 Task: Research Airbnb accommodation in Neerpelt, Belgium from 12th  December, 2023 to 15th December, 2023 for 3 adults.2 bedrooms having 3 beds and 1 bathroom. Property type can be flat. Amenities needed are: heating. Look for 3 properties as per requirement.
Action: Mouse moved to (486, 105)
Screenshot: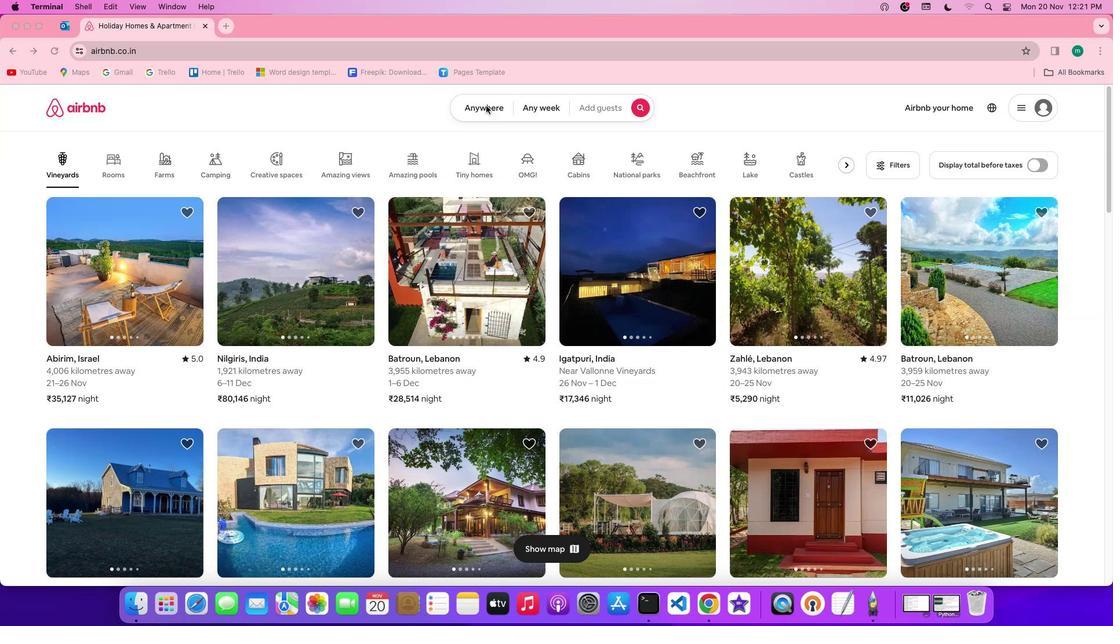 
Action: Mouse pressed left at (486, 105)
Screenshot: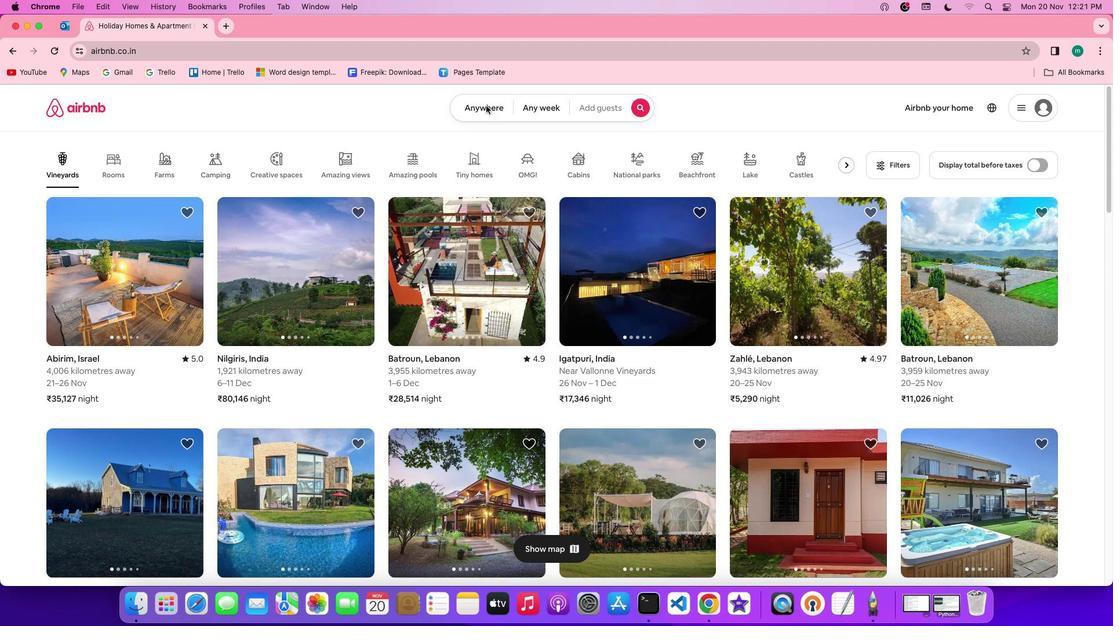 
Action: Mouse pressed left at (486, 105)
Screenshot: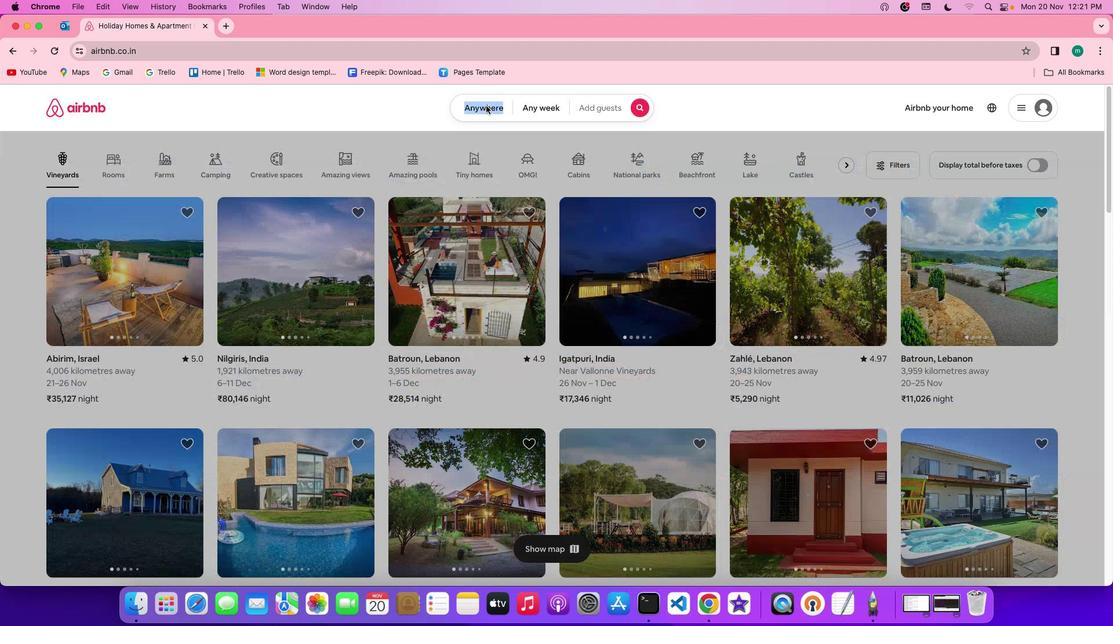 
Action: Mouse moved to (413, 151)
Screenshot: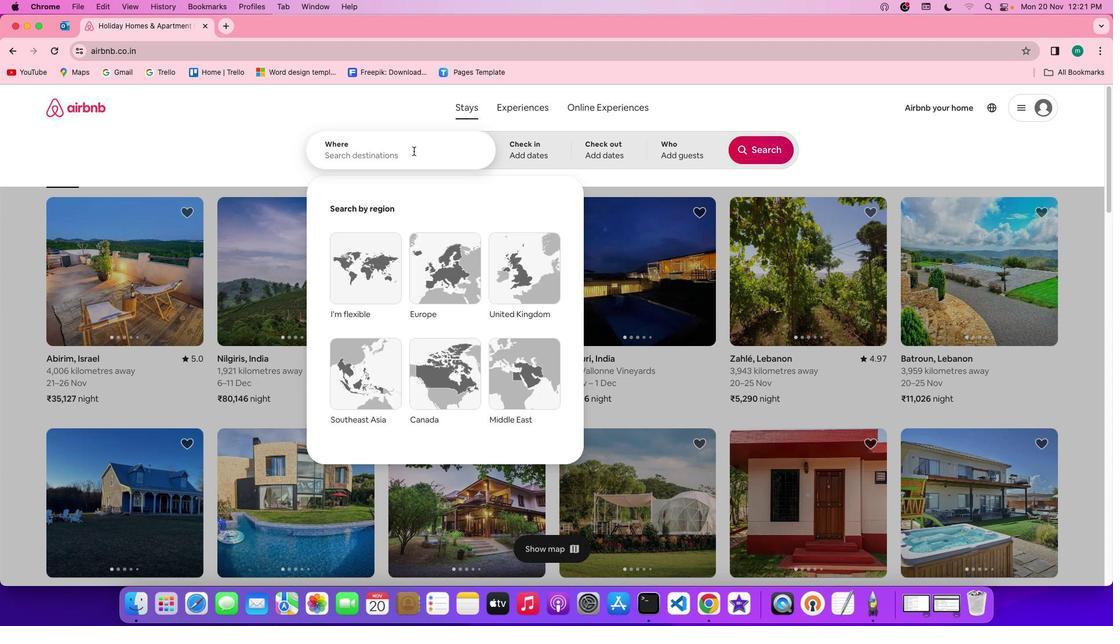 
Action: Mouse pressed left at (413, 151)
Screenshot: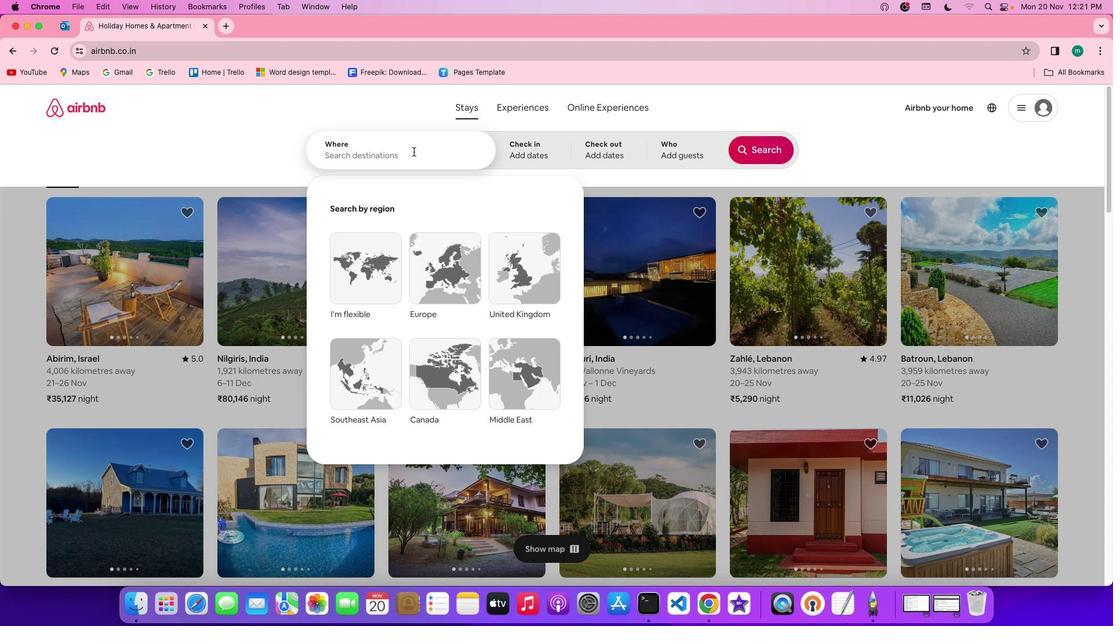 
Action: Mouse moved to (413, 151)
Screenshot: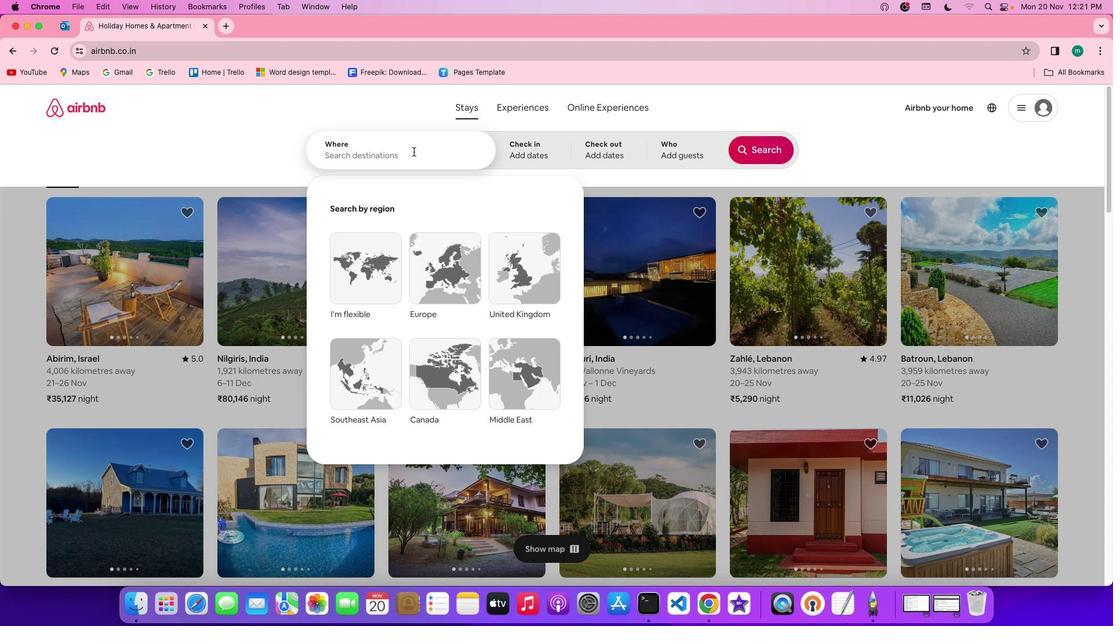 
Action: Key pressed Key.shift'N''e''e''r''p''e''l''t'','Key.spaceKey.shift'b''e''l''g''i''u''m'
Screenshot: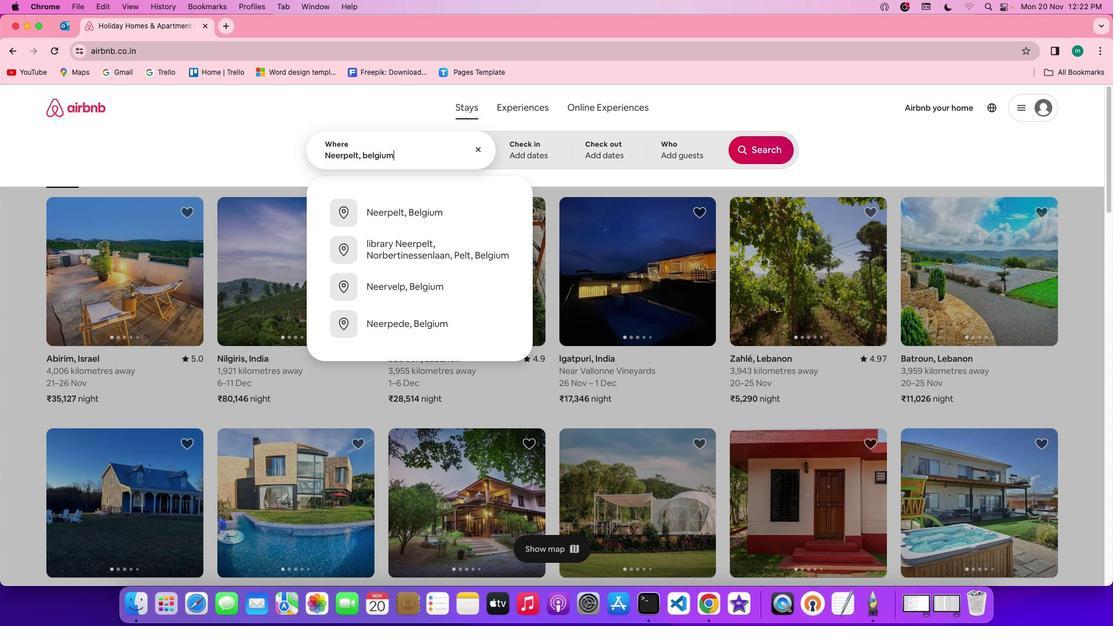 
Action: Mouse moved to (524, 136)
Screenshot: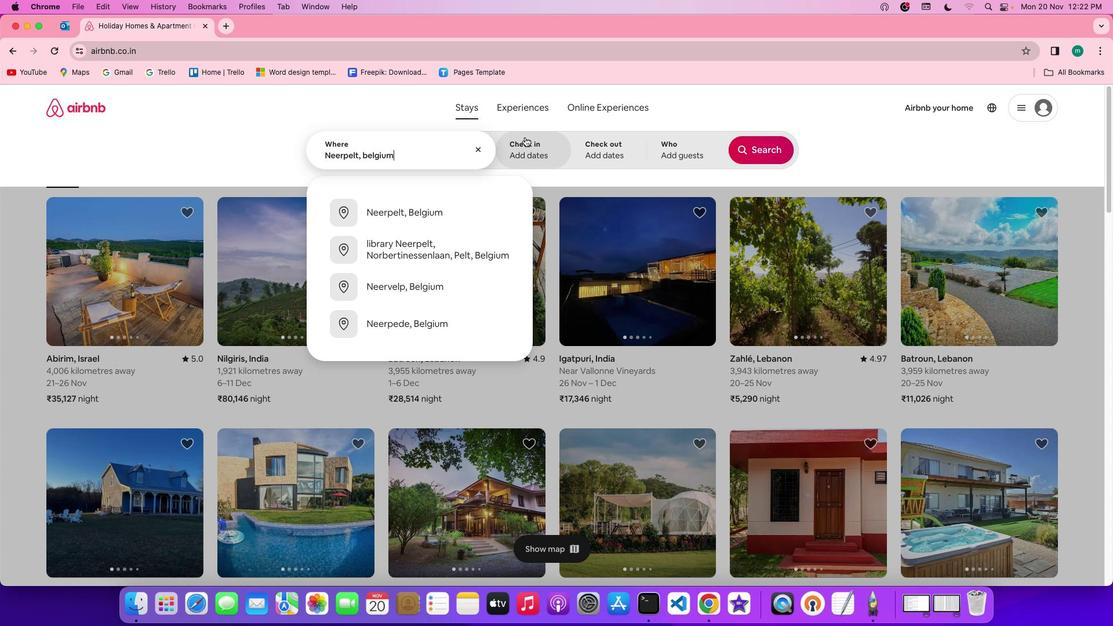 
Action: Mouse pressed left at (524, 136)
Screenshot: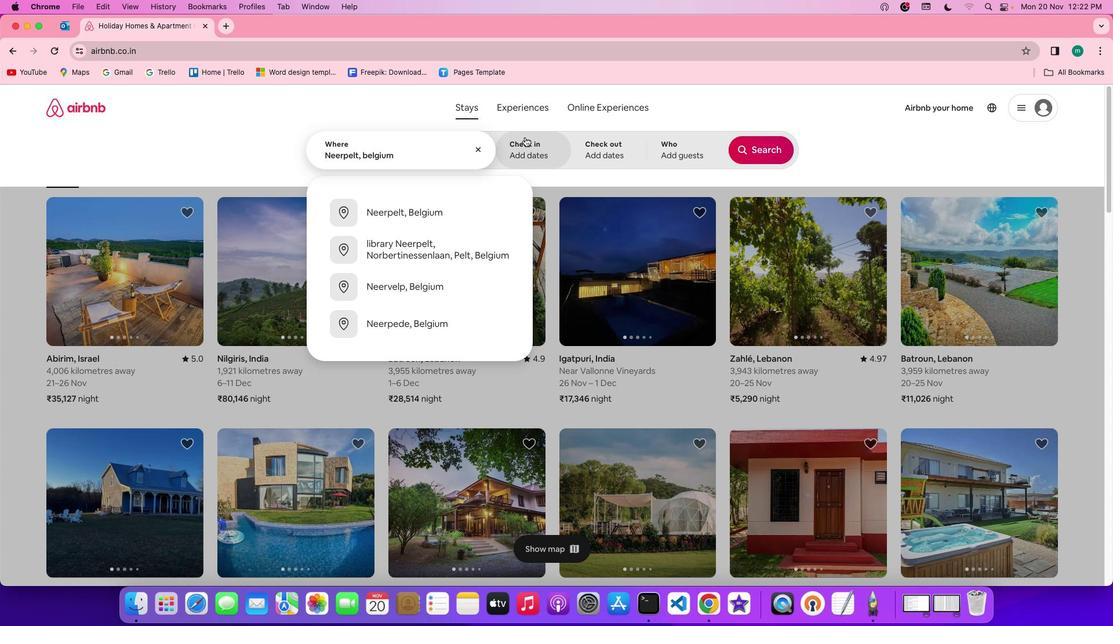 
Action: Mouse moved to (639, 352)
Screenshot: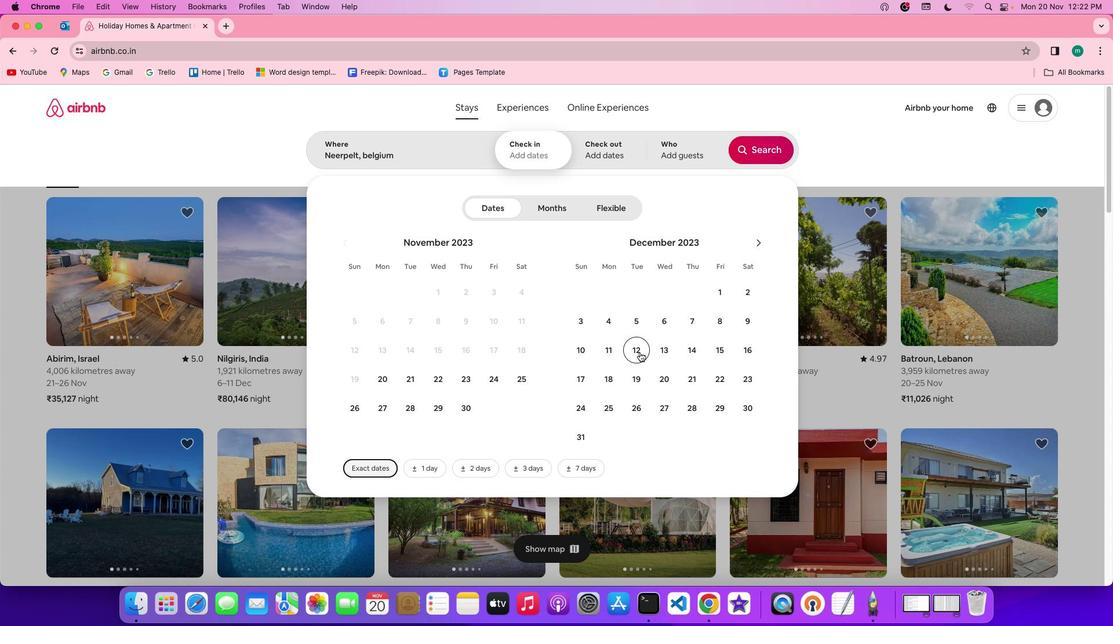 
Action: Mouse pressed left at (639, 352)
Screenshot: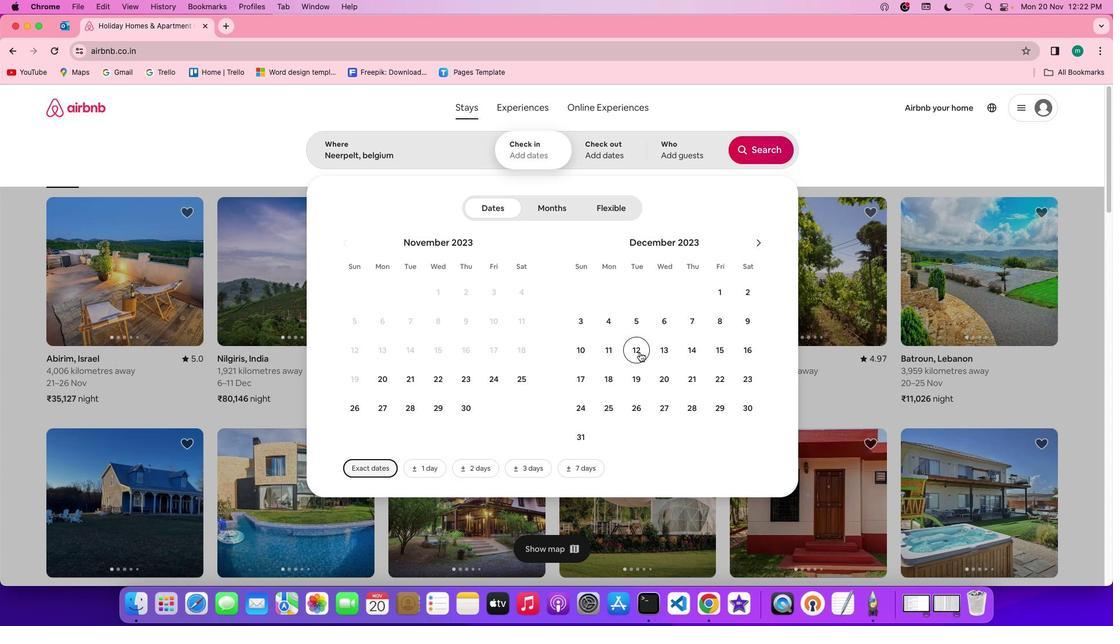 
Action: Mouse moved to (718, 360)
Screenshot: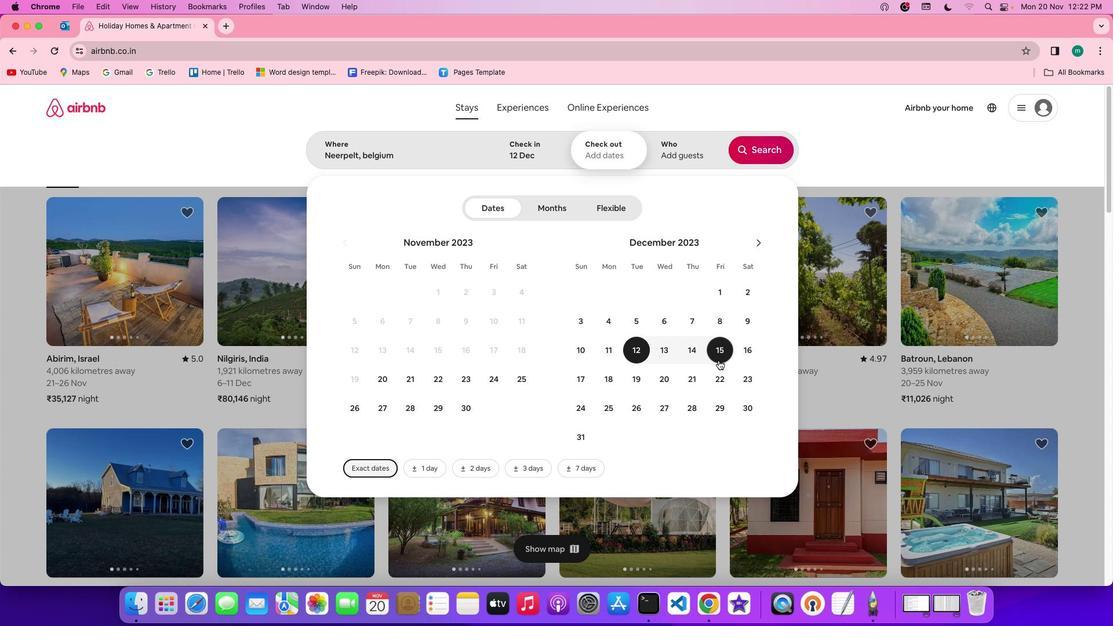 
Action: Mouse pressed left at (718, 360)
Screenshot: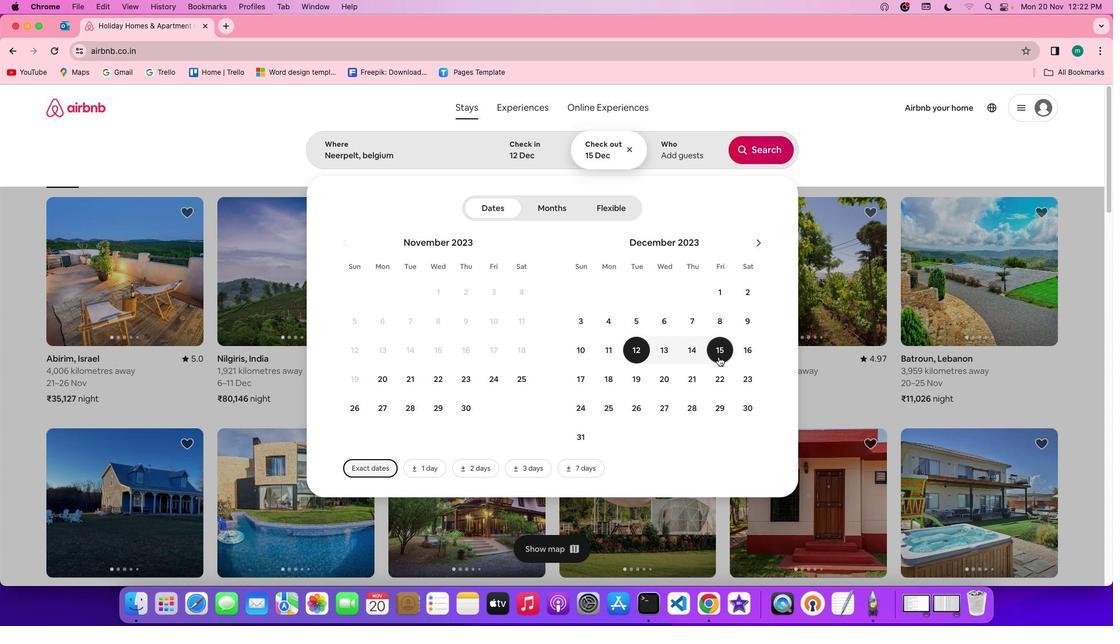 
Action: Mouse moved to (677, 147)
Screenshot: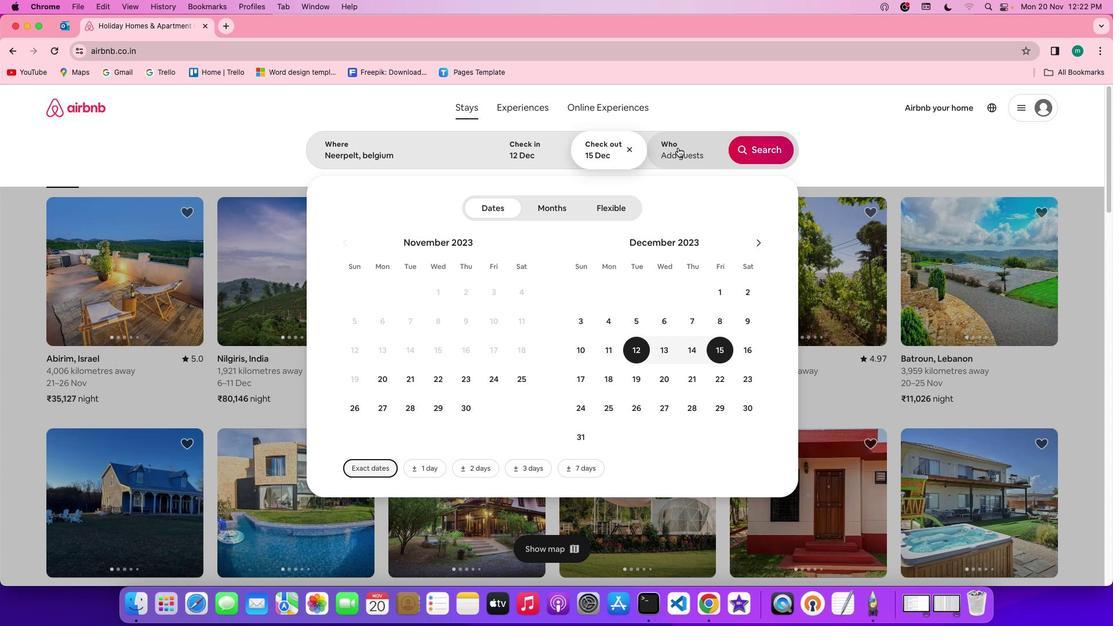 
Action: Mouse pressed left at (677, 147)
Screenshot: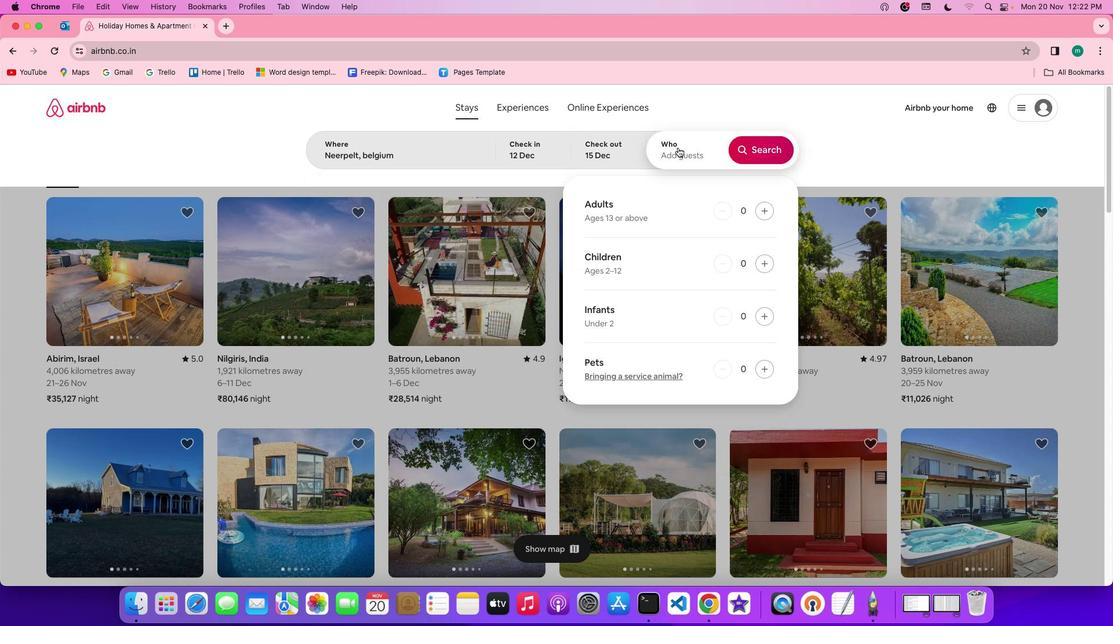
Action: Mouse moved to (763, 205)
Screenshot: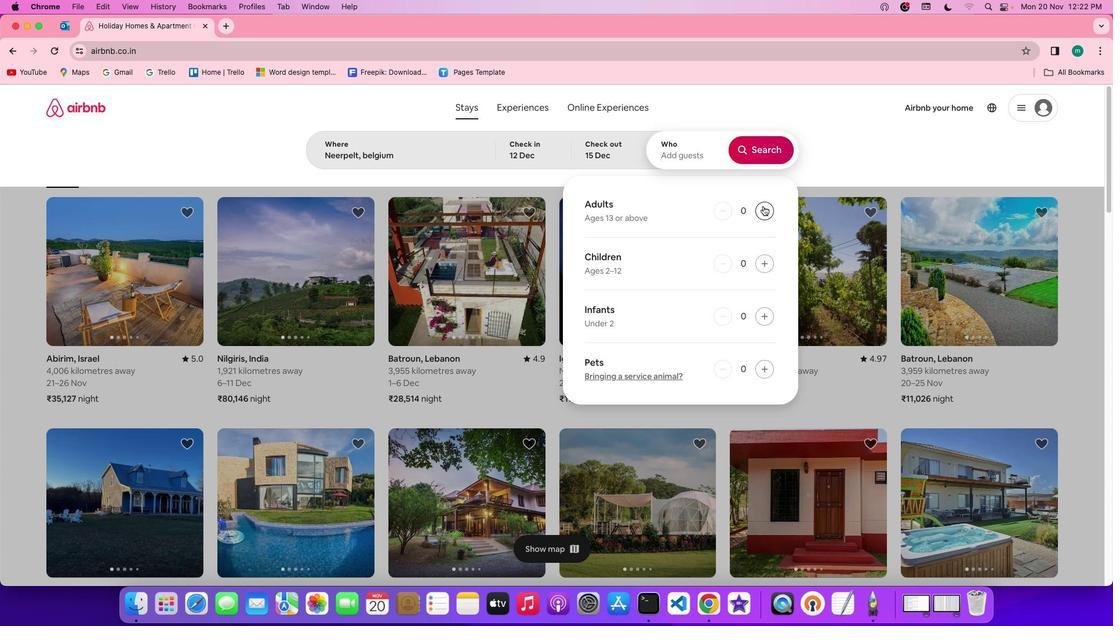 
Action: Mouse pressed left at (763, 205)
Screenshot: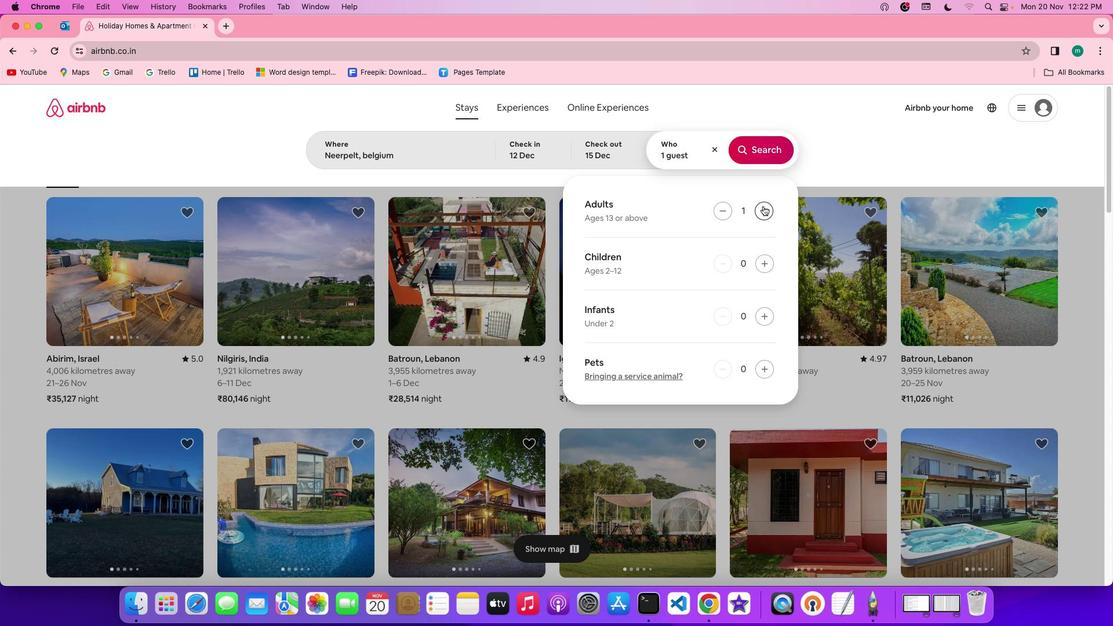 
Action: Mouse pressed left at (763, 205)
Screenshot: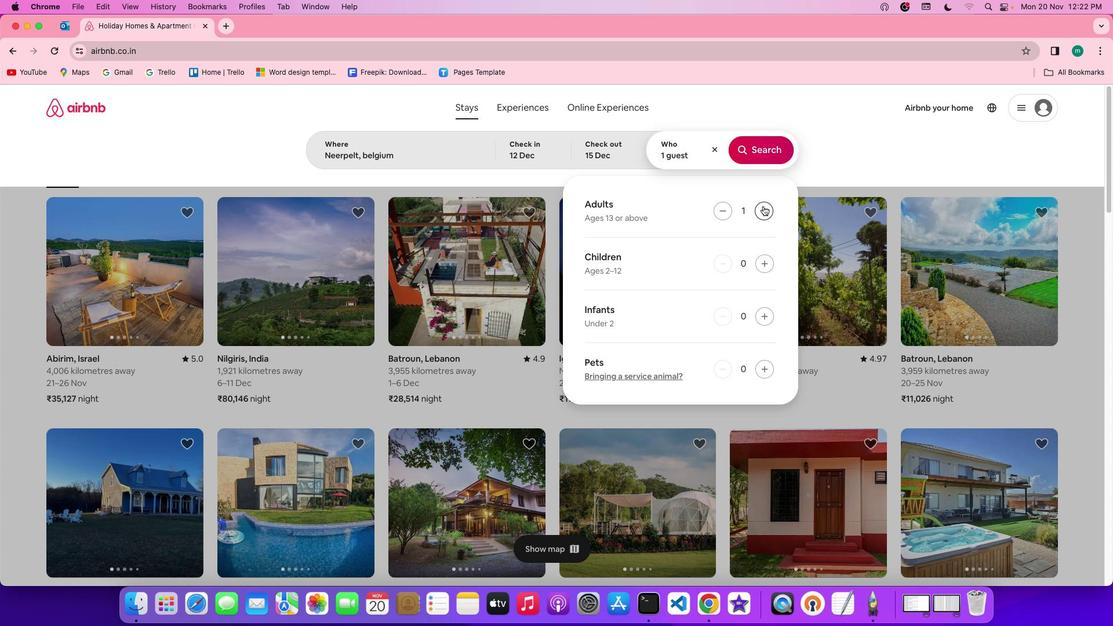 
Action: Mouse pressed left at (763, 205)
Screenshot: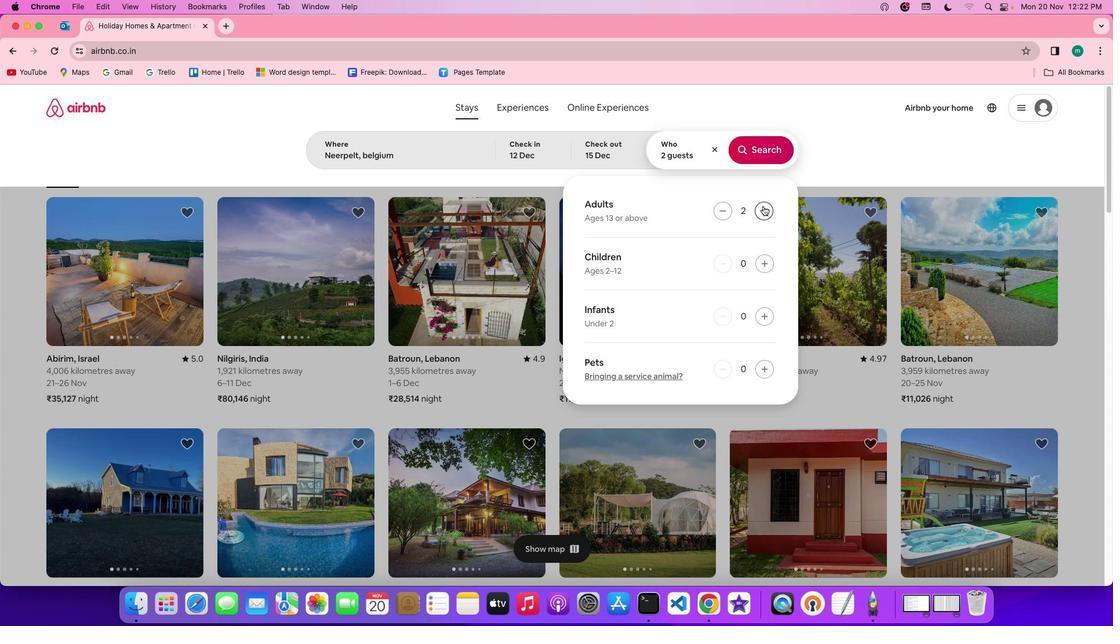 
Action: Mouse moved to (770, 150)
Screenshot: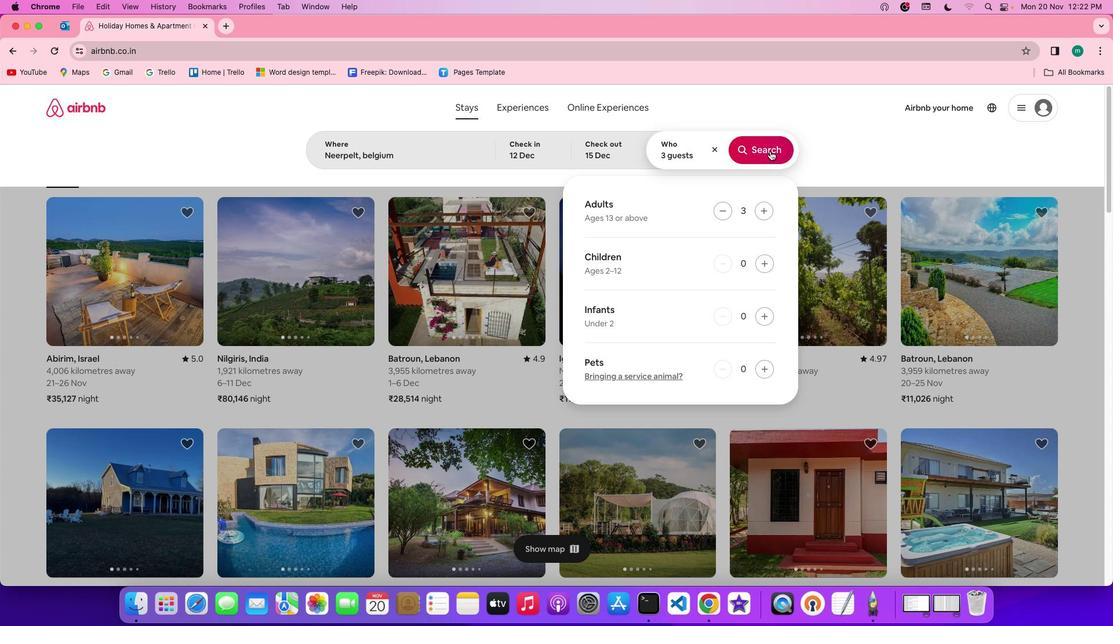 
Action: Mouse pressed left at (770, 150)
Screenshot: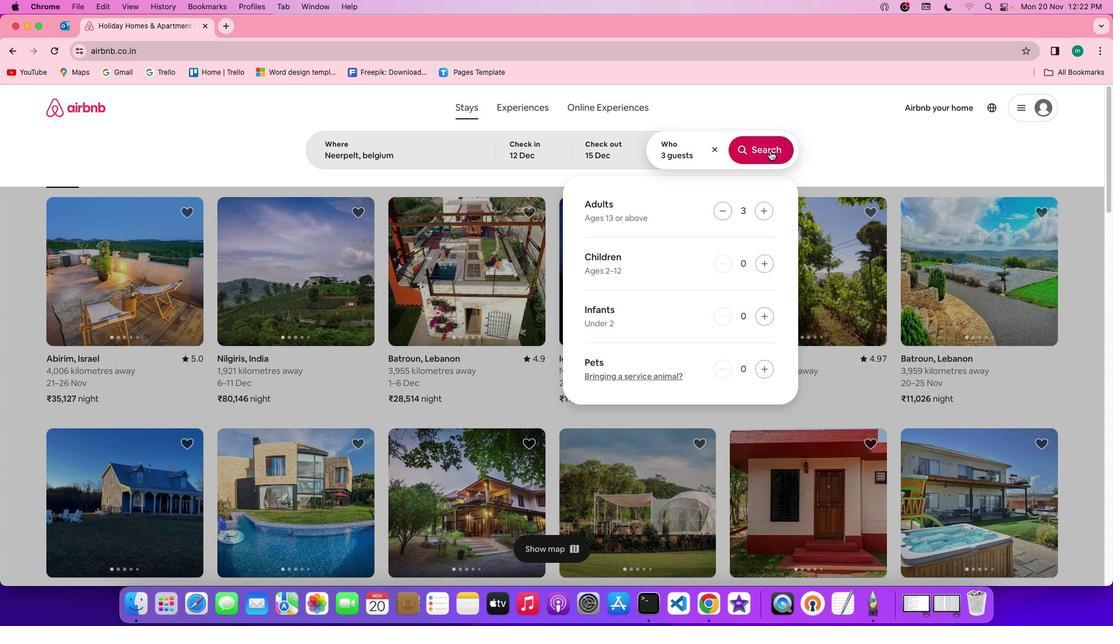
Action: Mouse moved to (929, 148)
Screenshot: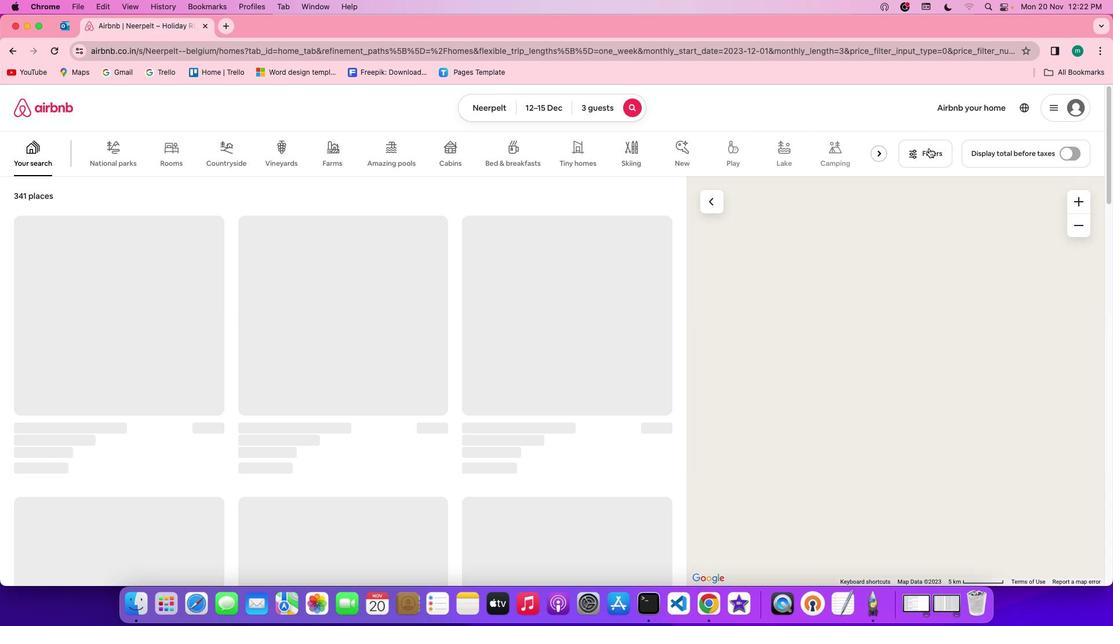 
Action: Mouse pressed left at (929, 148)
Screenshot: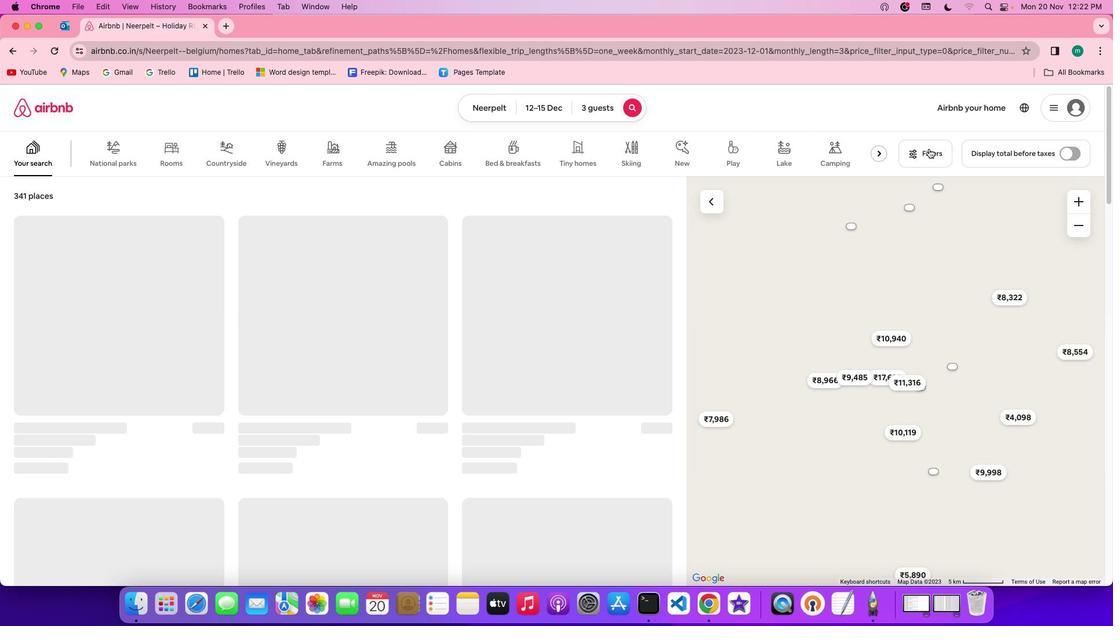 
Action: Mouse moved to (535, 375)
Screenshot: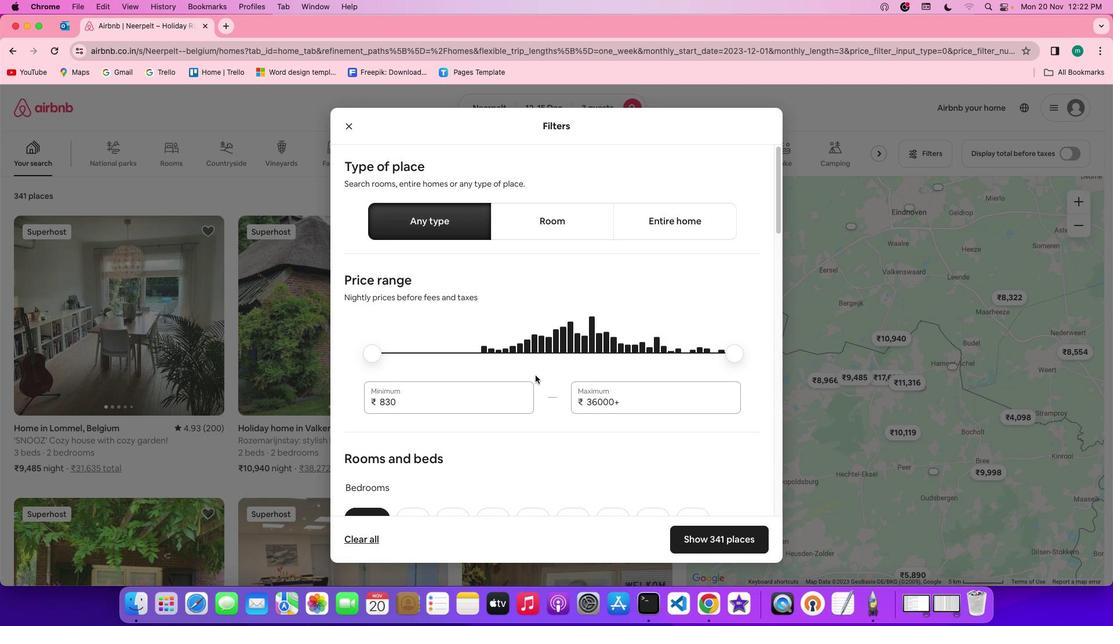 
Action: Mouse scrolled (535, 375) with delta (0, 0)
Screenshot: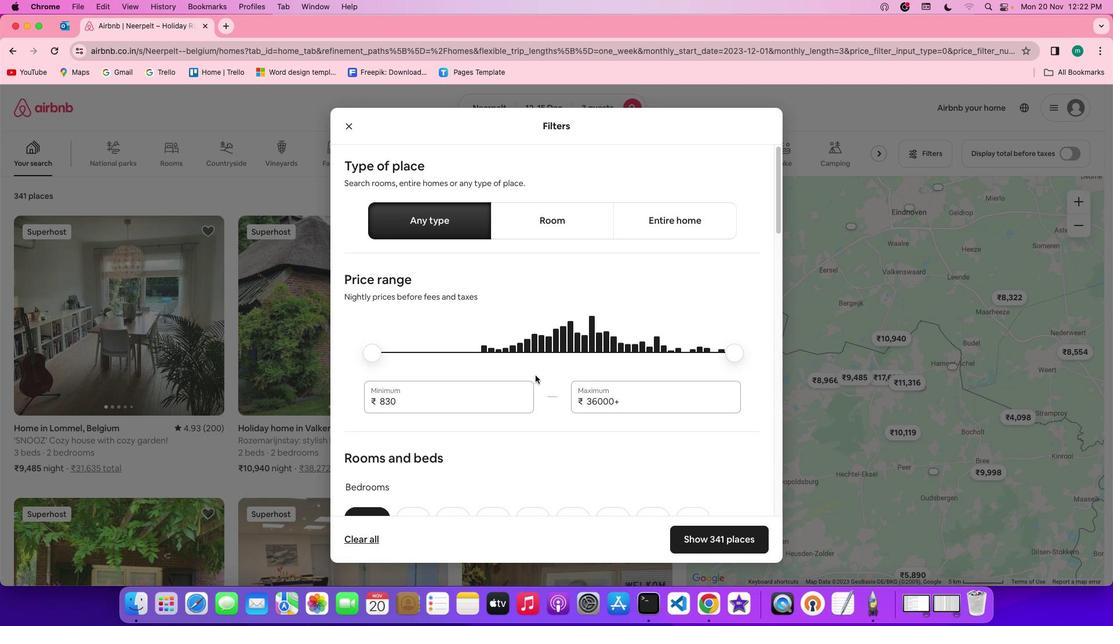 
Action: Mouse scrolled (535, 375) with delta (0, 0)
Screenshot: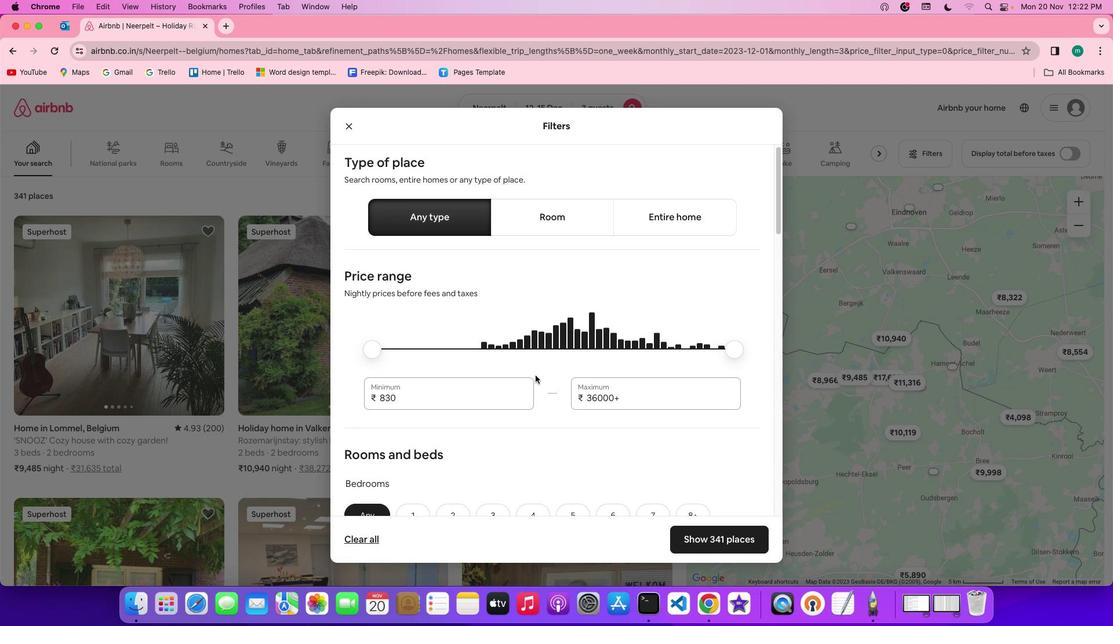 
Action: Mouse scrolled (535, 375) with delta (0, 0)
Screenshot: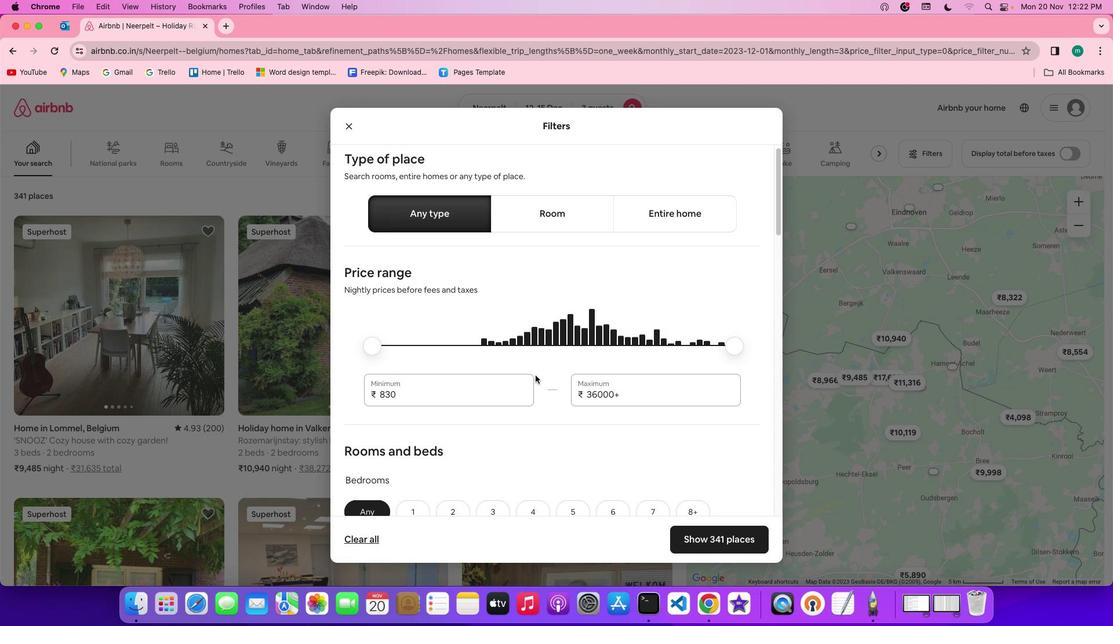 
Action: Mouse scrolled (535, 375) with delta (0, 0)
Screenshot: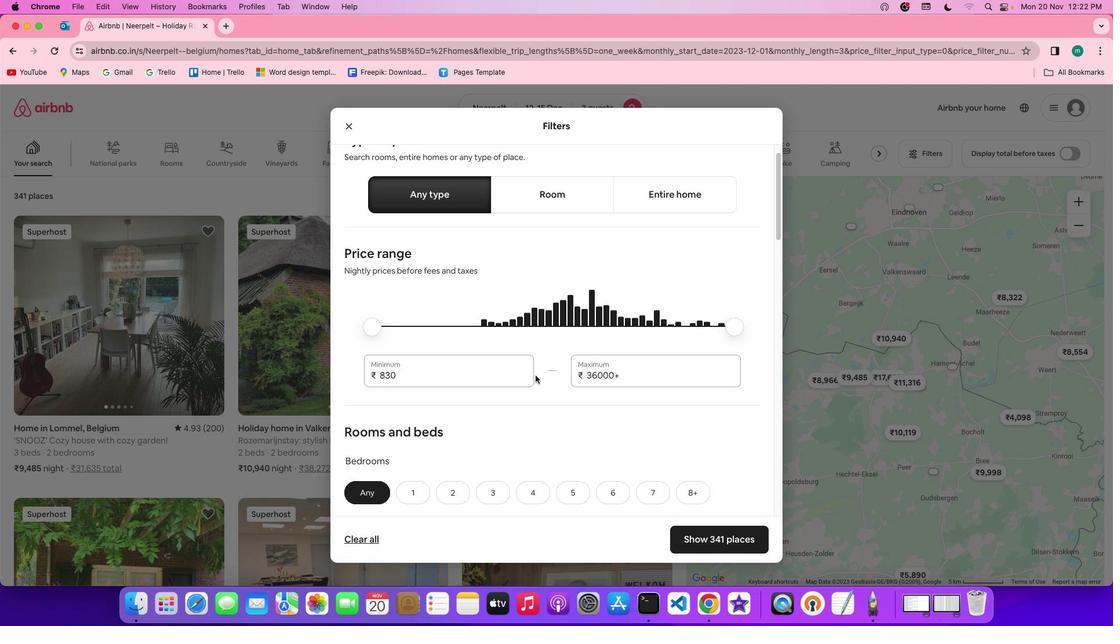 
Action: Mouse scrolled (535, 375) with delta (0, 0)
Screenshot: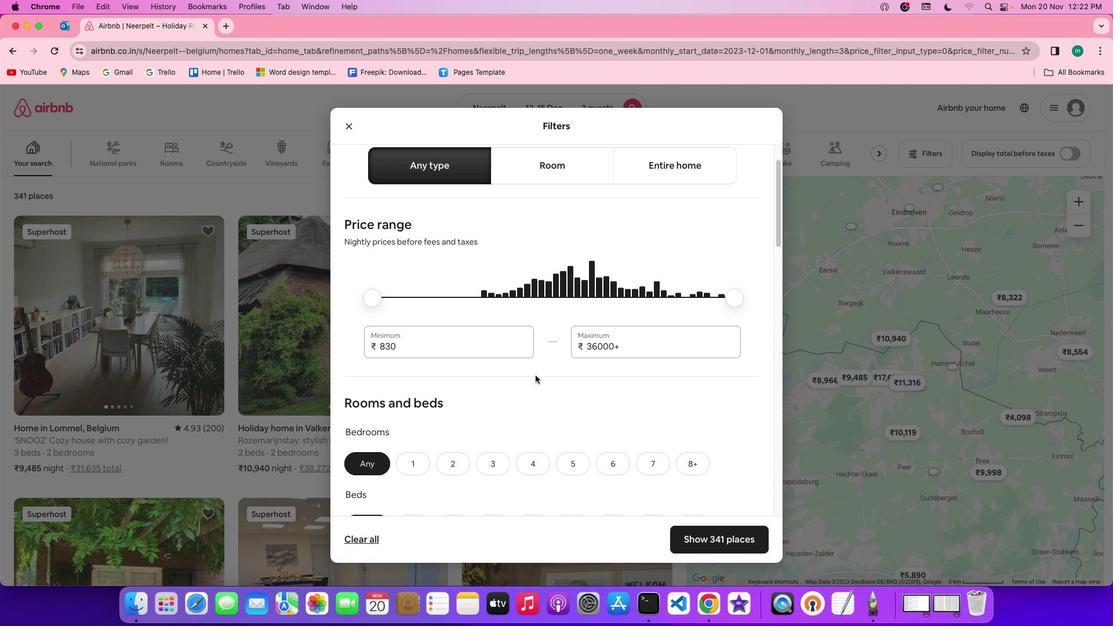 
Action: Mouse scrolled (535, 375) with delta (0, 0)
Screenshot: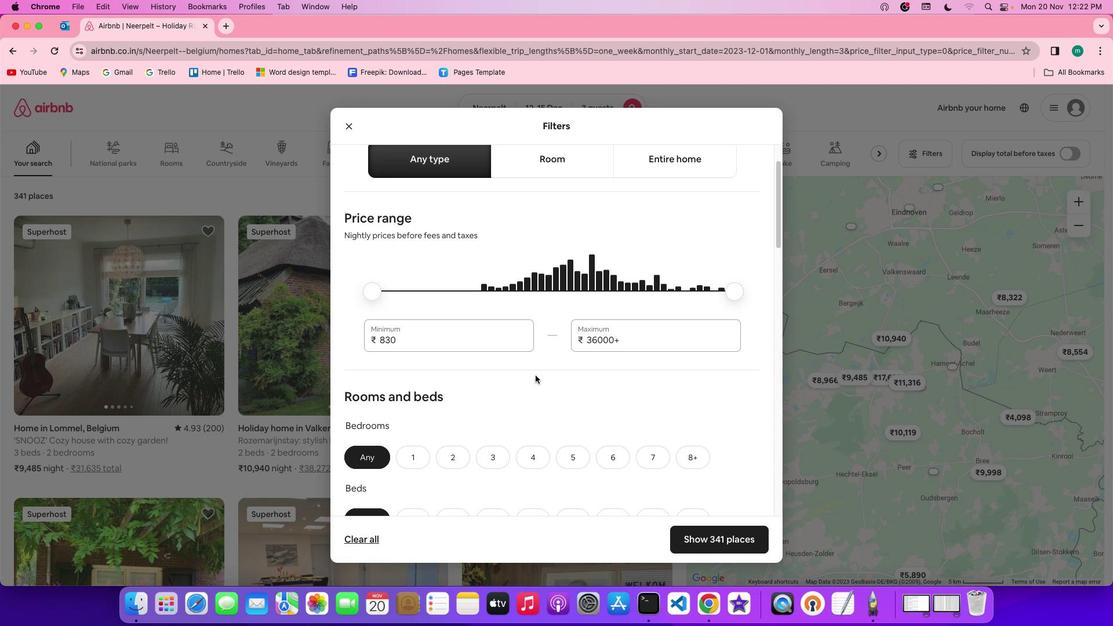 
Action: Mouse scrolled (535, 375) with delta (0, -1)
Screenshot: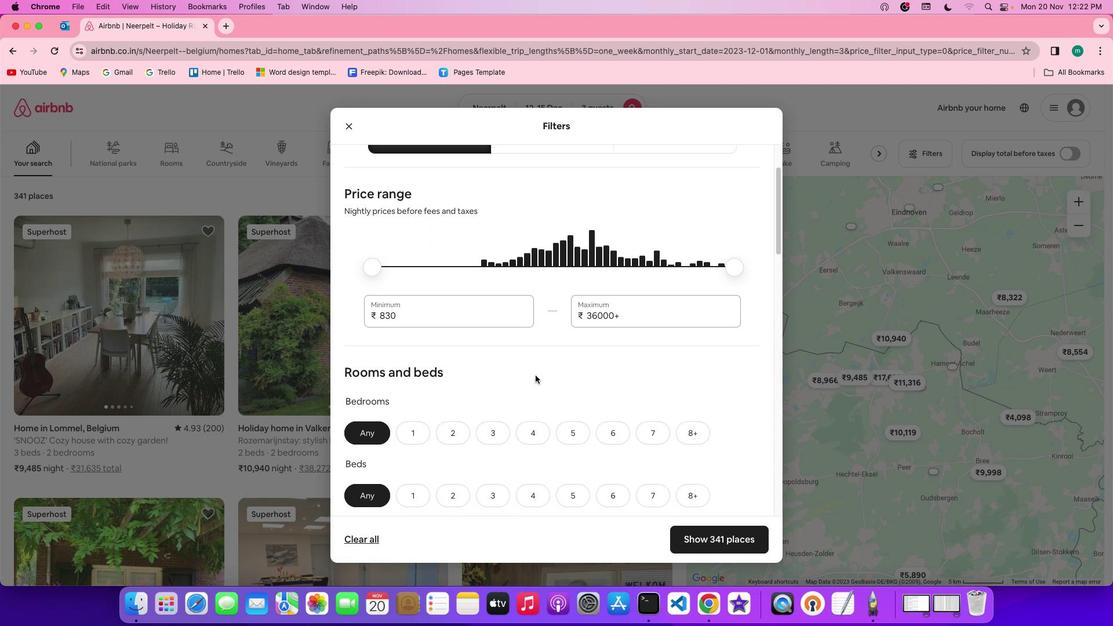 
Action: Mouse scrolled (535, 375) with delta (0, -1)
Screenshot: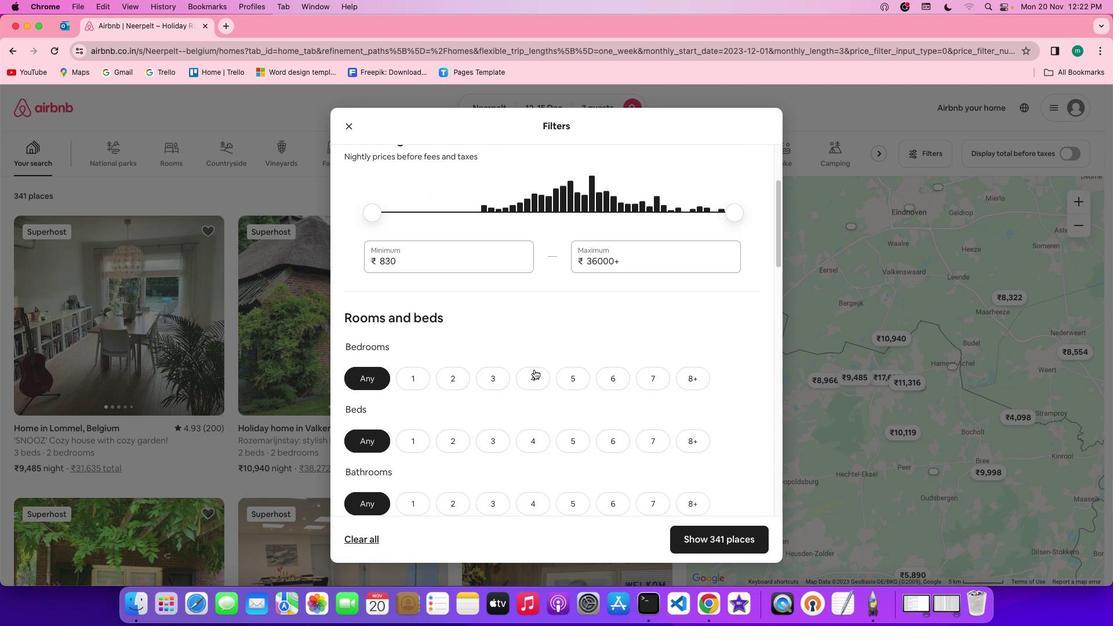 
Action: Mouse moved to (445, 344)
Screenshot: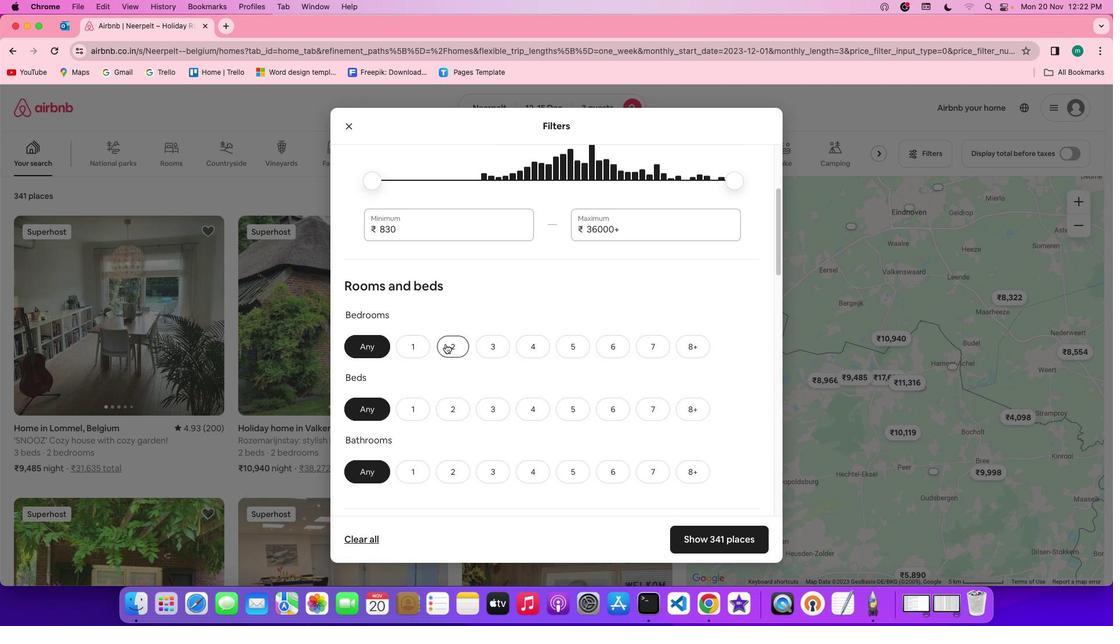 
Action: Mouse pressed left at (445, 344)
Screenshot: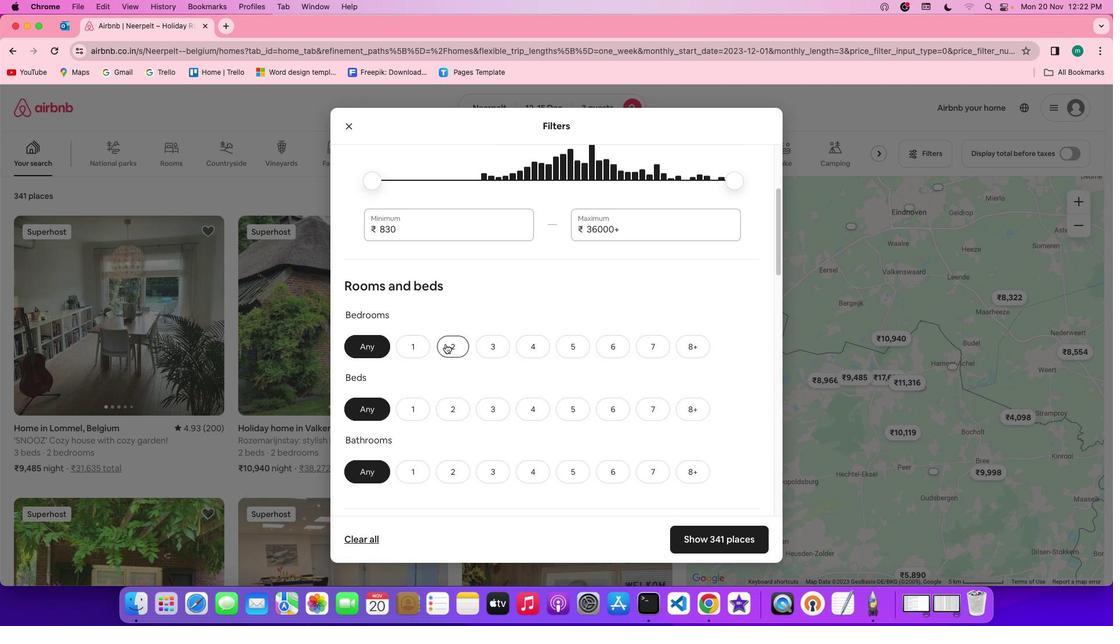 
Action: Mouse moved to (501, 409)
Screenshot: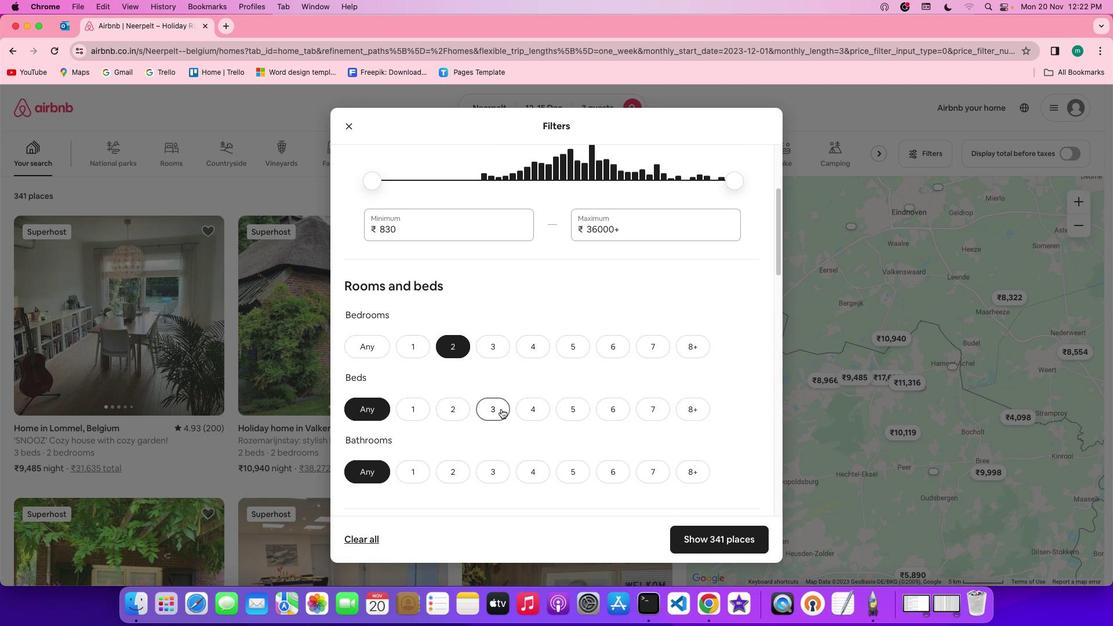 
Action: Mouse pressed left at (501, 409)
Screenshot: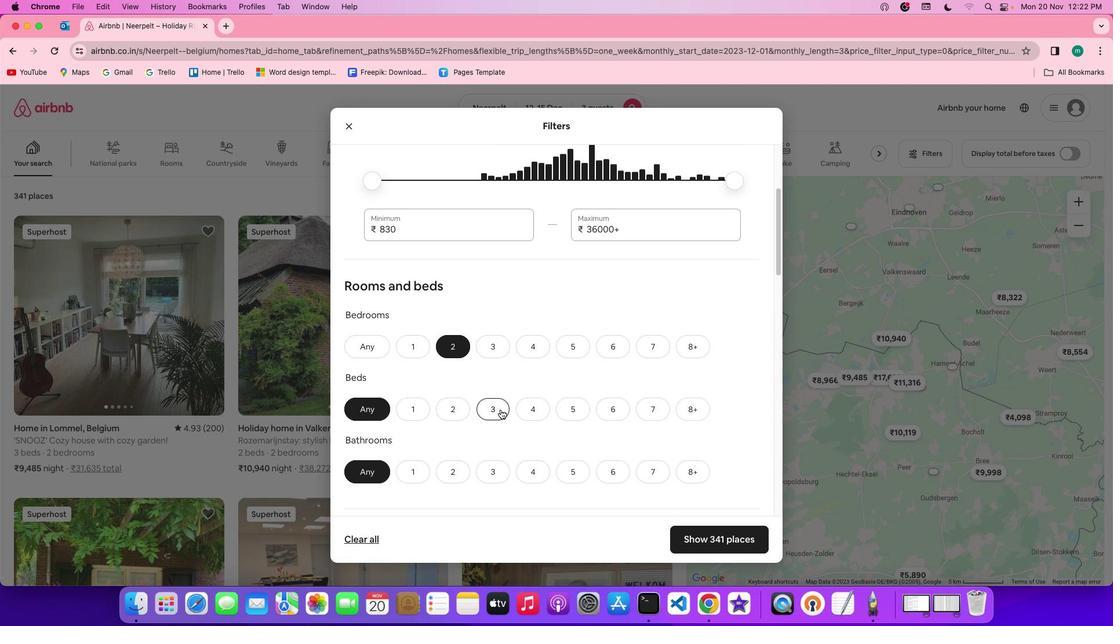 
Action: Mouse moved to (423, 466)
Screenshot: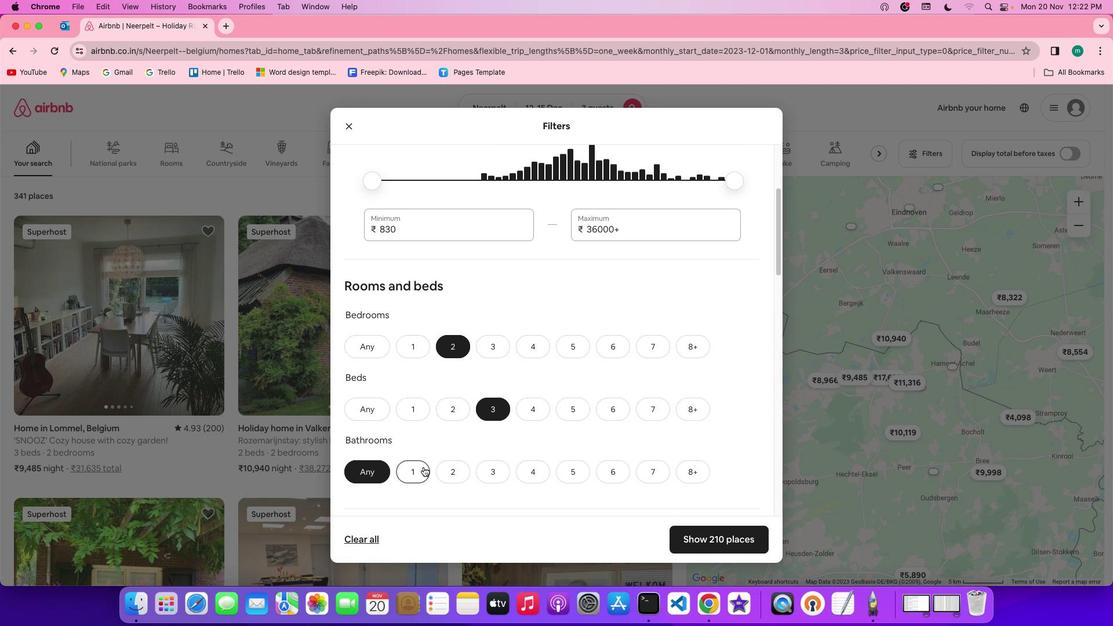
Action: Mouse pressed left at (423, 466)
Screenshot: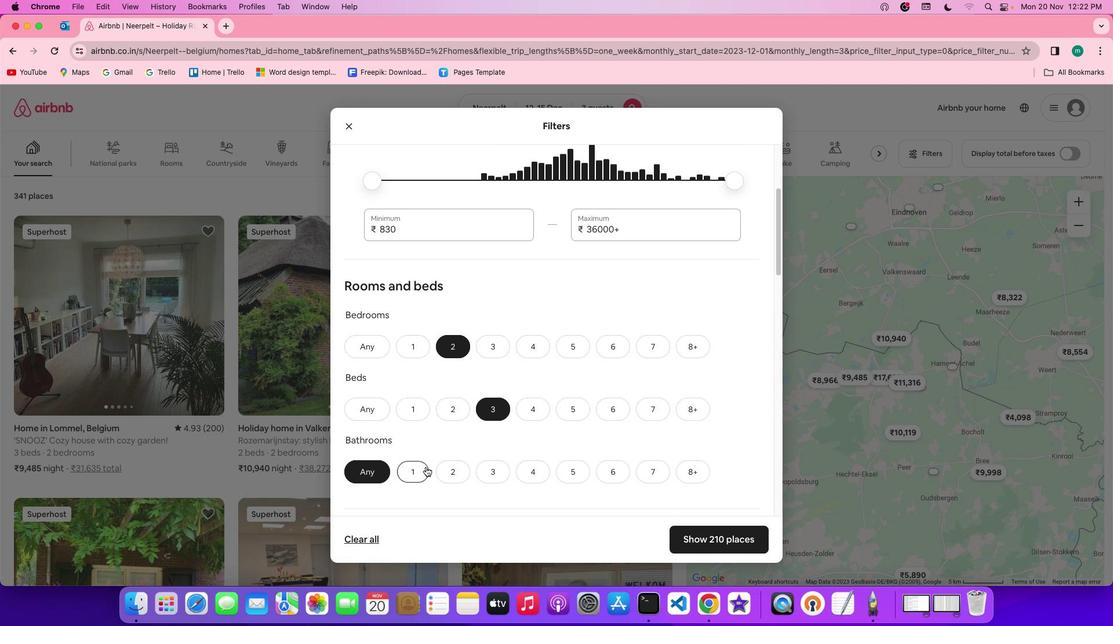 
Action: Mouse moved to (529, 442)
Screenshot: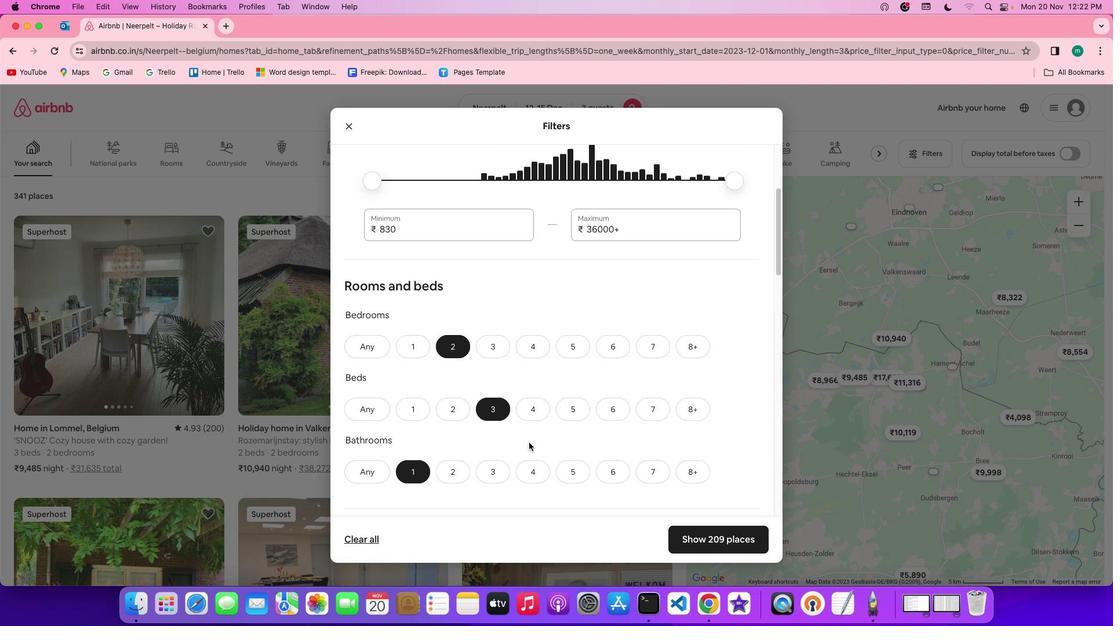 
Action: Mouse scrolled (529, 442) with delta (0, 0)
Screenshot: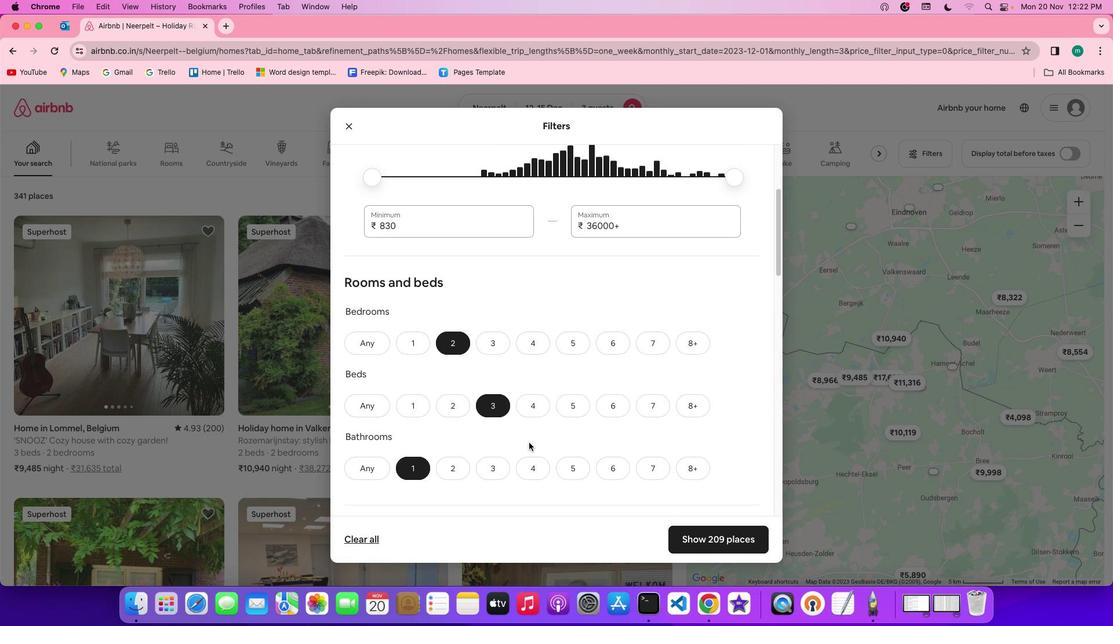 
Action: Mouse scrolled (529, 442) with delta (0, 0)
Screenshot: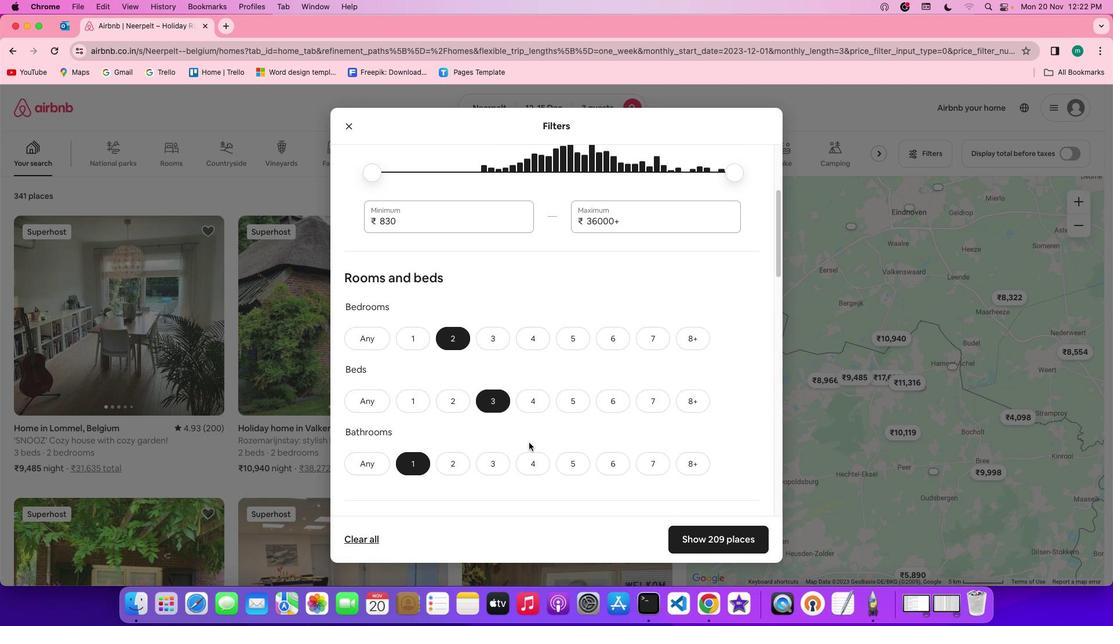 
Action: Mouse scrolled (529, 442) with delta (0, -1)
Screenshot: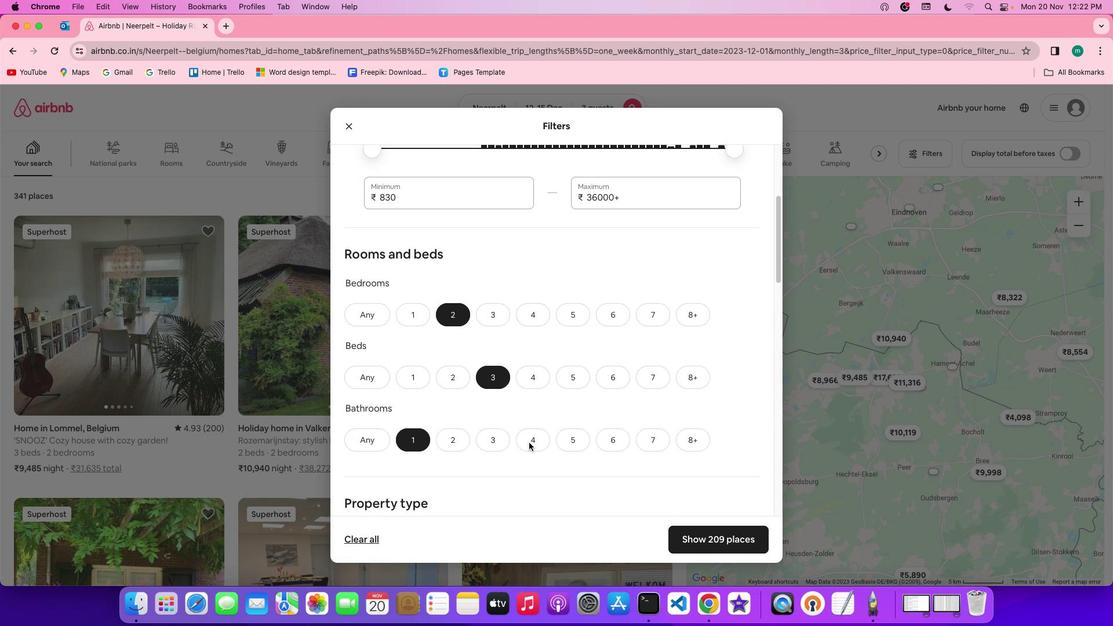 
Action: Mouse scrolled (529, 442) with delta (0, 0)
Screenshot: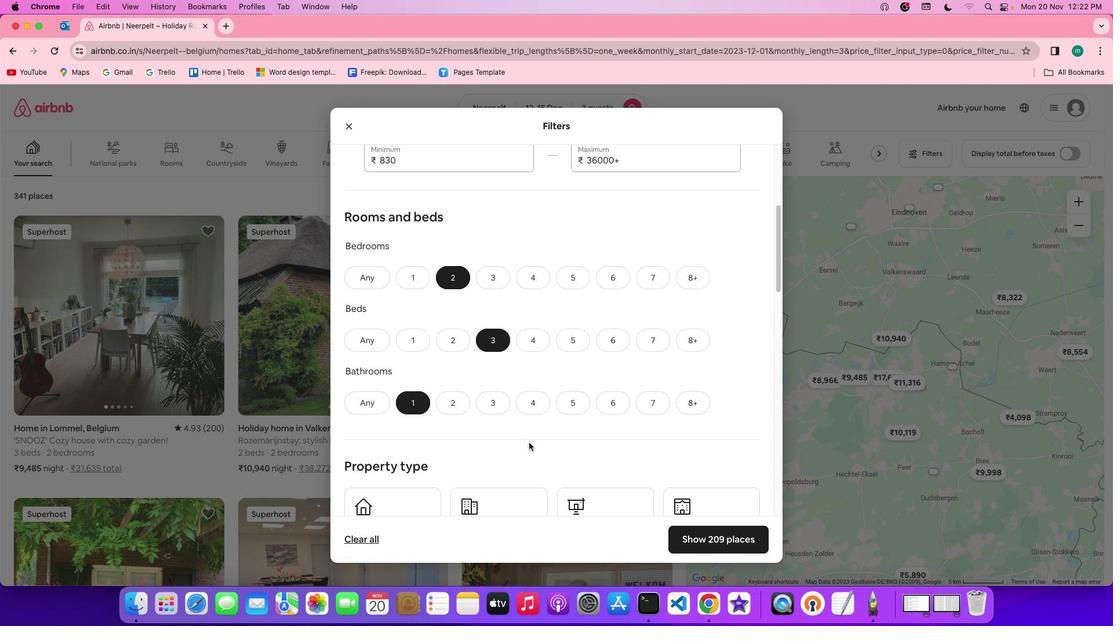 
Action: Mouse scrolled (529, 442) with delta (0, 0)
Screenshot: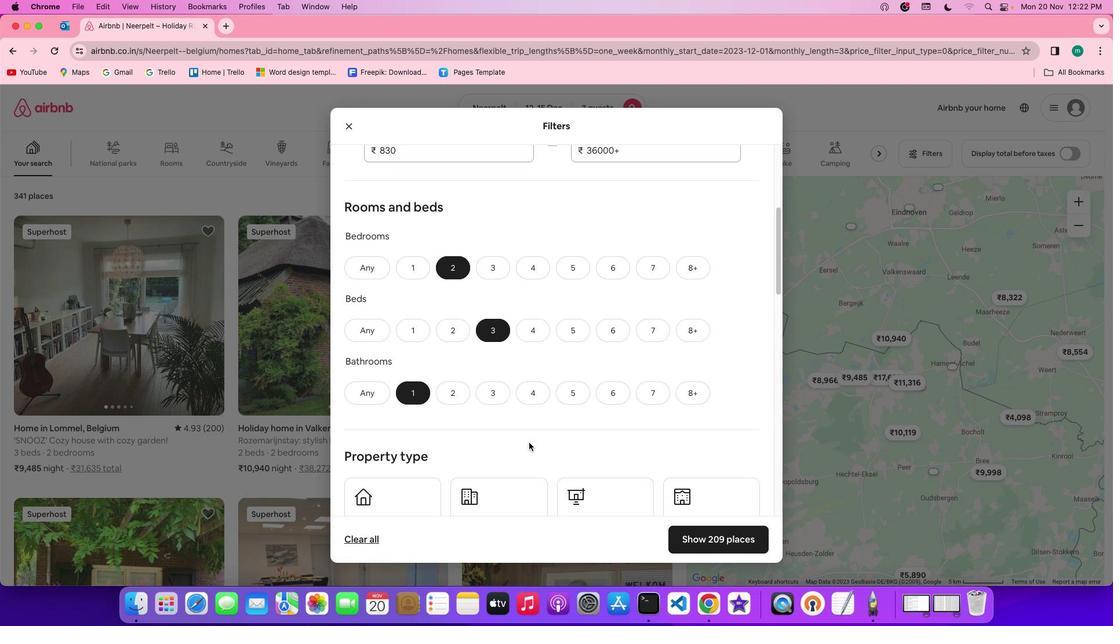 
Action: Mouse scrolled (529, 442) with delta (0, -1)
Screenshot: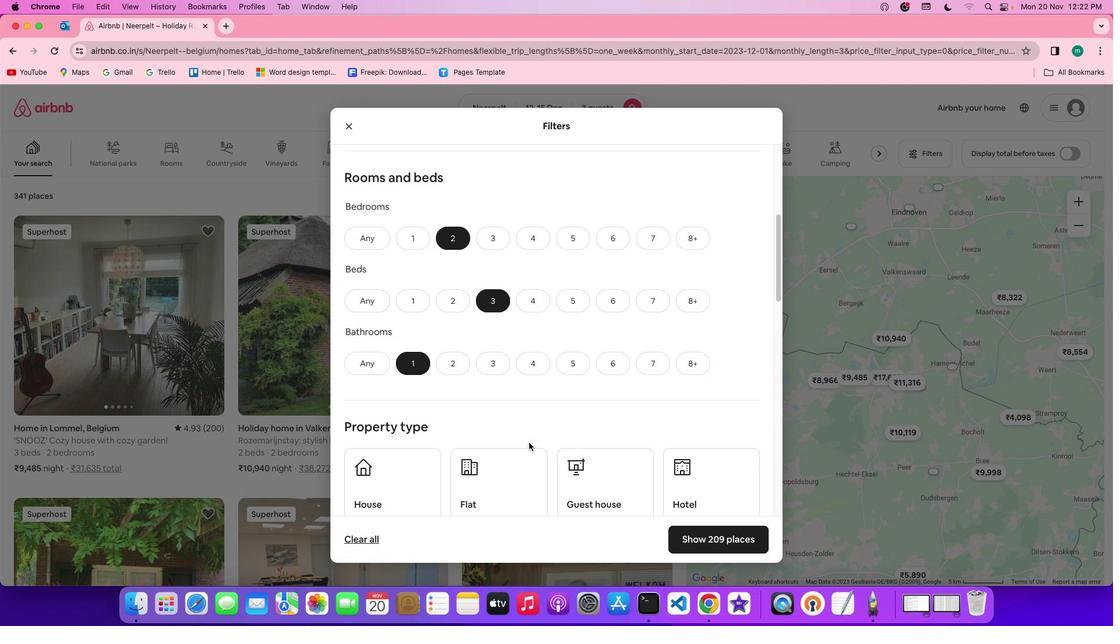 
Action: Mouse scrolled (529, 442) with delta (0, 0)
Screenshot: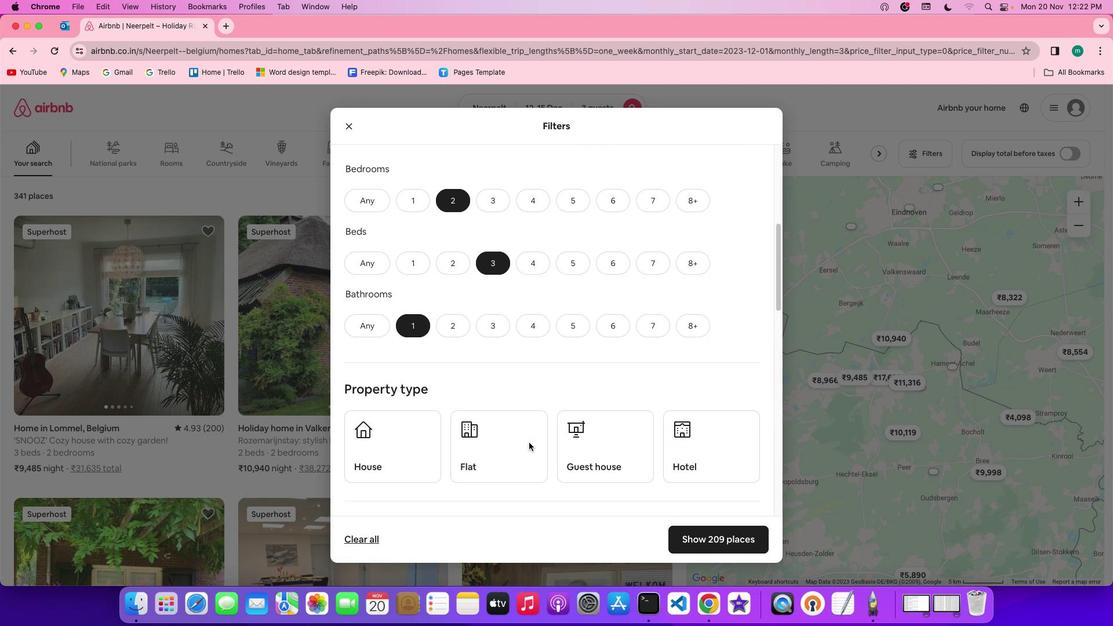 
Action: Mouse scrolled (529, 442) with delta (0, 0)
Screenshot: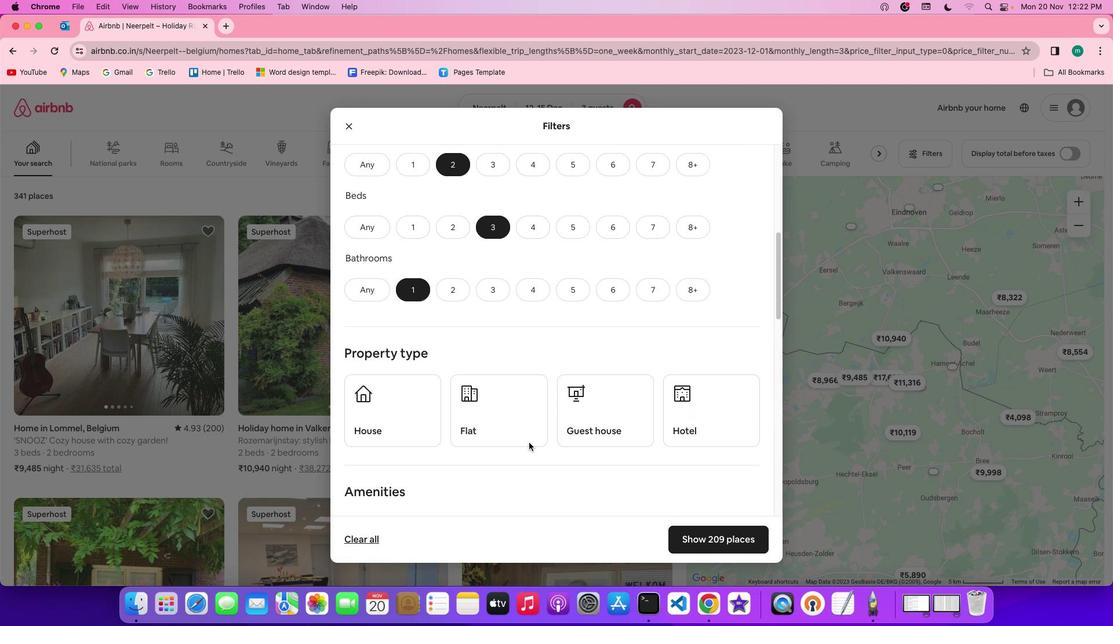
Action: Mouse scrolled (529, 442) with delta (0, 0)
Screenshot: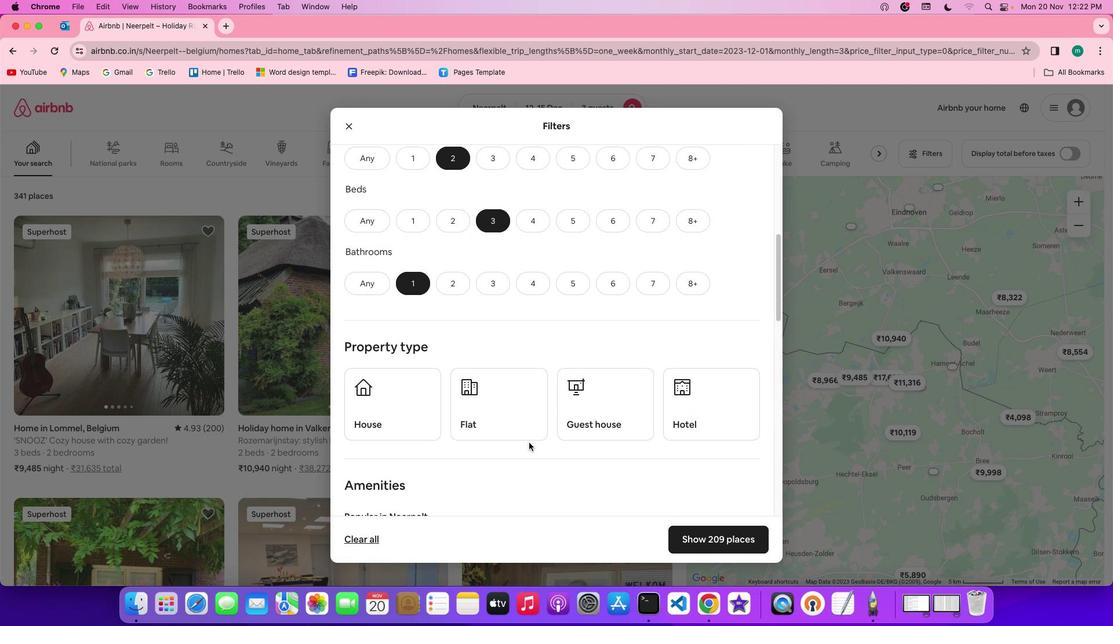 
Action: Mouse scrolled (529, 442) with delta (0, 0)
Screenshot: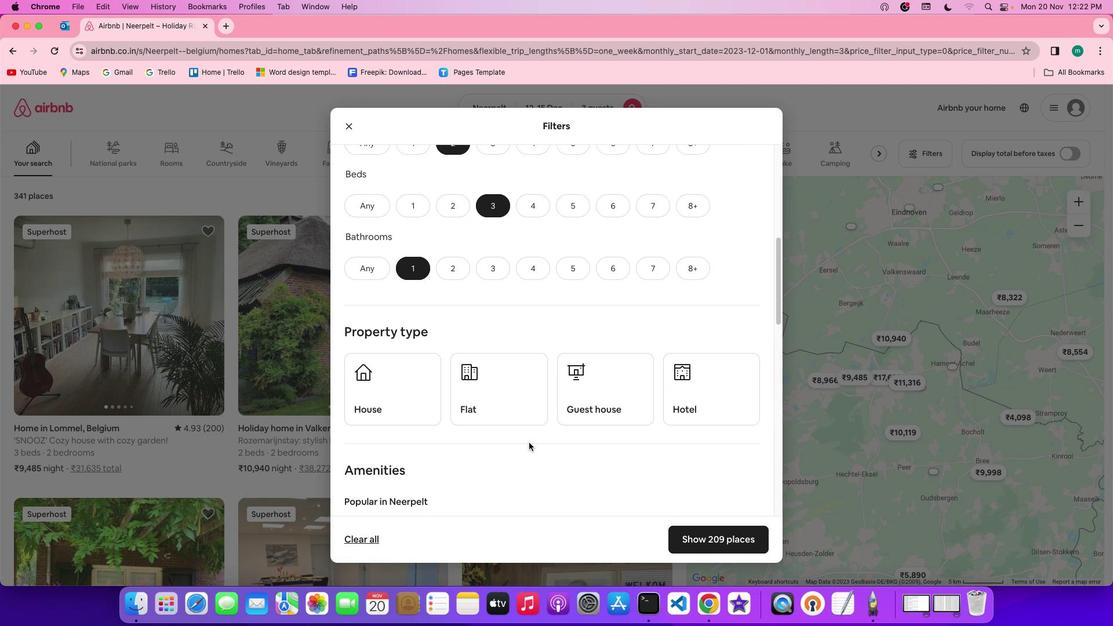 
Action: Mouse scrolled (529, 442) with delta (0, 0)
Screenshot: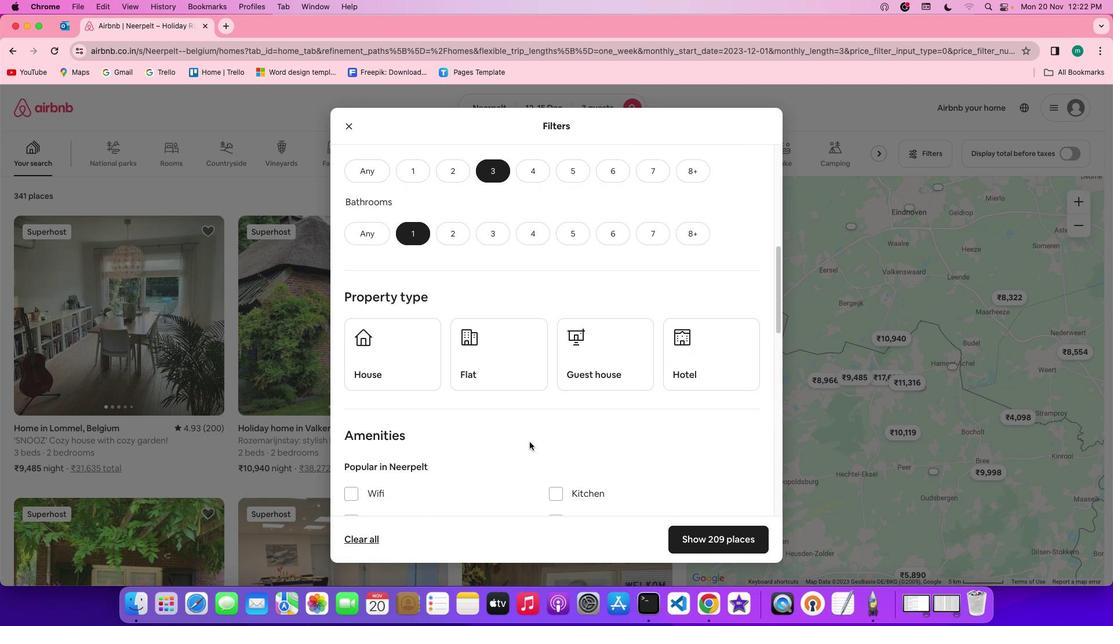 
Action: Mouse moved to (484, 349)
Screenshot: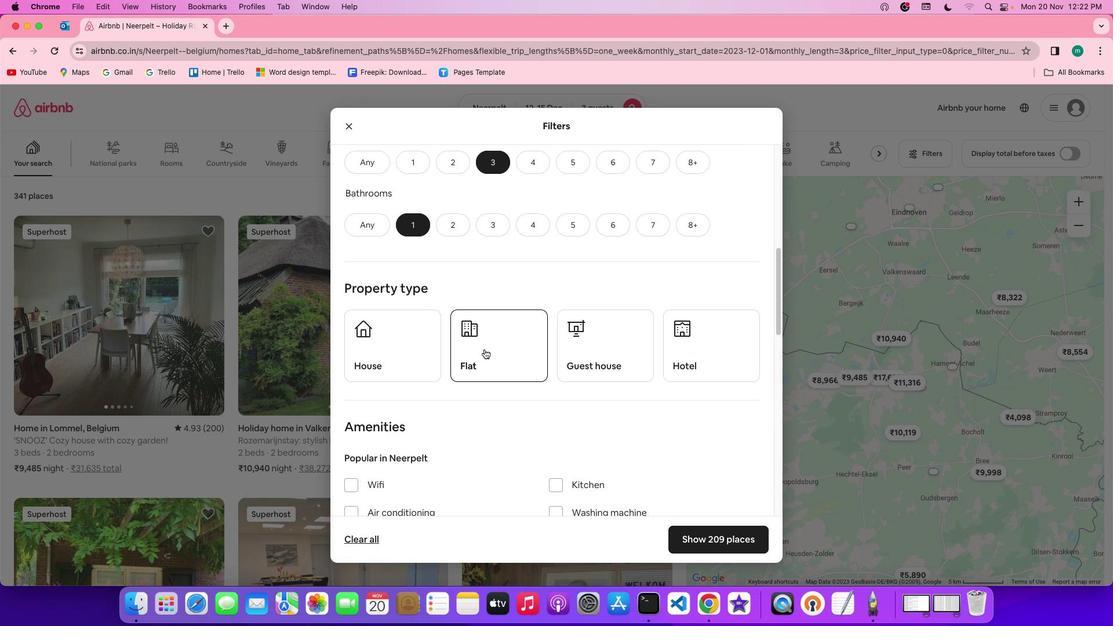 
Action: Mouse pressed left at (484, 349)
Screenshot: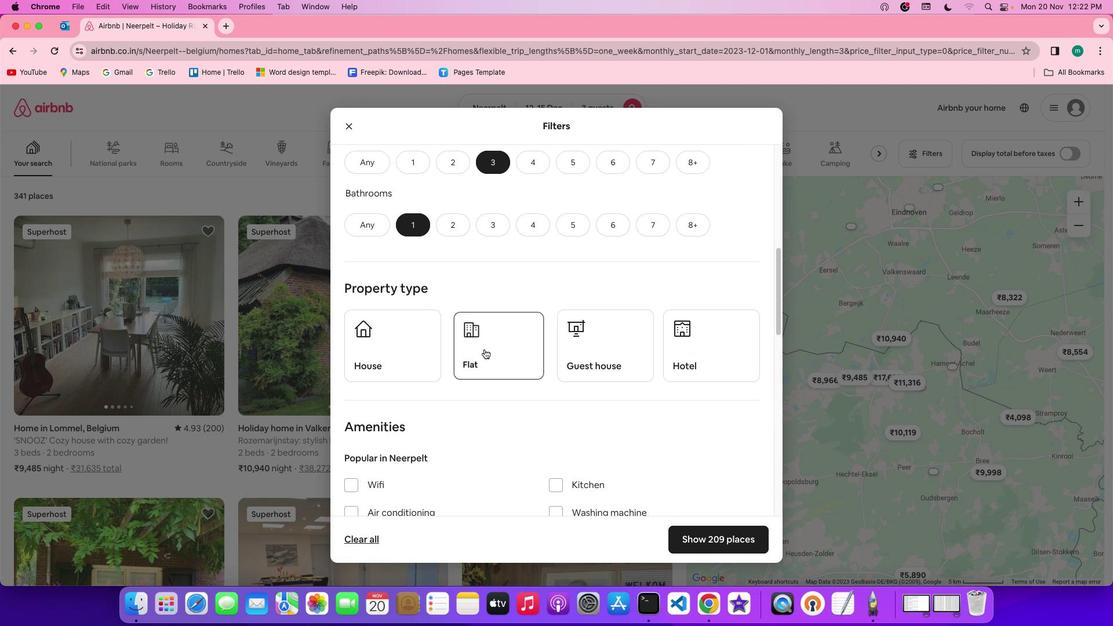 
Action: Mouse moved to (625, 397)
Screenshot: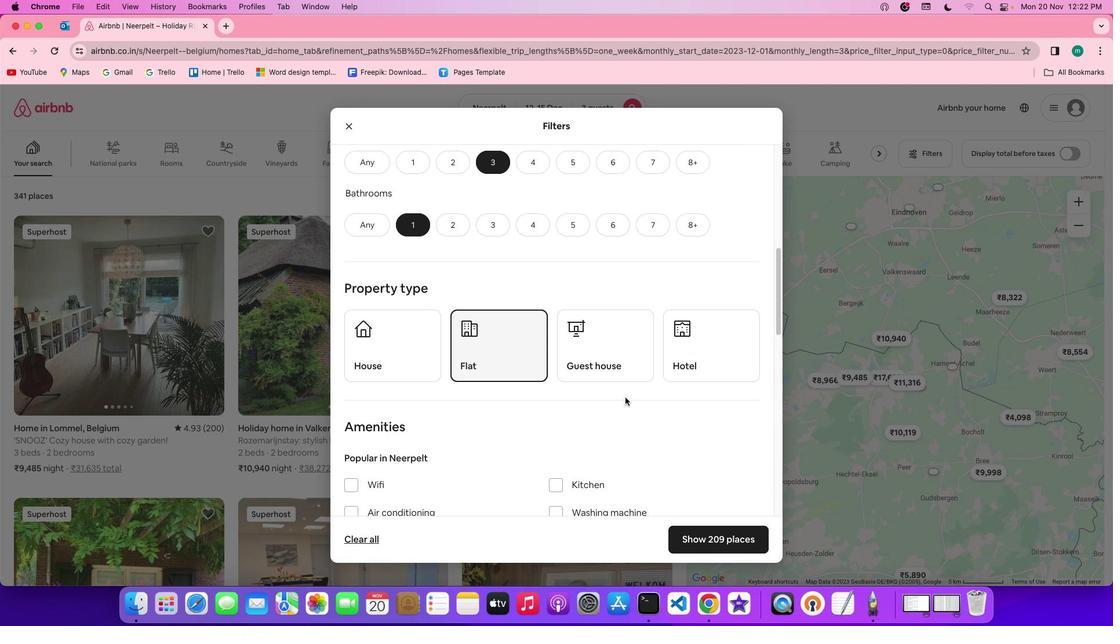 
Action: Mouse scrolled (625, 397) with delta (0, 0)
Screenshot: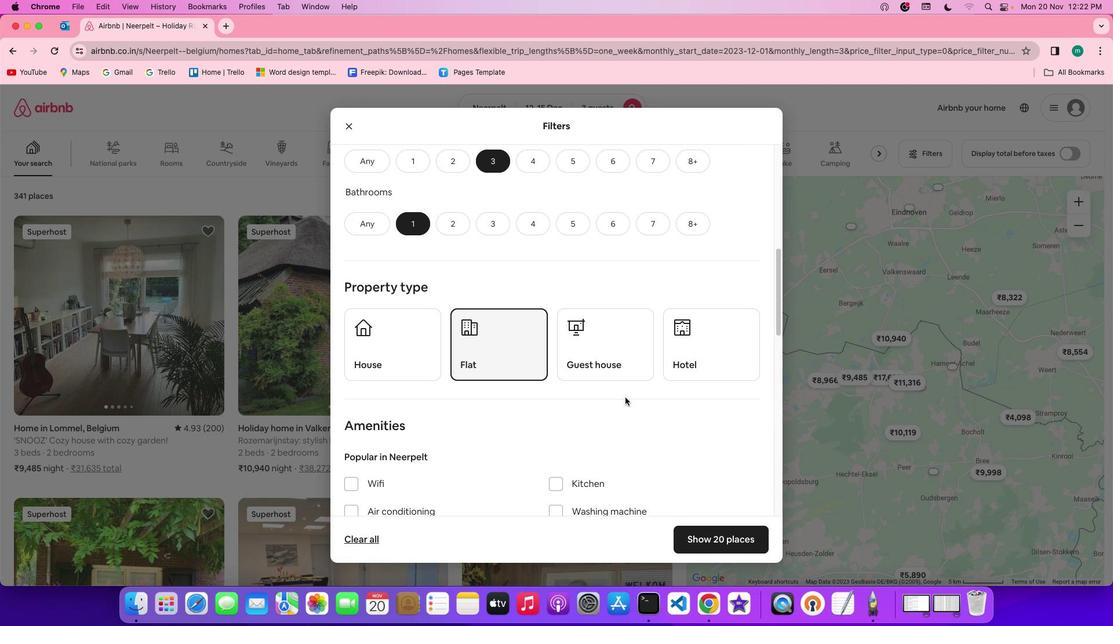 
Action: Mouse scrolled (625, 397) with delta (0, 0)
Screenshot: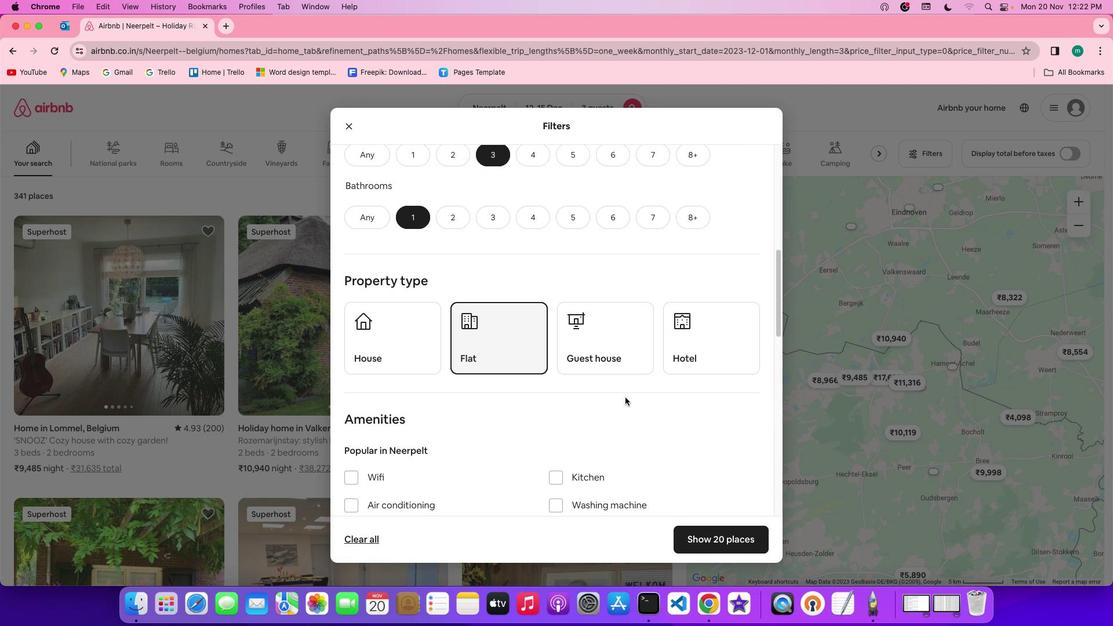 
Action: Mouse scrolled (625, 397) with delta (0, 0)
Screenshot: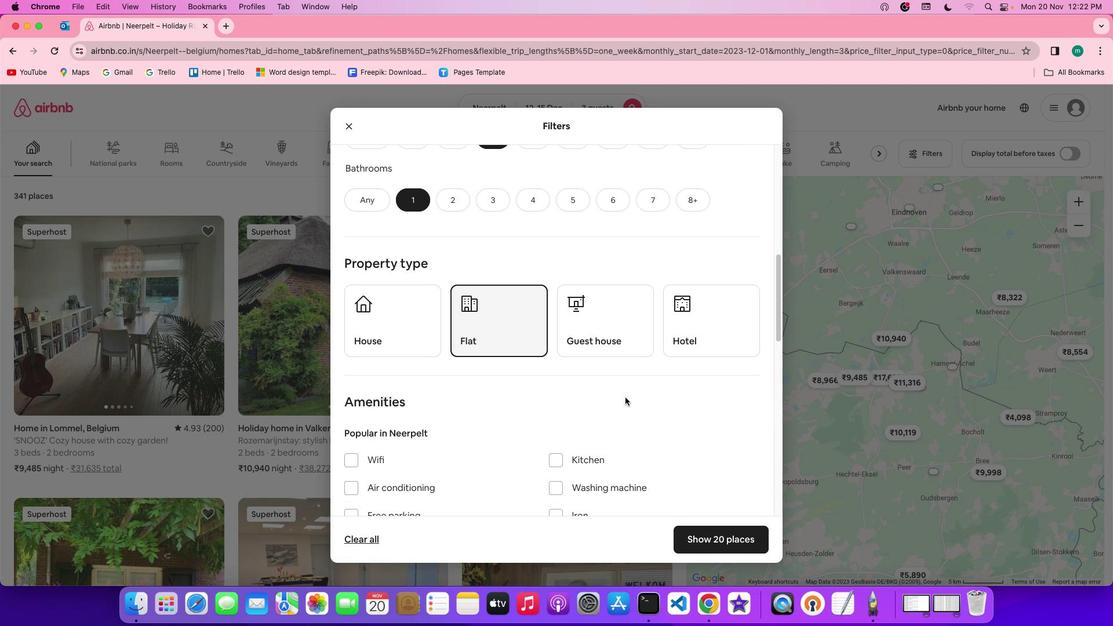 
Action: Mouse scrolled (625, 397) with delta (0, 0)
Screenshot: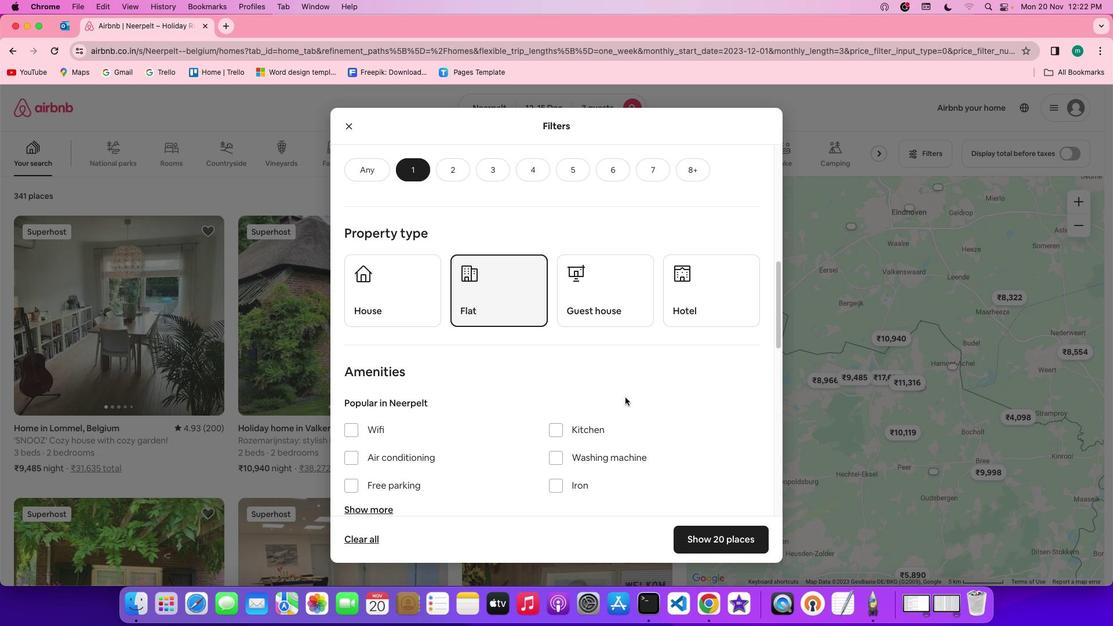 
Action: Mouse scrolled (625, 397) with delta (0, 0)
Screenshot: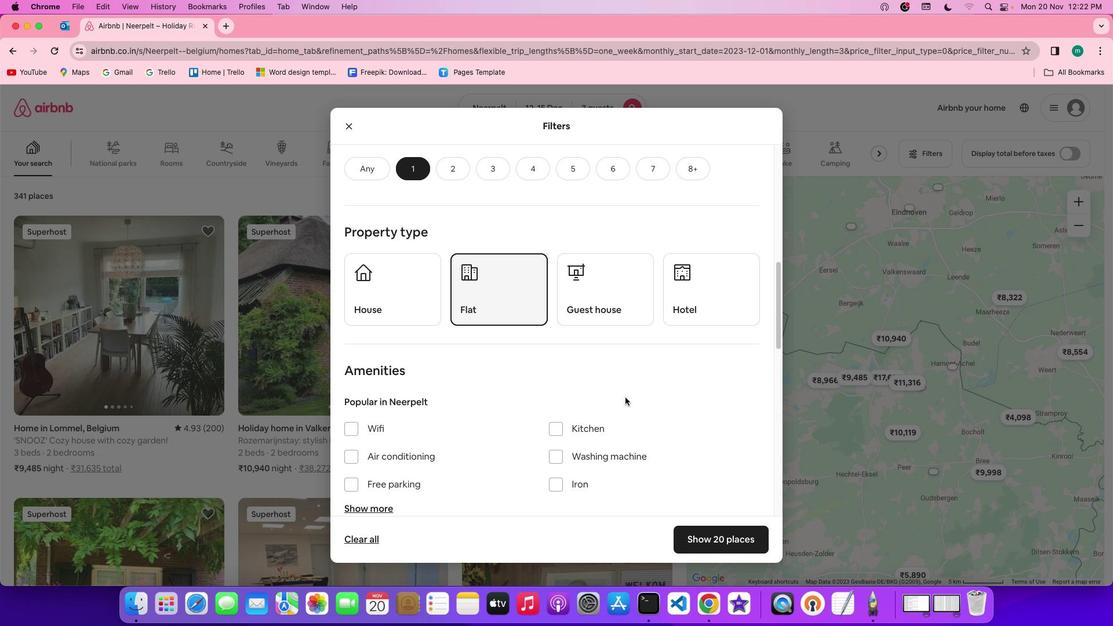 
Action: Mouse scrolled (625, 397) with delta (0, 0)
Screenshot: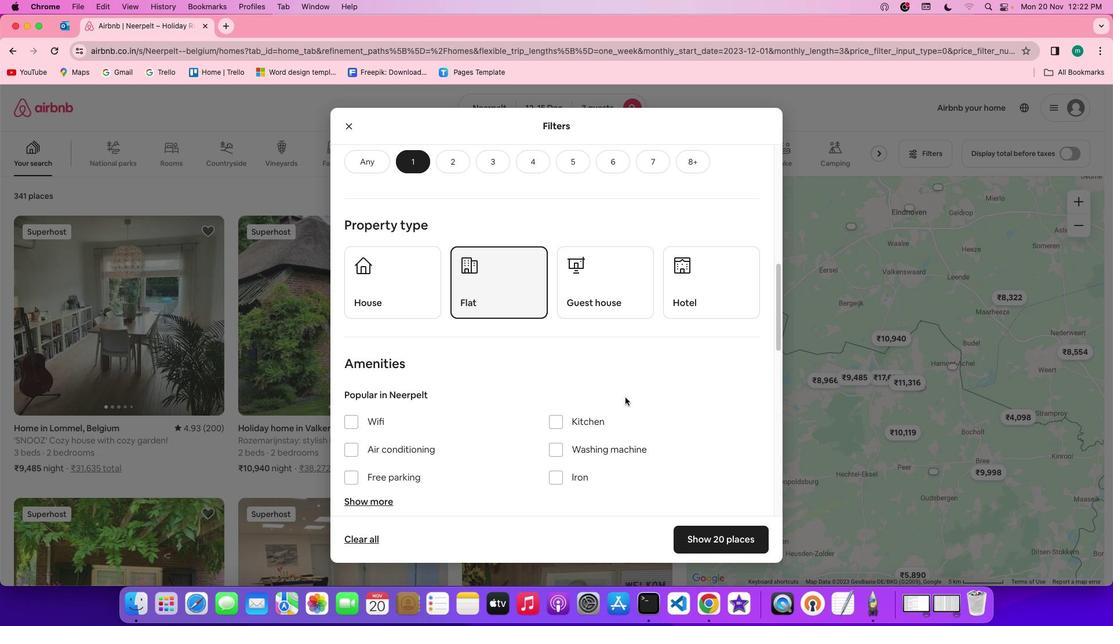 
Action: Mouse scrolled (625, 397) with delta (0, 0)
Screenshot: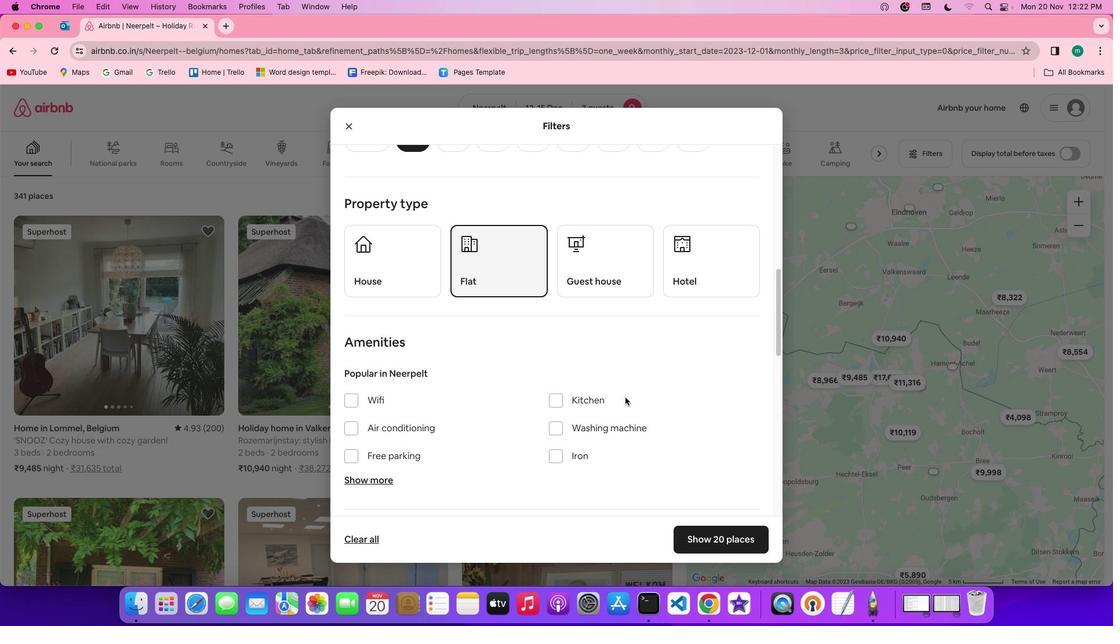 
Action: Mouse scrolled (625, 397) with delta (0, 0)
Screenshot: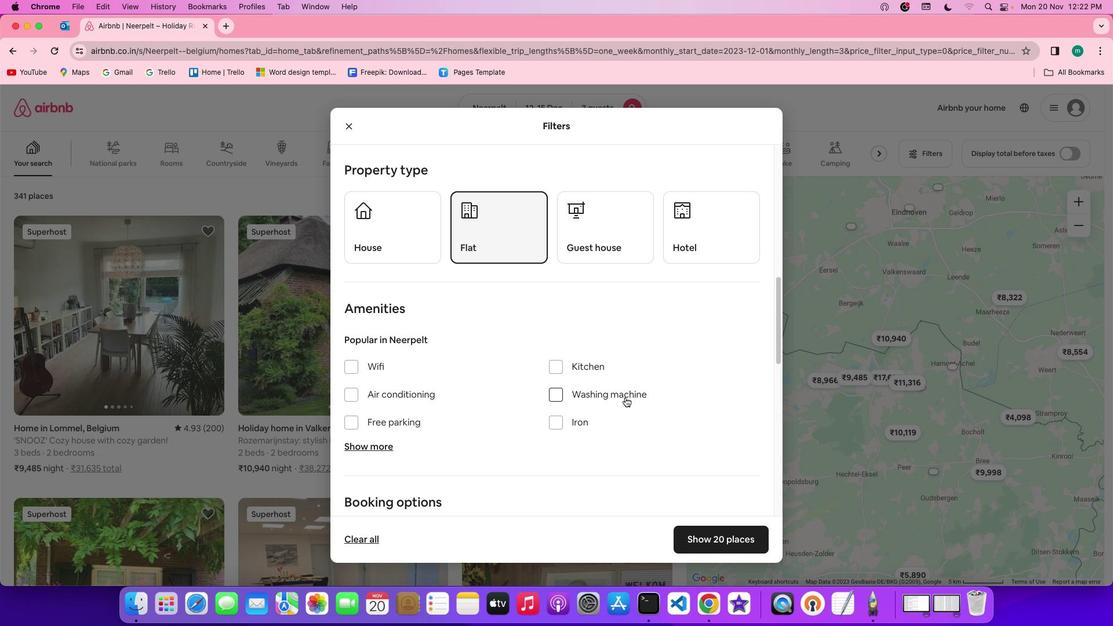 
Action: Mouse scrolled (625, 397) with delta (0, 0)
Screenshot: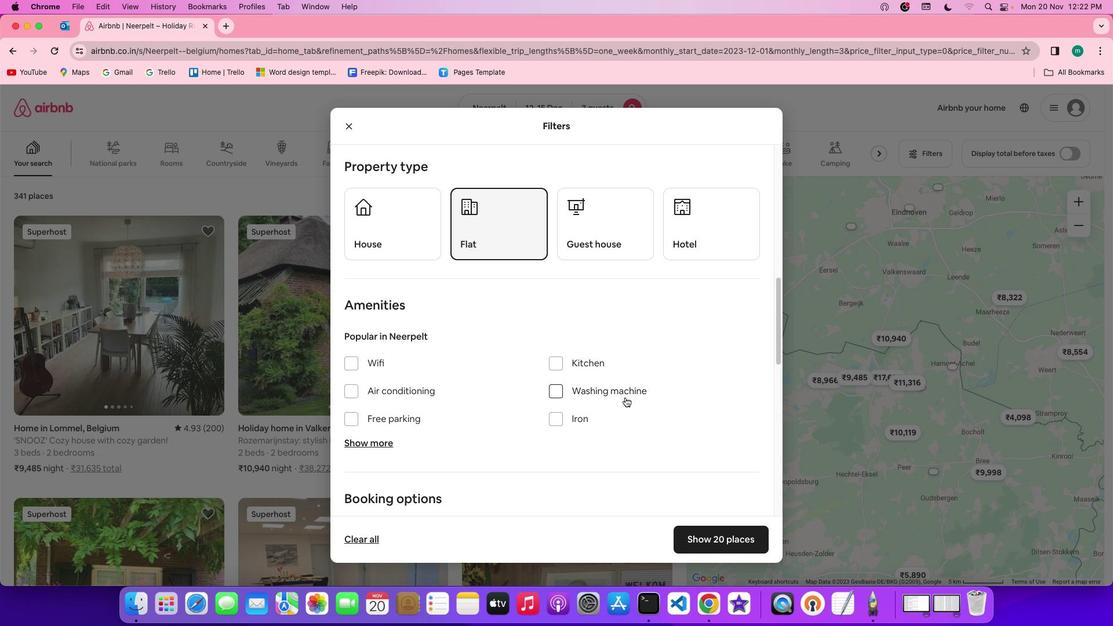 
Action: Mouse scrolled (625, 397) with delta (0, 0)
Screenshot: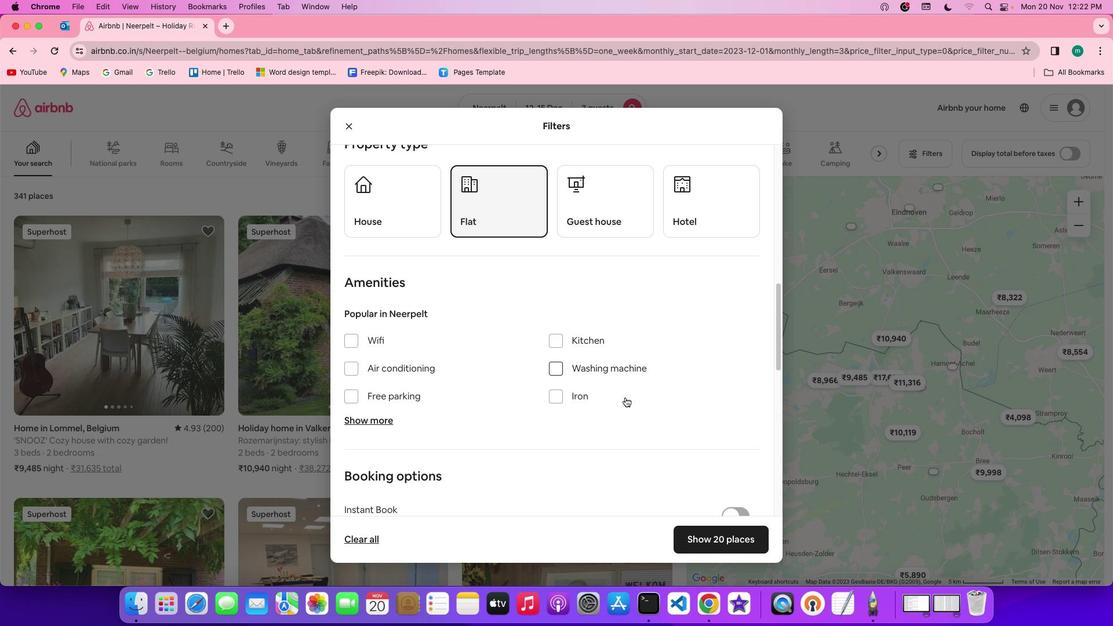 
Action: Mouse moved to (636, 376)
Screenshot: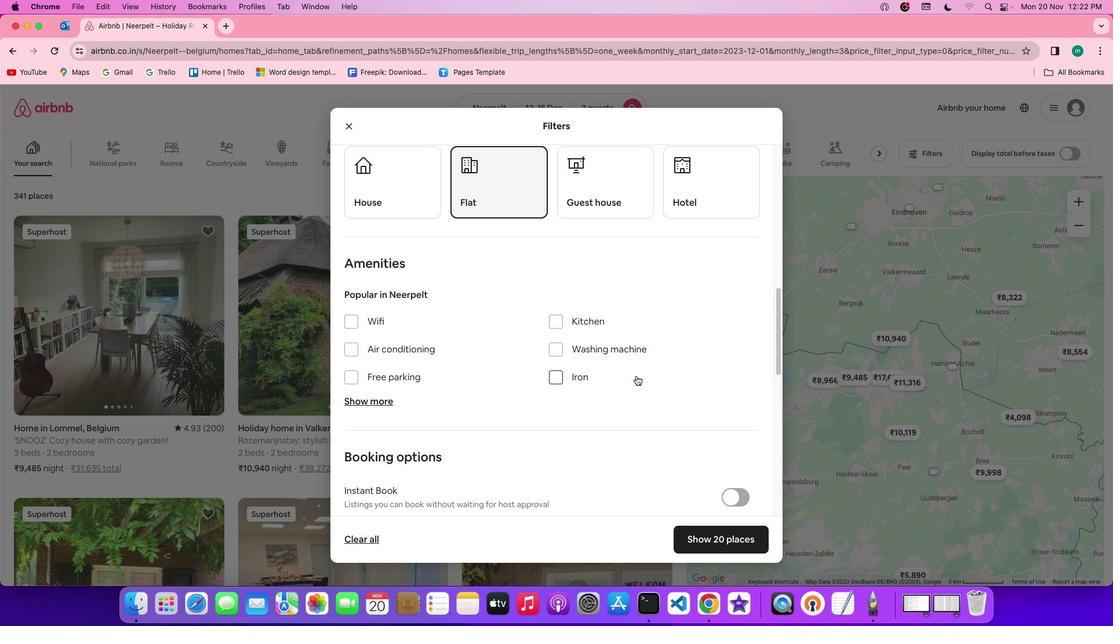 
Action: Mouse scrolled (636, 376) with delta (0, 0)
Screenshot: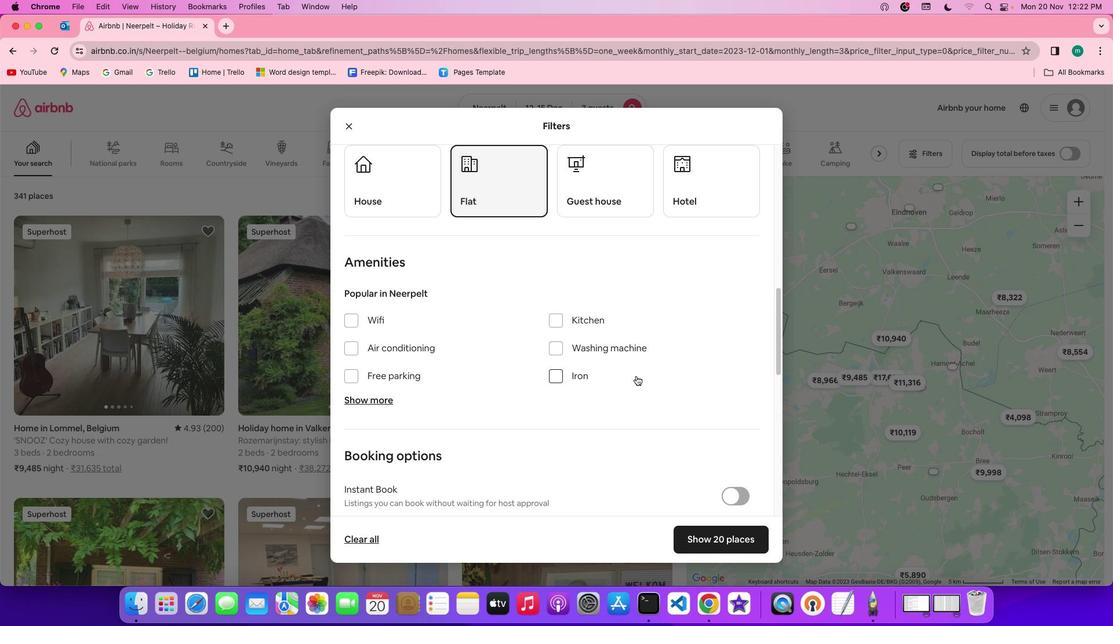 
Action: Mouse scrolled (636, 376) with delta (0, 0)
Screenshot: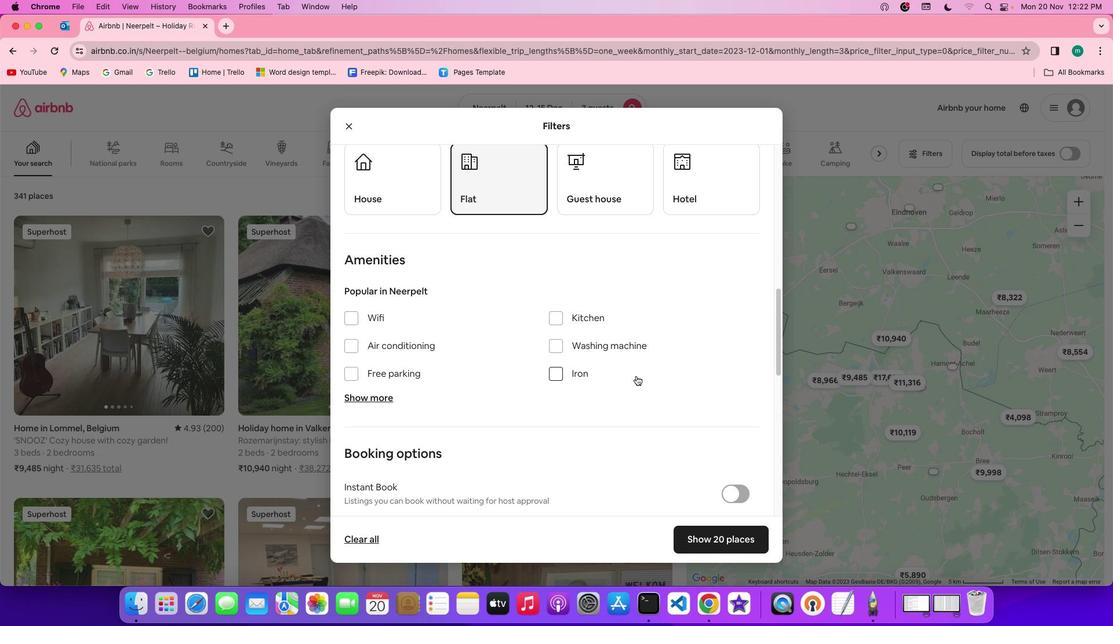 
Action: Mouse scrolled (636, 376) with delta (0, 0)
Screenshot: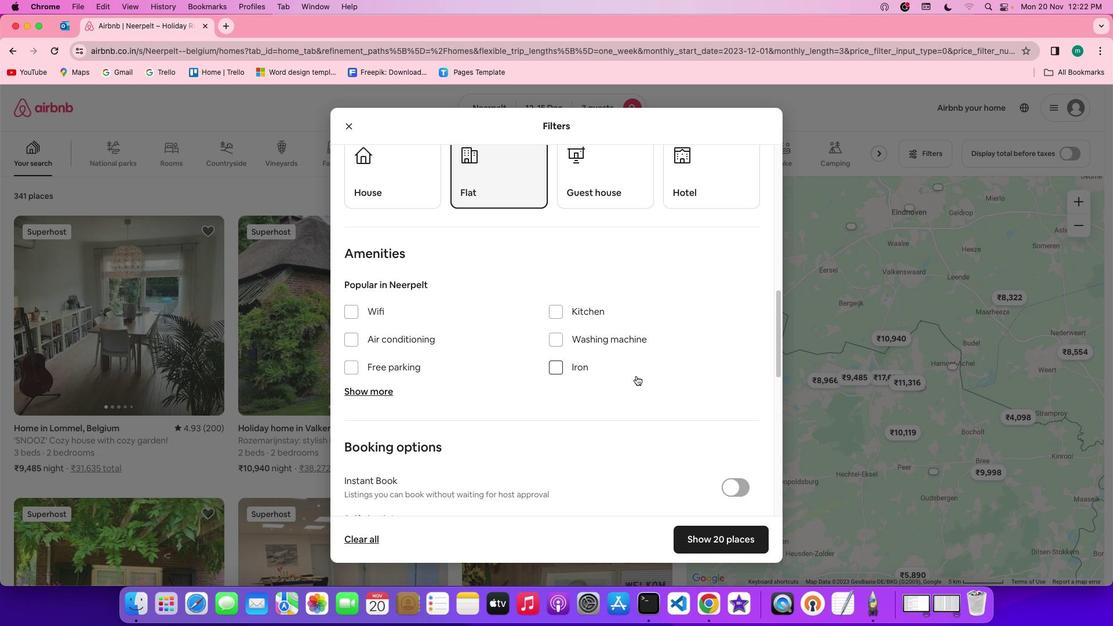 
Action: Mouse scrolled (636, 376) with delta (0, 0)
Screenshot: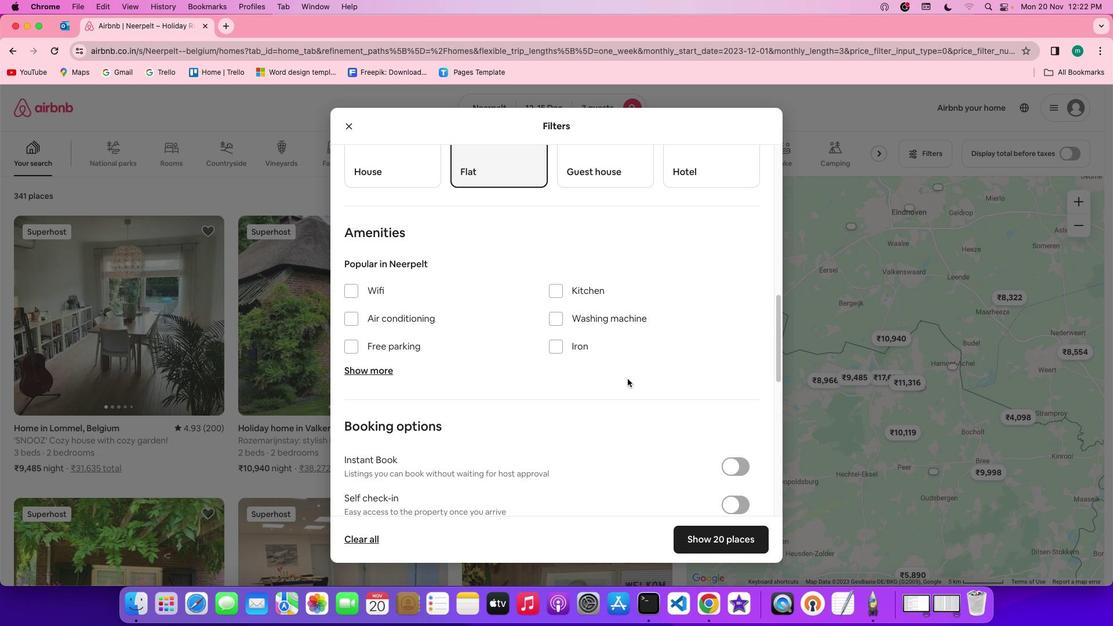 
Action: Mouse moved to (387, 353)
Screenshot: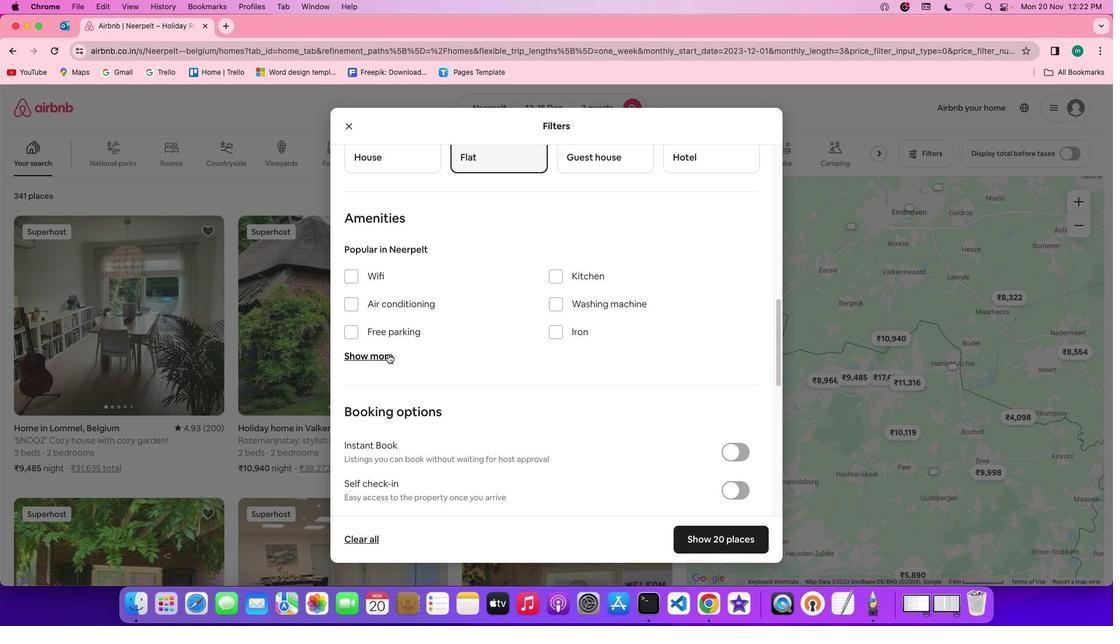 
Action: Mouse pressed left at (387, 353)
Screenshot: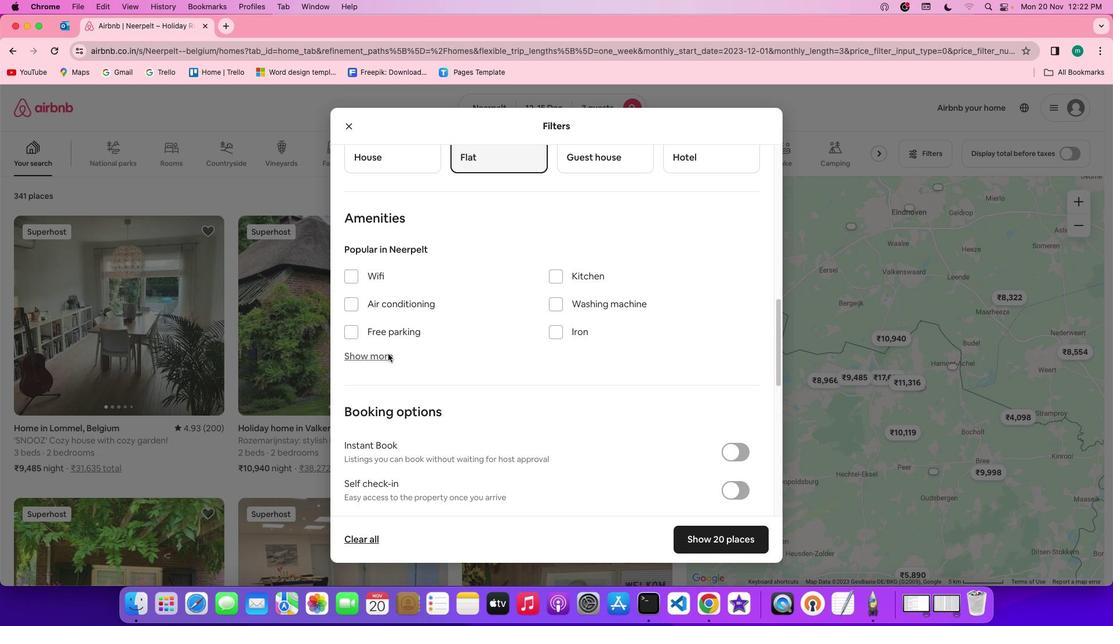 
Action: Mouse moved to (573, 393)
Screenshot: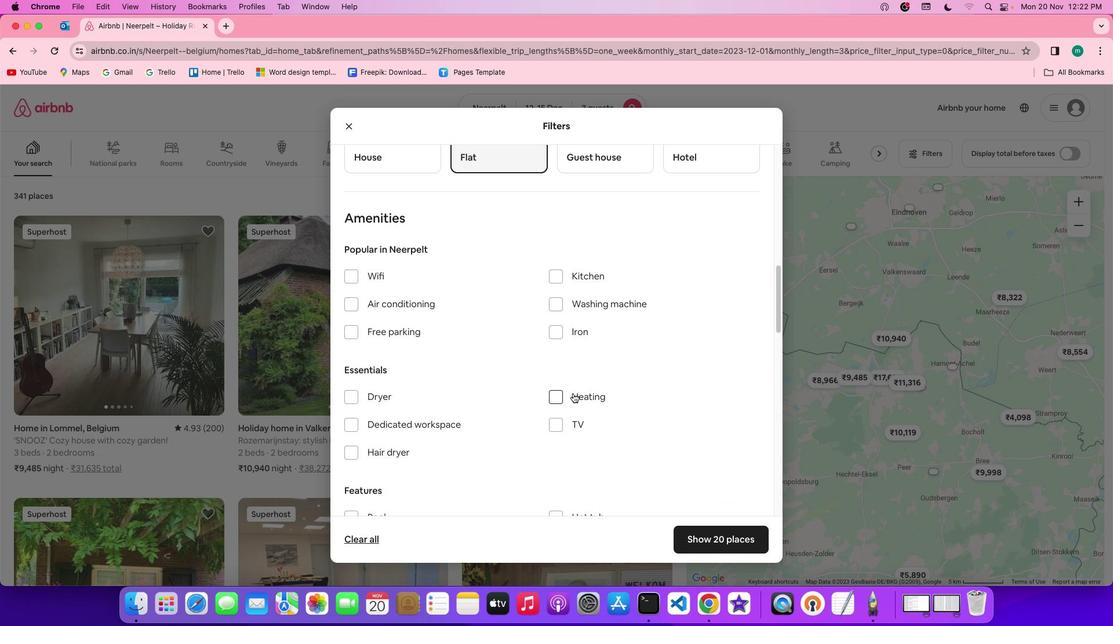 
Action: Mouse pressed left at (573, 393)
Screenshot: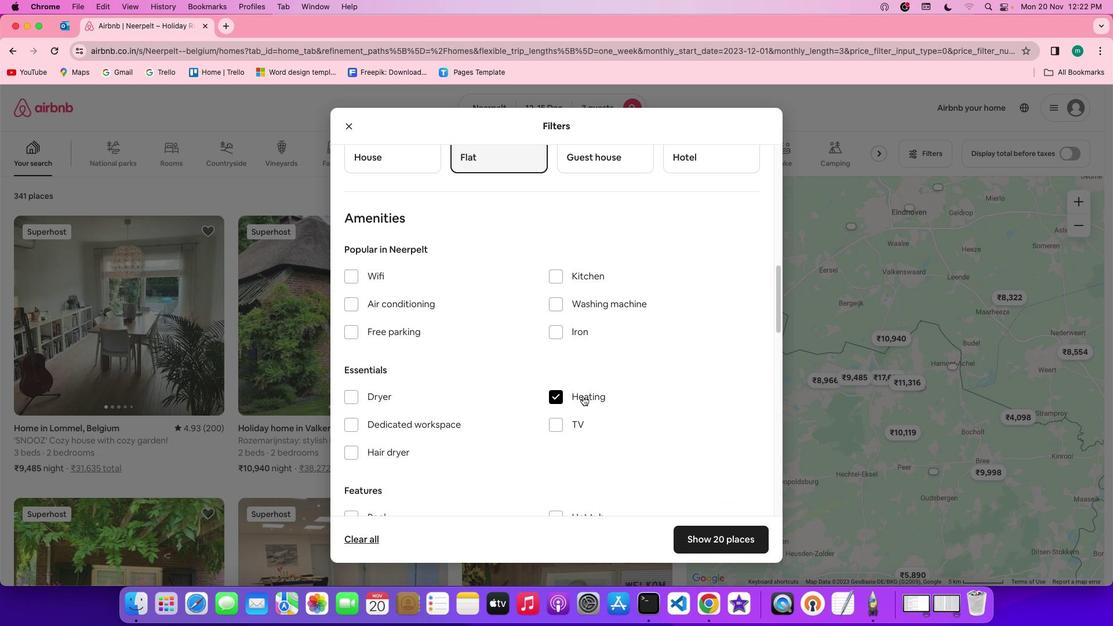 
Action: Mouse moved to (658, 436)
Screenshot: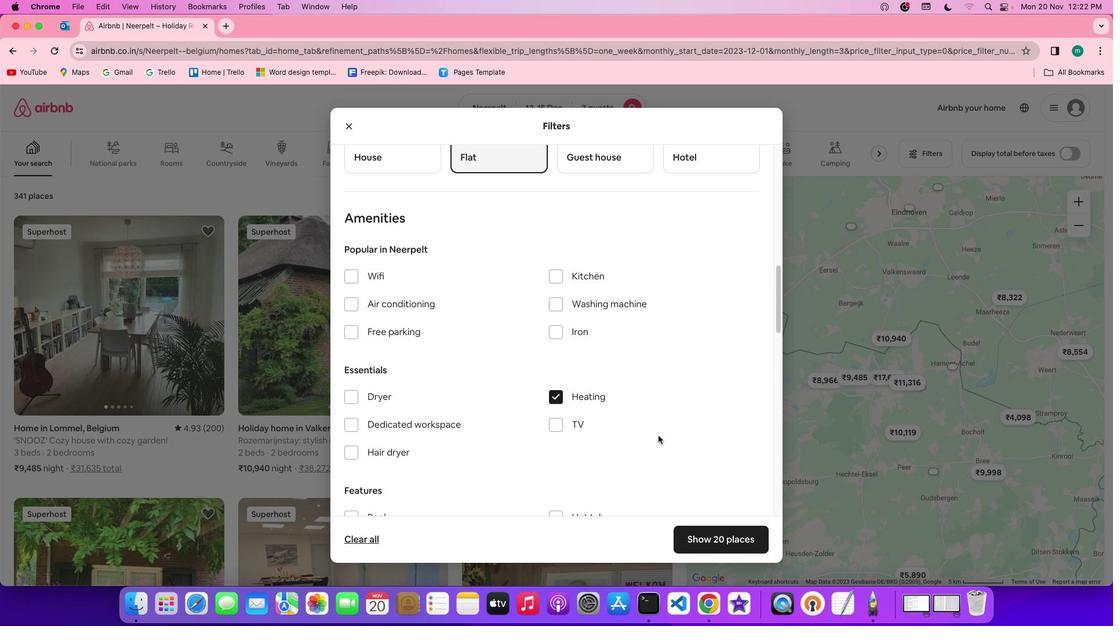 
Action: Mouse scrolled (658, 436) with delta (0, 0)
Screenshot: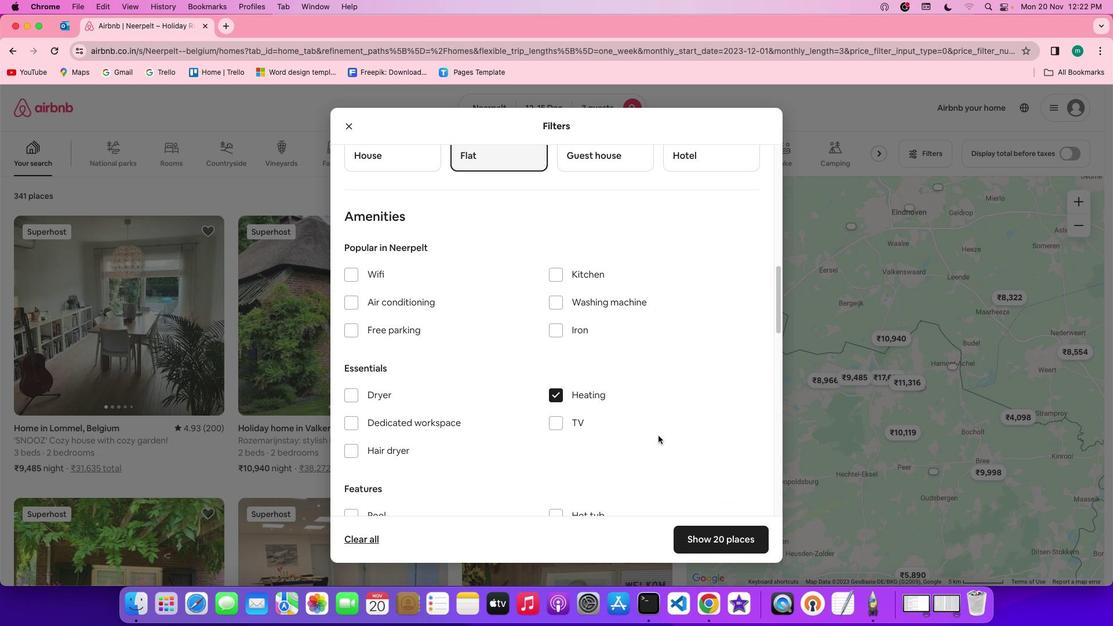 
Action: Mouse scrolled (658, 436) with delta (0, 0)
Screenshot: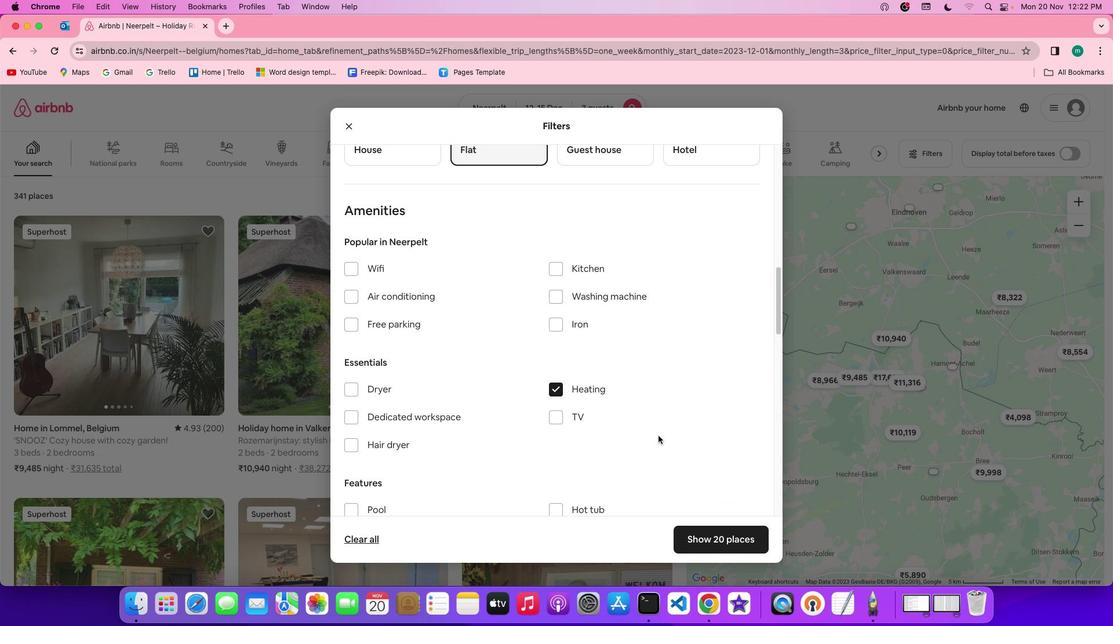 
Action: Mouse scrolled (658, 436) with delta (0, -1)
Screenshot: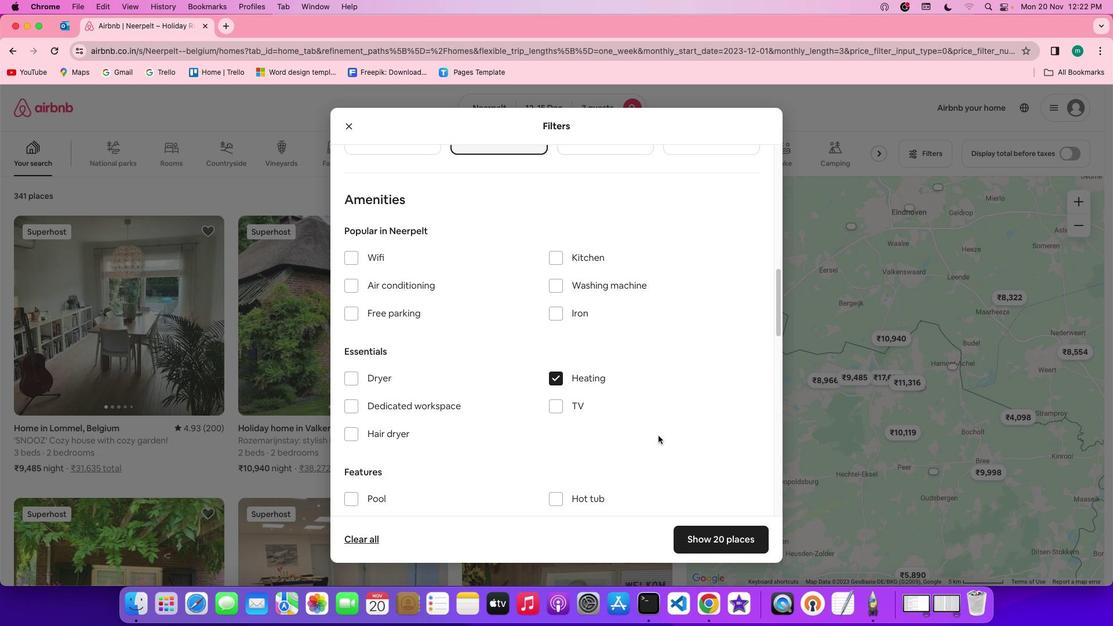 
Action: Mouse scrolled (658, 436) with delta (0, -1)
Screenshot: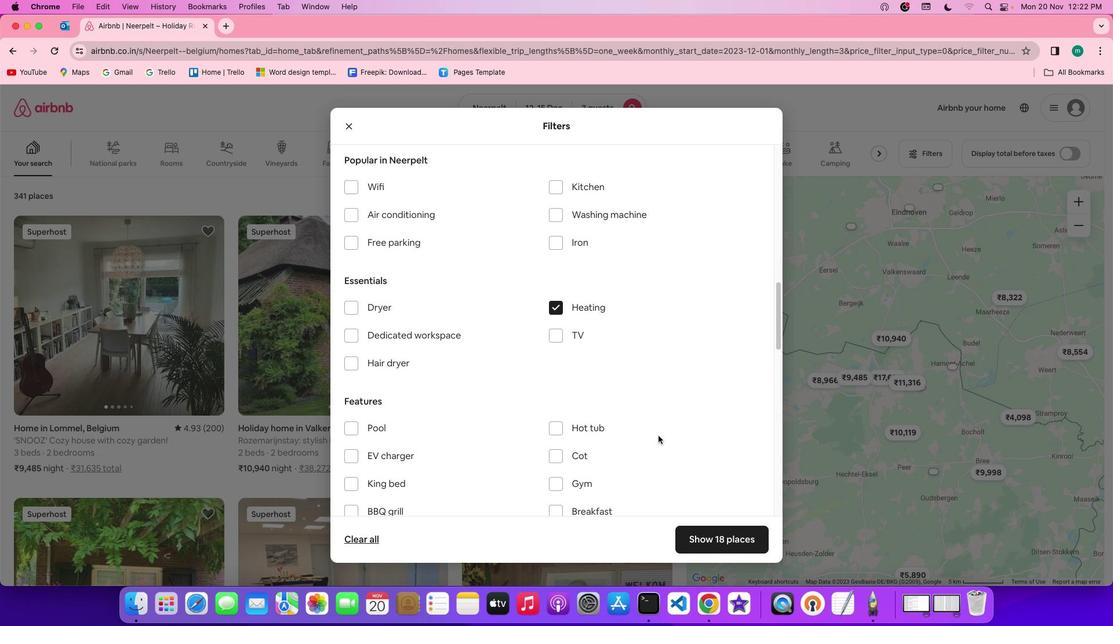 
Action: Mouse moved to (666, 444)
Screenshot: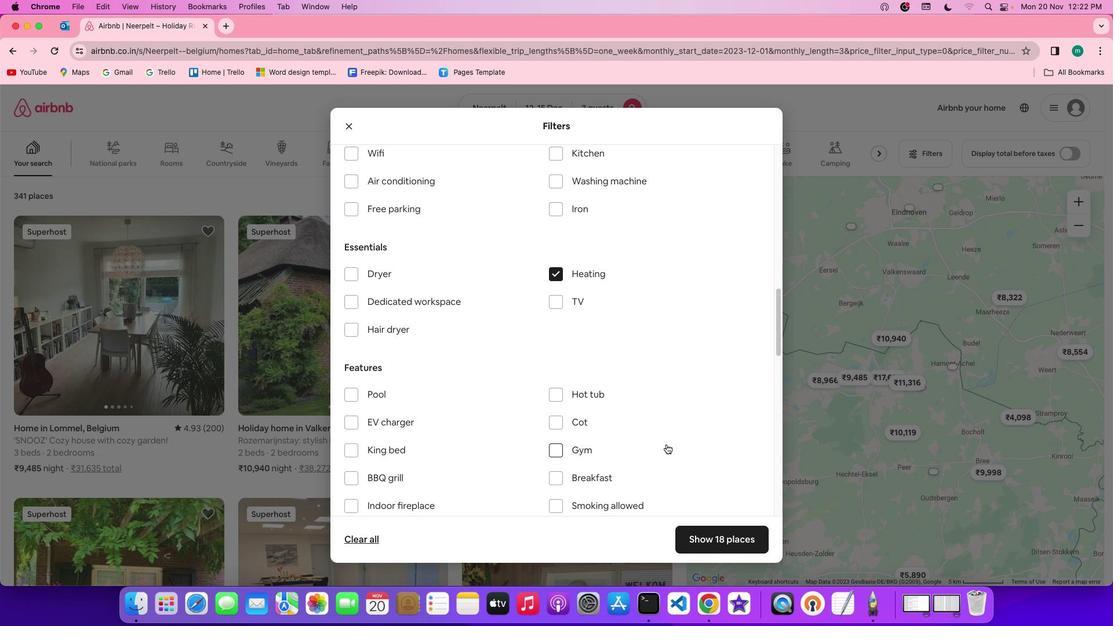 
Action: Mouse scrolled (666, 444) with delta (0, 0)
Screenshot: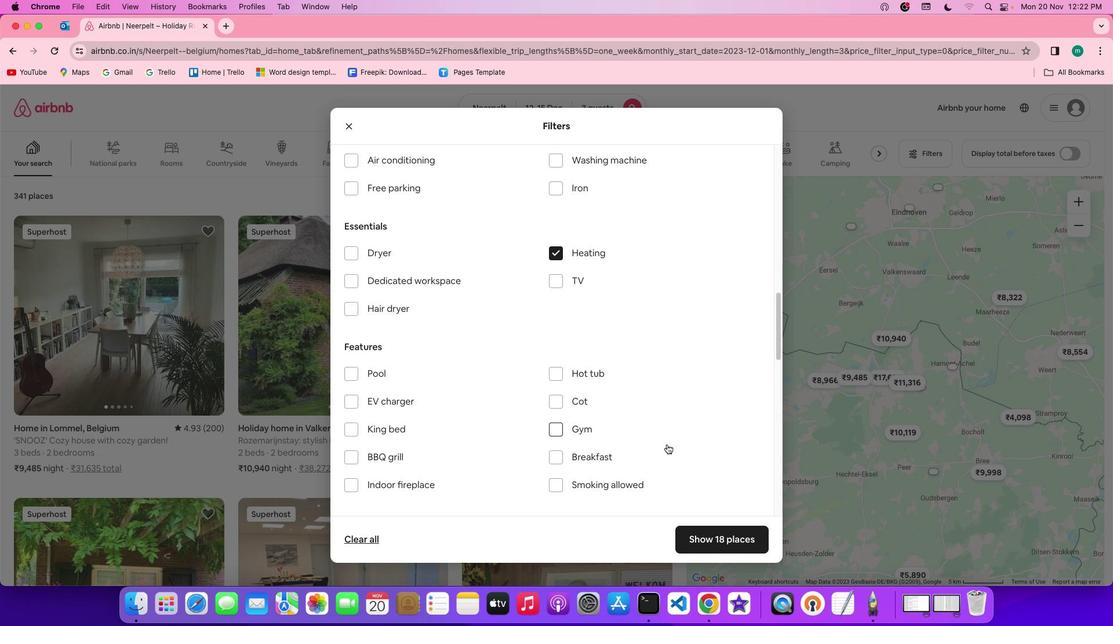 
Action: Mouse scrolled (666, 444) with delta (0, 0)
Screenshot: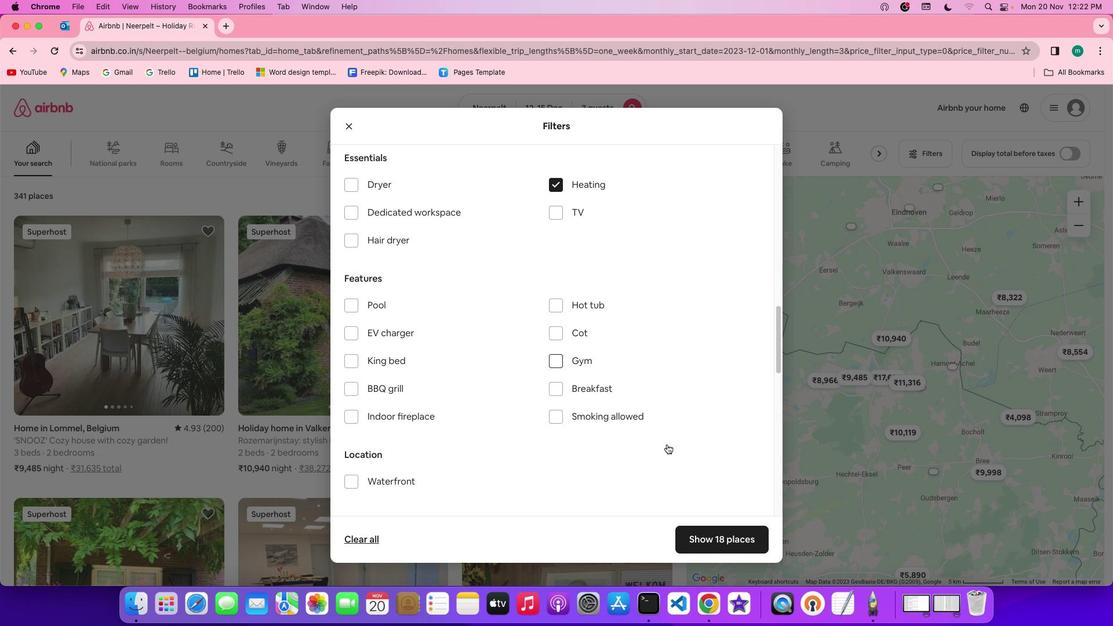 
Action: Mouse scrolled (666, 444) with delta (0, -1)
Screenshot: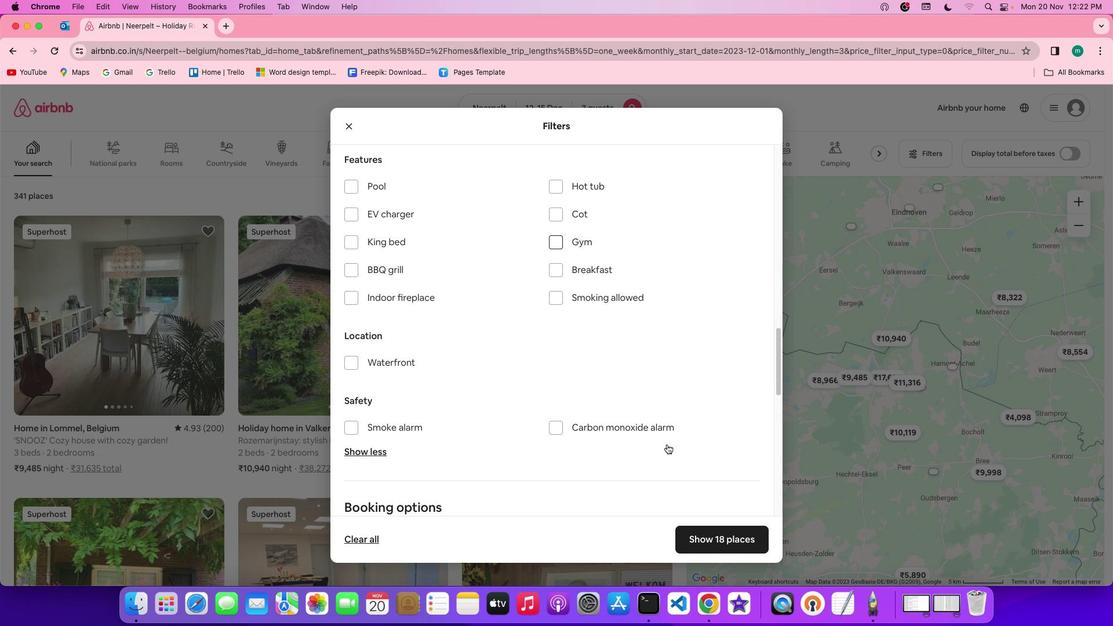 
Action: Mouse moved to (666, 444)
Screenshot: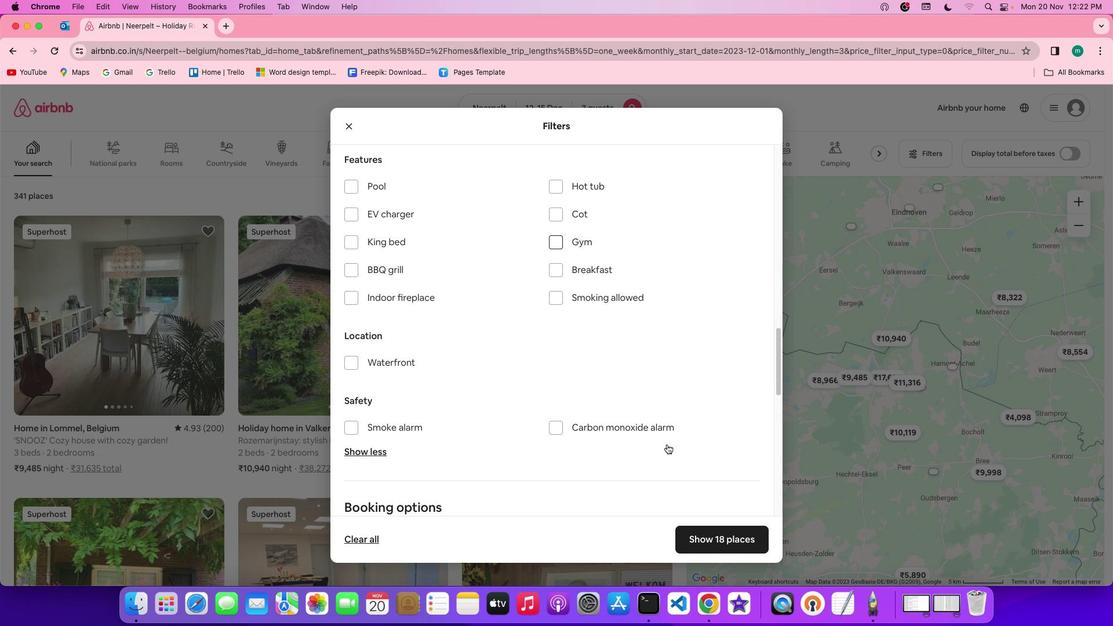 
Action: Mouse scrolled (666, 444) with delta (0, -2)
Screenshot: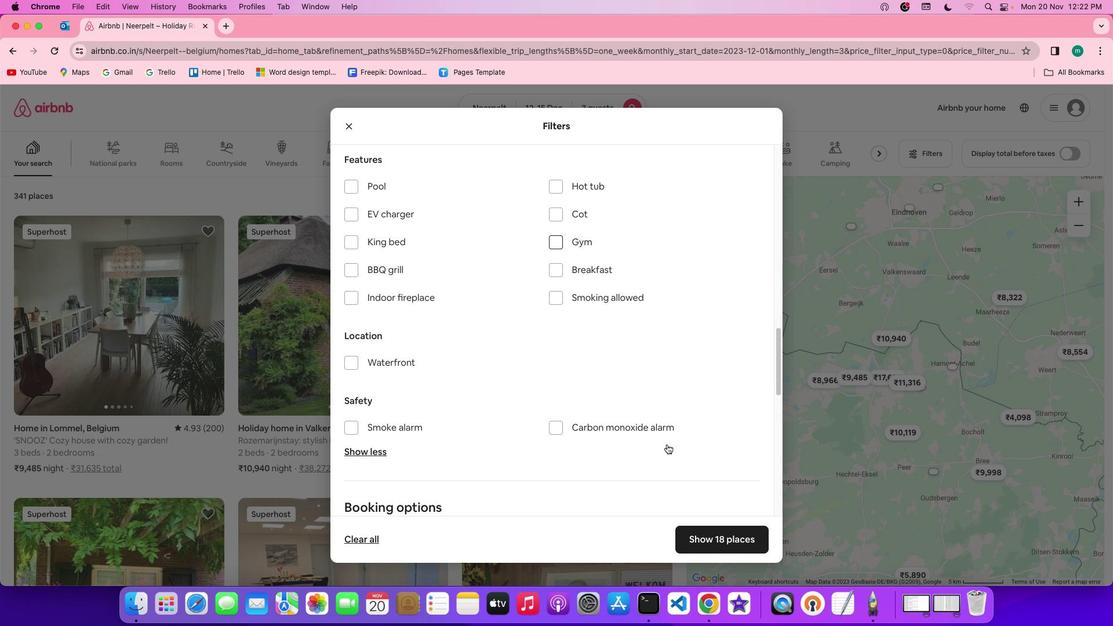 
Action: Mouse scrolled (666, 444) with delta (0, -2)
Screenshot: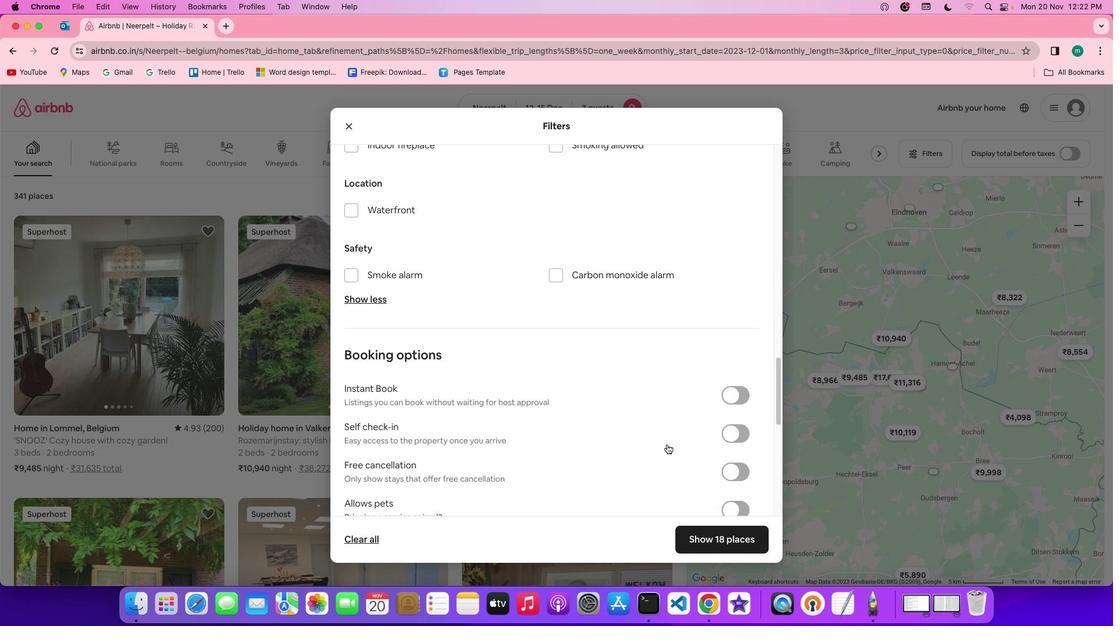 
Action: Mouse moved to (669, 445)
Screenshot: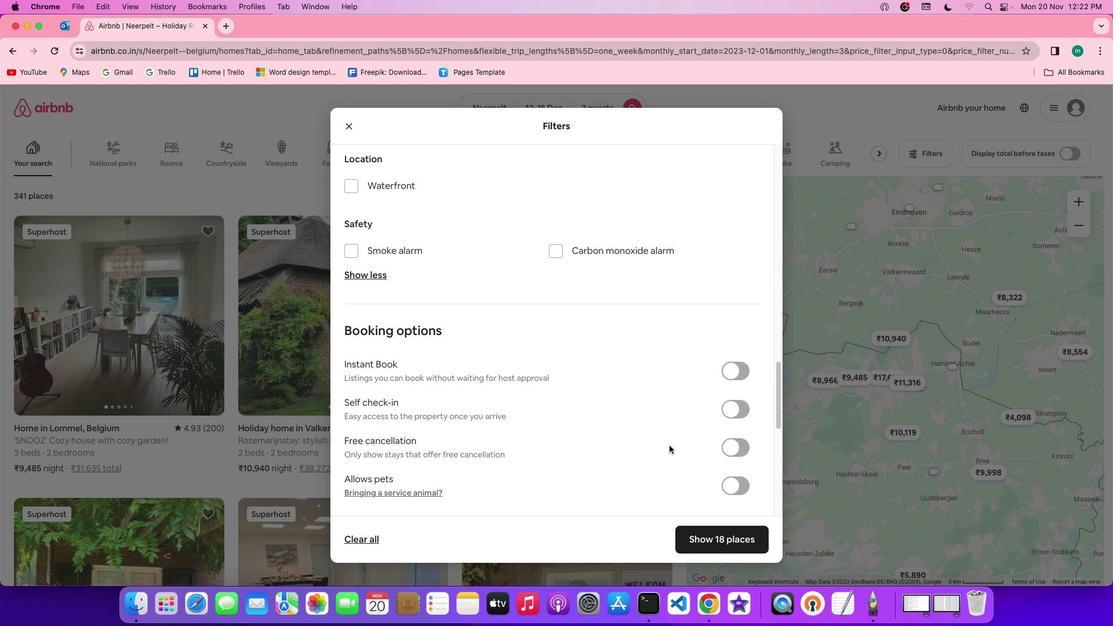 
Action: Mouse scrolled (669, 445) with delta (0, 0)
Screenshot: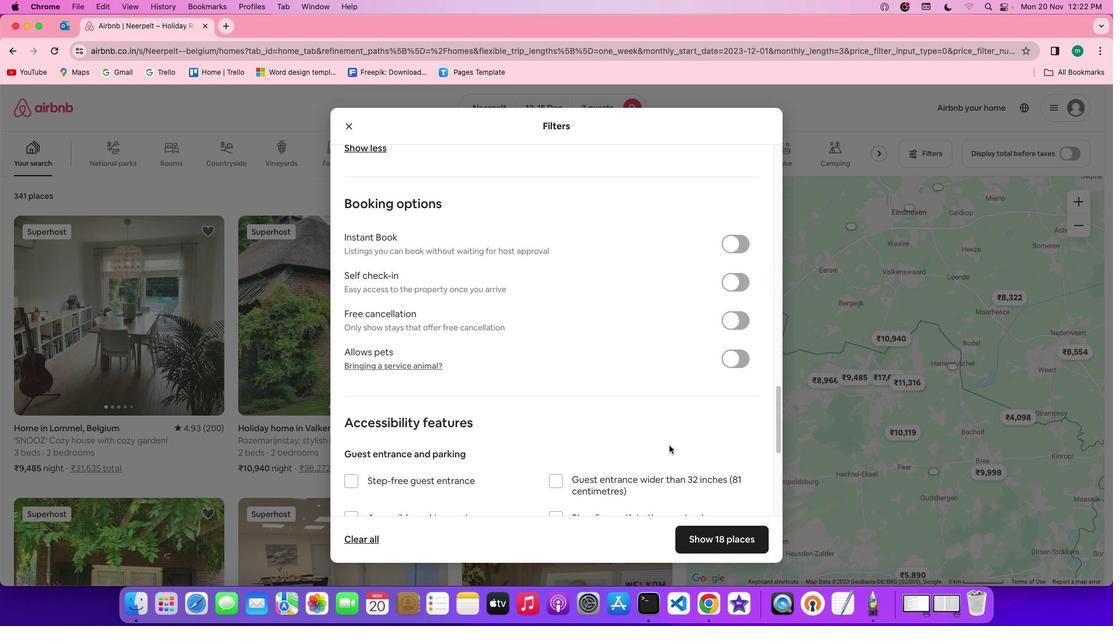 
Action: Mouse scrolled (669, 445) with delta (0, 0)
Screenshot: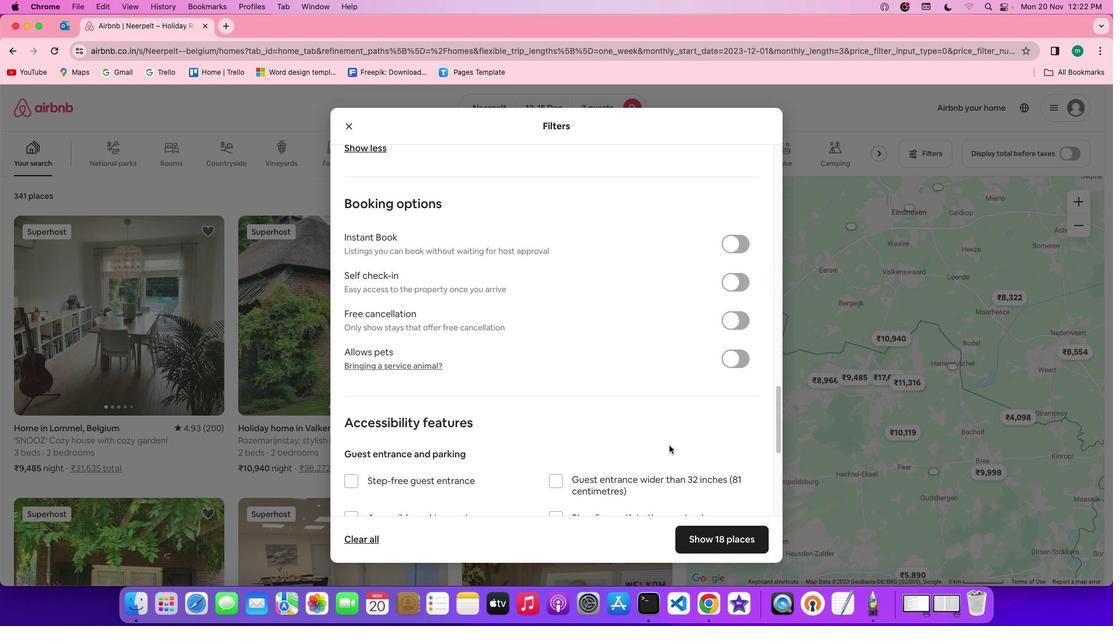 
Action: Mouse scrolled (669, 445) with delta (0, -1)
Screenshot: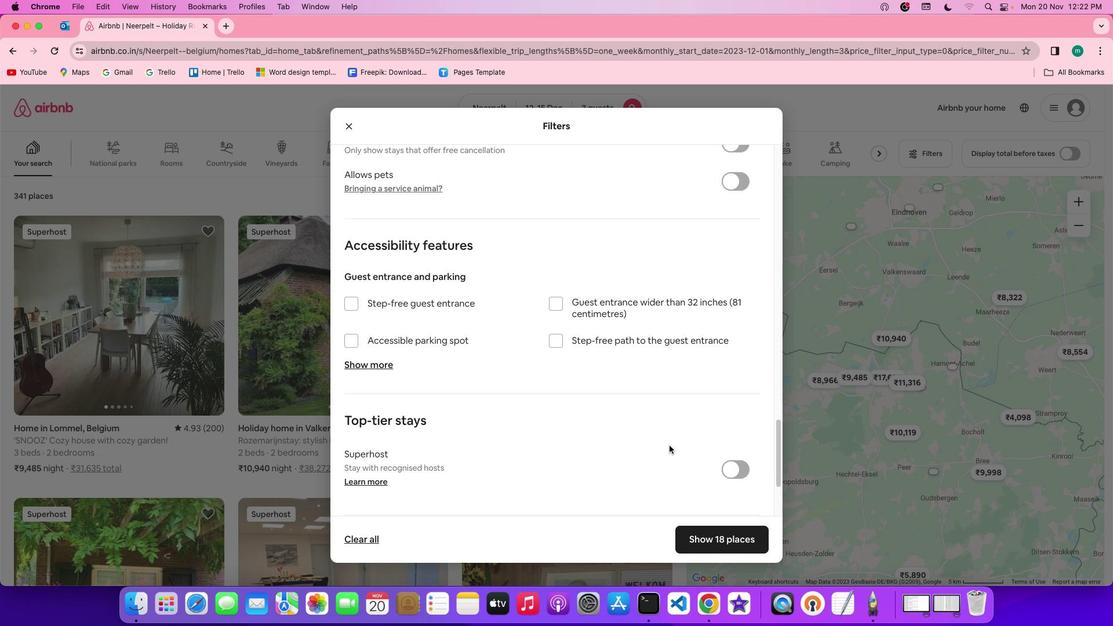 
Action: Mouse scrolled (669, 445) with delta (0, -2)
Screenshot: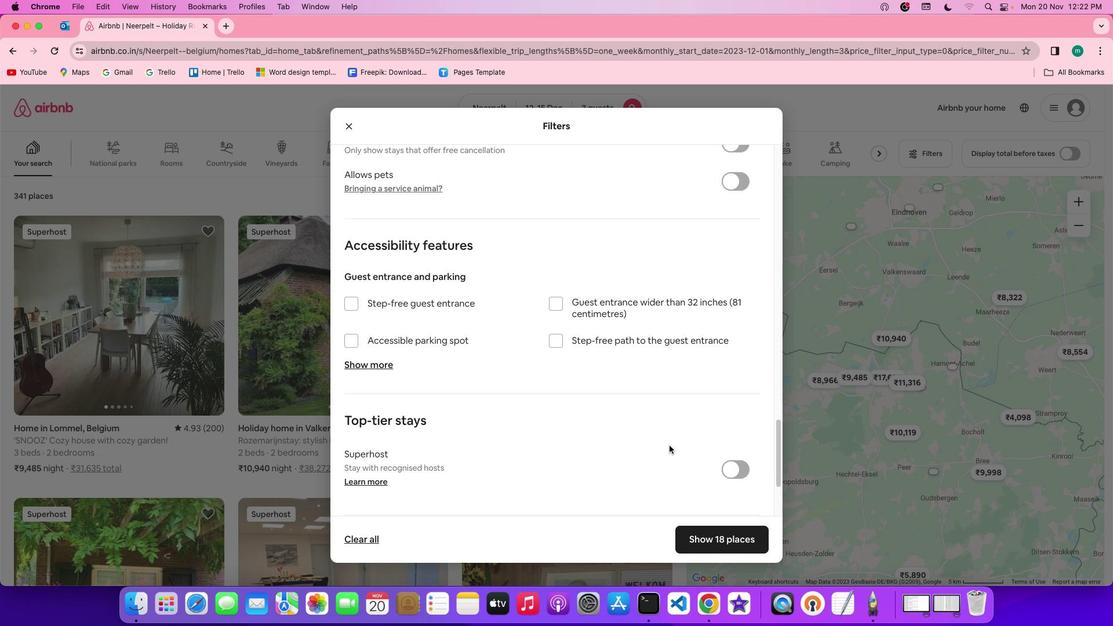 
Action: Mouse scrolled (669, 445) with delta (0, -3)
Screenshot: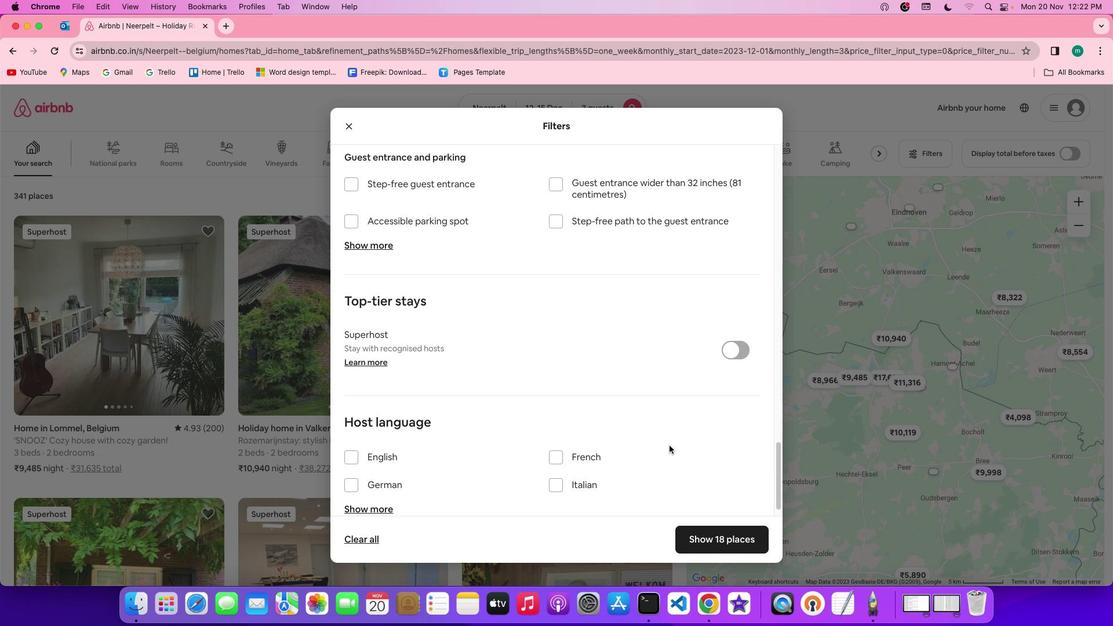 
Action: Mouse scrolled (669, 445) with delta (0, -3)
Screenshot: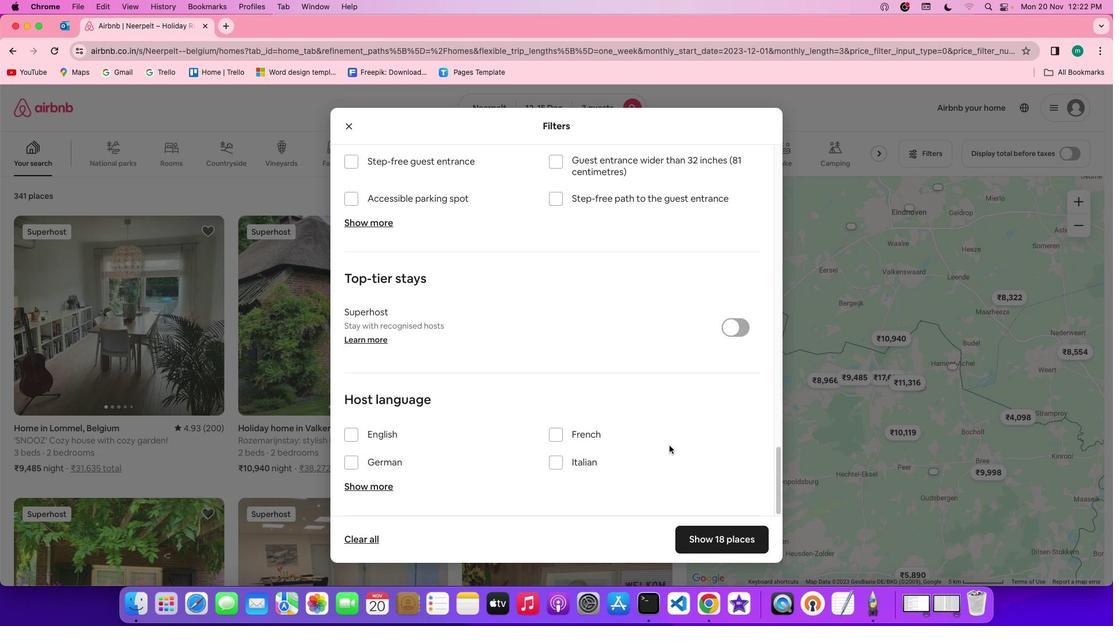 
Action: Mouse scrolled (669, 445) with delta (0, 0)
Screenshot: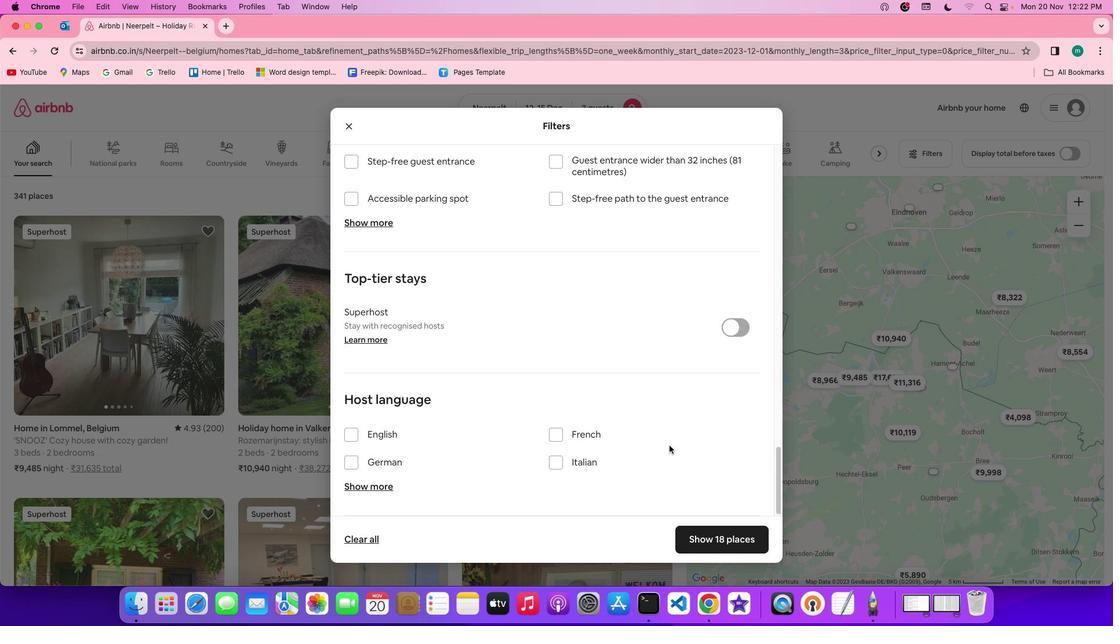 
Action: Mouse scrolled (669, 445) with delta (0, 0)
Screenshot: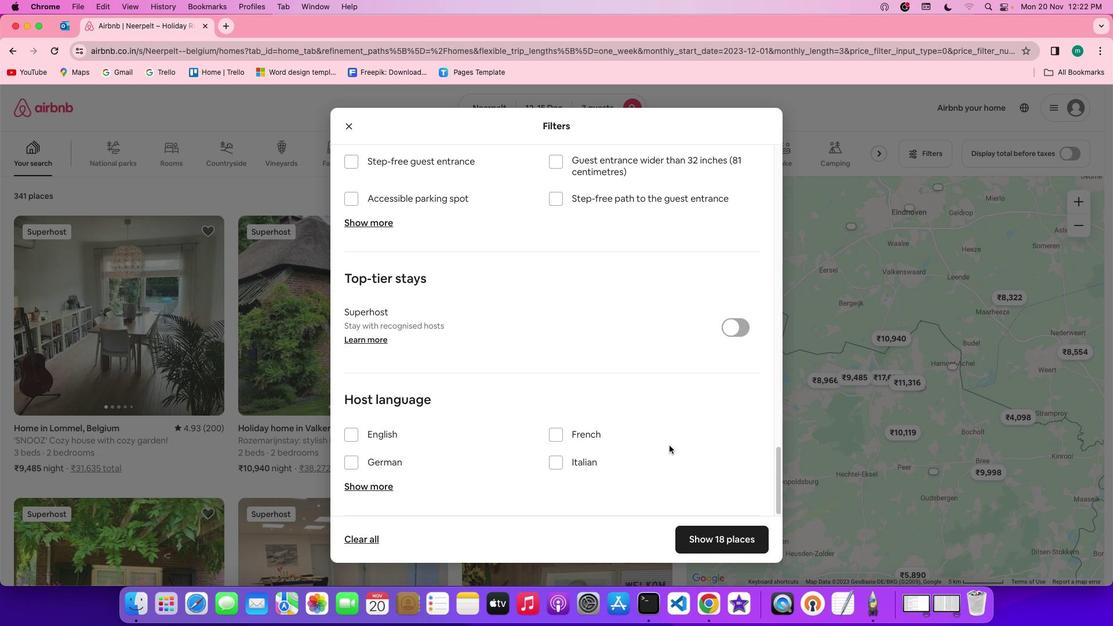 
Action: Mouse scrolled (669, 445) with delta (0, -1)
Screenshot: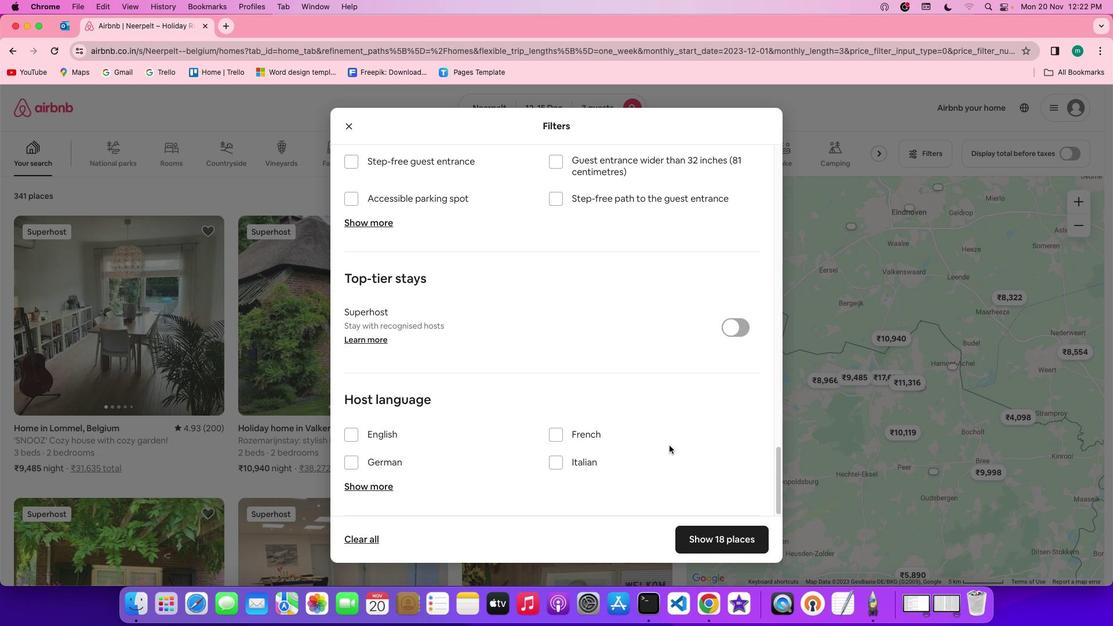 
Action: Mouse scrolled (669, 445) with delta (0, -2)
Screenshot: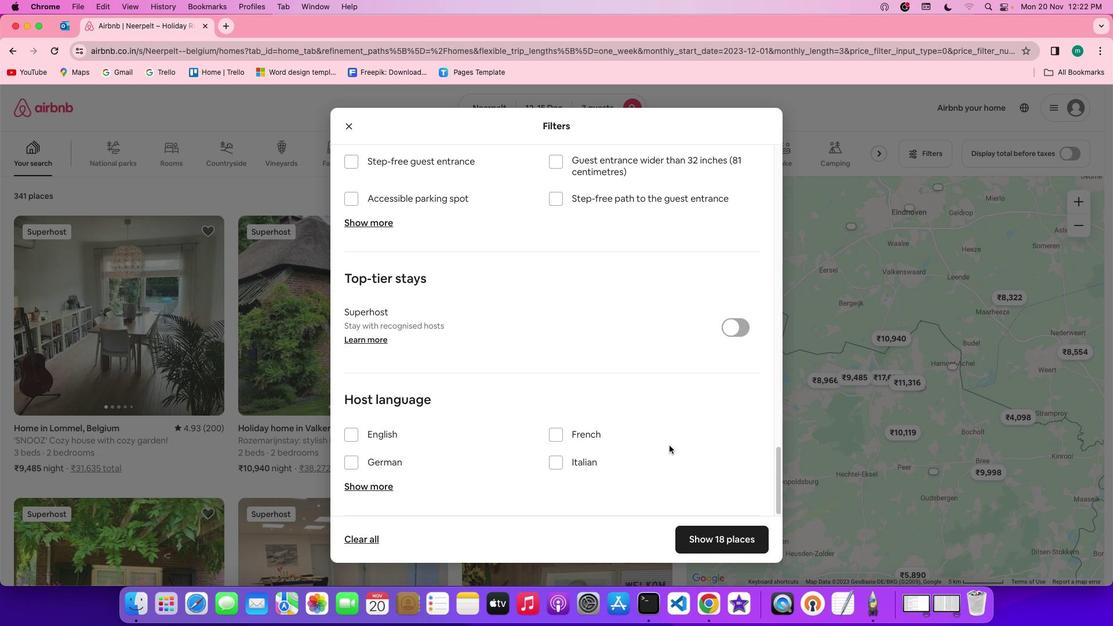 
Action: Mouse scrolled (669, 445) with delta (0, -3)
Screenshot: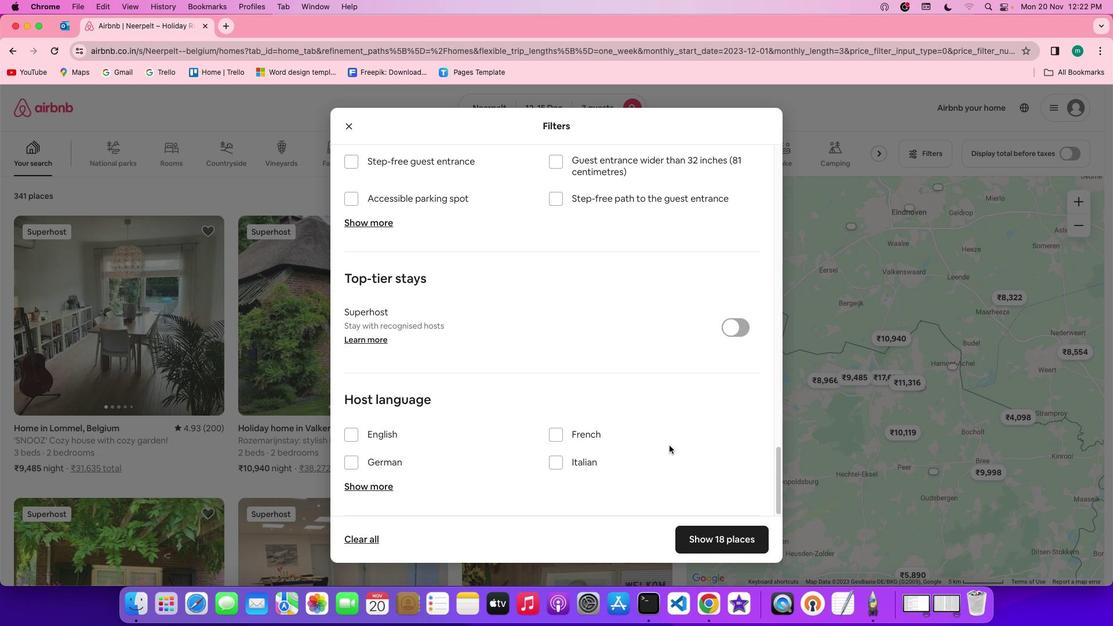 
Action: Mouse scrolled (669, 445) with delta (0, 0)
Screenshot: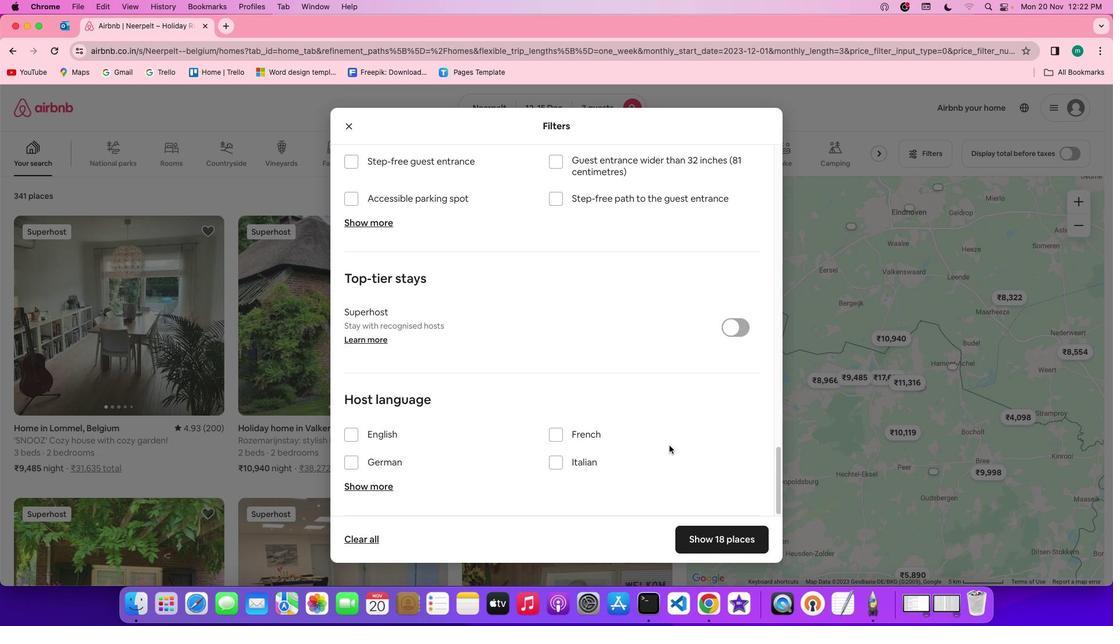 
Action: Mouse scrolled (669, 445) with delta (0, 0)
Screenshot: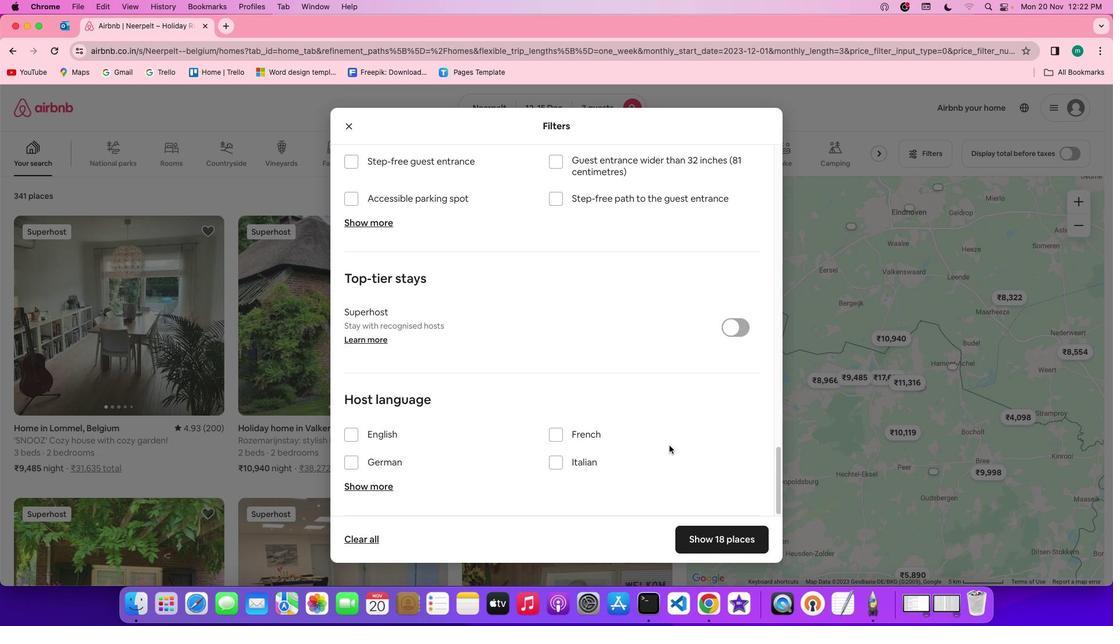 
Action: Mouse scrolled (669, 445) with delta (0, -1)
Screenshot: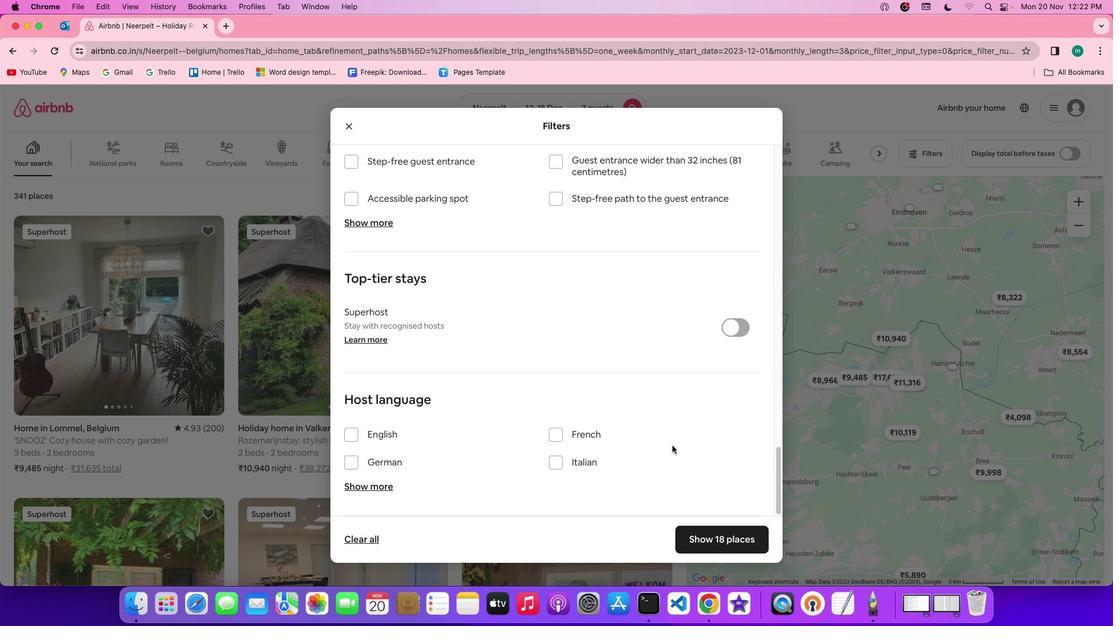 
Action: Mouse scrolled (669, 445) with delta (0, -2)
Screenshot: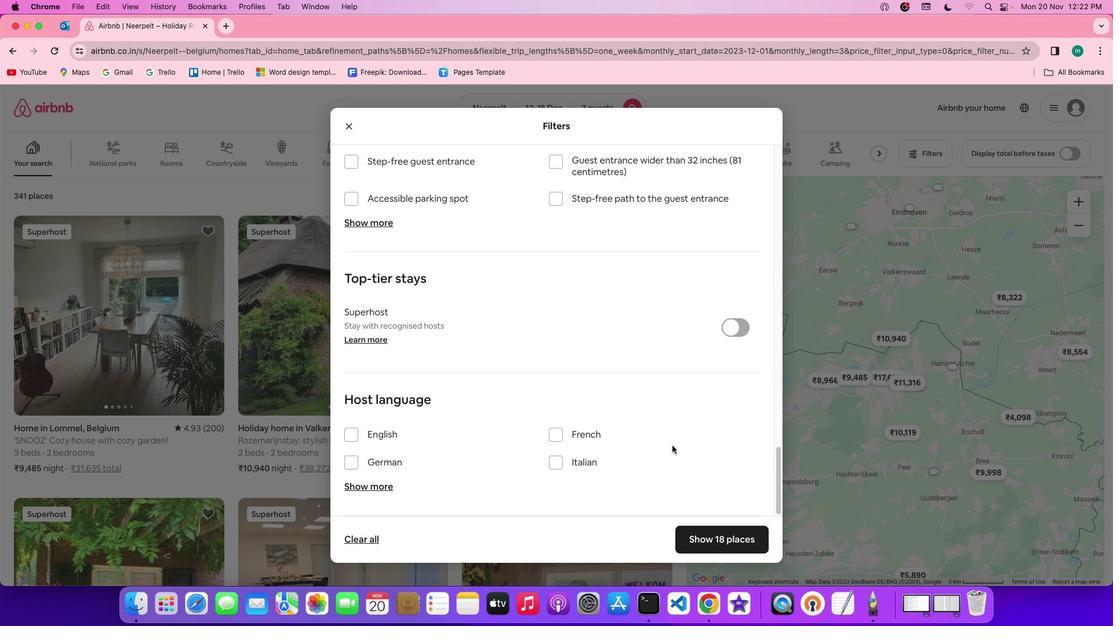 
Action: Mouse scrolled (669, 445) with delta (0, -3)
Screenshot: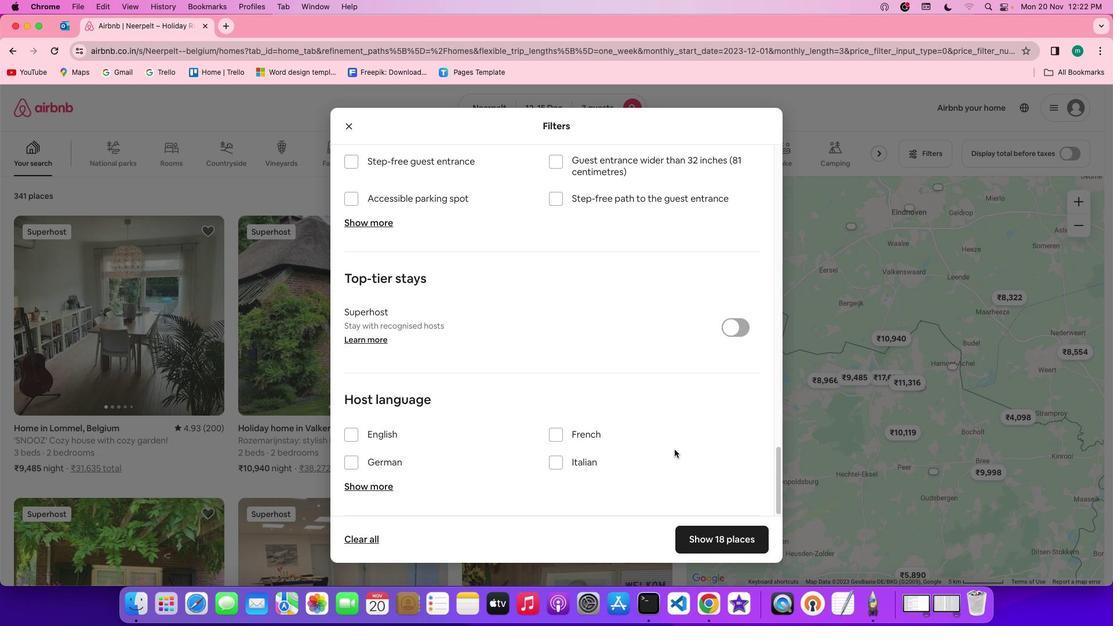 
Action: Mouse moved to (724, 541)
Screenshot: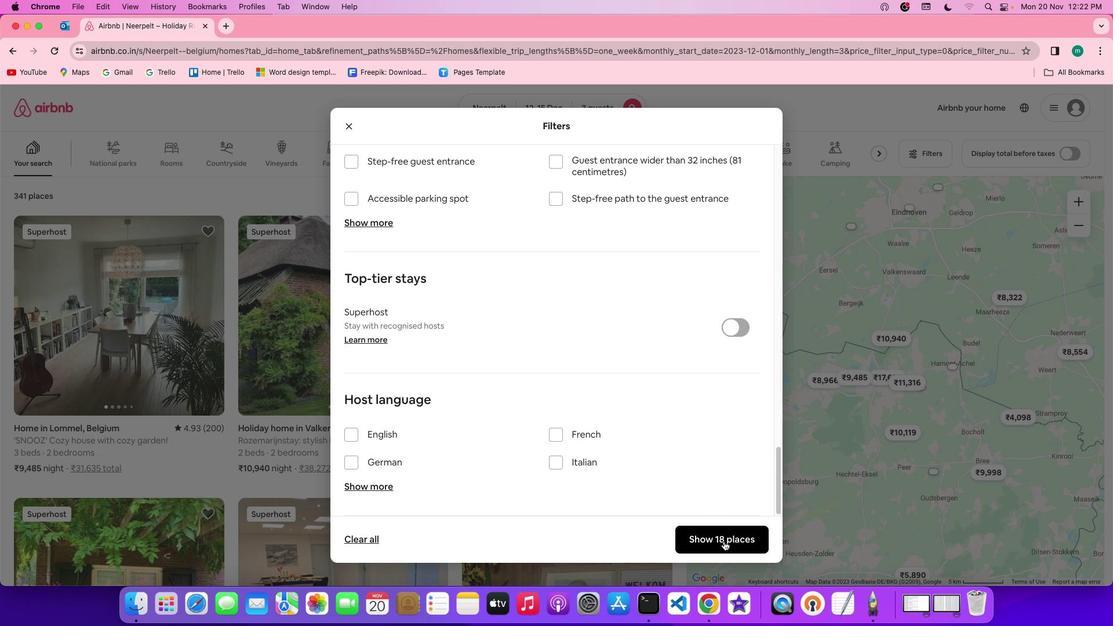 
Action: Mouse pressed left at (724, 541)
Screenshot: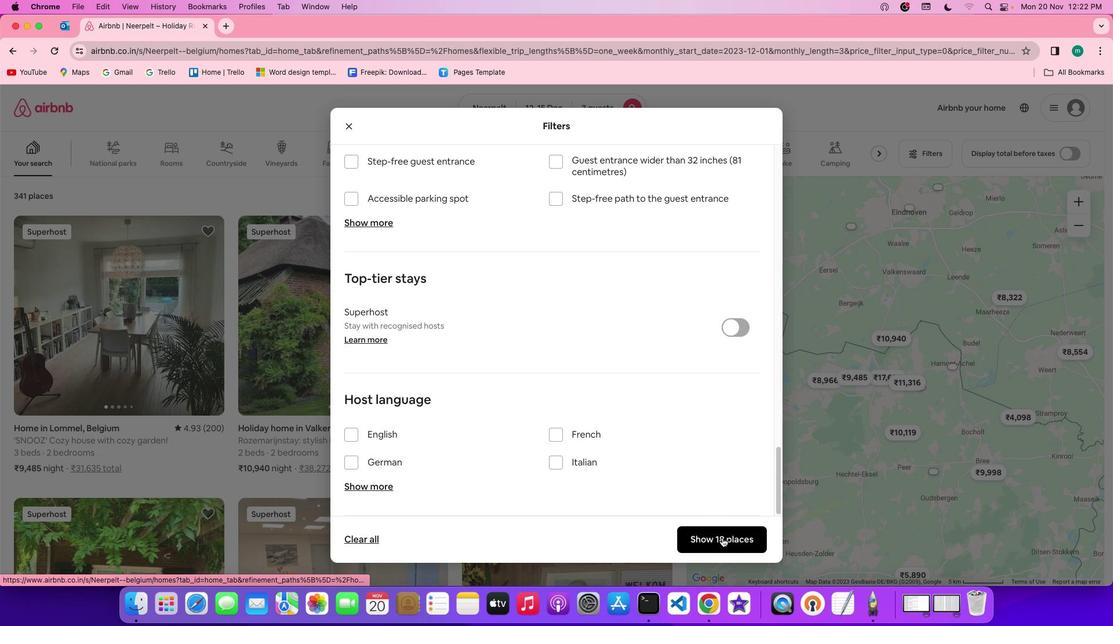 
Action: Mouse moved to (169, 267)
Screenshot: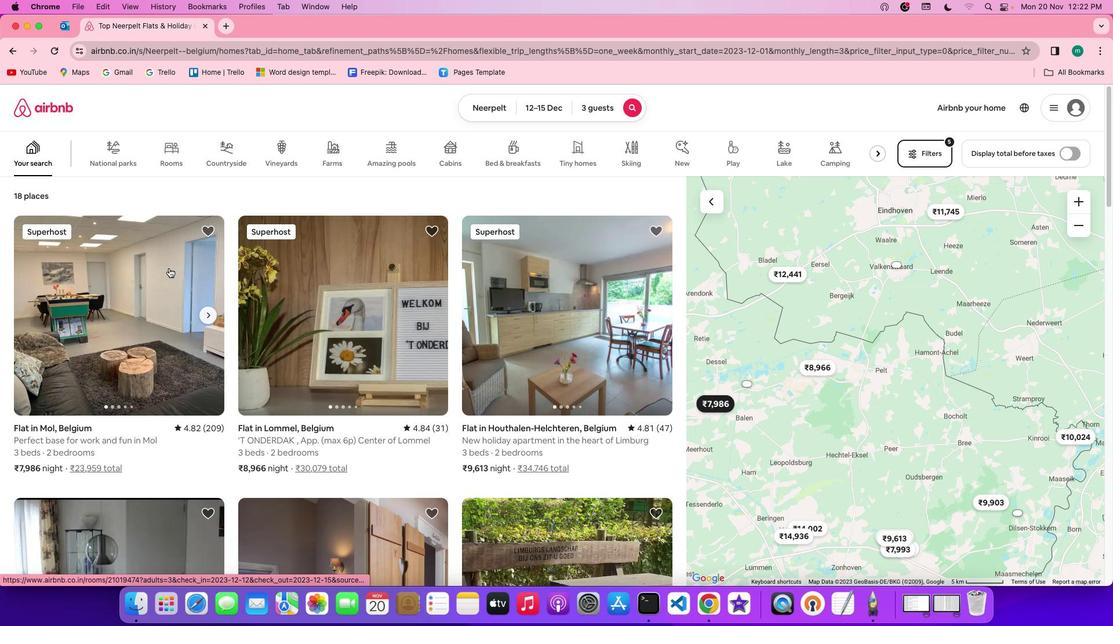
Action: Mouse pressed left at (169, 267)
Screenshot: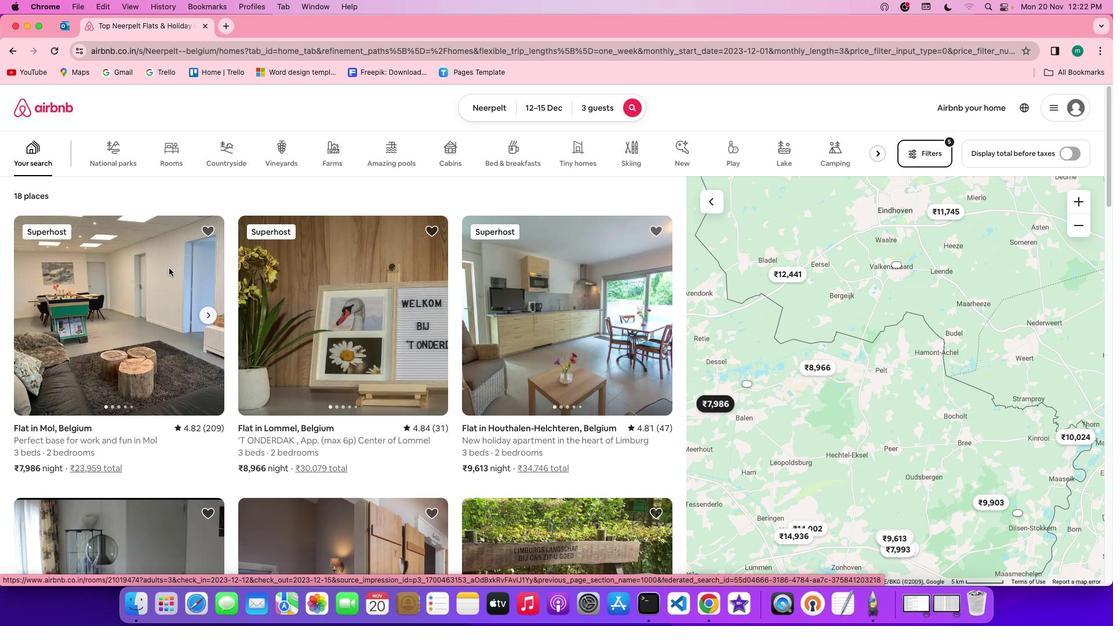 
Action: Mouse moved to (836, 434)
Screenshot: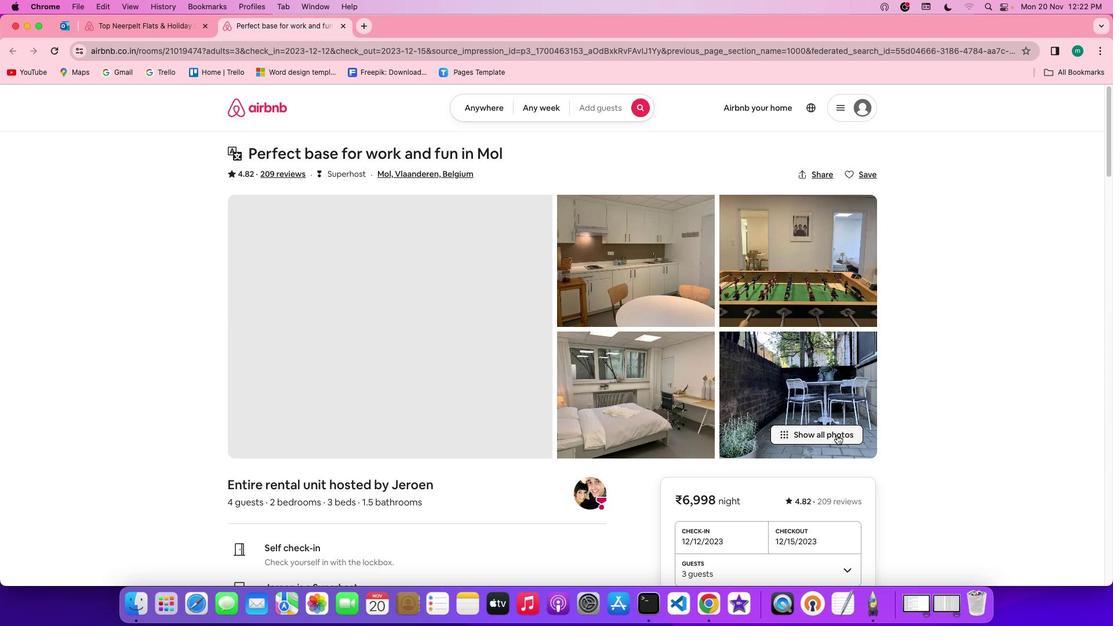 
Action: Mouse pressed left at (836, 434)
Screenshot: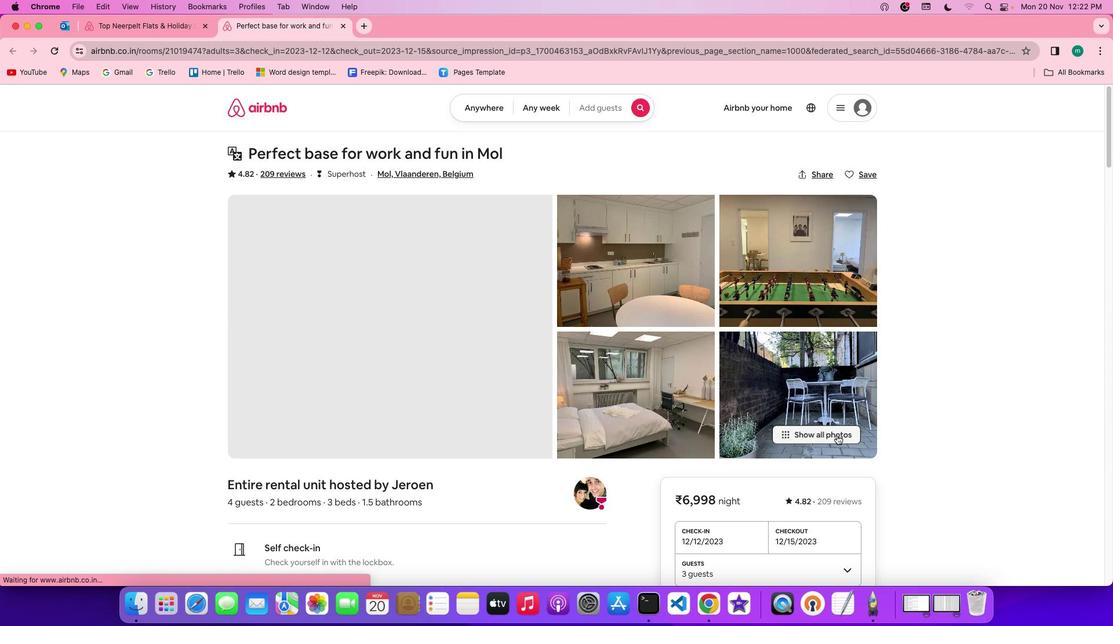 
Action: Mouse moved to (727, 481)
Screenshot: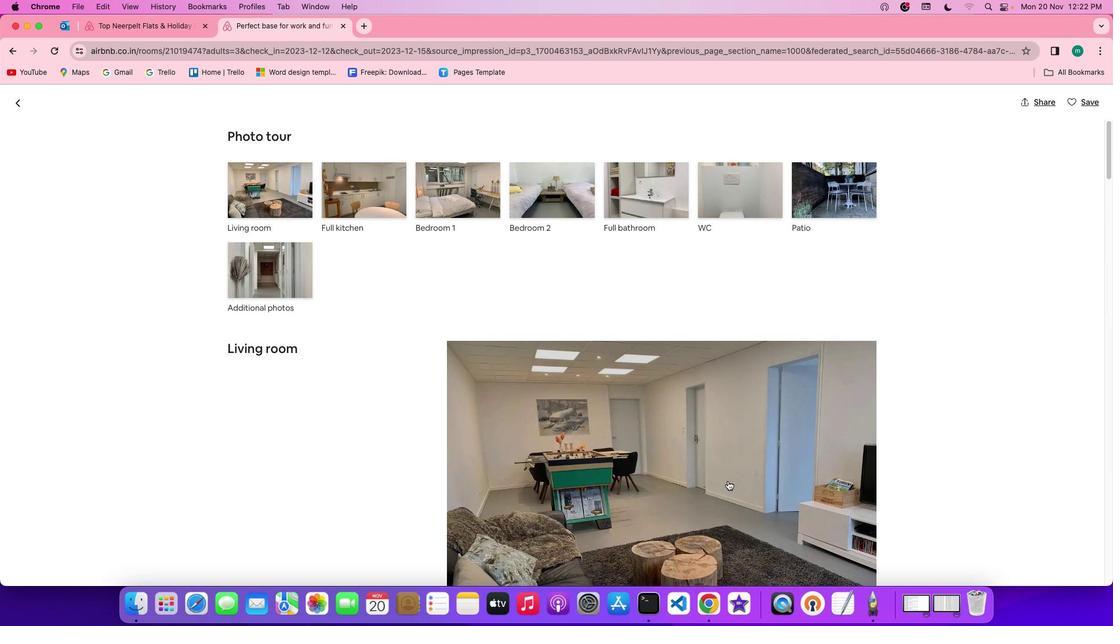 
Action: Mouse scrolled (727, 481) with delta (0, 0)
Screenshot: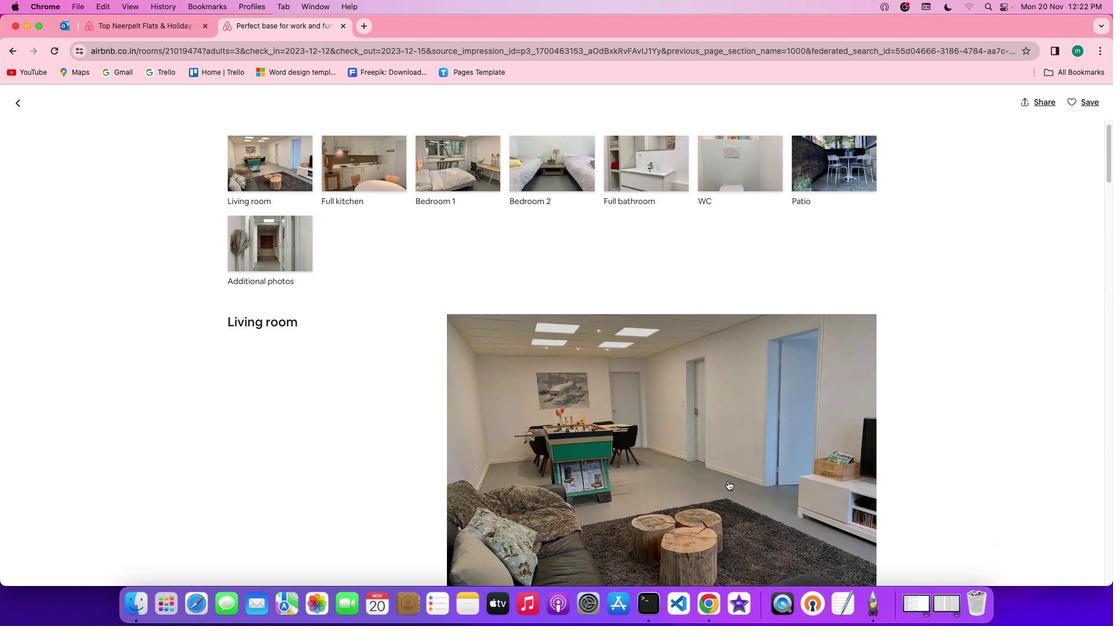 
Action: Mouse scrolled (727, 481) with delta (0, 0)
Screenshot: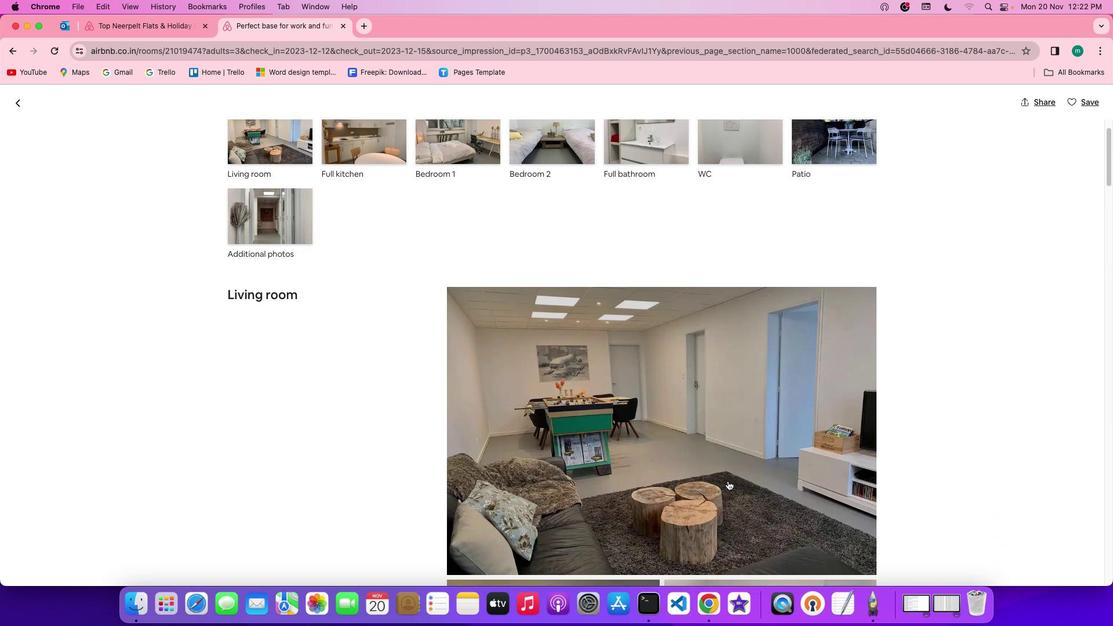 
Action: Mouse scrolled (727, 481) with delta (0, -1)
Screenshot: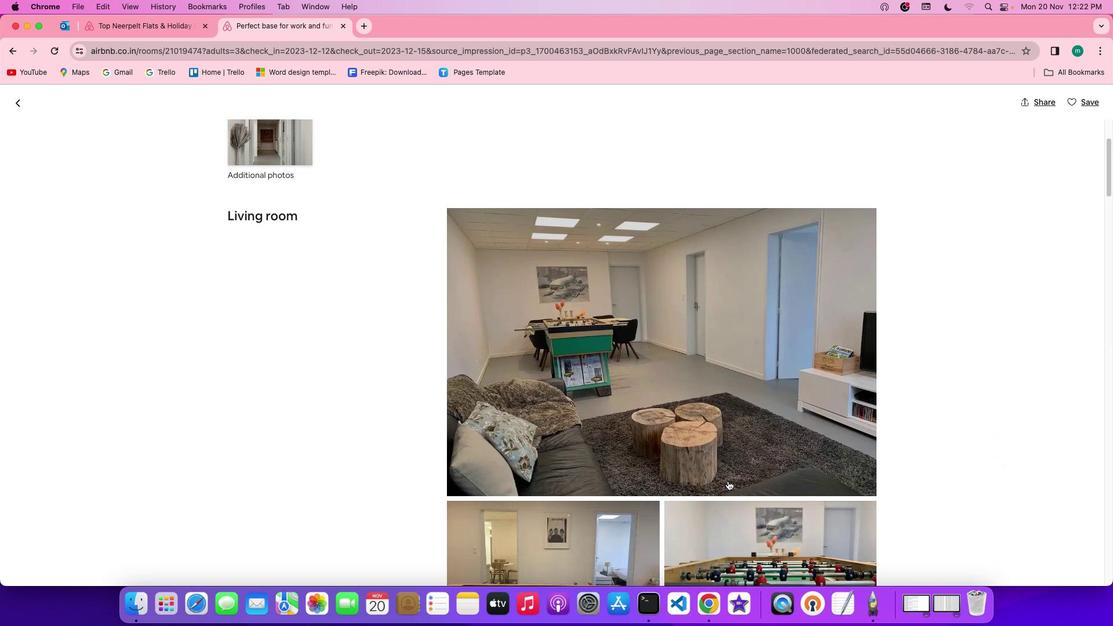 
Action: Mouse scrolled (727, 481) with delta (0, -2)
Screenshot: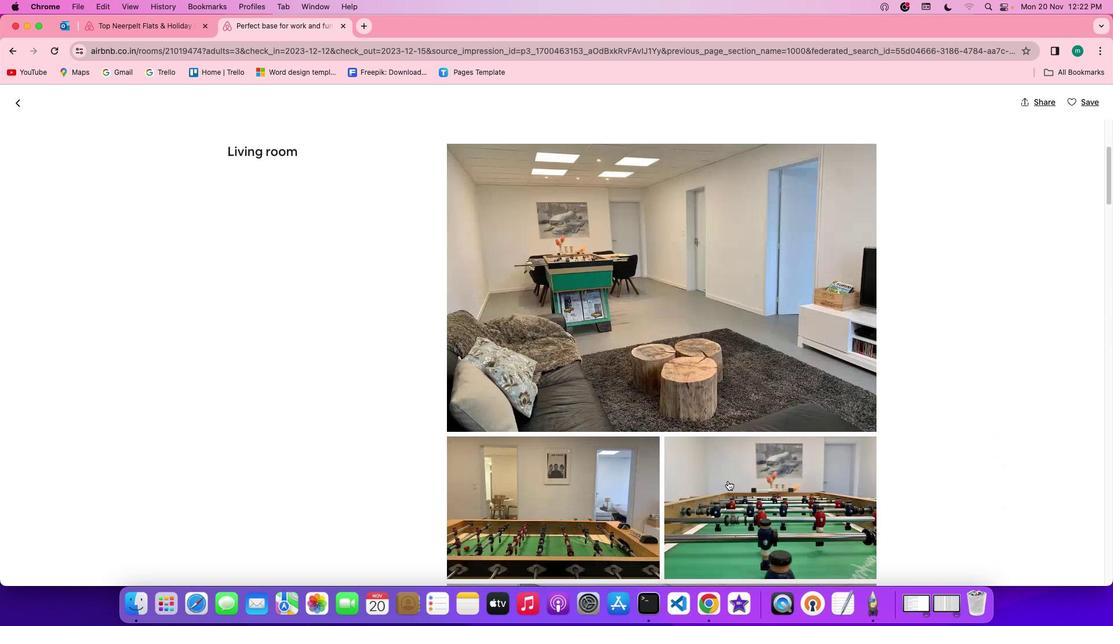 
Action: Mouse moved to (688, 445)
Screenshot: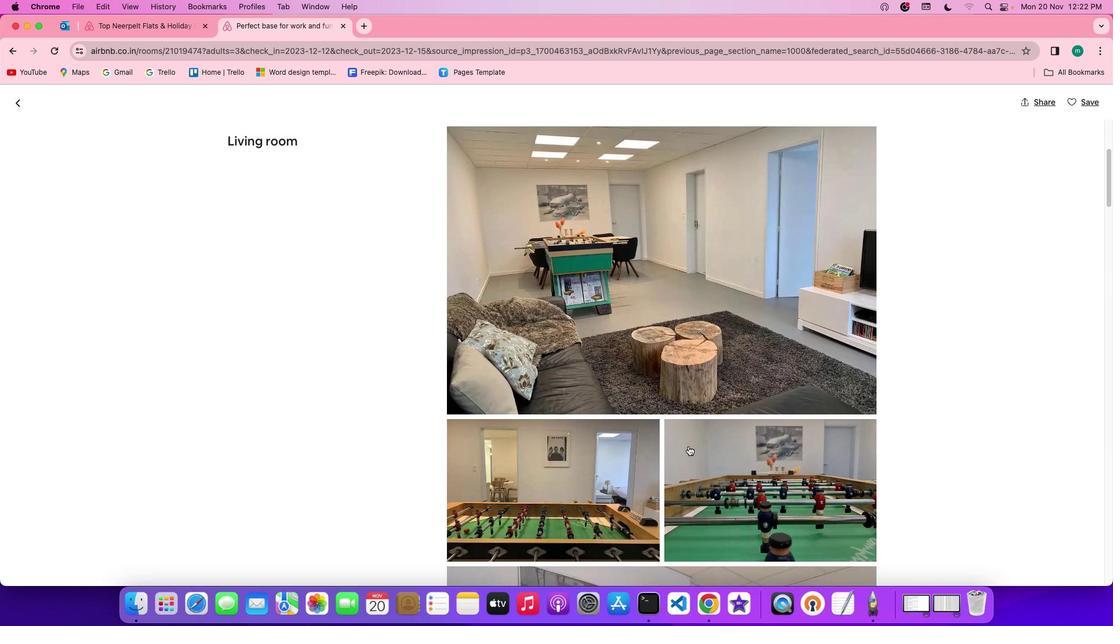
Action: Mouse scrolled (688, 445) with delta (0, 0)
Screenshot: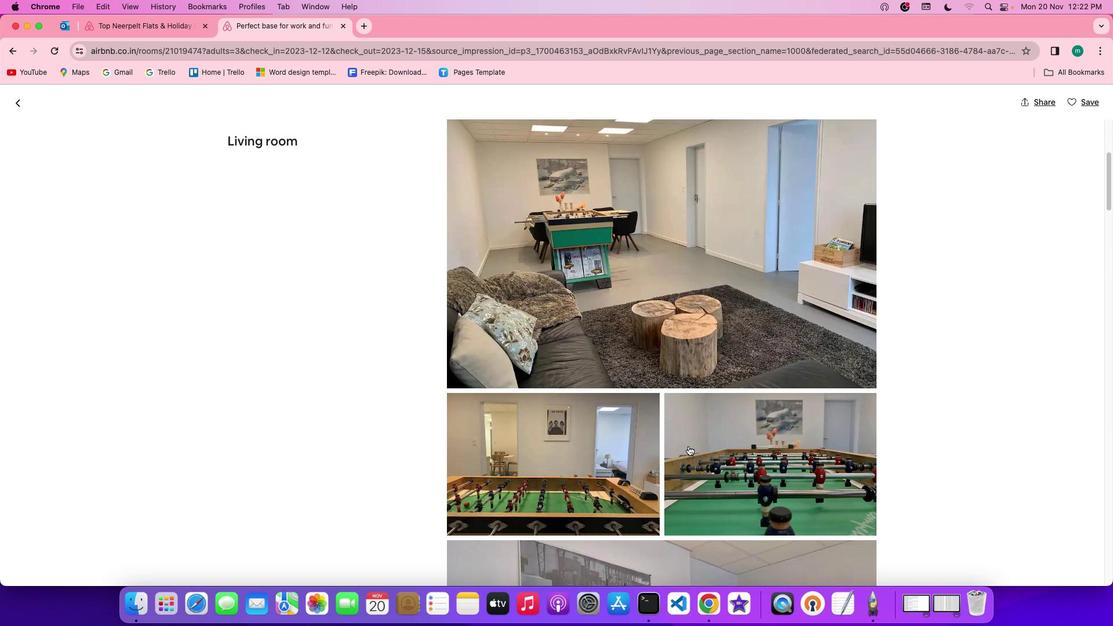 
Action: Mouse scrolled (688, 445) with delta (0, 0)
Screenshot: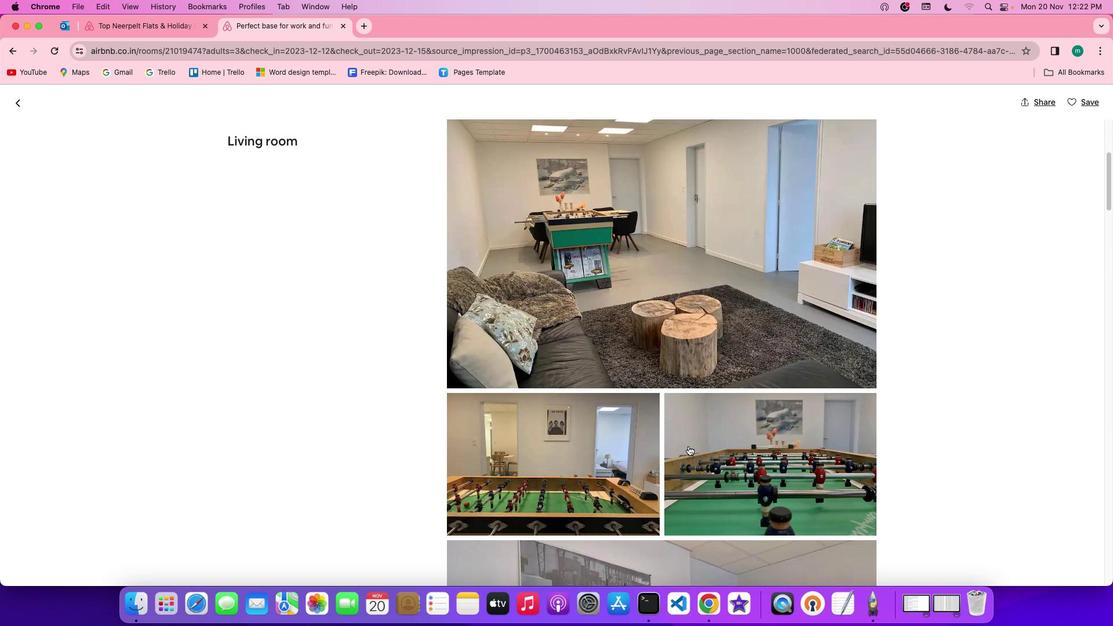 
Action: Mouse scrolled (688, 445) with delta (0, -1)
Screenshot: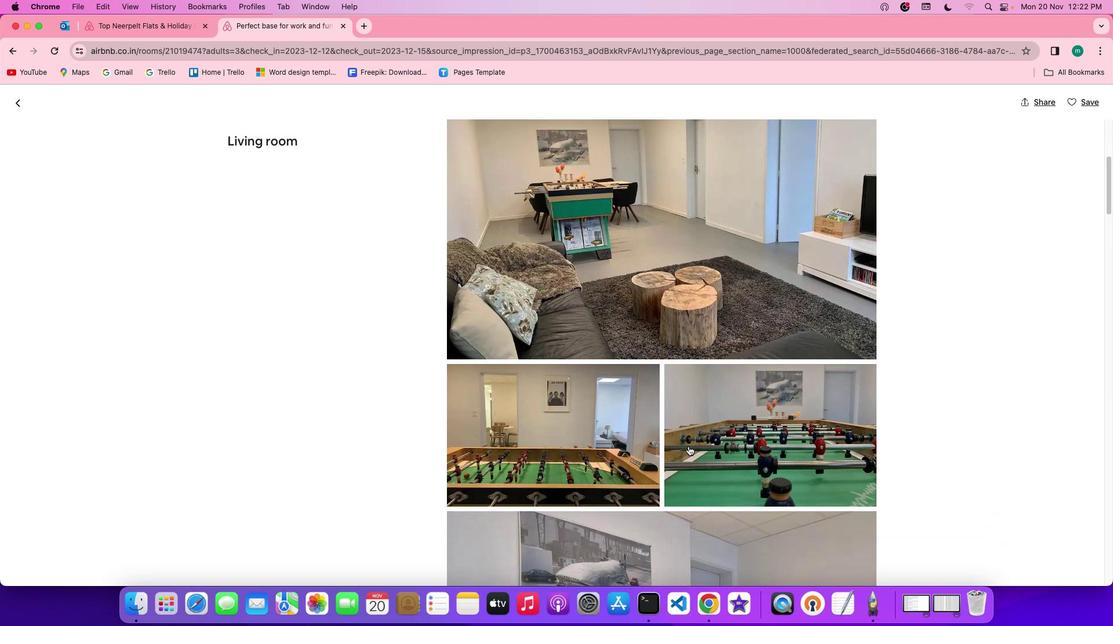 
Action: Mouse scrolled (688, 445) with delta (0, -1)
Screenshot: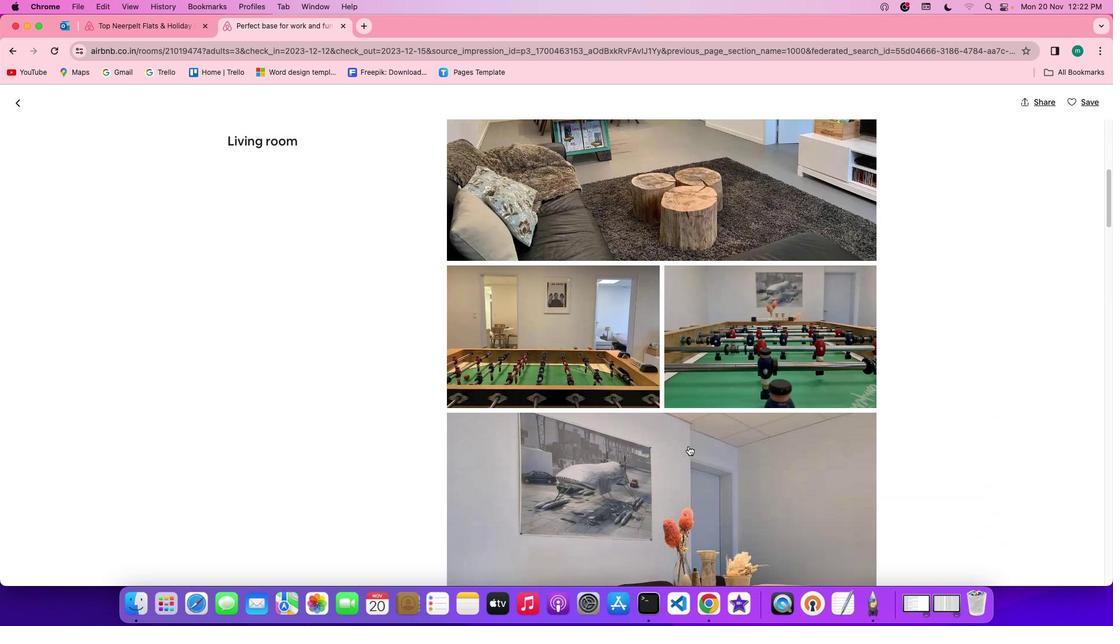 
Action: Mouse scrolled (688, 445) with delta (0, 0)
Screenshot: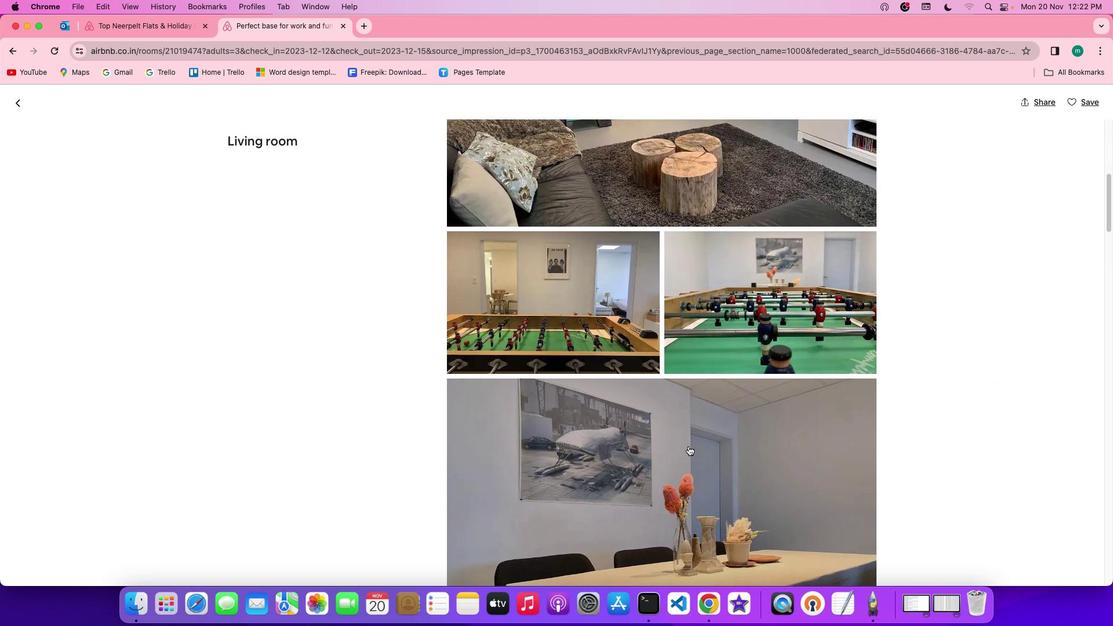 
Action: Mouse scrolled (688, 445) with delta (0, 0)
Screenshot: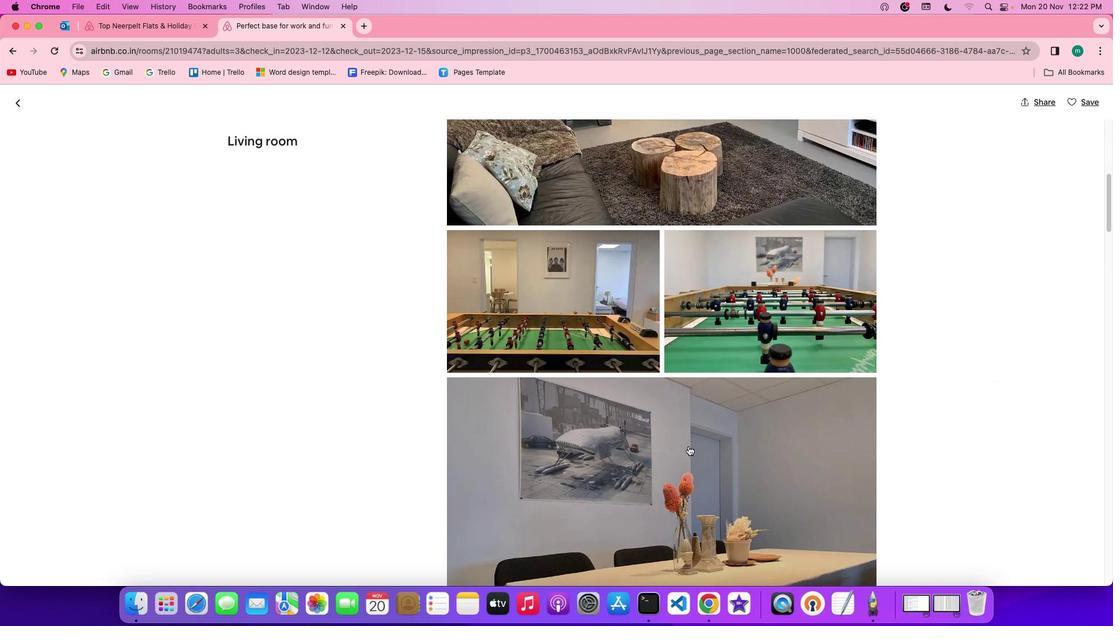 
Action: Mouse scrolled (688, 445) with delta (0, 0)
Screenshot: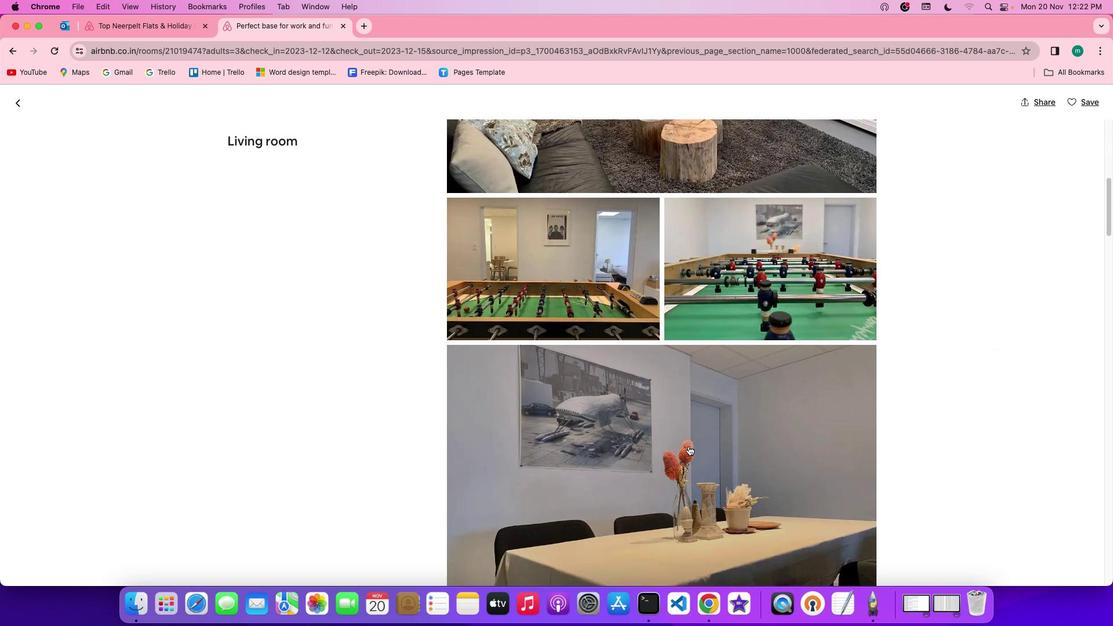 
Action: Mouse scrolled (688, 445) with delta (0, -1)
Screenshot: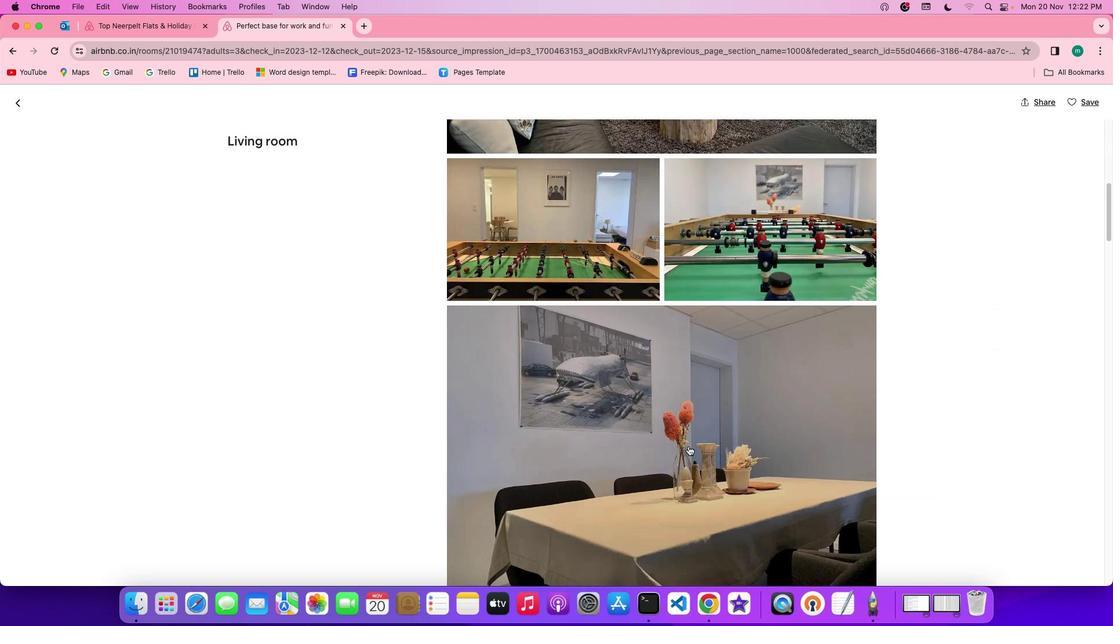 
Action: Mouse scrolled (688, 445) with delta (0, -1)
Screenshot: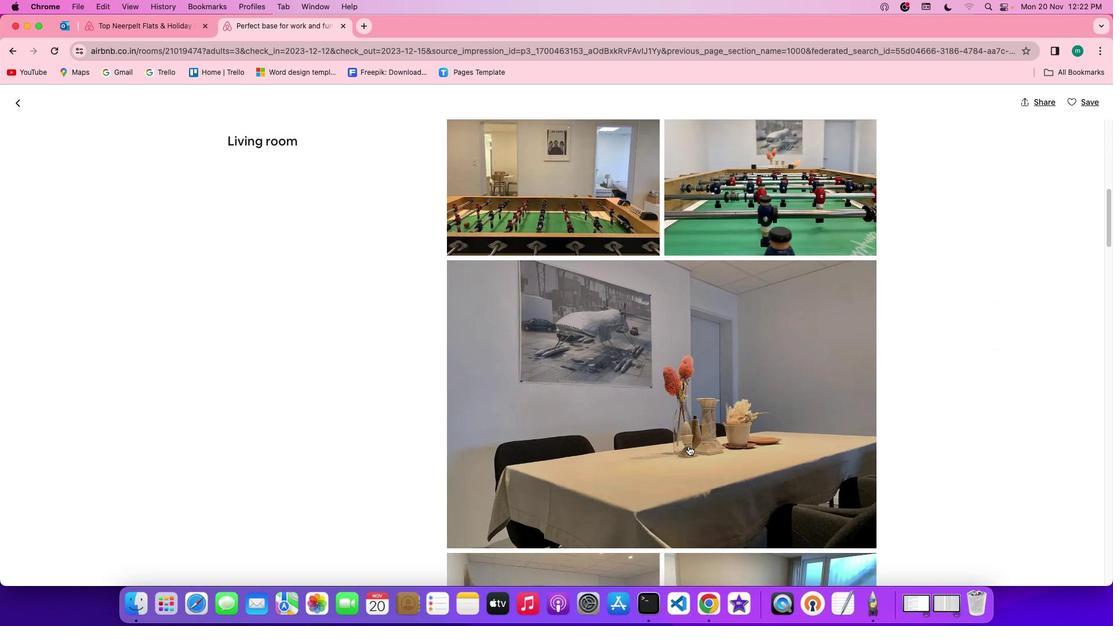 
Action: Mouse scrolled (688, 445) with delta (0, -1)
Screenshot: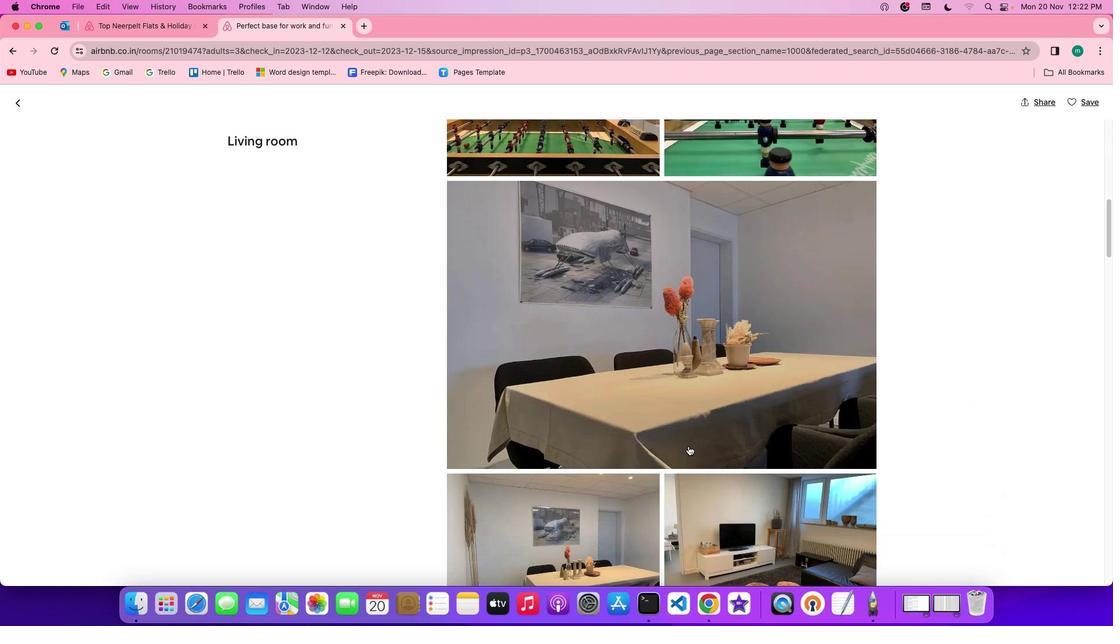 
Action: Mouse scrolled (688, 445) with delta (0, 0)
Screenshot: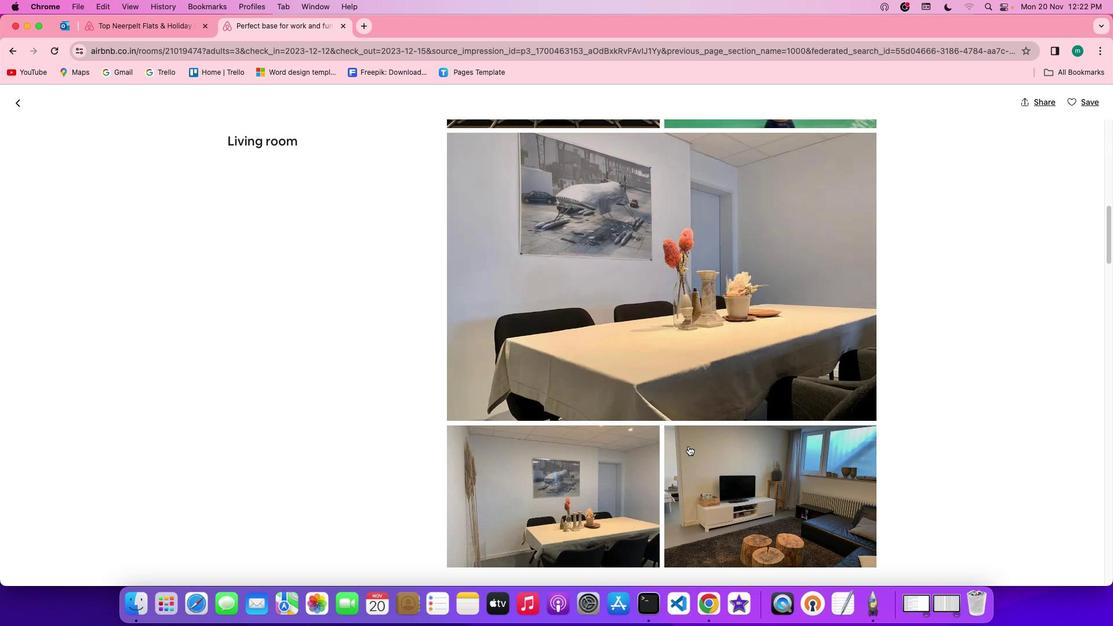 
Action: Mouse scrolled (688, 445) with delta (0, 0)
Screenshot: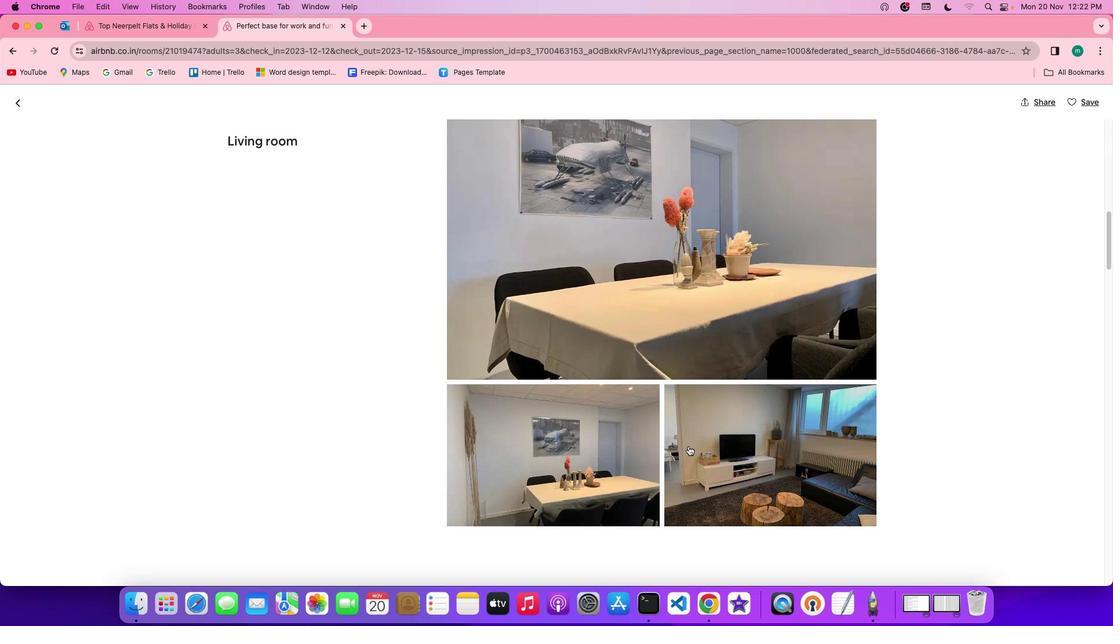 
Action: Mouse scrolled (688, 445) with delta (0, -1)
Screenshot: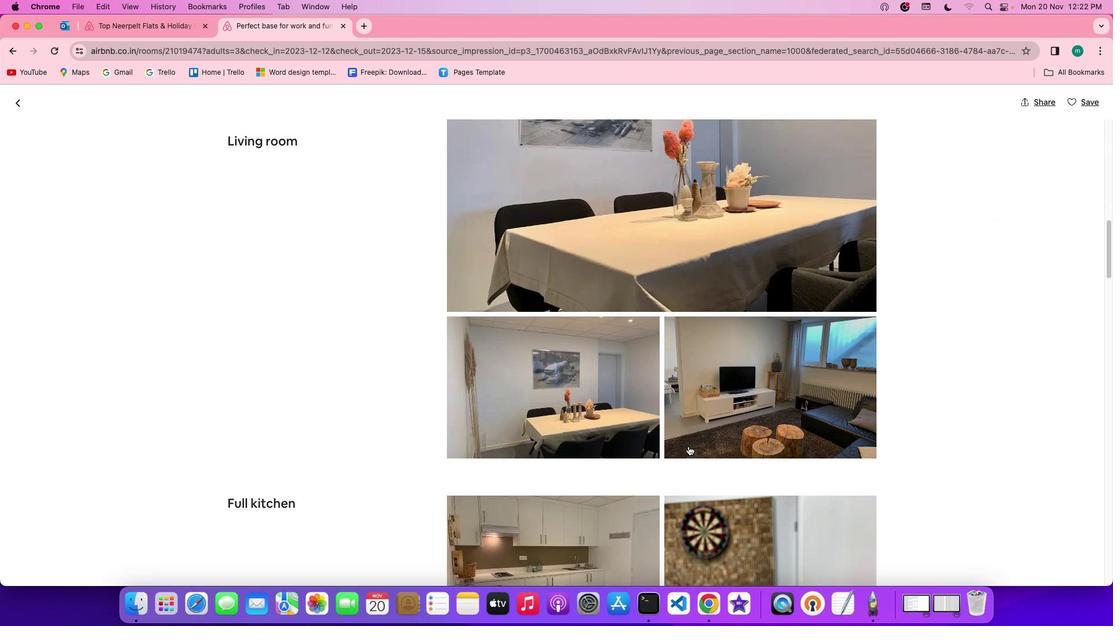 
Action: Mouse scrolled (688, 445) with delta (0, -2)
Screenshot: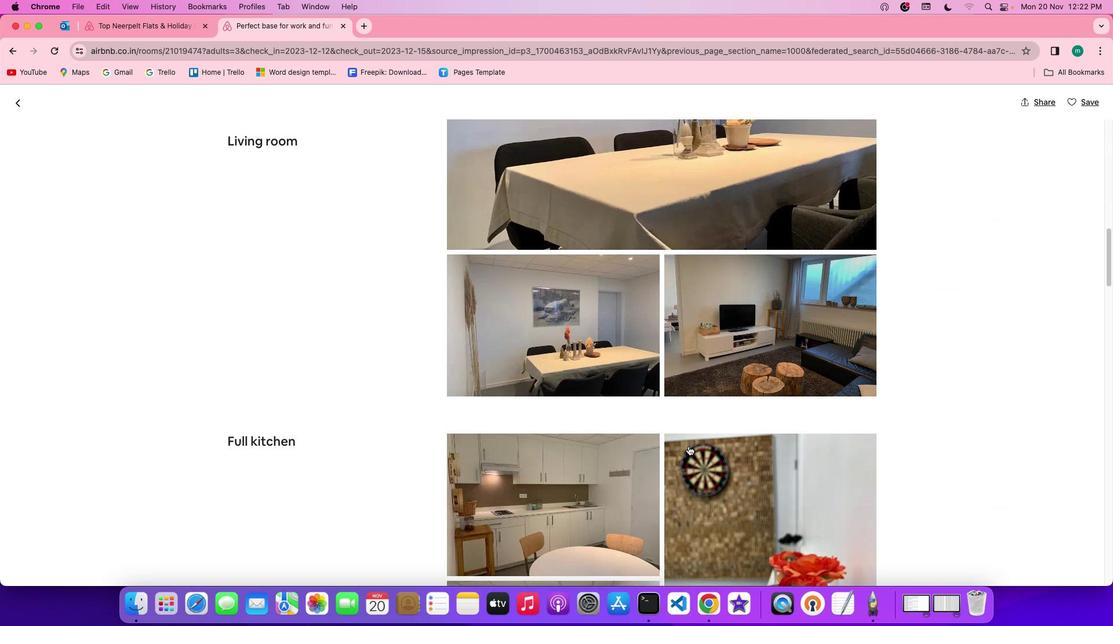 
Action: Mouse scrolled (688, 445) with delta (0, -2)
Screenshot: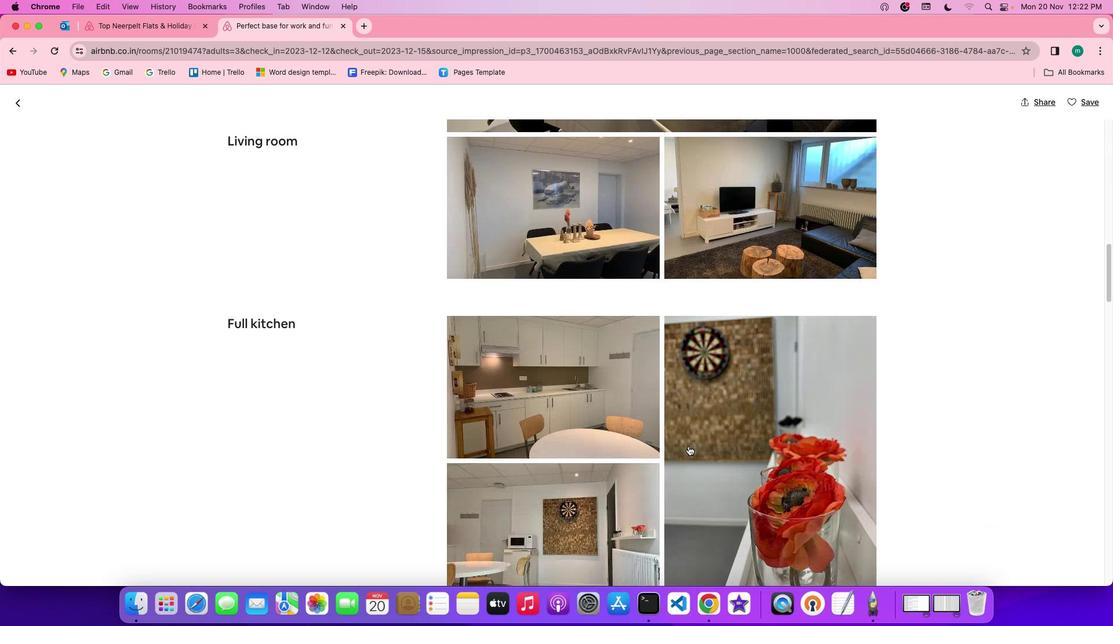 
Action: Mouse scrolled (688, 445) with delta (0, 0)
Screenshot: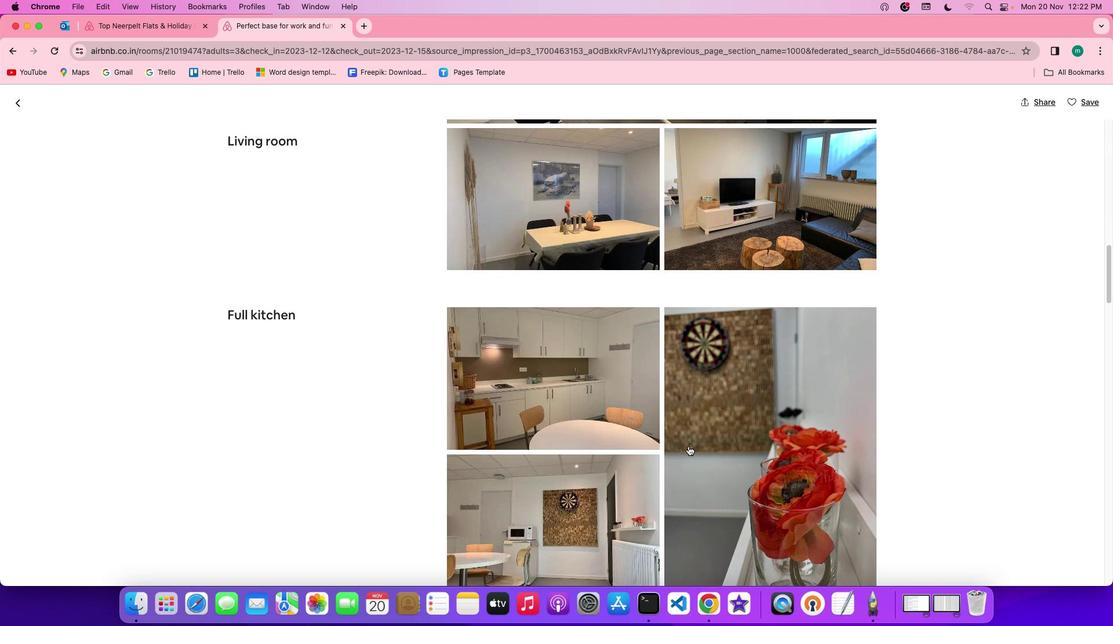 
Action: Mouse scrolled (688, 445) with delta (0, 0)
Screenshot: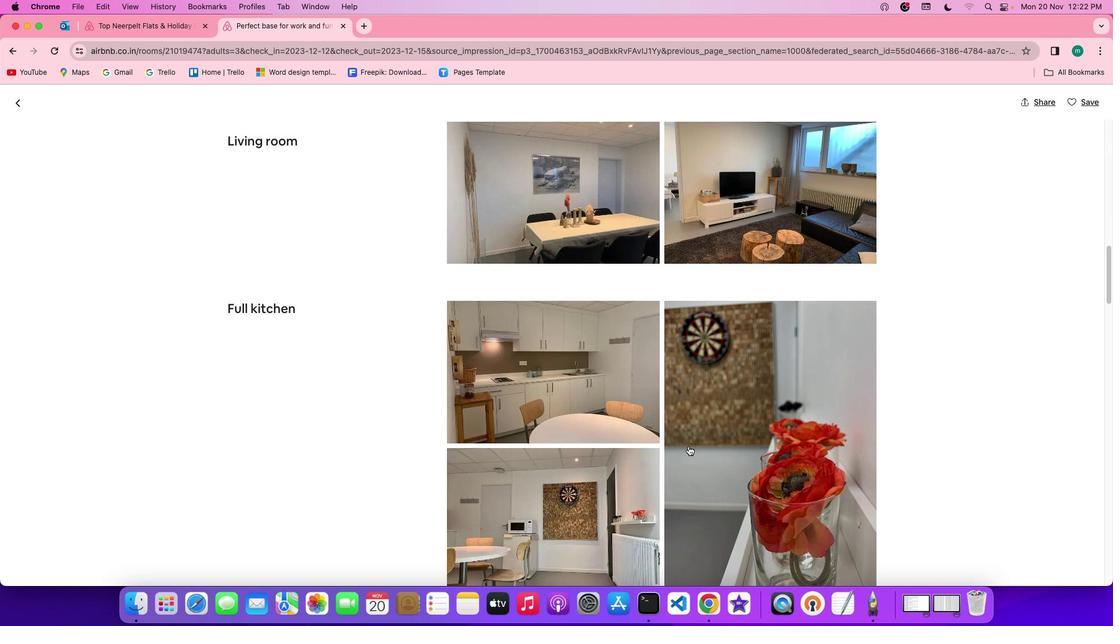 
Action: Mouse scrolled (688, 445) with delta (0, 0)
Screenshot: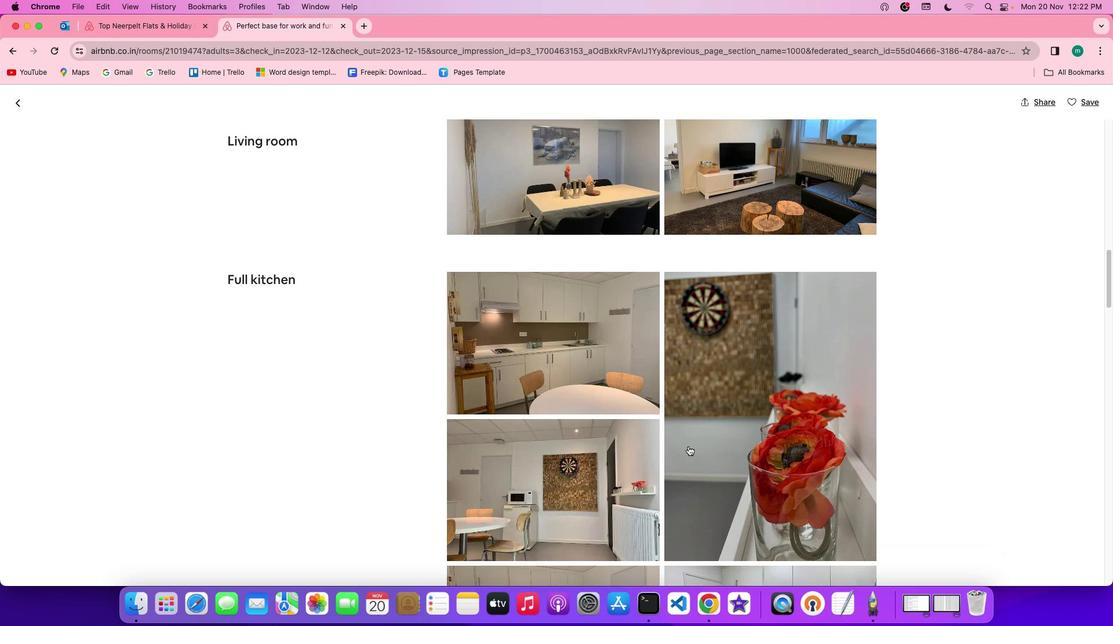 
Action: Mouse scrolled (688, 445) with delta (0, 0)
Screenshot: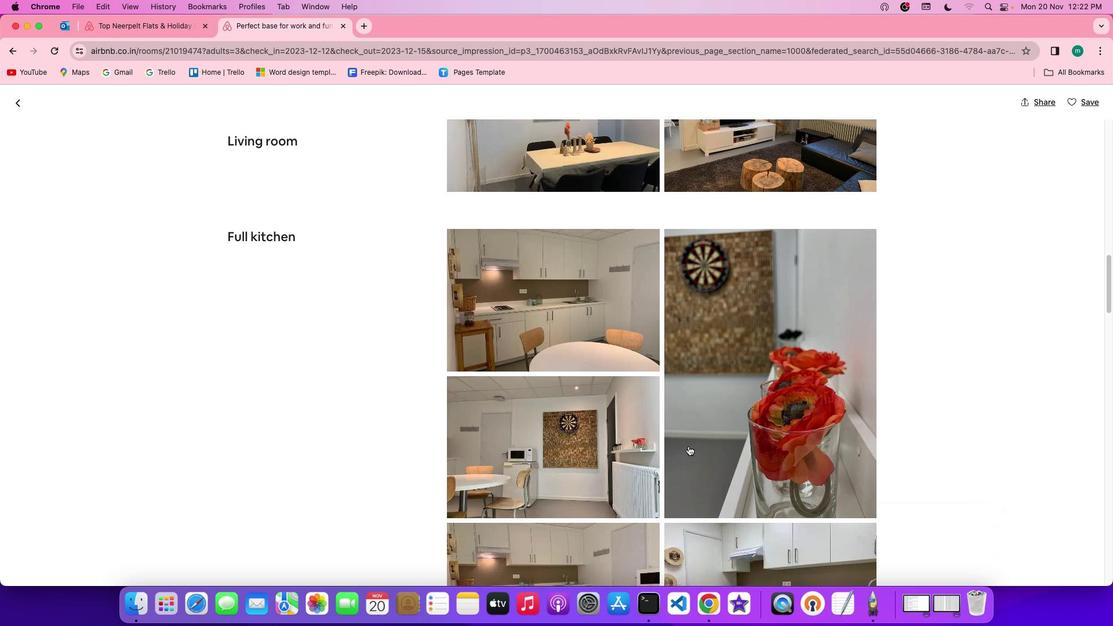 
Action: Mouse scrolled (688, 445) with delta (0, 0)
Screenshot: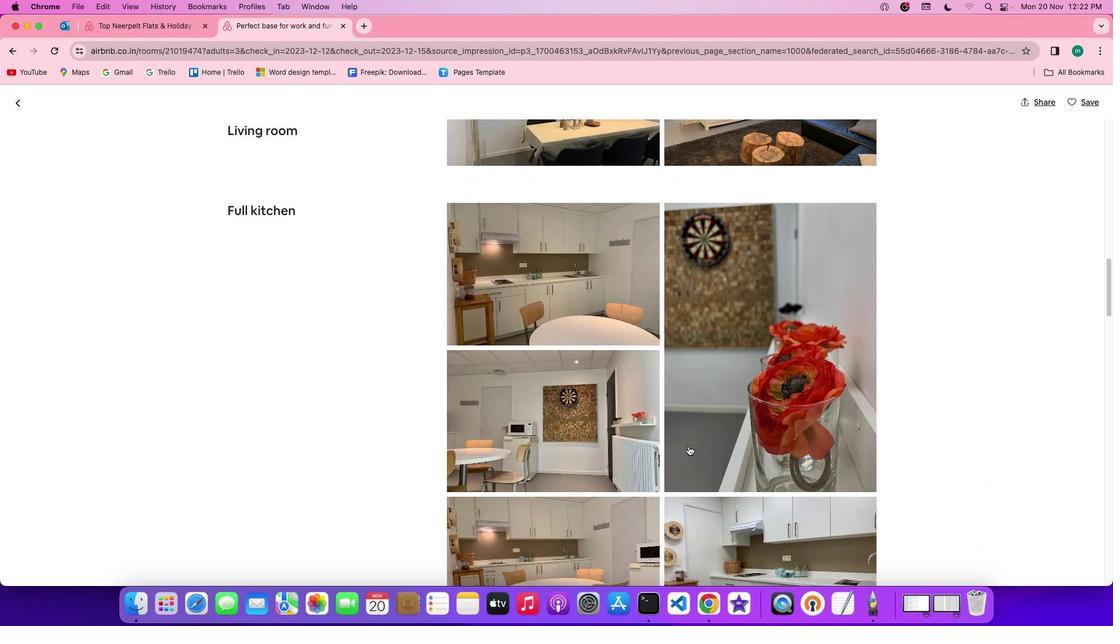 
Action: Mouse scrolled (688, 445) with delta (0, 0)
Screenshot: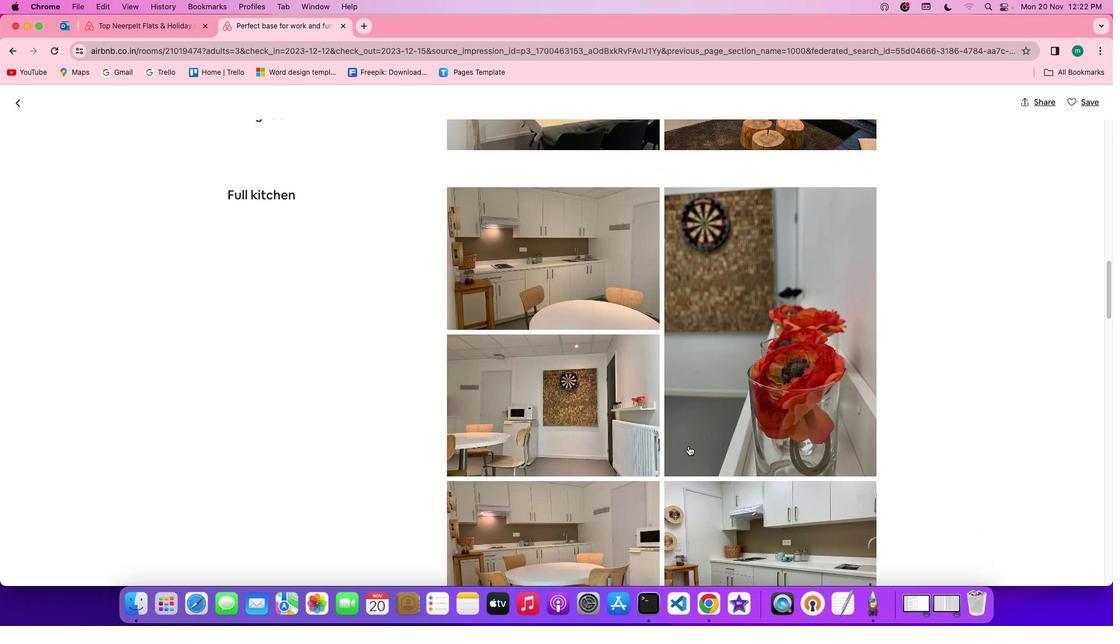 
Action: Mouse scrolled (688, 445) with delta (0, -1)
Screenshot: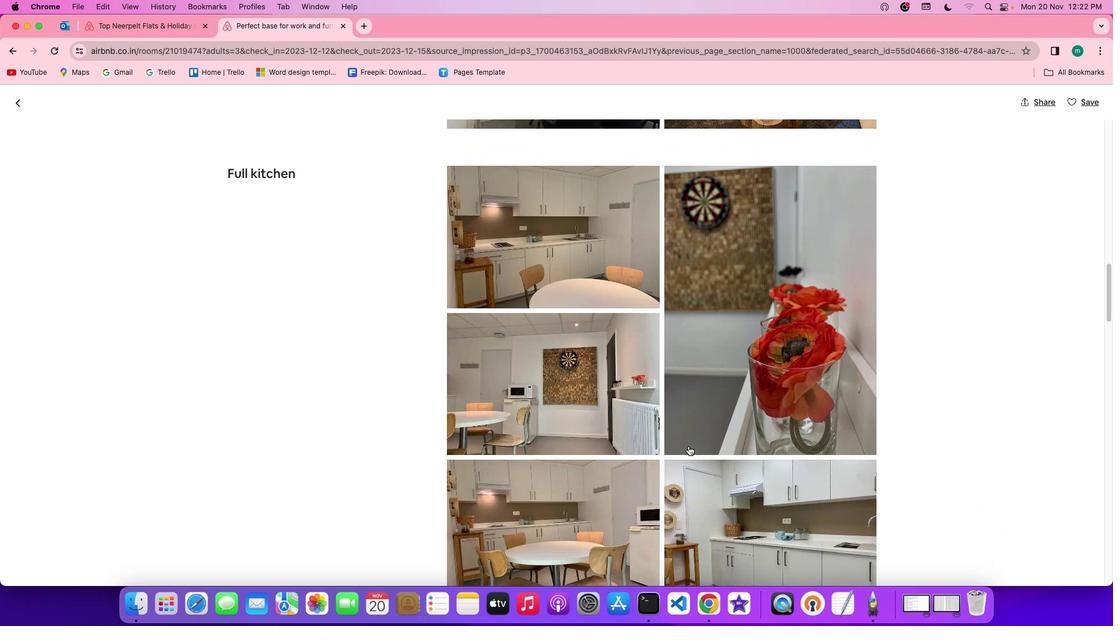 
Action: Mouse scrolled (688, 445) with delta (0, -1)
Screenshot: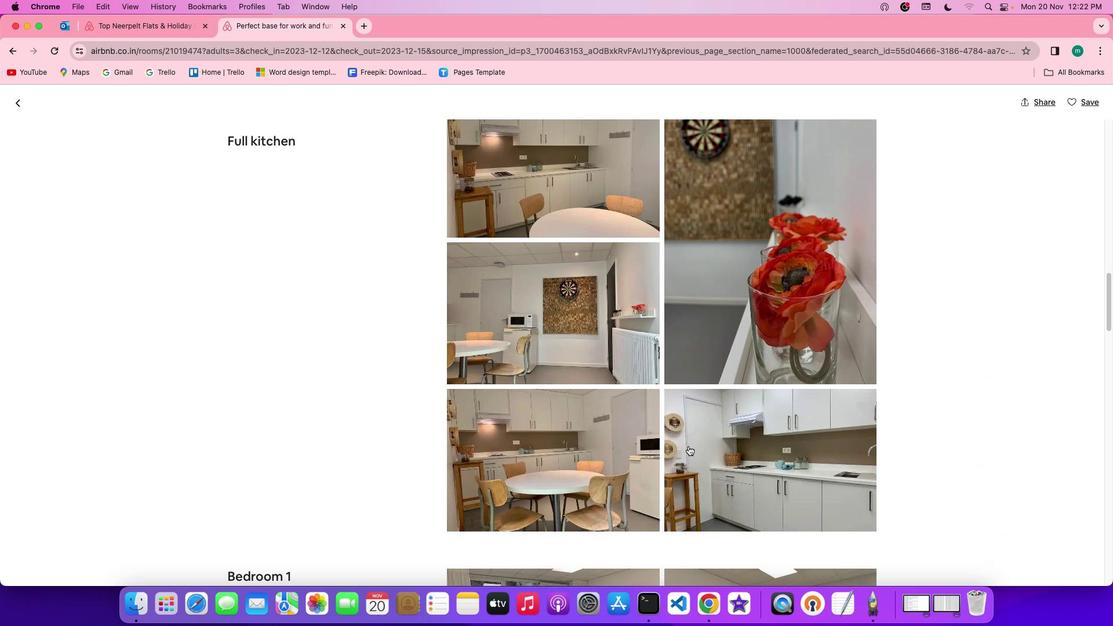 
Action: Mouse scrolled (688, 445) with delta (0, 0)
Screenshot: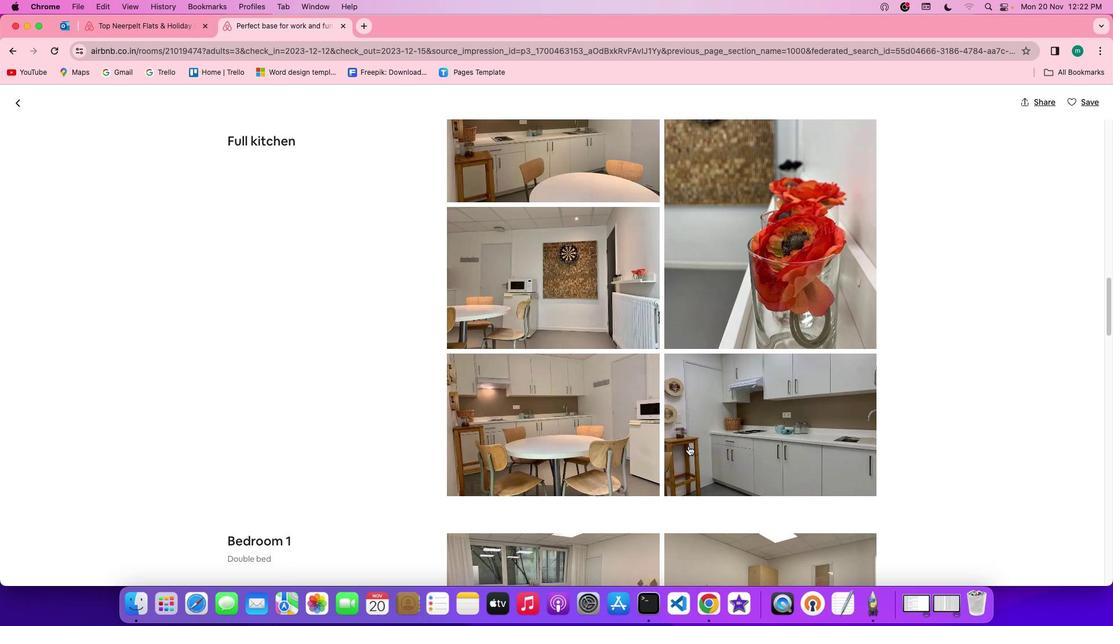
Action: Mouse scrolled (688, 445) with delta (0, 0)
Screenshot: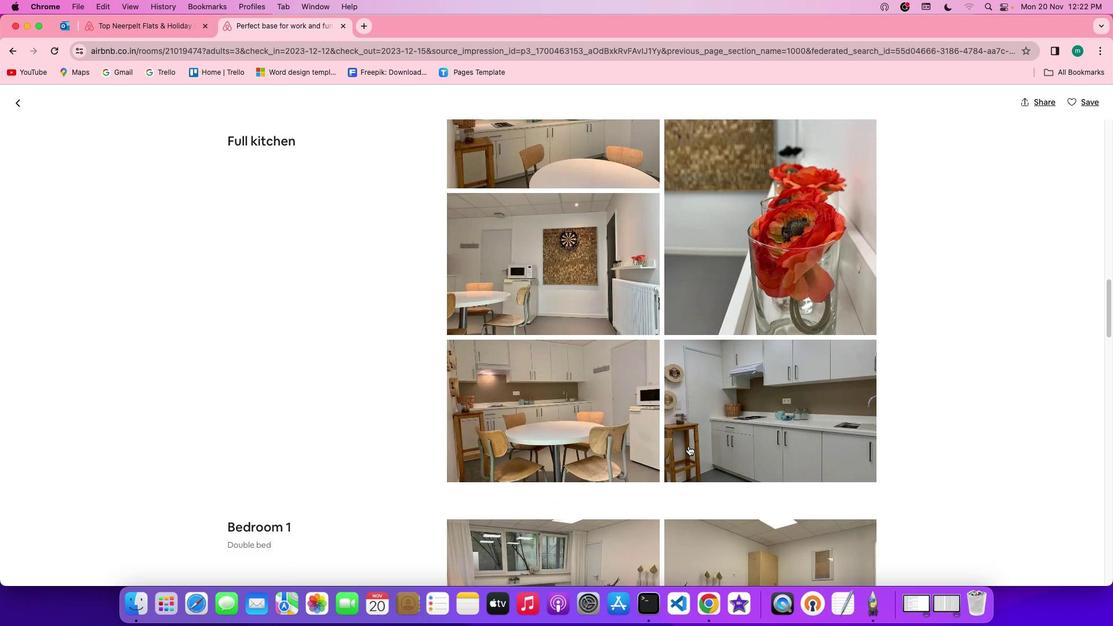 
Action: Mouse scrolled (688, 445) with delta (0, -1)
Screenshot: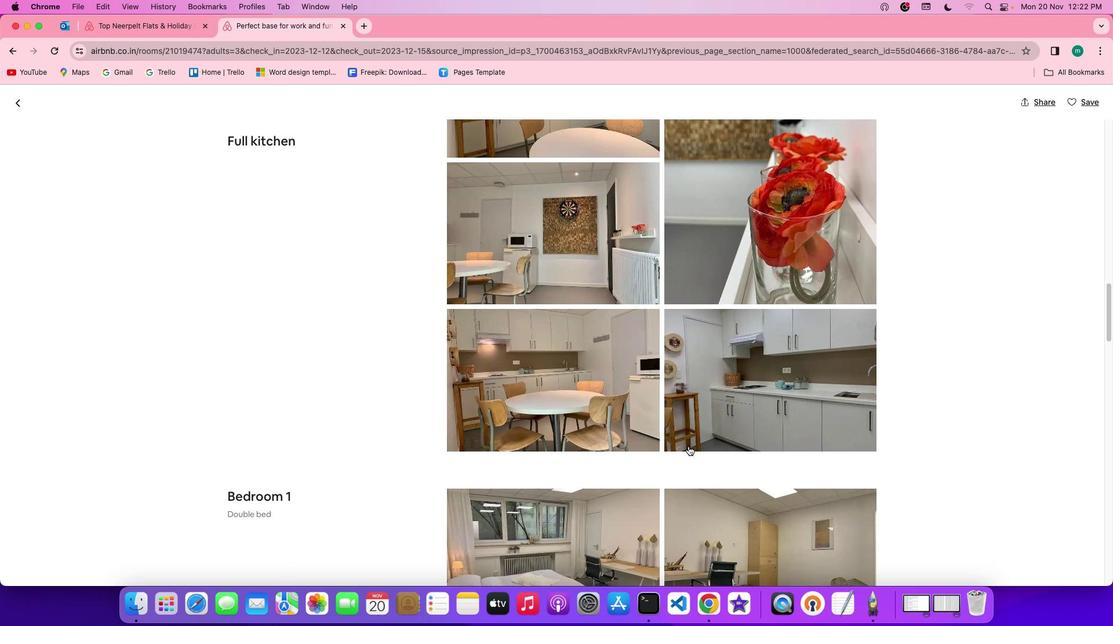 
Action: Mouse moved to (688, 445)
Screenshot: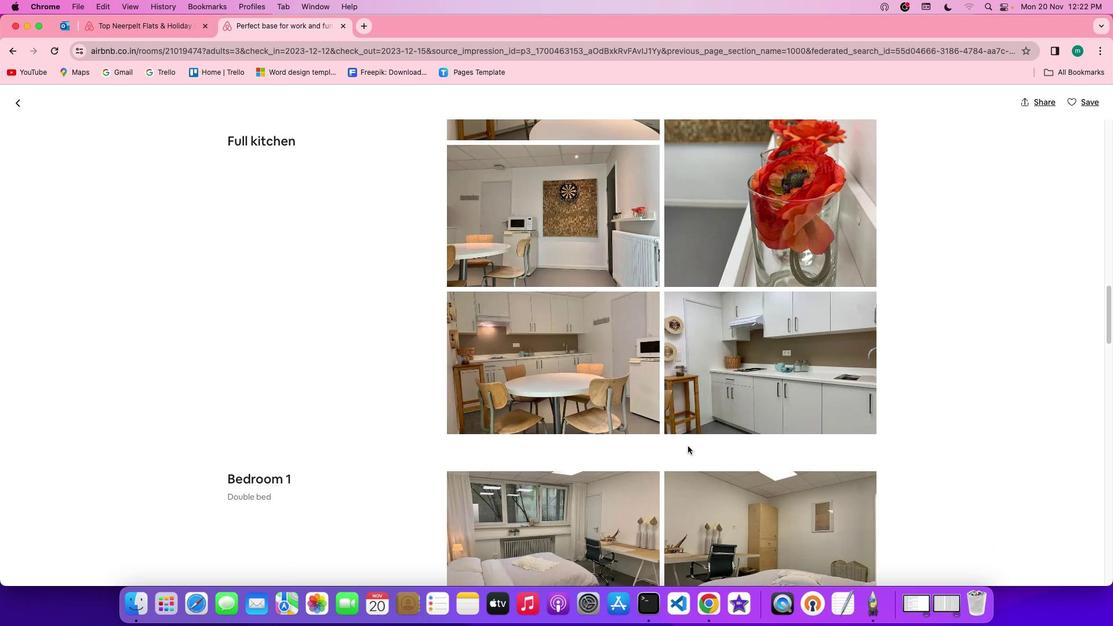 
Action: Mouse scrolled (688, 445) with delta (0, 0)
Screenshot: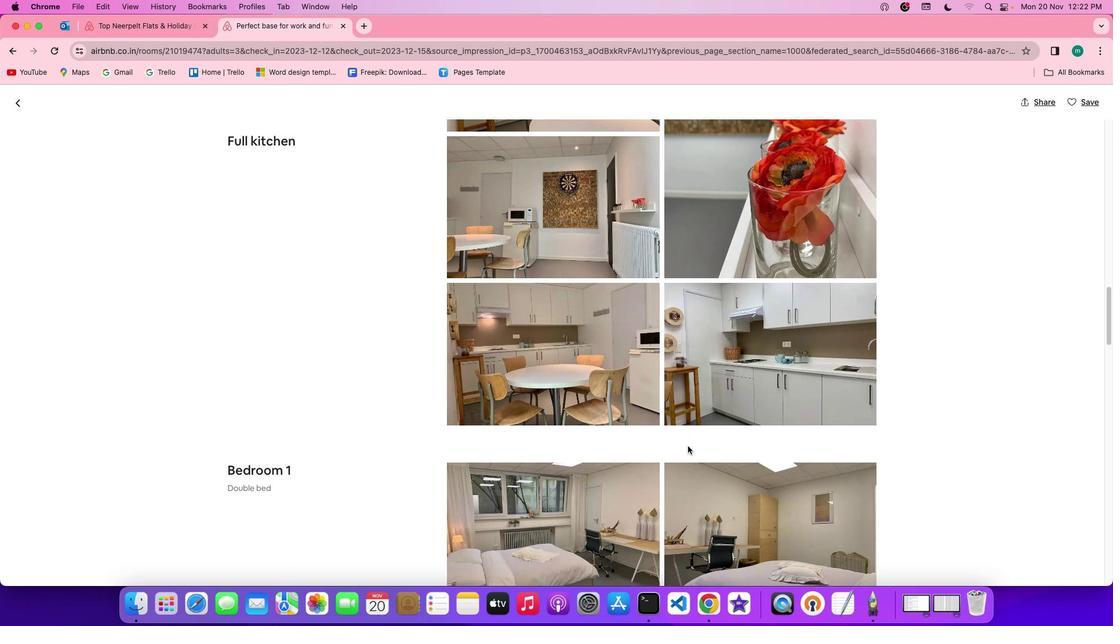 
Action: Mouse scrolled (688, 445) with delta (0, 0)
Screenshot: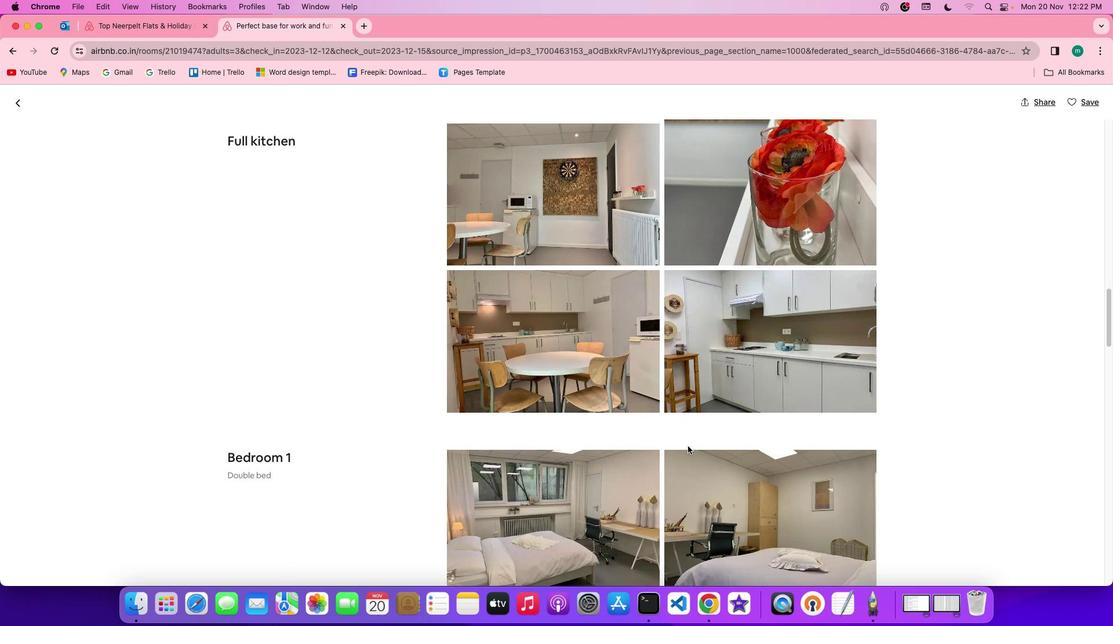 
Action: Mouse scrolled (688, 445) with delta (0, -1)
Screenshot: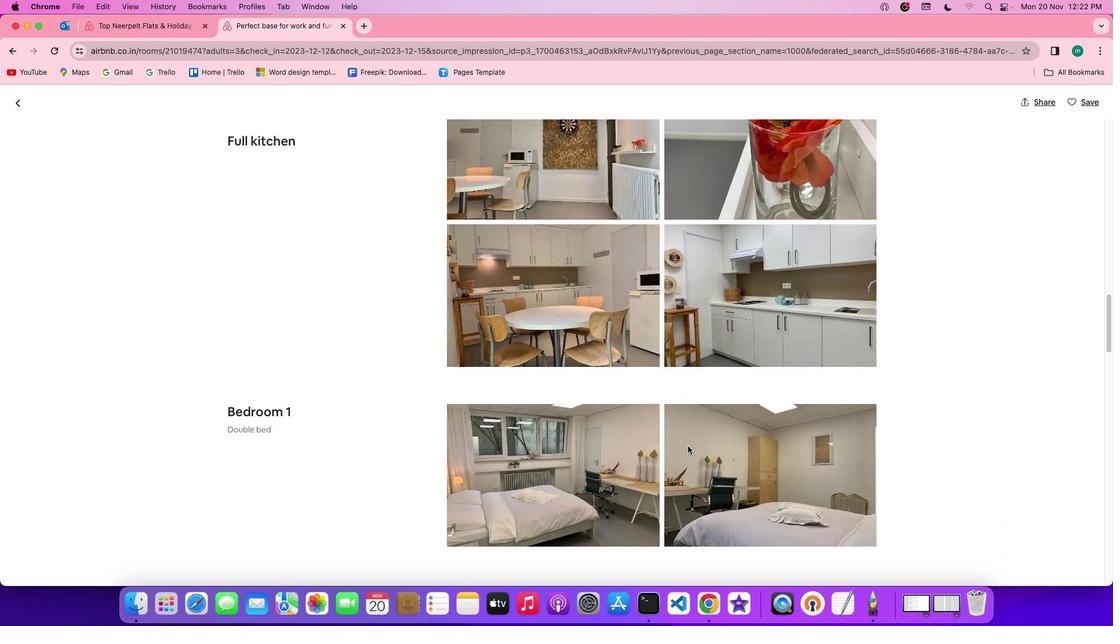 
Action: Mouse scrolled (688, 445) with delta (0, -1)
Screenshot: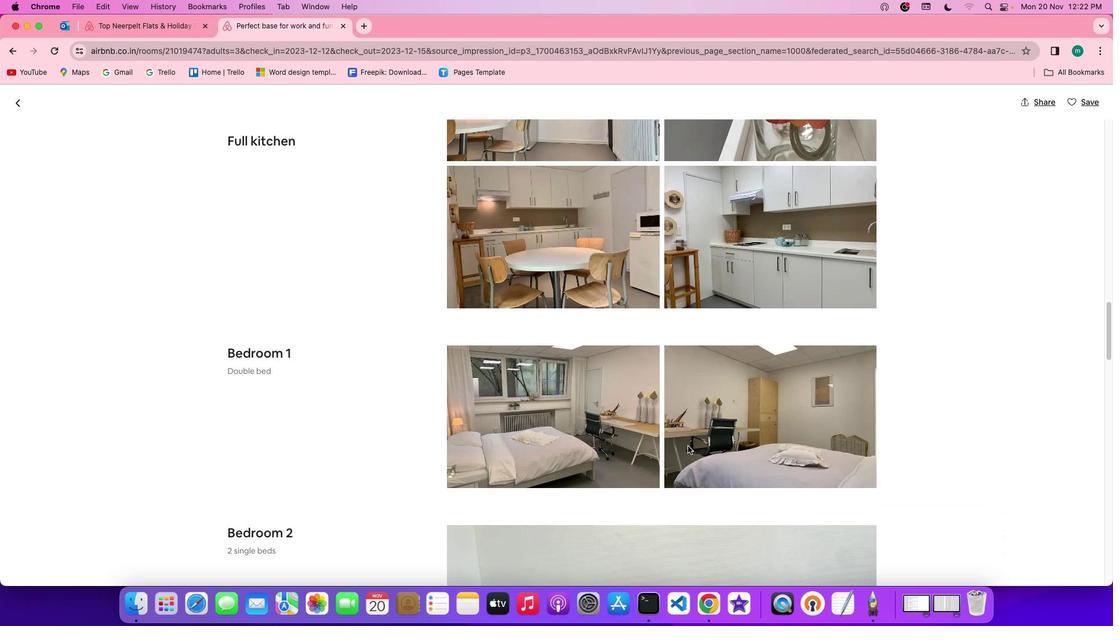 
Action: Mouse scrolled (688, 445) with delta (0, 0)
Screenshot: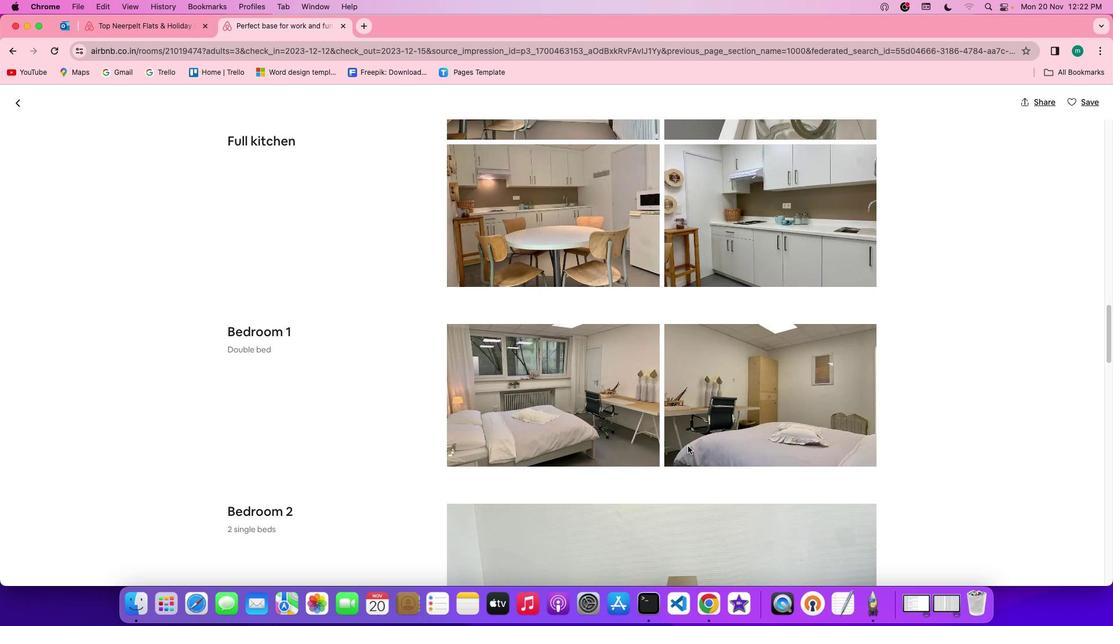 
Action: Mouse scrolled (688, 445) with delta (0, 0)
Screenshot: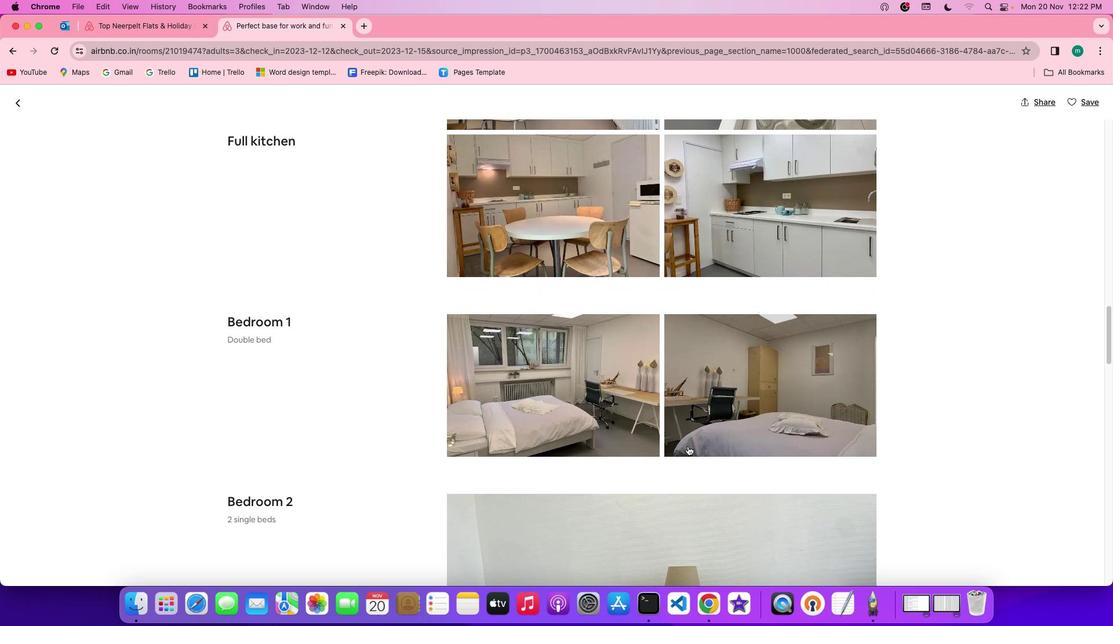 
Action: Mouse scrolled (688, 445) with delta (0, 0)
Screenshot: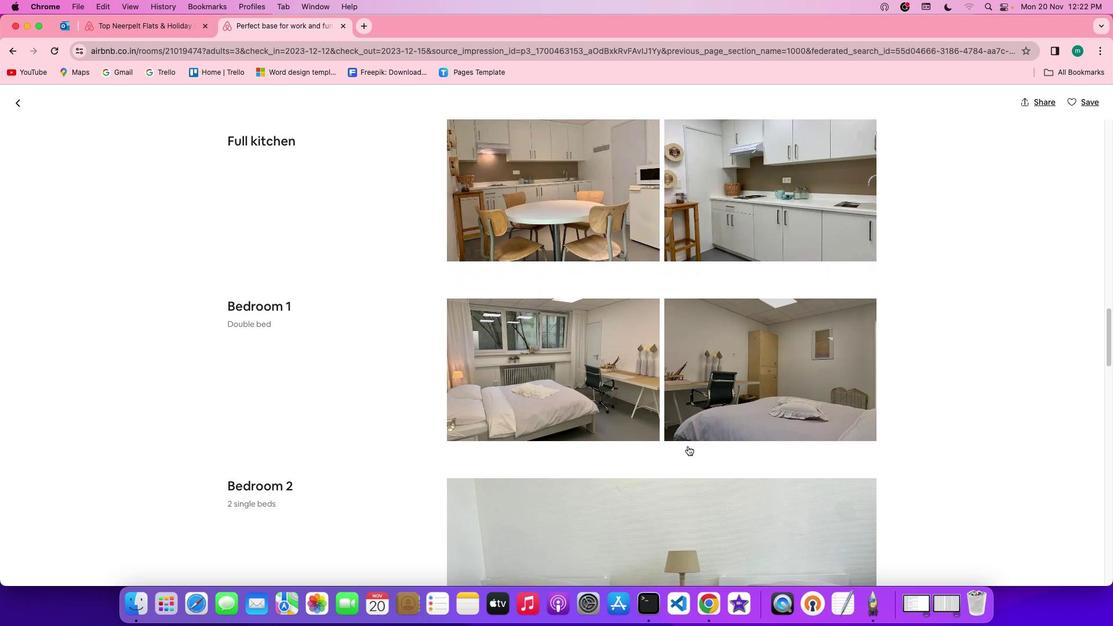 
Action: Mouse scrolled (688, 445) with delta (0, -1)
Screenshot: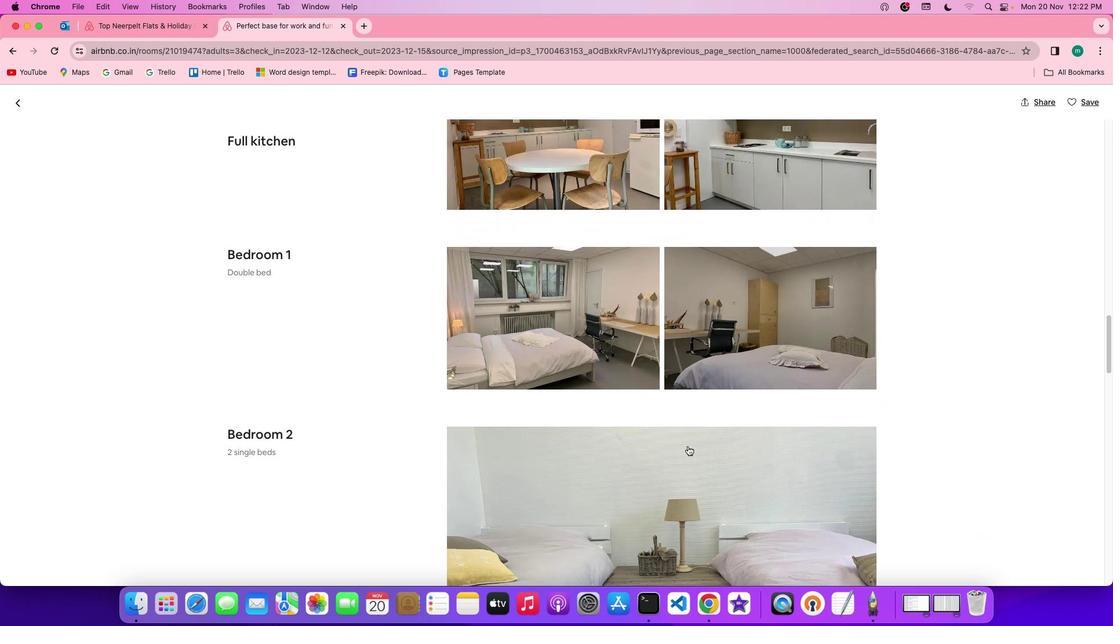 
Action: Mouse scrolled (688, 445) with delta (0, -1)
Screenshot: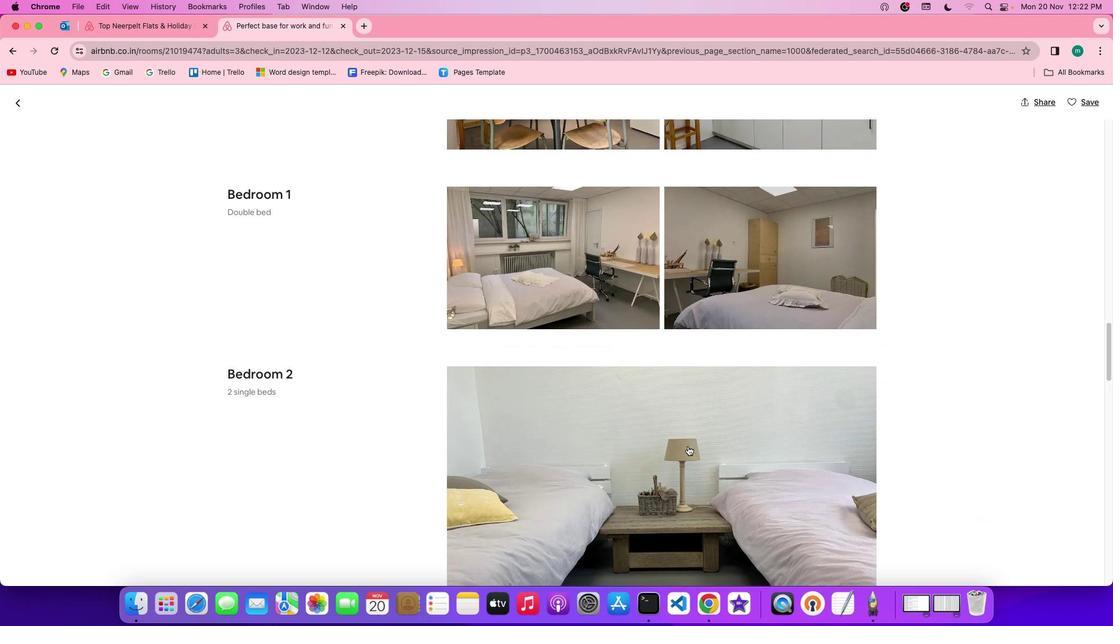 
Action: Mouse scrolled (688, 445) with delta (0, 0)
Screenshot: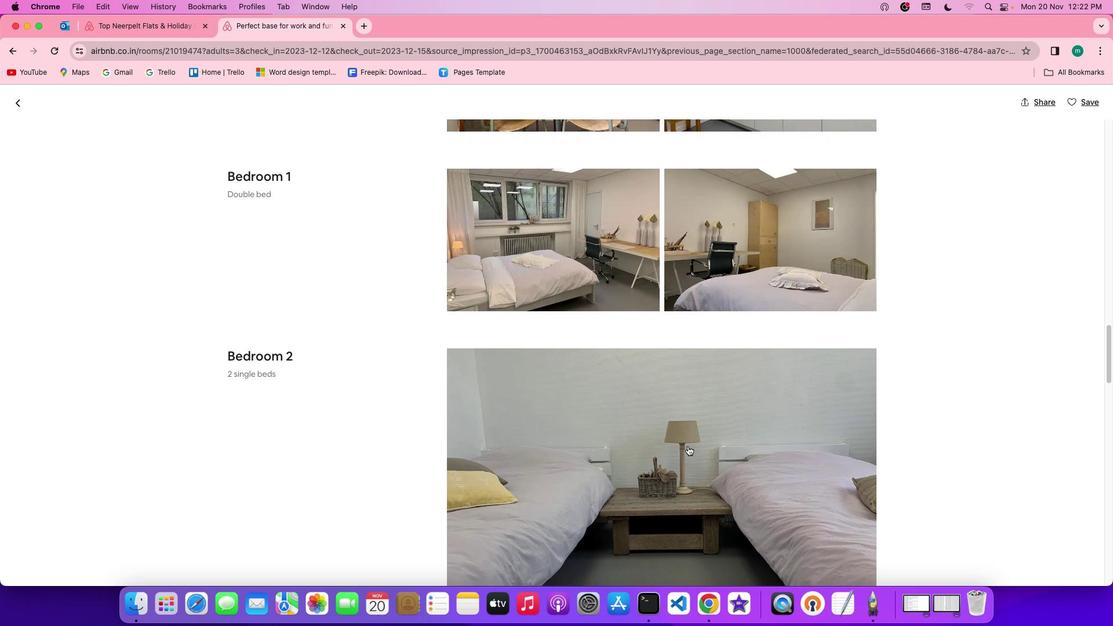 
Action: Mouse moved to (688, 445)
Screenshot: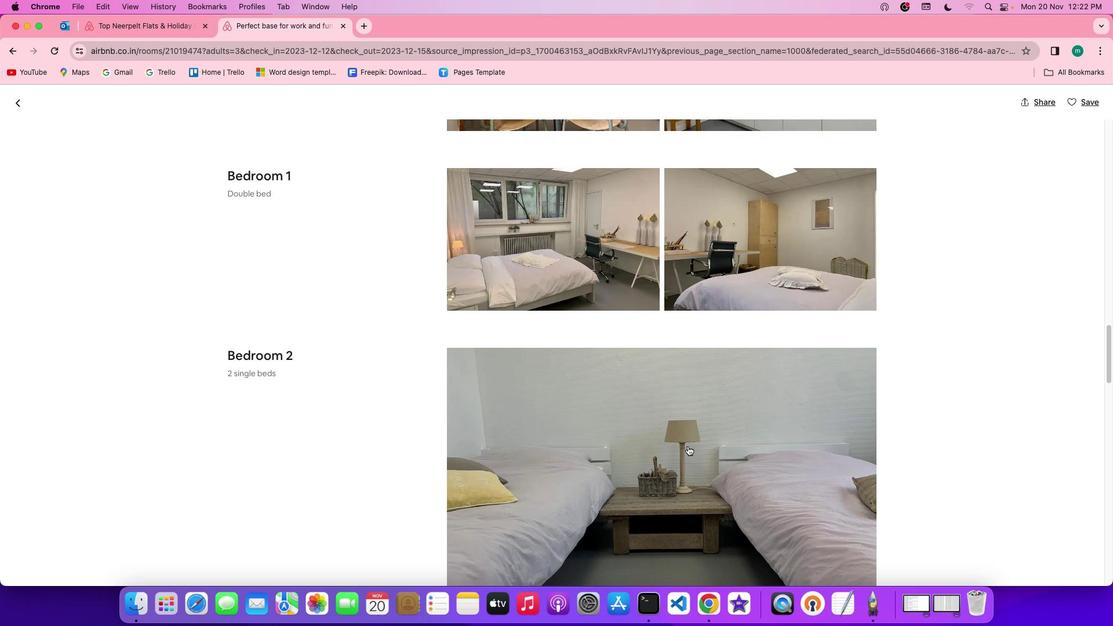
Action: Mouse scrolled (688, 445) with delta (0, 0)
Screenshot: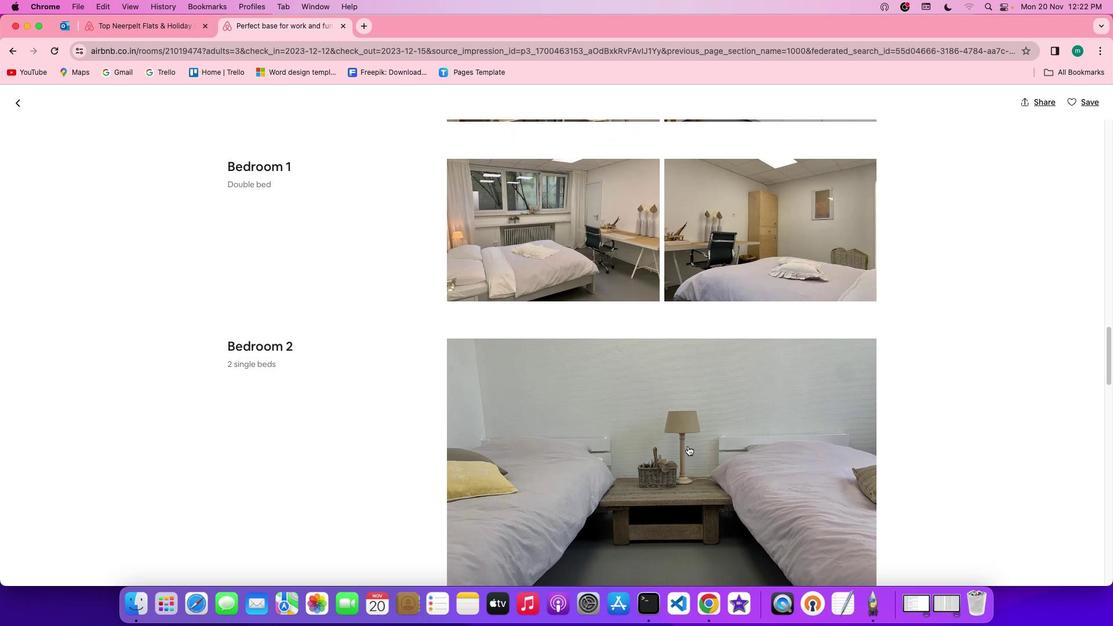 
Action: Mouse scrolled (688, 445) with delta (0, 0)
Screenshot: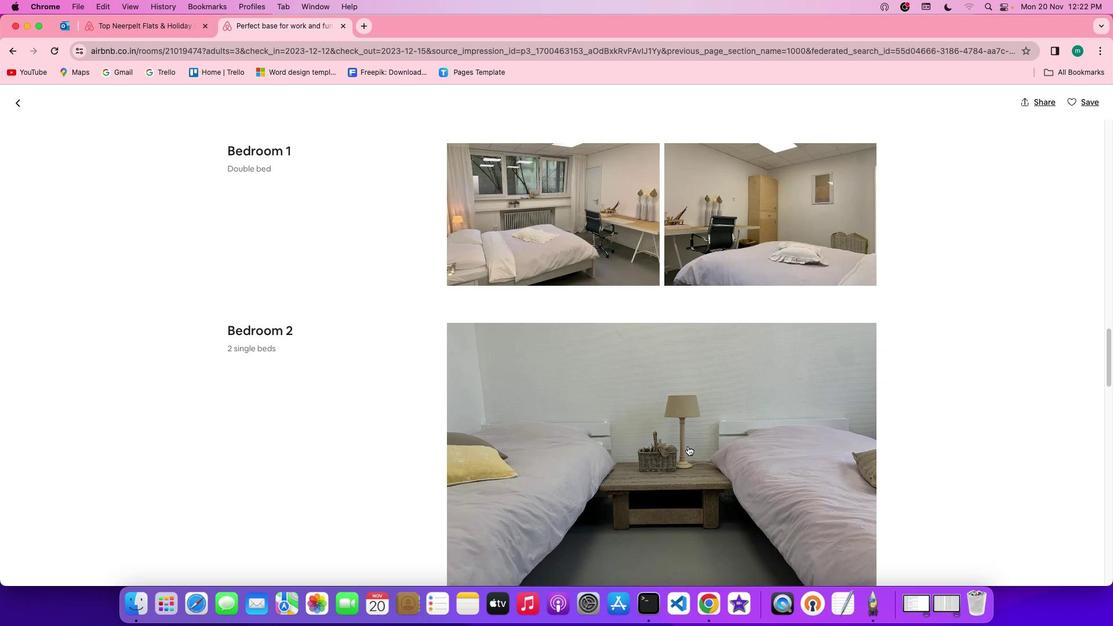 
Action: Mouse scrolled (688, 445) with delta (0, -1)
Screenshot: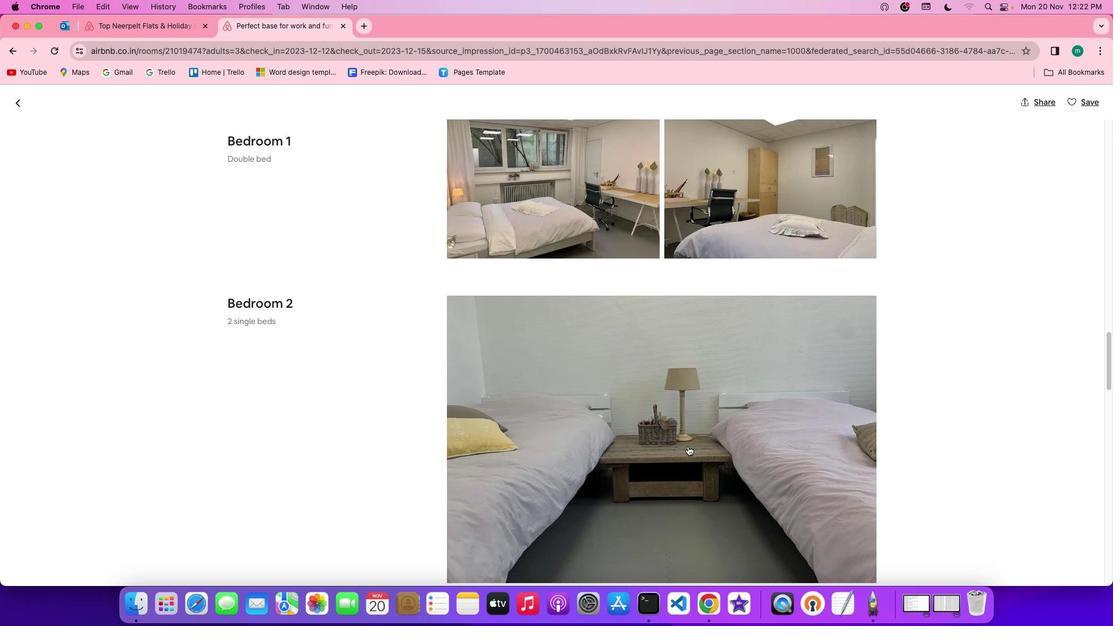 
Action: Mouse scrolled (688, 445) with delta (0, -1)
Screenshot: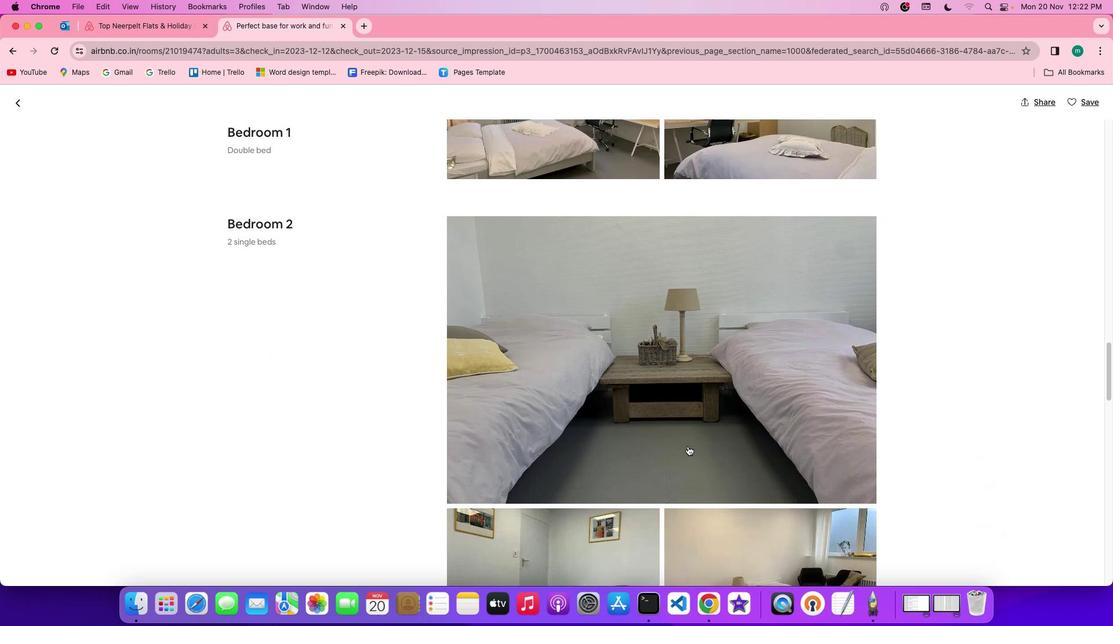 
Action: Mouse moved to (685, 448)
Screenshot: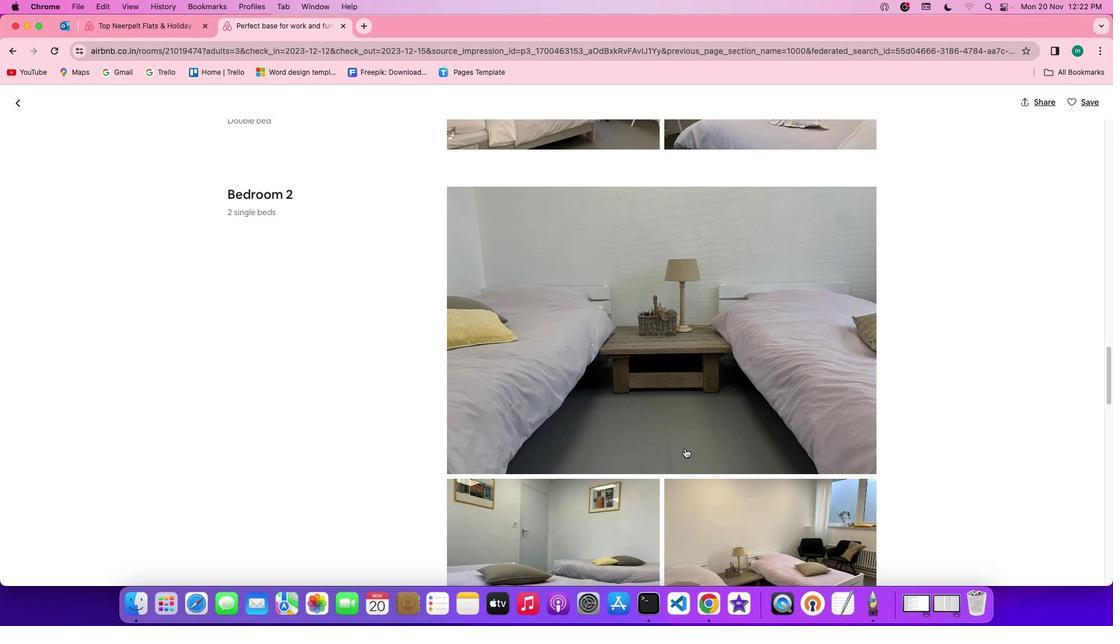 
Action: Mouse scrolled (685, 448) with delta (0, 0)
Screenshot: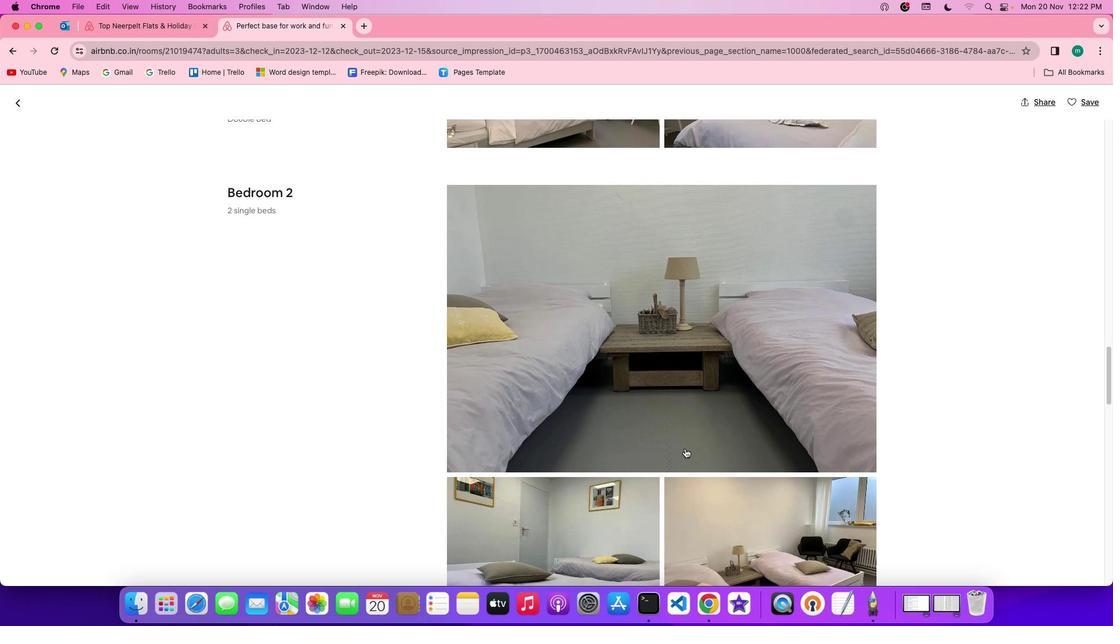 
Action: Mouse scrolled (685, 448) with delta (0, 0)
Screenshot: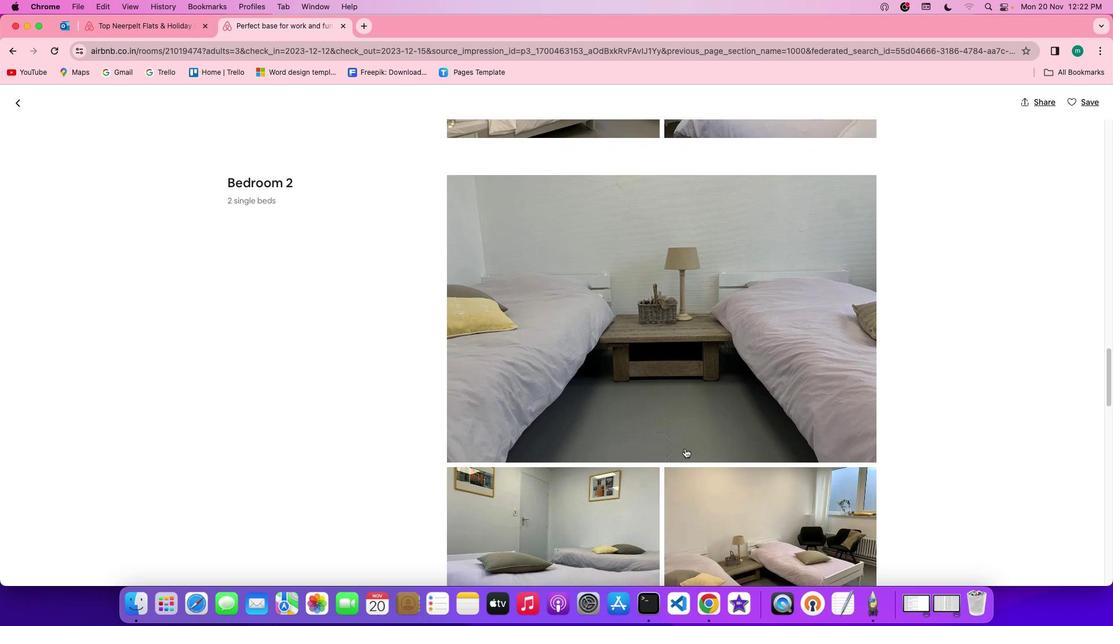 
Action: Mouse scrolled (685, 448) with delta (0, 0)
Screenshot: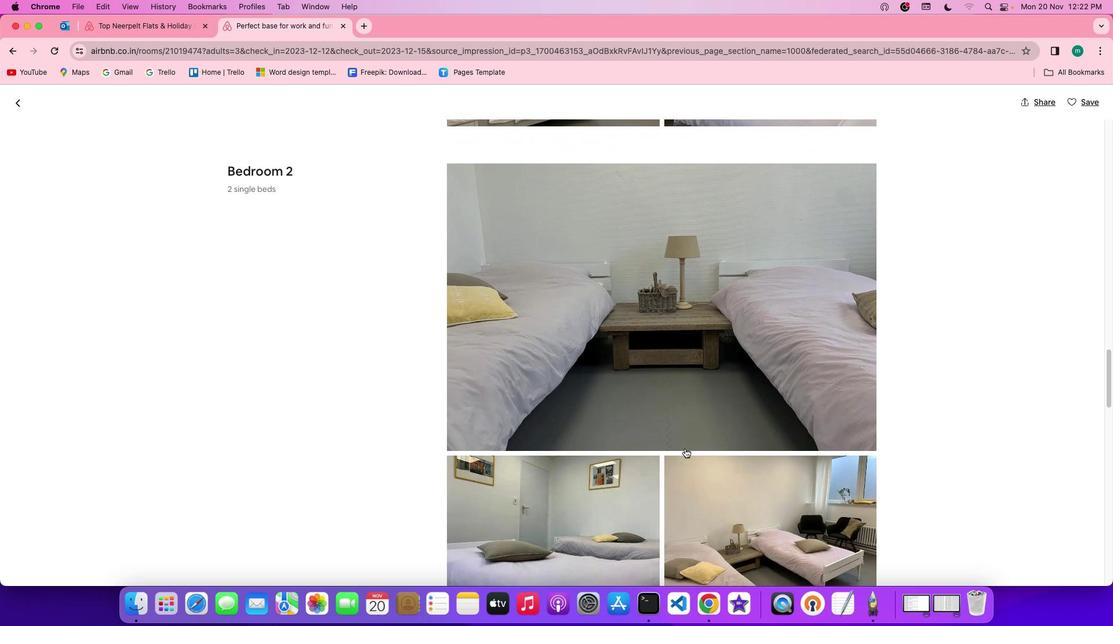 
Action: Mouse scrolled (685, 448) with delta (0, -1)
Screenshot: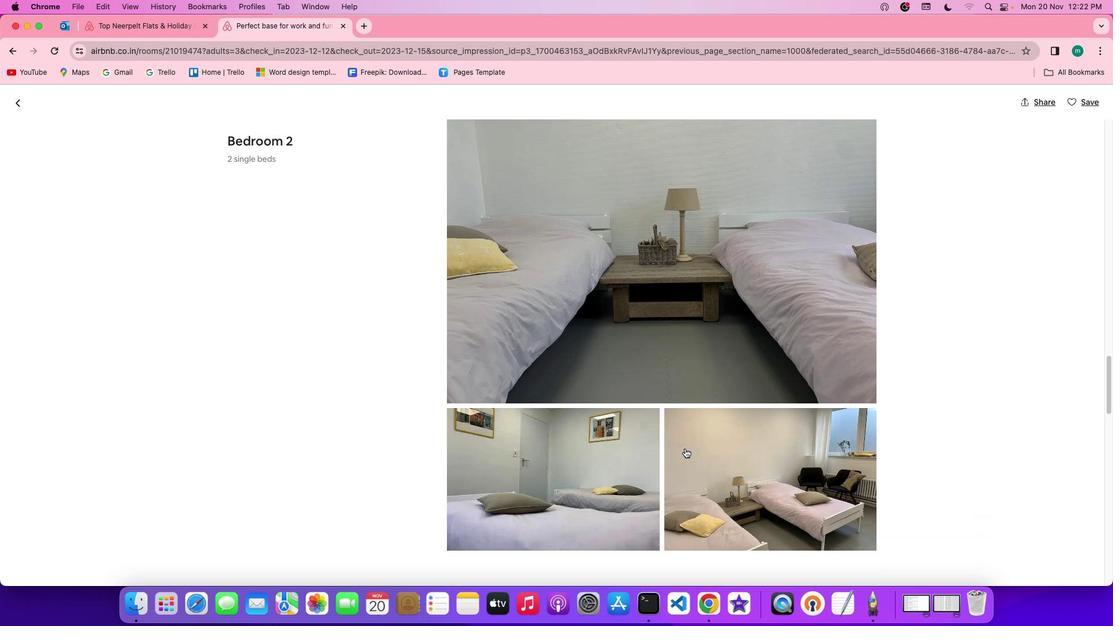 
Action: Mouse scrolled (685, 448) with delta (0, -1)
Screenshot: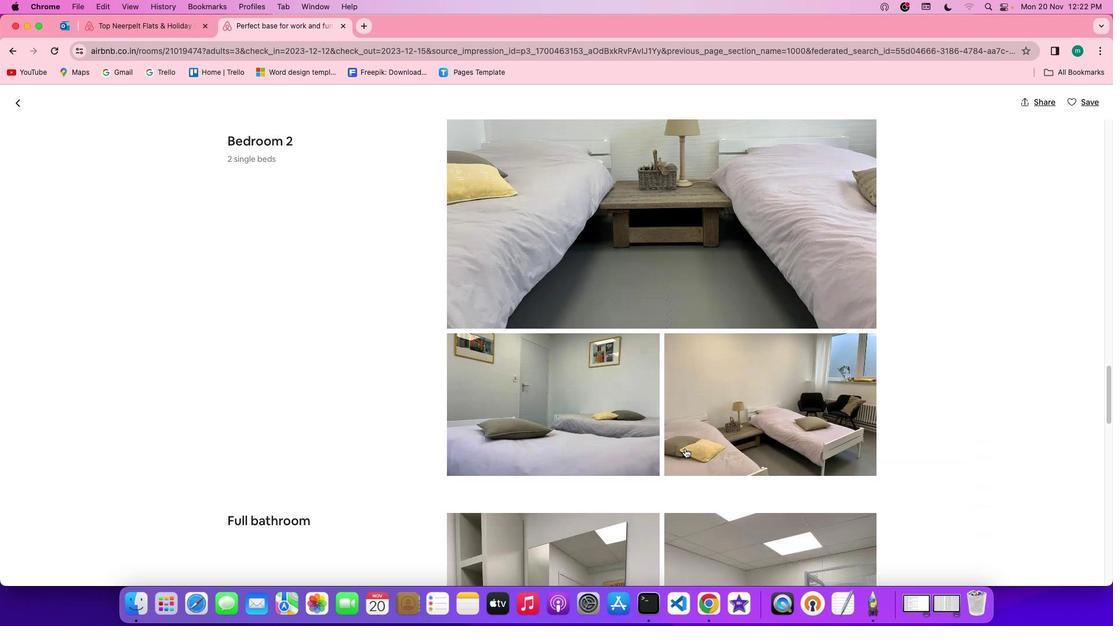 
Action: Mouse scrolled (685, 448) with delta (0, 0)
Screenshot: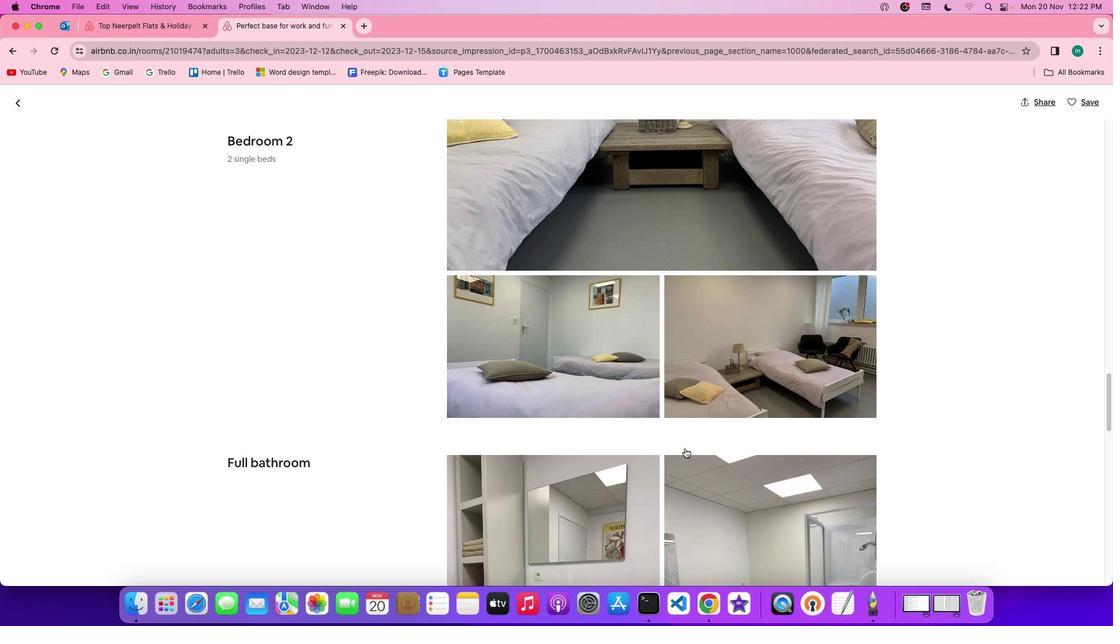 
Action: Mouse scrolled (685, 448) with delta (0, 0)
Screenshot: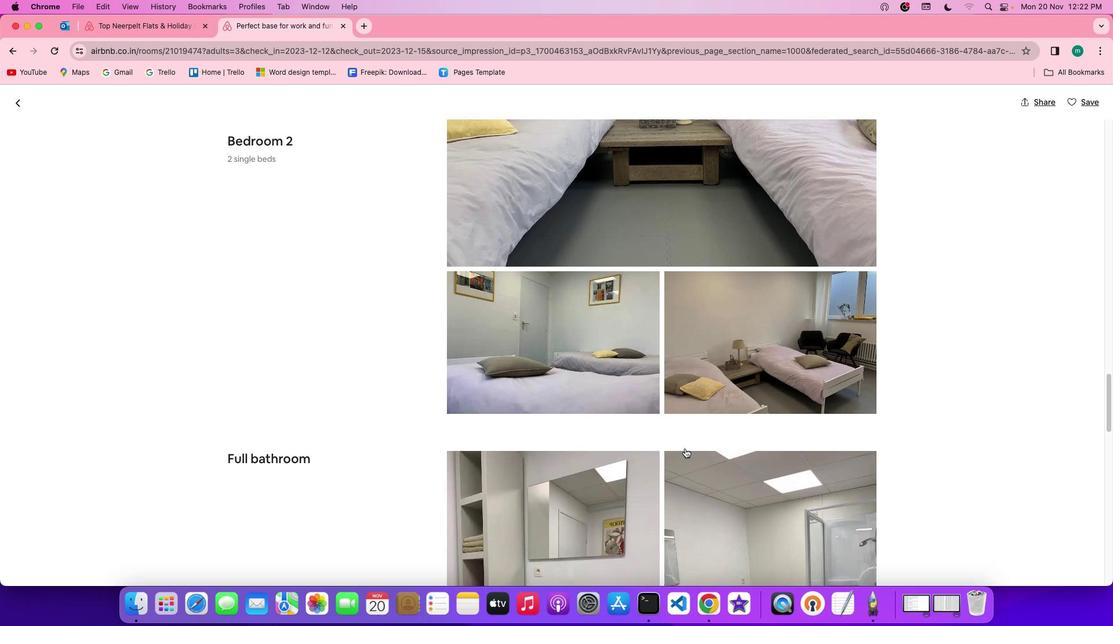 
Action: Mouse scrolled (685, 448) with delta (0, 0)
Screenshot: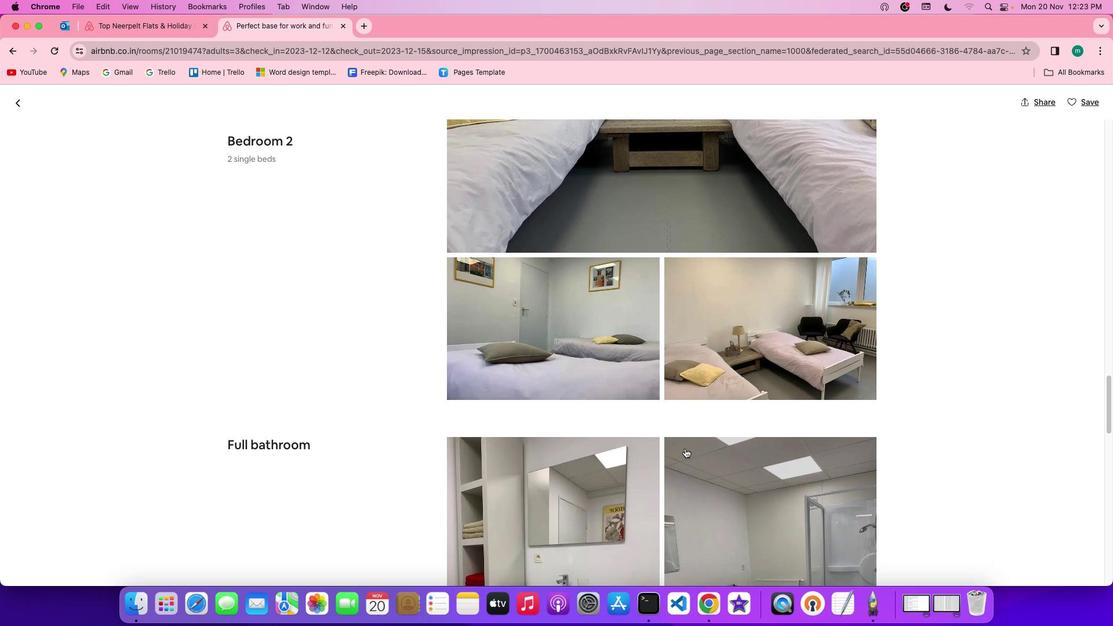 
Action: Mouse scrolled (685, 448) with delta (0, 0)
Screenshot: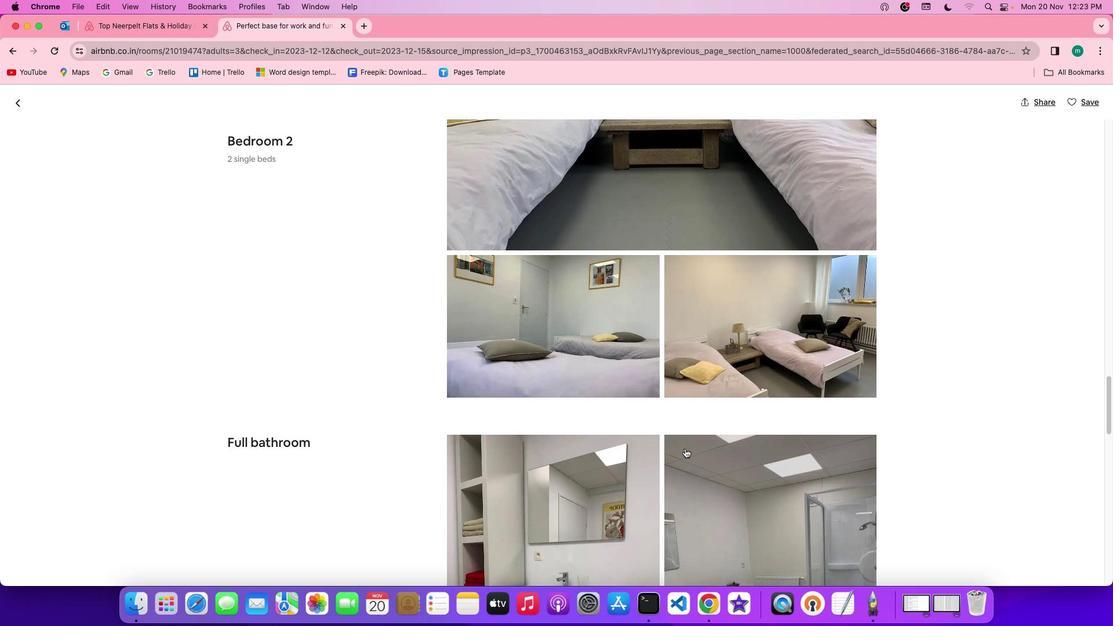 
Action: Mouse scrolled (685, 448) with delta (0, 0)
Screenshot: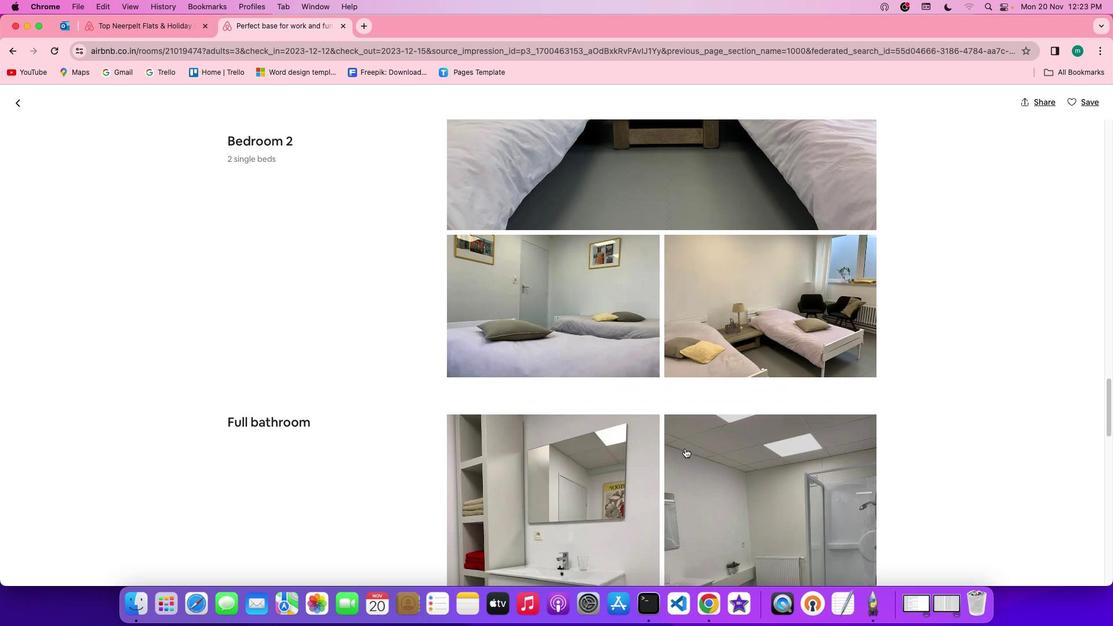 
Action: Mouse scrolled (685, 448) with delta (0, -1)
Screenshot: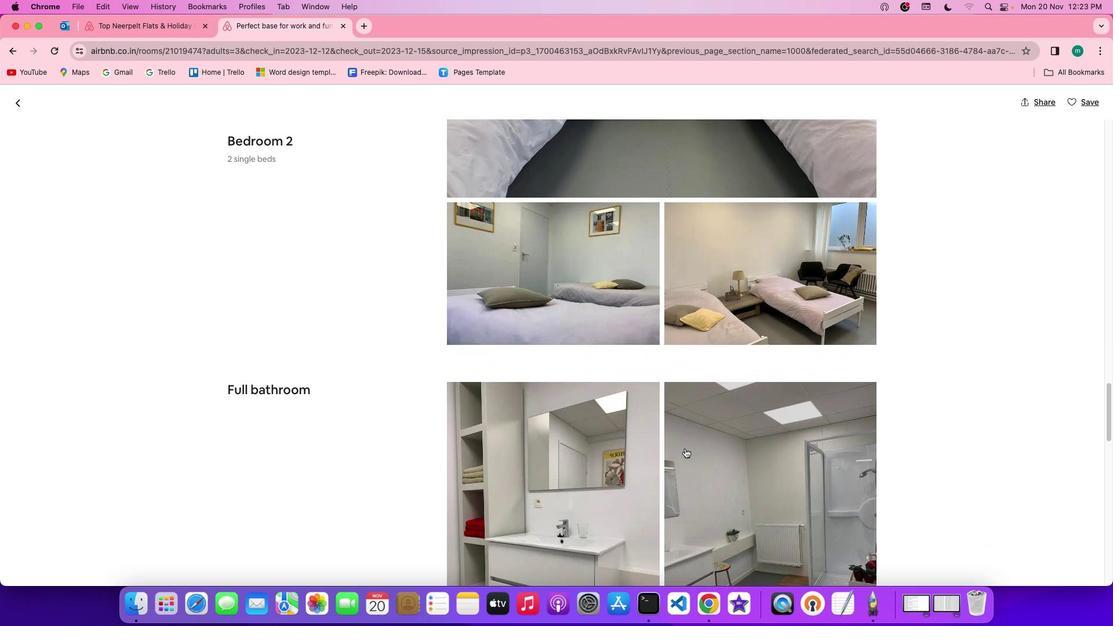 
Action: Mouse scrolled (685, 448) with delta (0, 0)
Screenshot: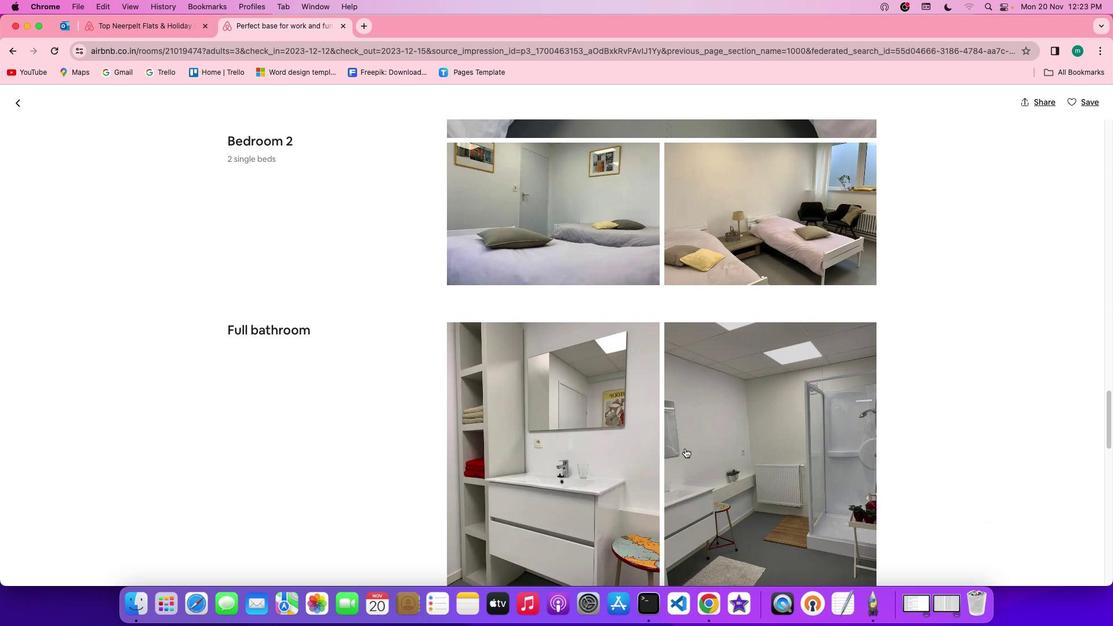 
Action: Mouse scrolled (685, 448) with delta (0, 0)
Screenshot: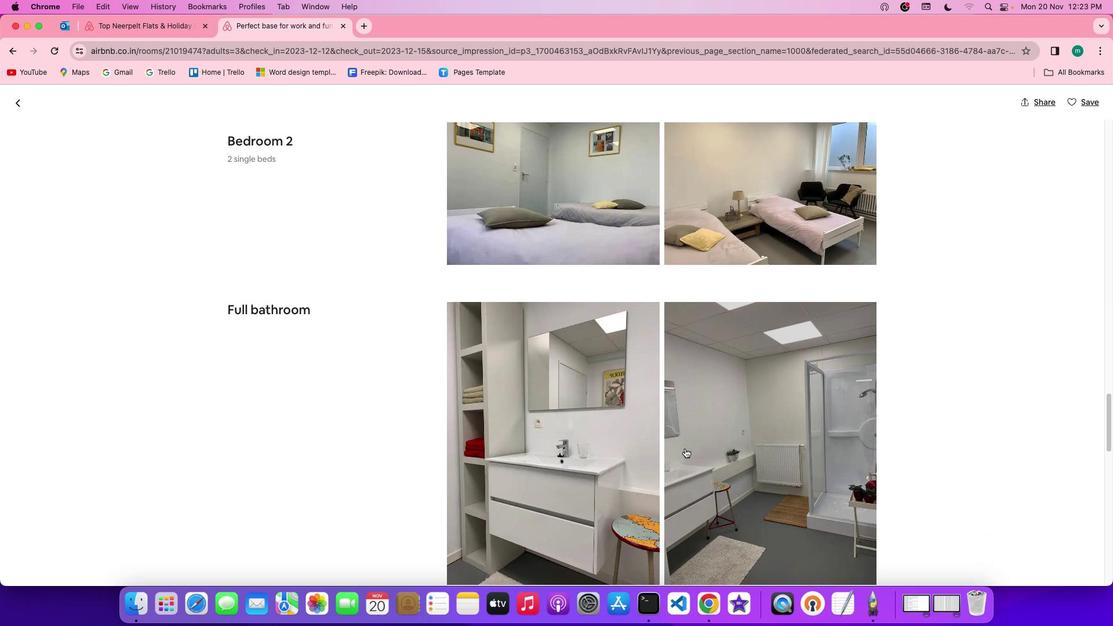 
Action: Mouse scrolled (685, 448) with delta (0, 0)
Screenshot: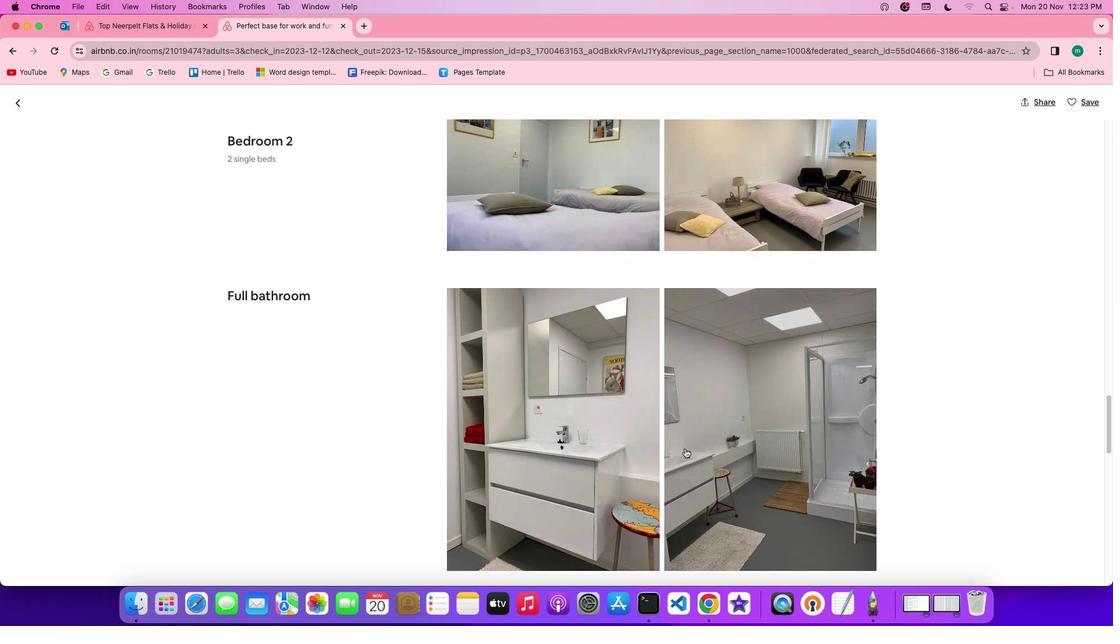 
Action: Mouse scrolled (685, 448) with delta (0, -1)
Screenshot: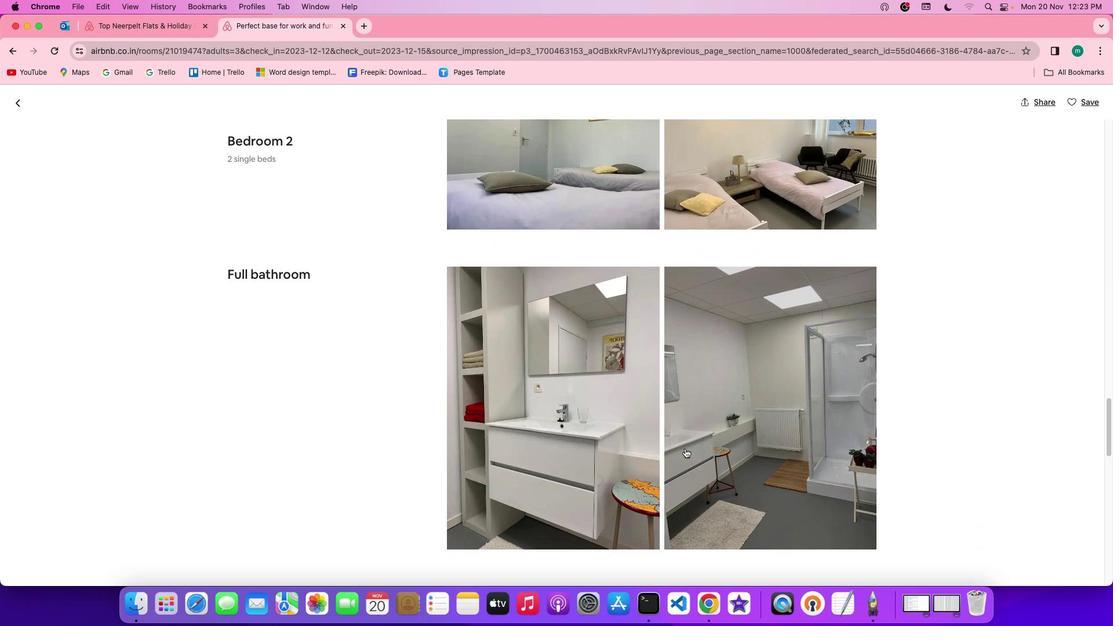 
Action: Mouse scrolled (685, 448) with delta (0, -1)
Screenshot: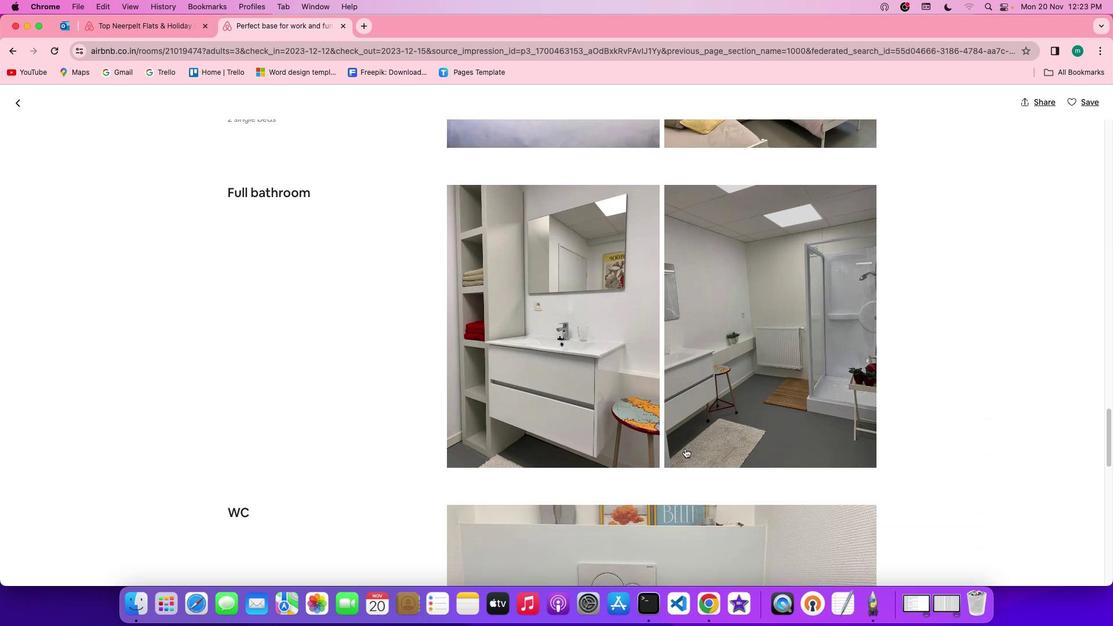 
Action: Mouse scrolled (685, 448) with delta (0, 0)
Screenshot: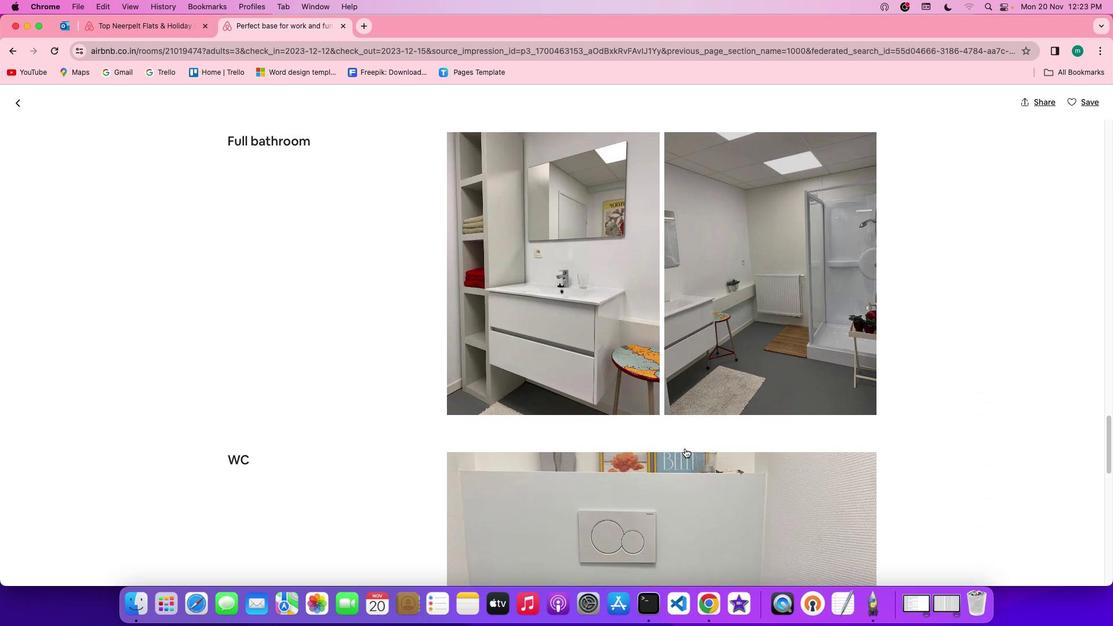 
Action: Mouse scrolled (685, 448) with delta (0, 0)
Screenshot: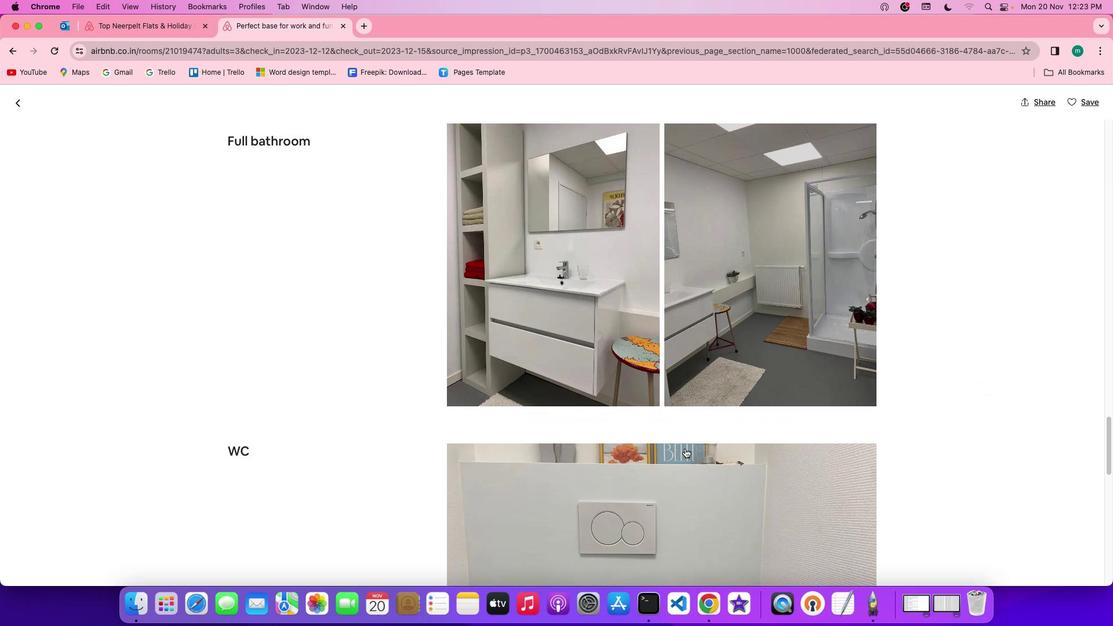 
Action: Mouse scrolled (685, 448) with delta (0, 0)
Screenshot: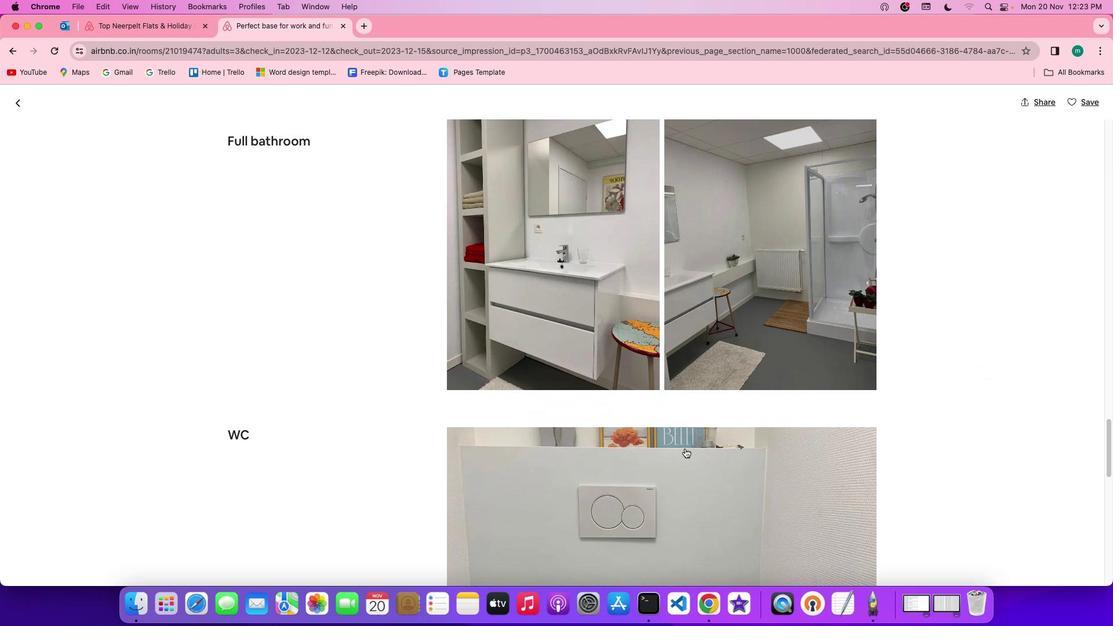 
Action: Mouse scrolled (685, 448) with delta (0, -1)
Screenshot: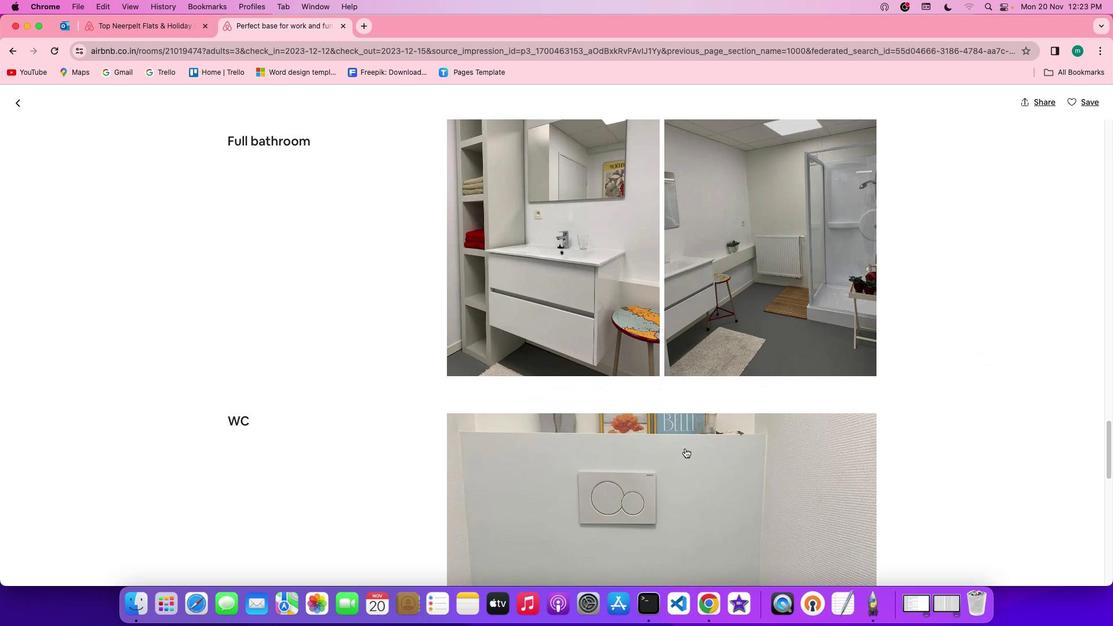 
Action: Mouse scrolled (685, 448) with delta (0, -2)
Screenshot: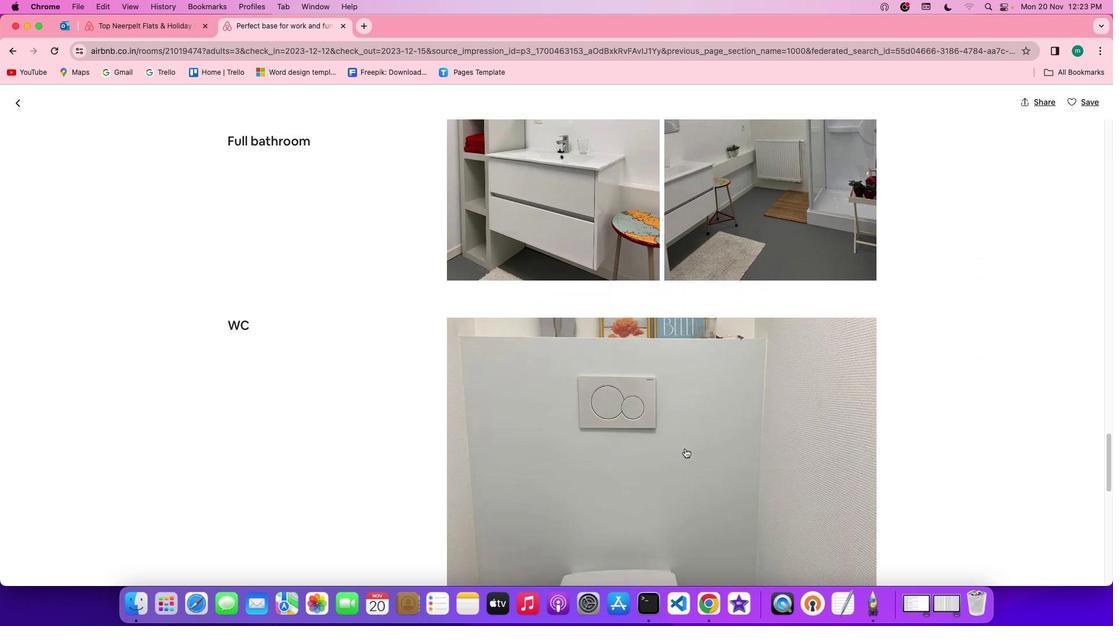 
Action: Mouse scrolled (685, 448) with delta (0, -1)
Screenshot: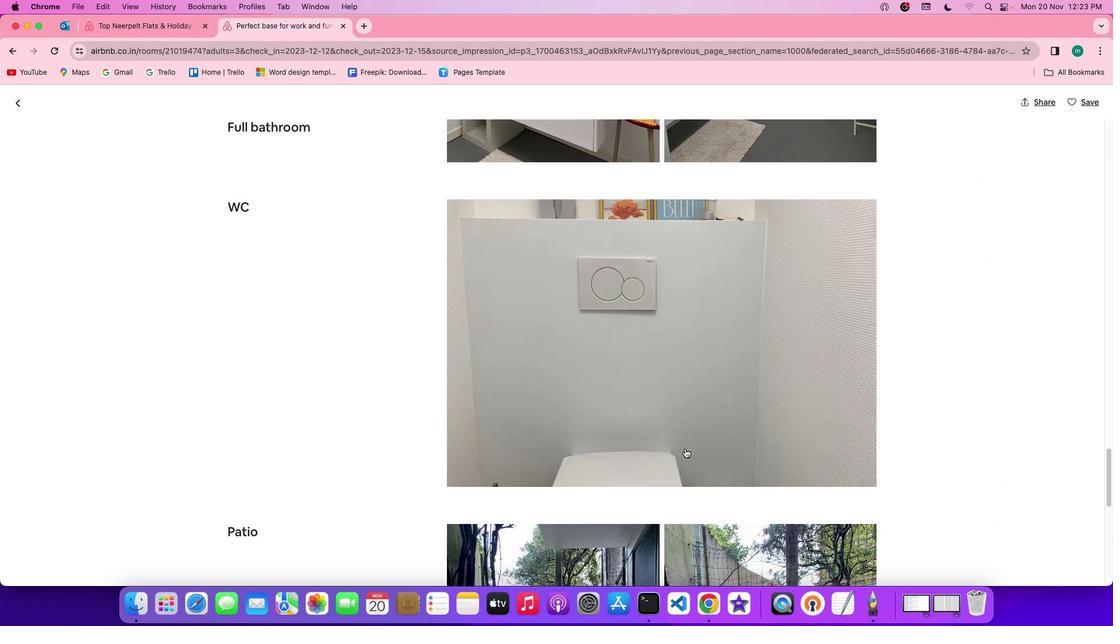 
Action: Mouse scrolled (685, 448) with delta (0, 0)
Screenshot: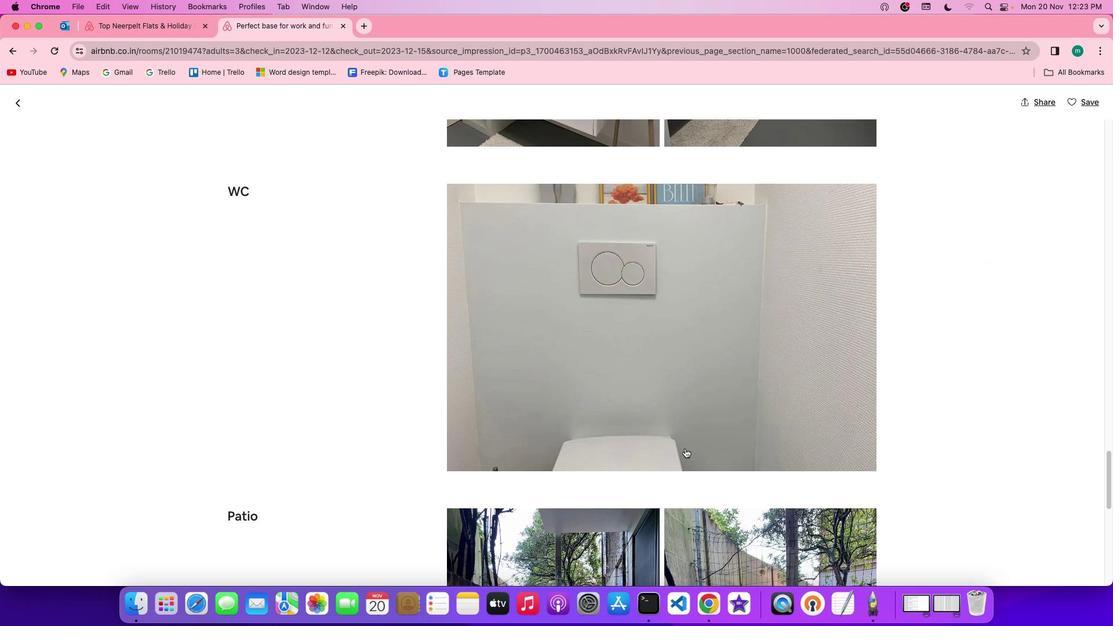 
Action: Mouse scrolled (685, 448) with delta (0, 0)
Screenshot: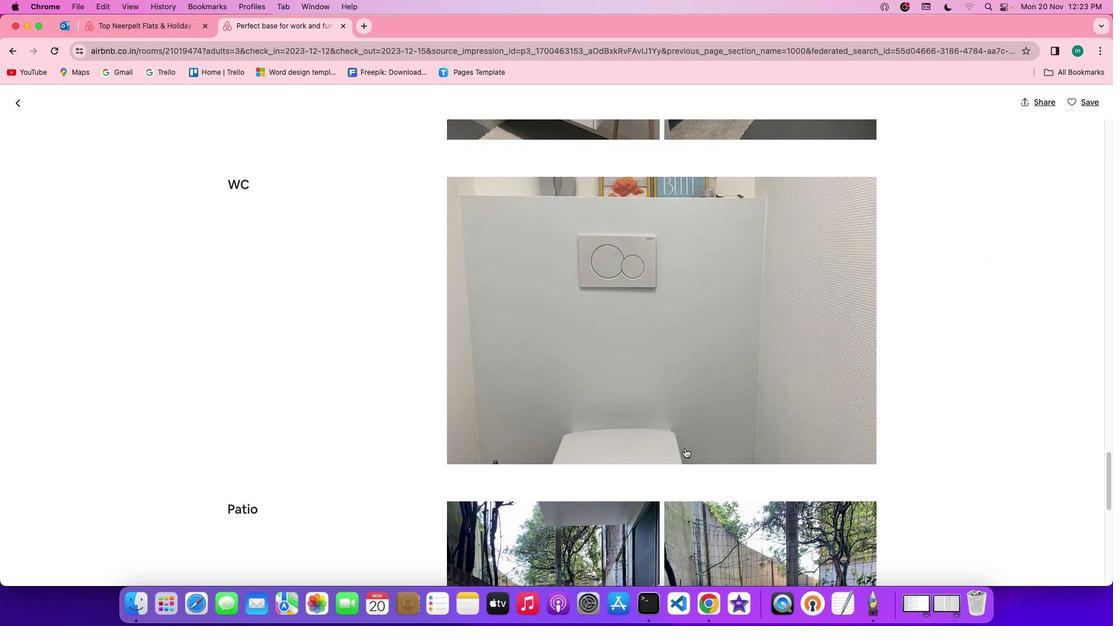 
Action: Mouse scrolled (685, 448) with delta (0, -1)
Screenshot: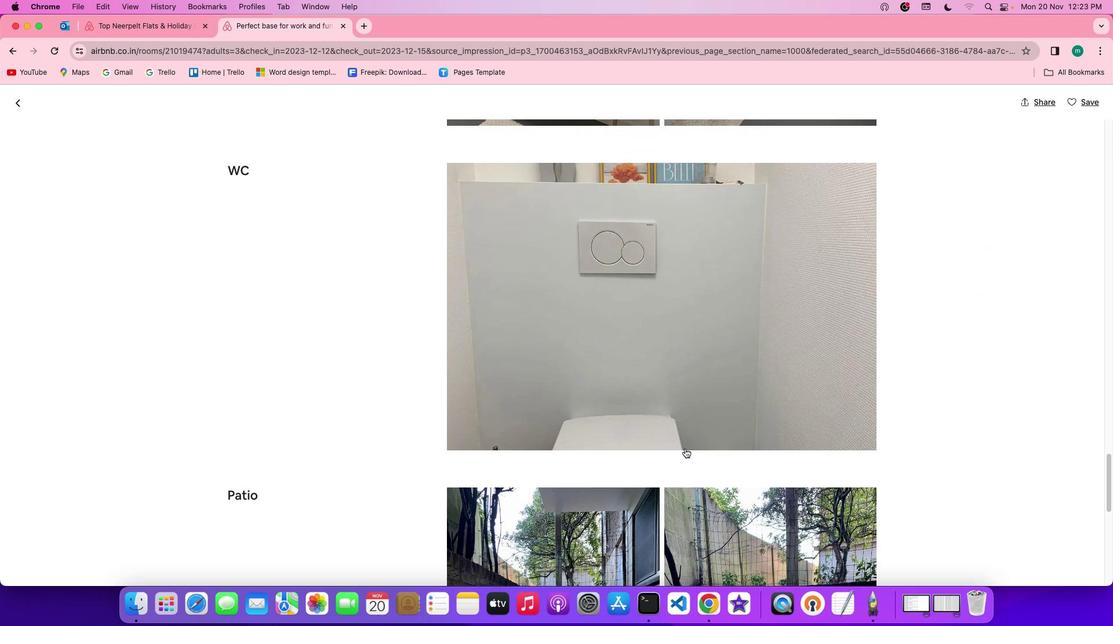 
Action: Mouse scrolled (685, 448) with delta (0, -1)
Screenshot: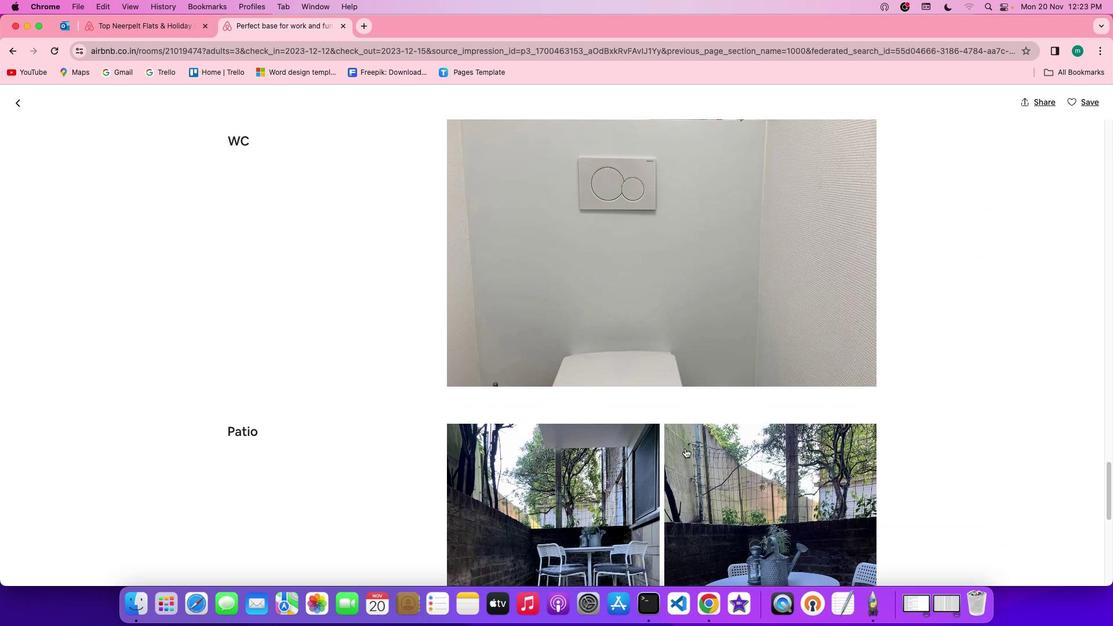 
Action: Mouse scrolled (685, 448) with delta (0, -1)
Screenshot: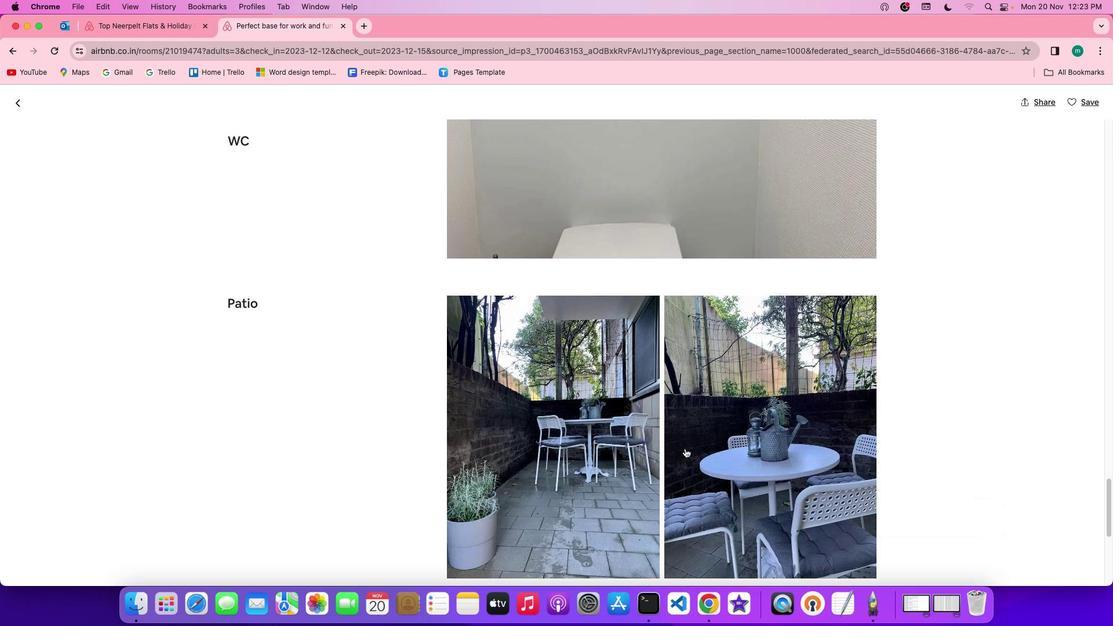 
Action: Mouse scrolled (685, 448) with delta (0, 0)
Screenshot: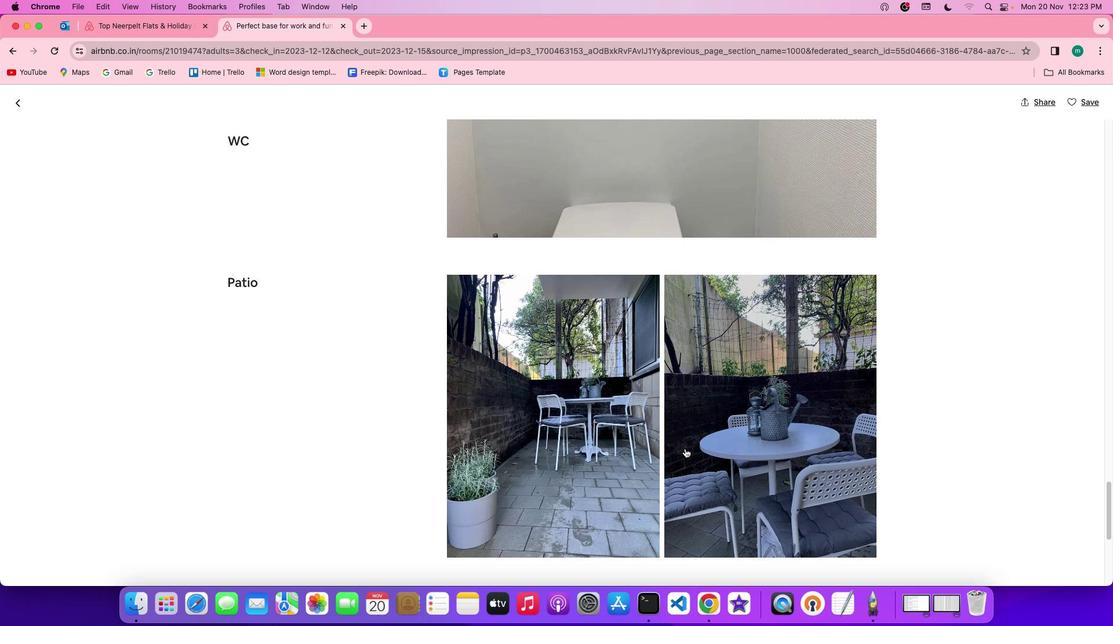 
Action: Mouse scrolled (685, 448) with delta (0, 0)
Screenshot: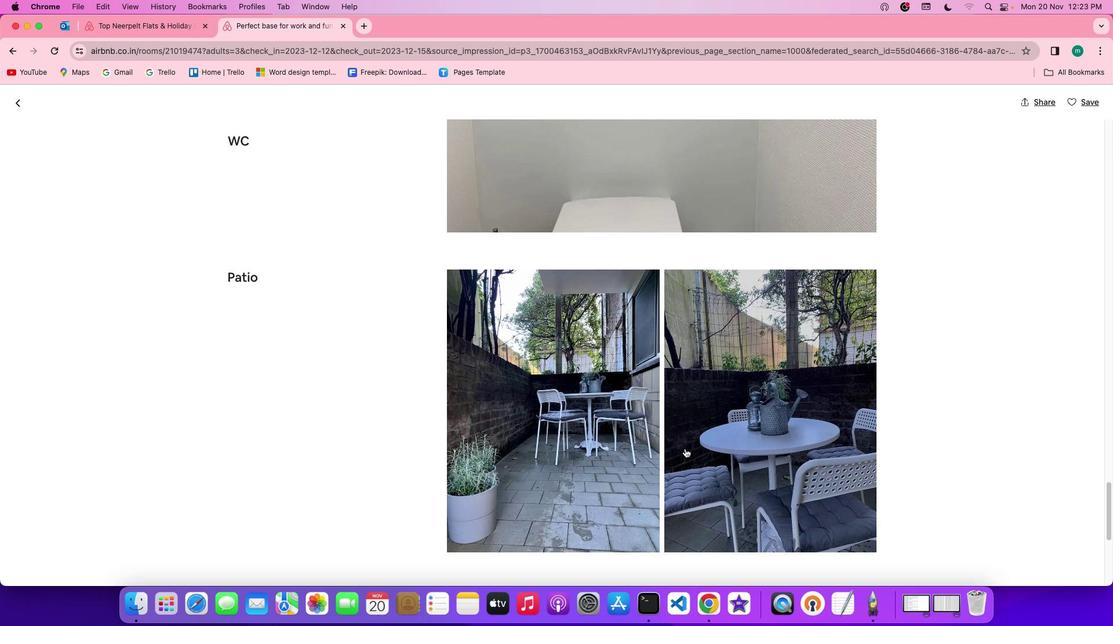 
Action: Mouse scrolled (685, 448) with delta (0, -1)
Screenshot: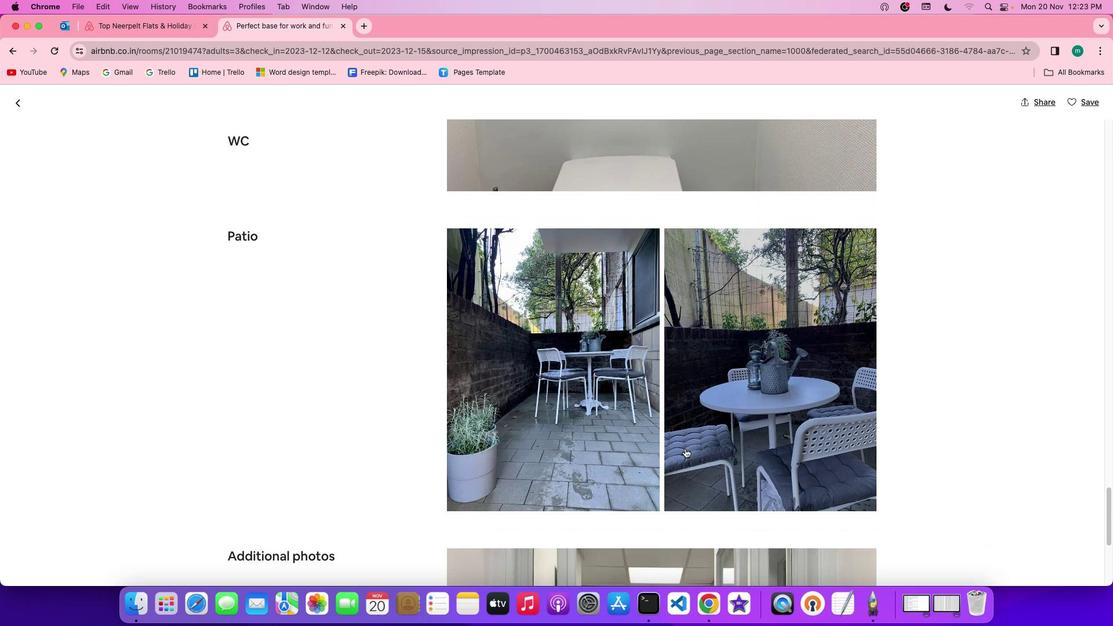
Action: Mouse scrolled (685, 448) with delta (0, 0)
Screenshot: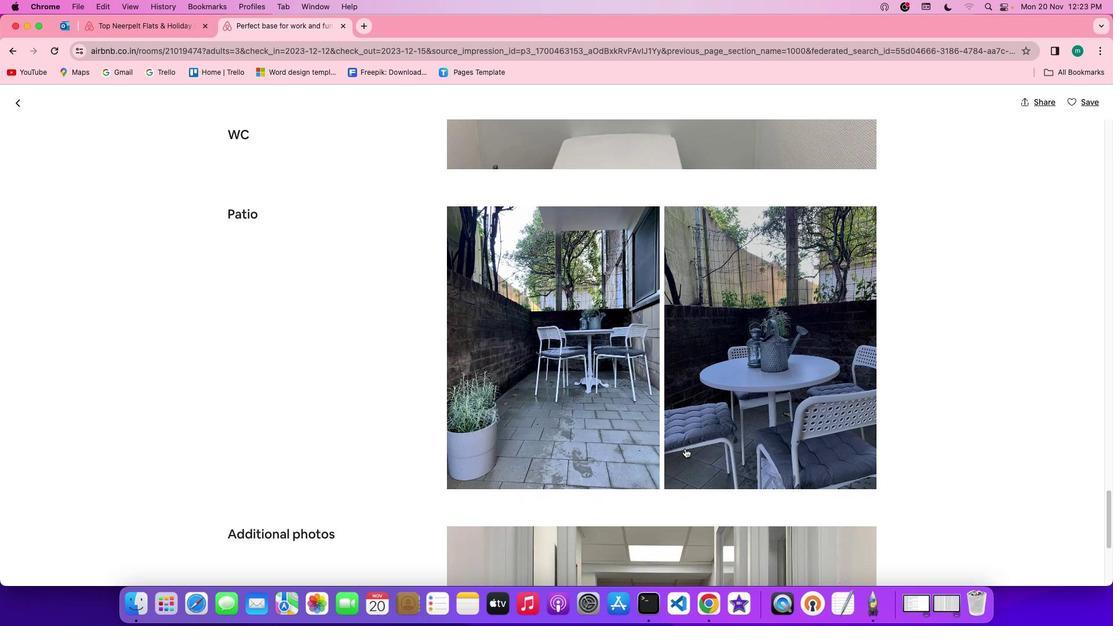 
Action: Mouse scrolled (685, 448) with delta (0, 0)
Screenshot: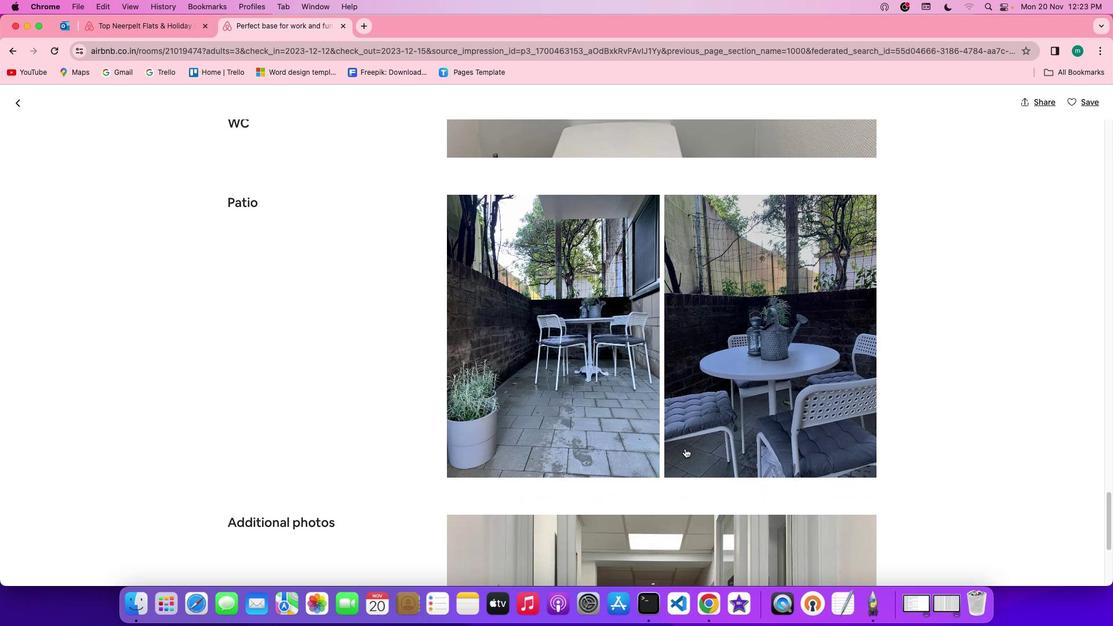 
Action: Mouse scrolled (685, 448) with delta (0, -1)
Screenshot: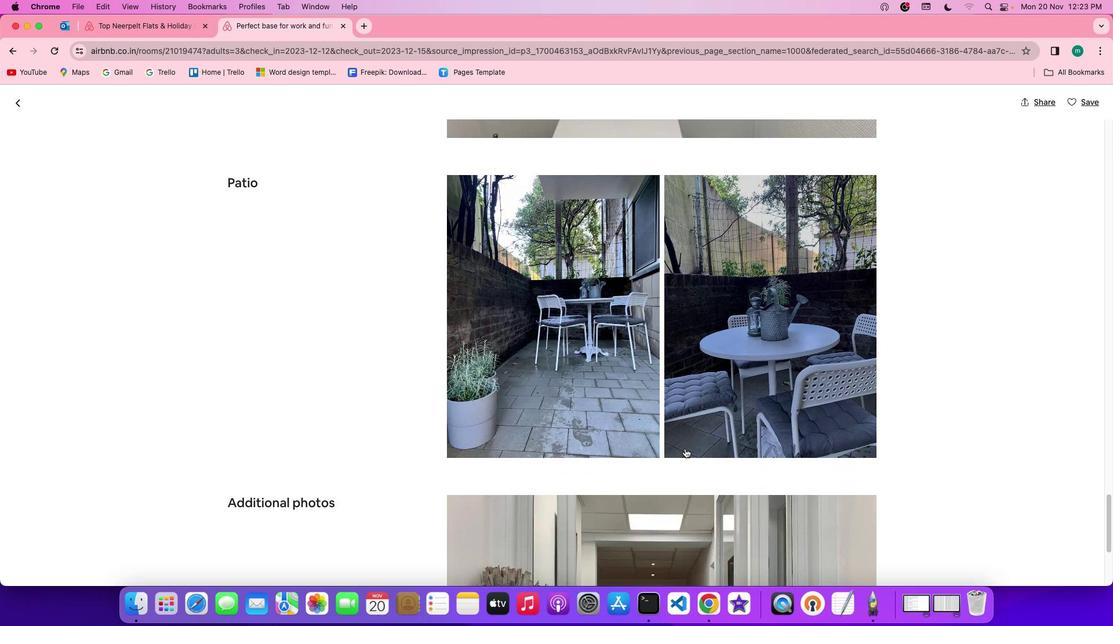 
Action: Mouse scrolled (685, 448) with delta (0, -1)
Screenshot: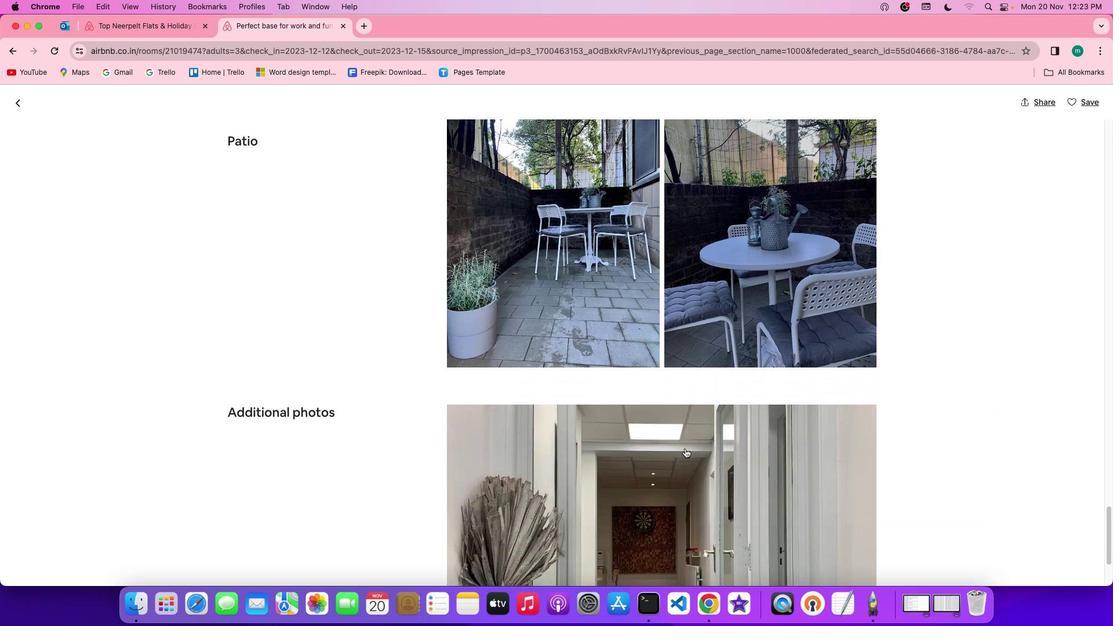 
Action: Mouse scrolled (685, 448) with delta (0, 0)
Screenshot: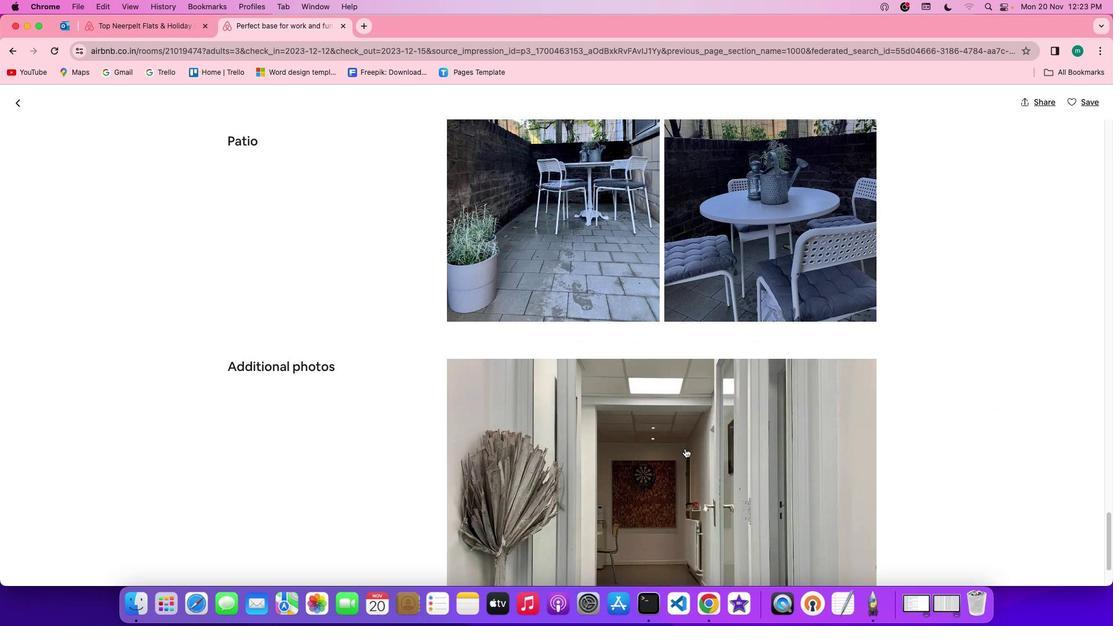 
Action: Mouse scrolled (685, 448) with delta (0, 0)
Screenshot: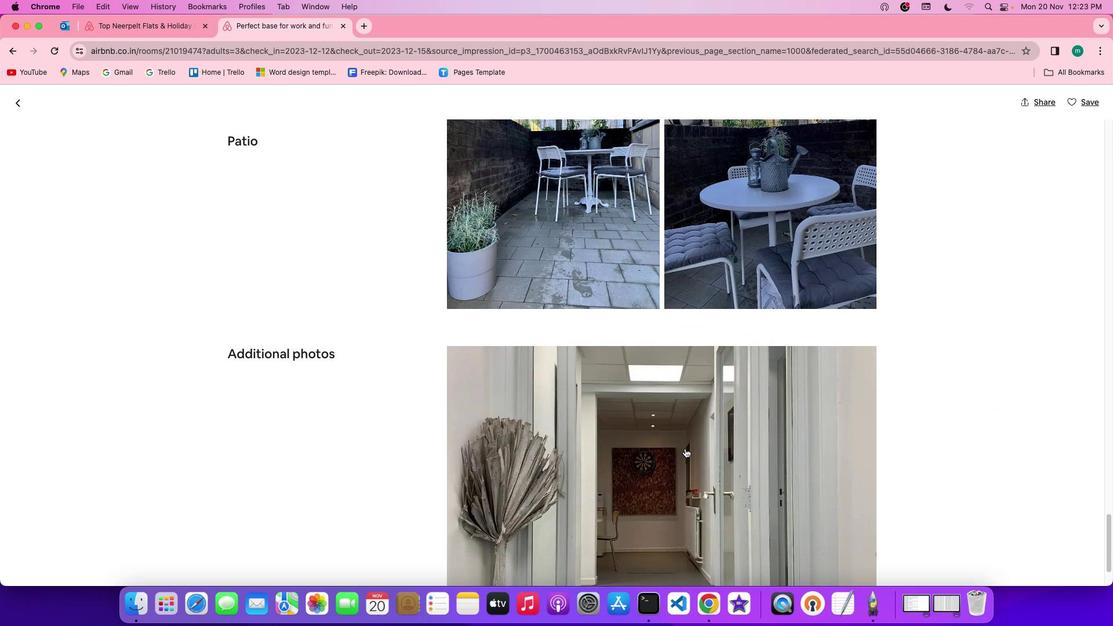 
Action: Mouse scrolled (685, 448) with delta (0, -1)
Screenshot: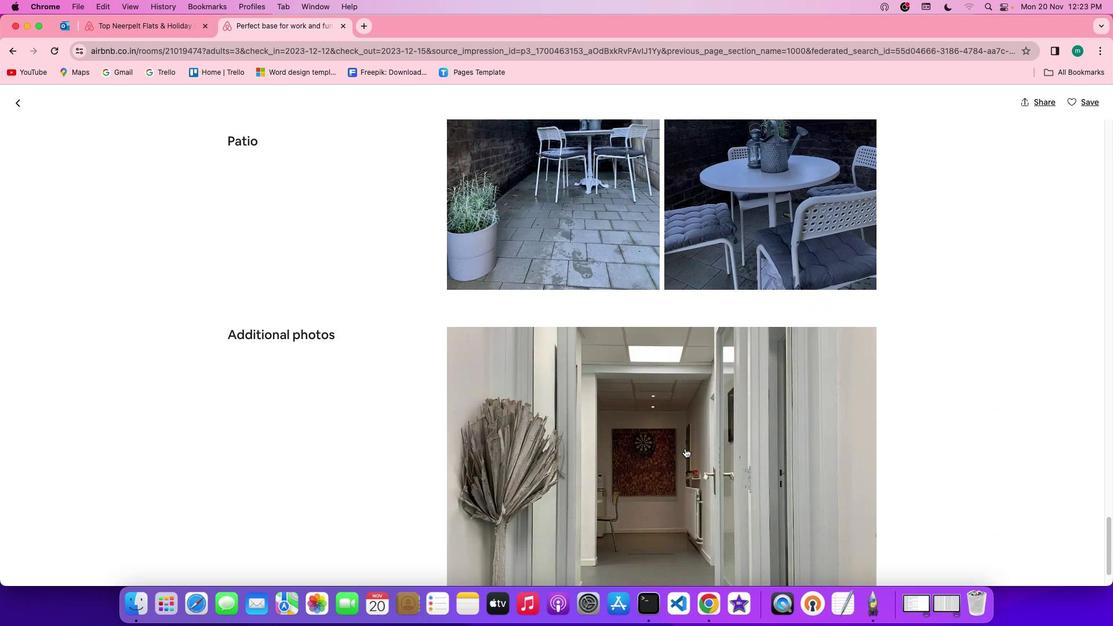 
Action: Mouse scrolled (685, 448) with delta (0, -2)
Screenshot: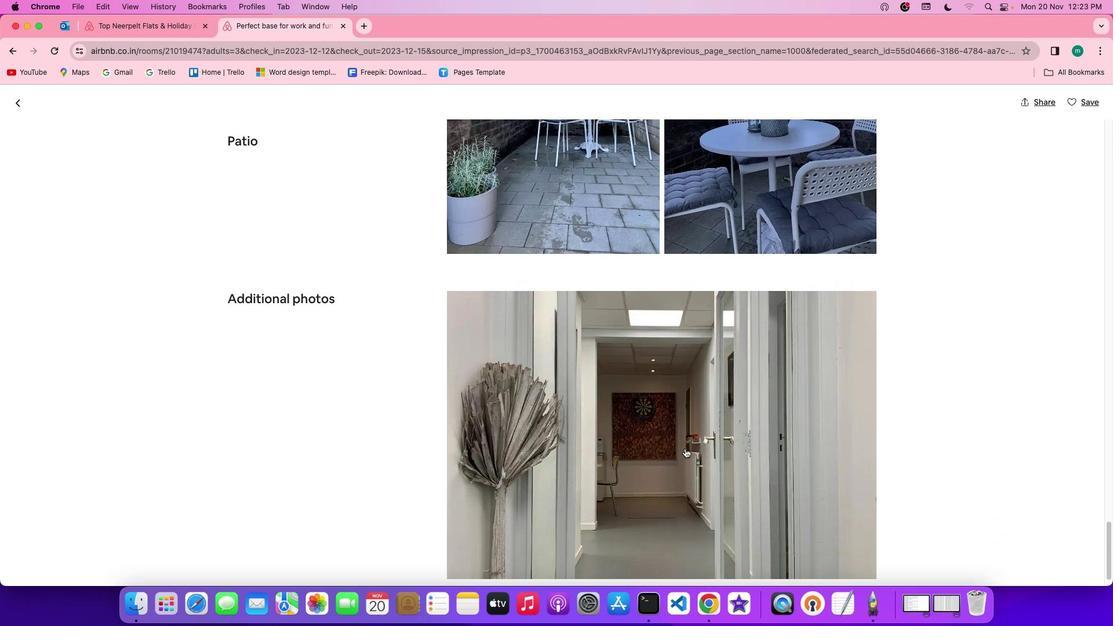 
Action: Mouse scrolled (685, 448) with delta (0, -2)
Screenshot: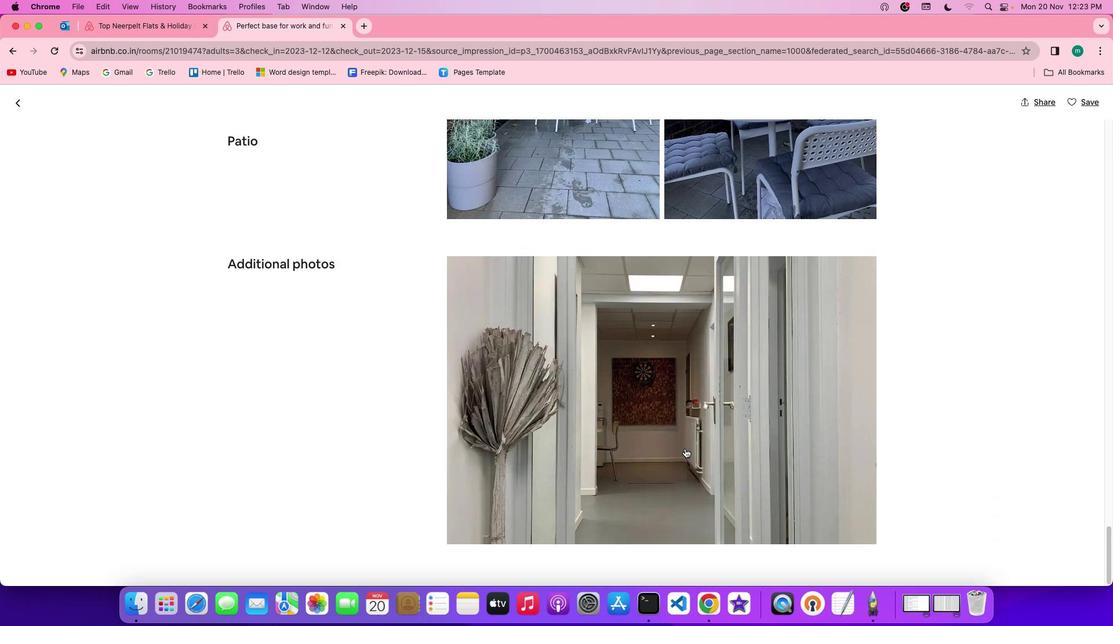 
Action: Mouse scrolled (685, 448) with delta (0, 0)
Screenshot: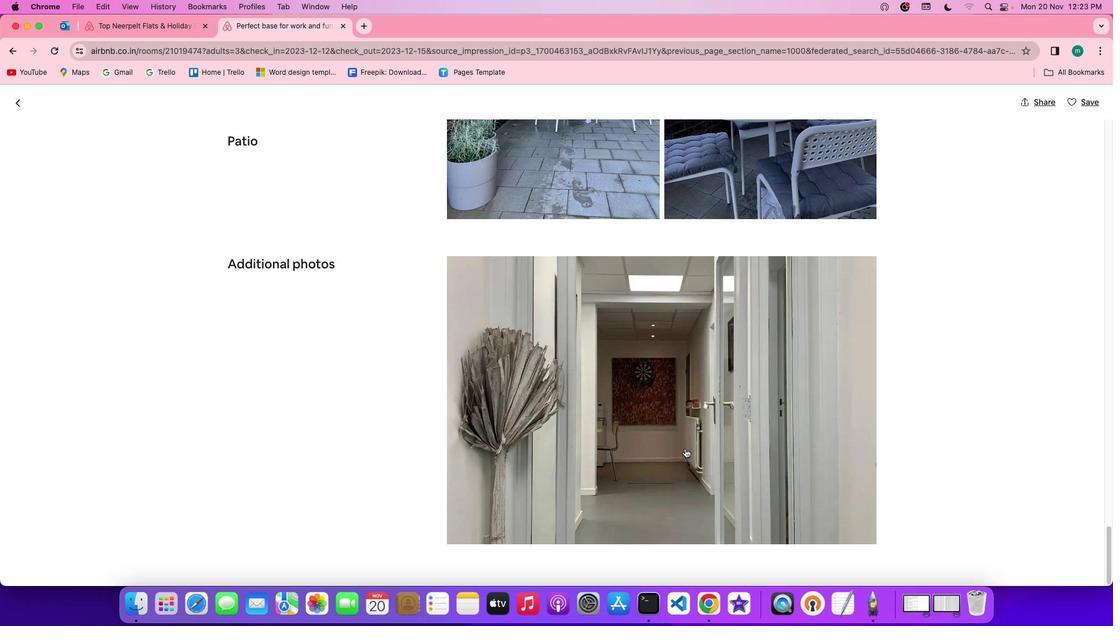 
Action: Mouse scrolled (685, 448) with delta (0, 0)
Screenshot: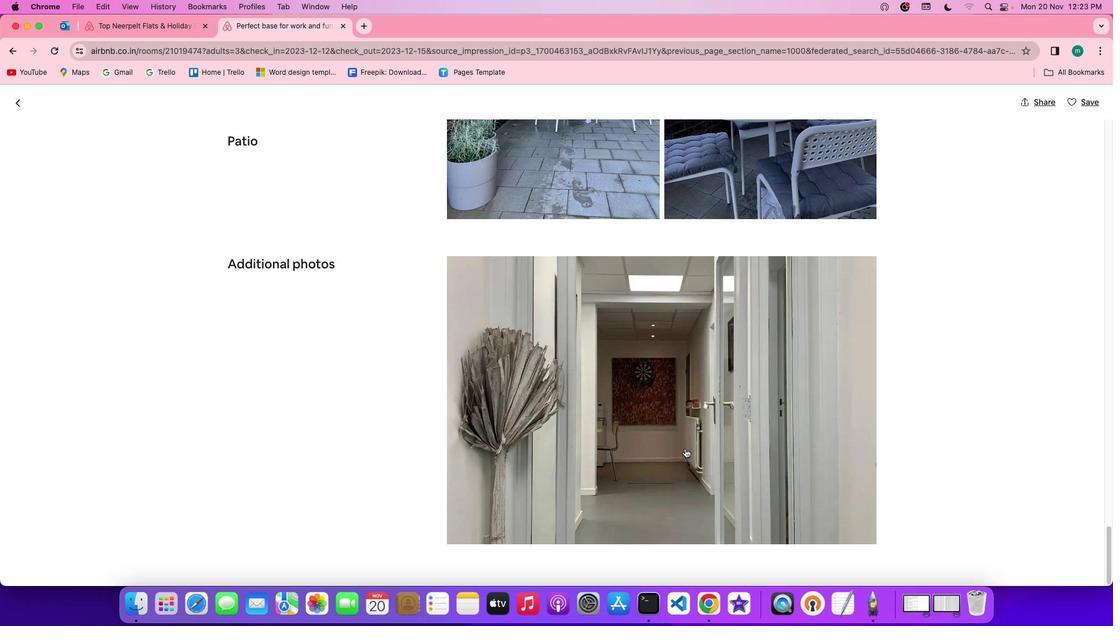 
Action: Mouse scrolled (685, 448) with delta (0, -1)
Screenshot: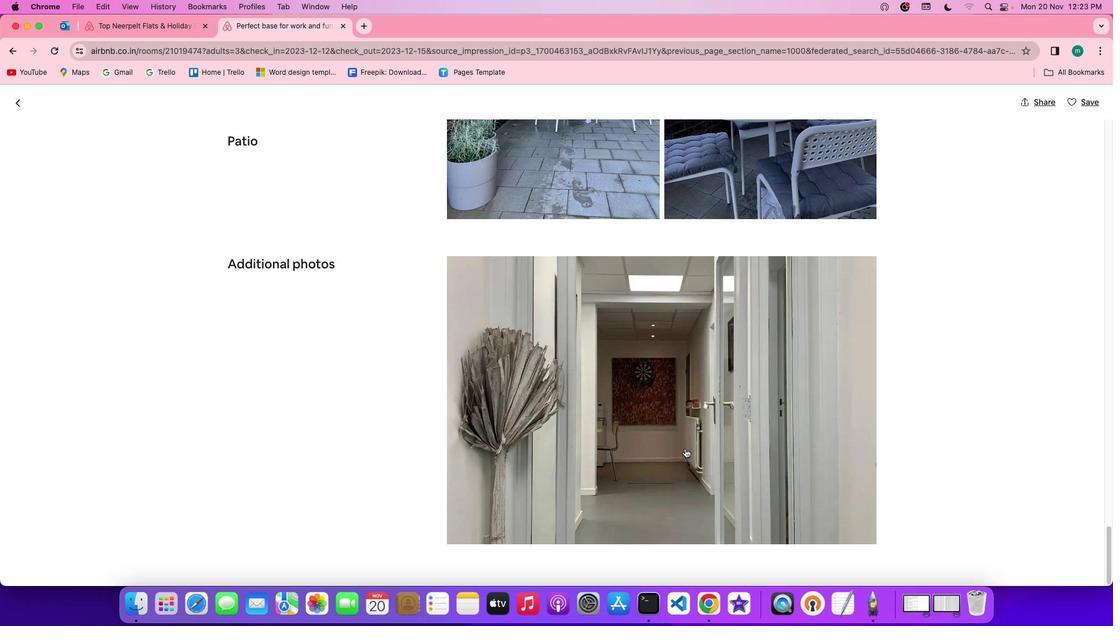 
Action: Mouse scrolled (685, 448) with delta (0, -2)
Screenshot: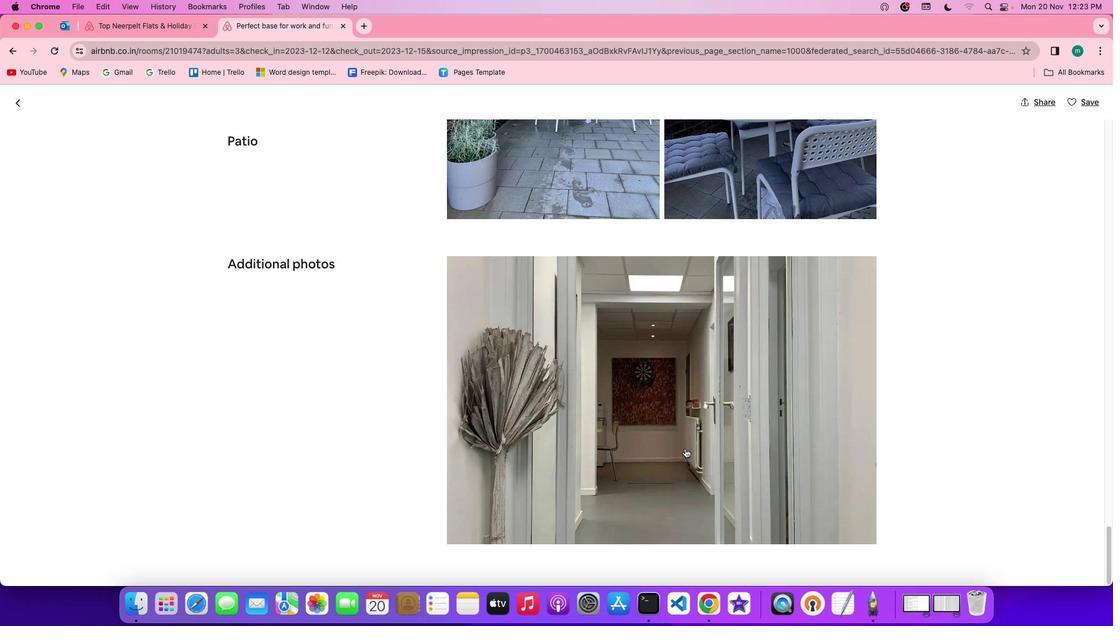 
Action: Mouse scrolled (685, 448) with delta (0, -2)
Screenshot: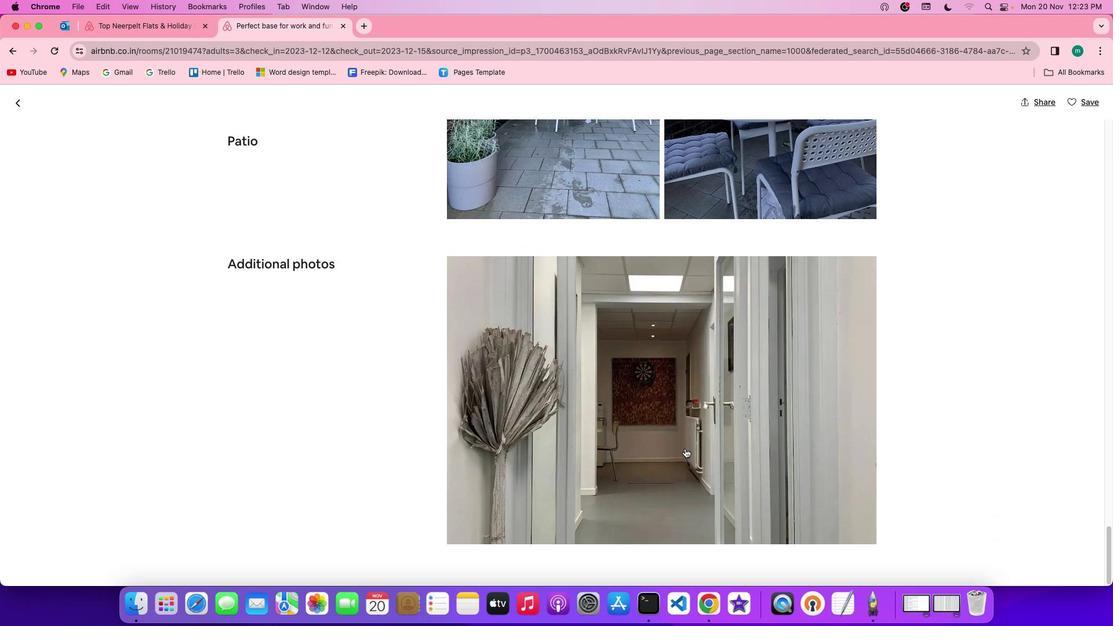 
Action: Mouse scrolled (685, 448) with delta (0, 0)
Screenshot: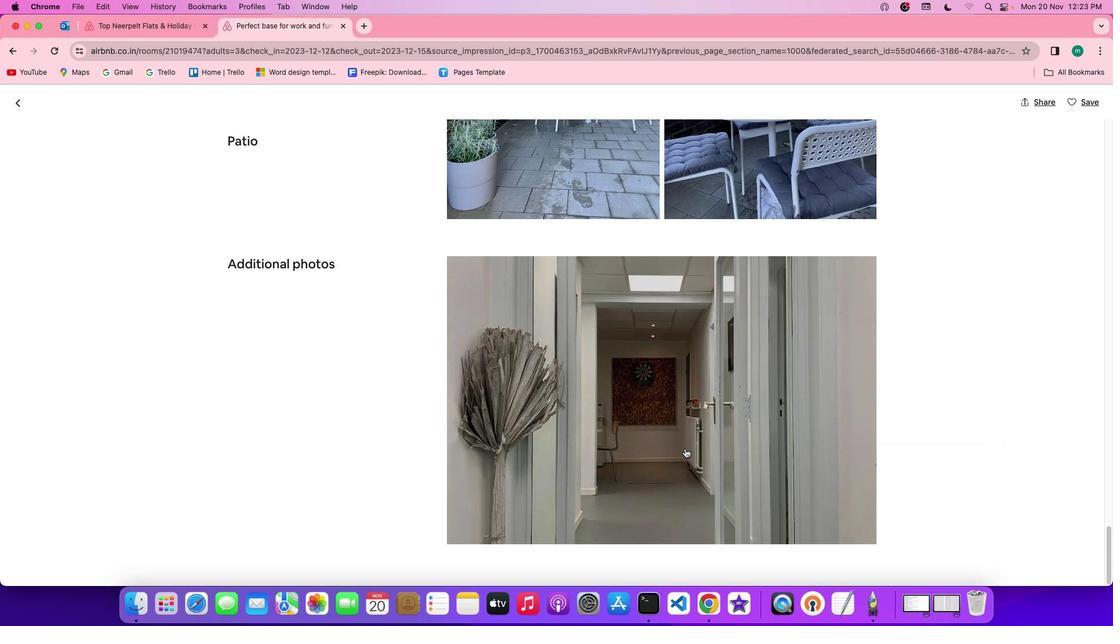 
Action: Mouse scrolled (685, 448) with delta (0, 0)
Screenshot: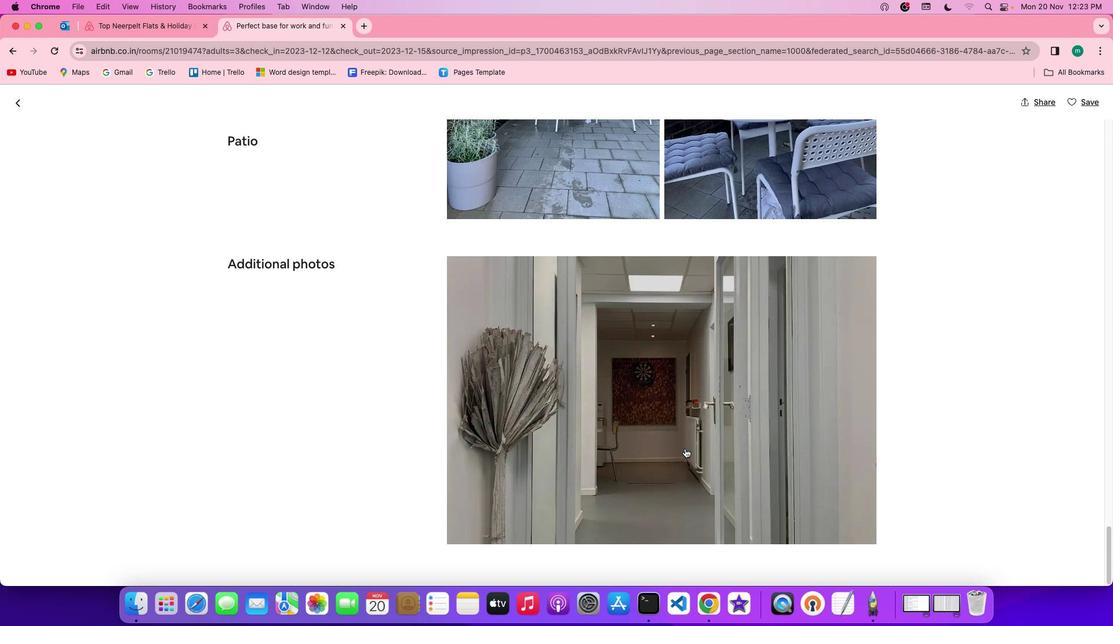 
Action: Mouse scrolled (685, 448) with delta (0, -1)
Screenshot: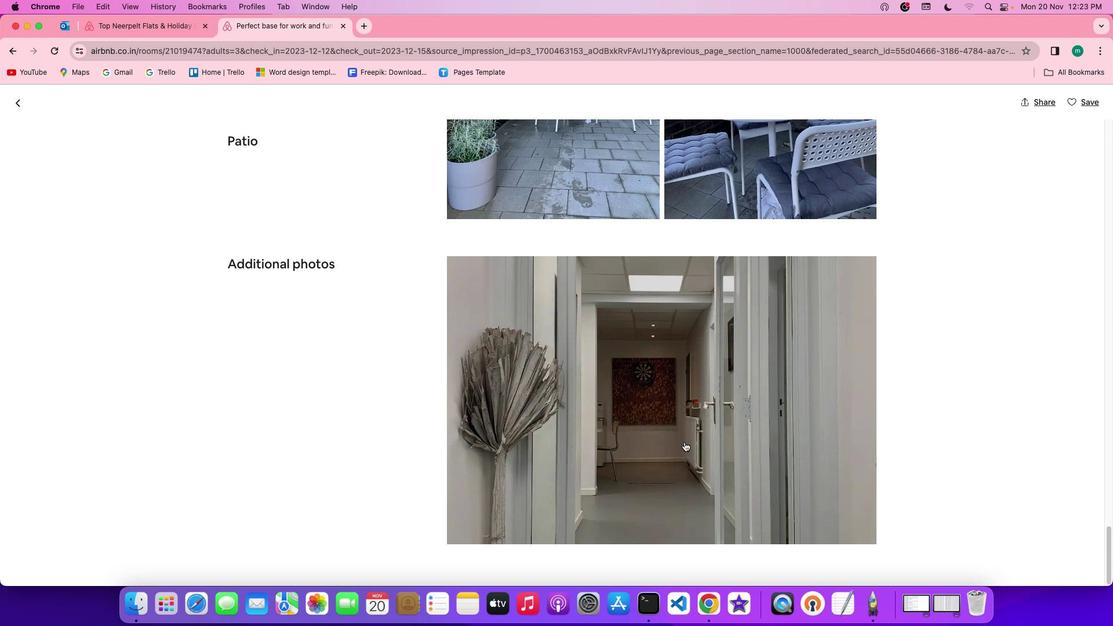 
Action: Mouse scrolled (685, 448) with delta (0, -2)
Screenshot: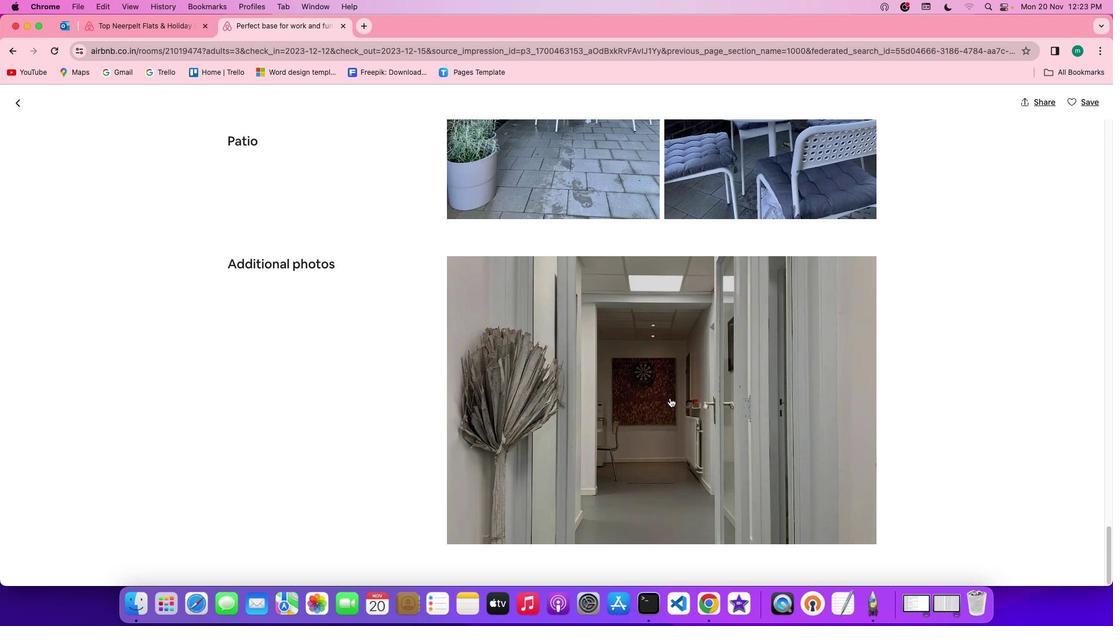 
Action: Mouse moved to (20, 104)
Screenshot: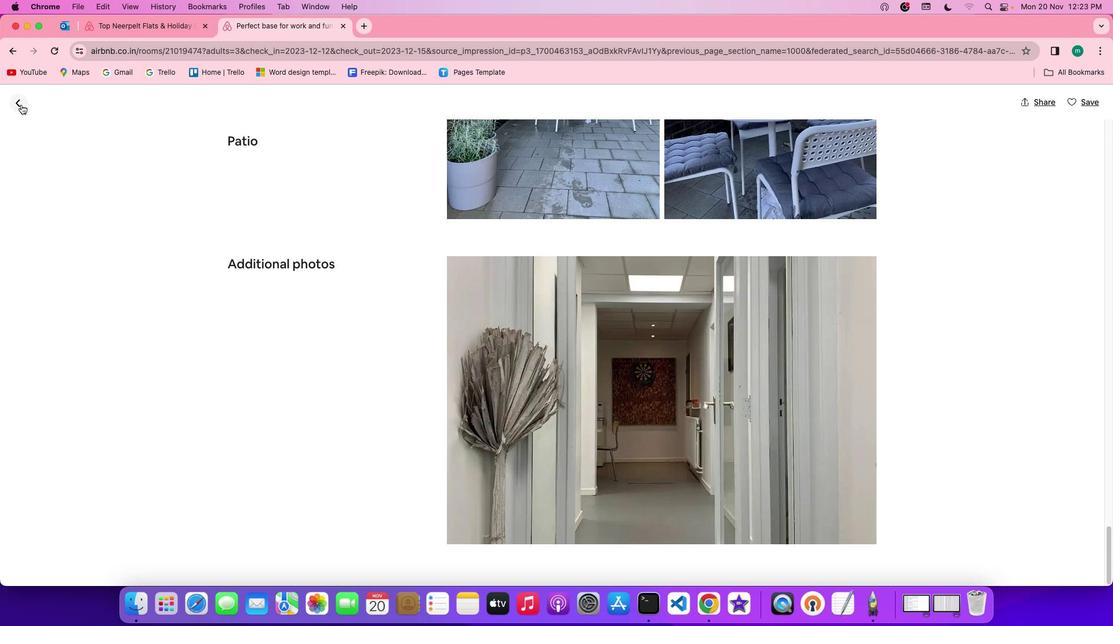 
Action: Mouse pressed left at (20, 104)
Screenshot: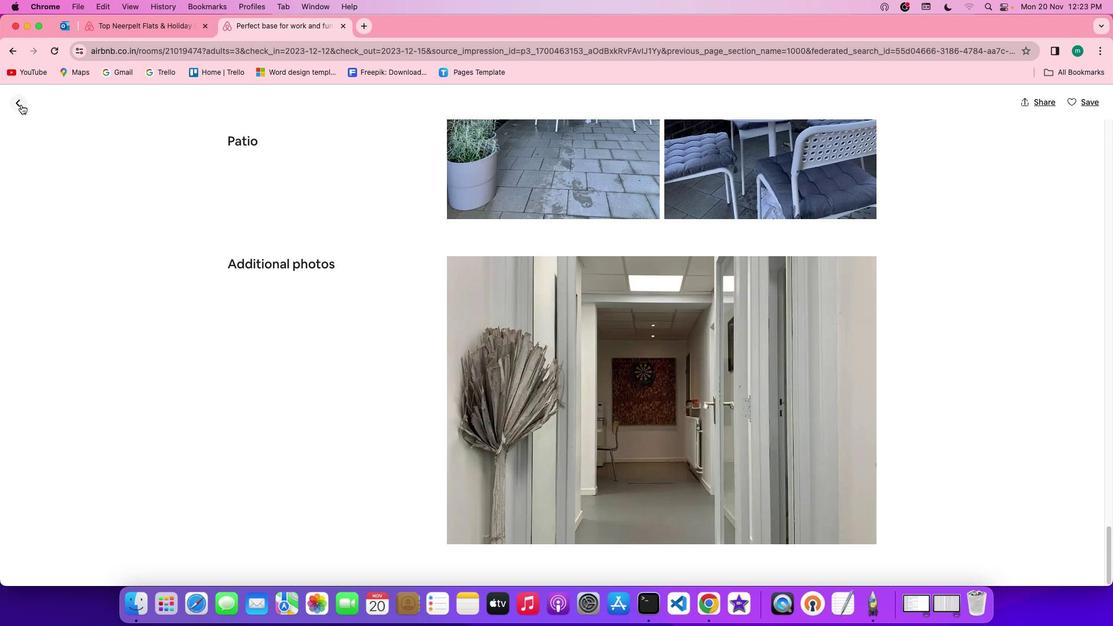 
Action: Mouse moved to (497, 411)
Screenshot: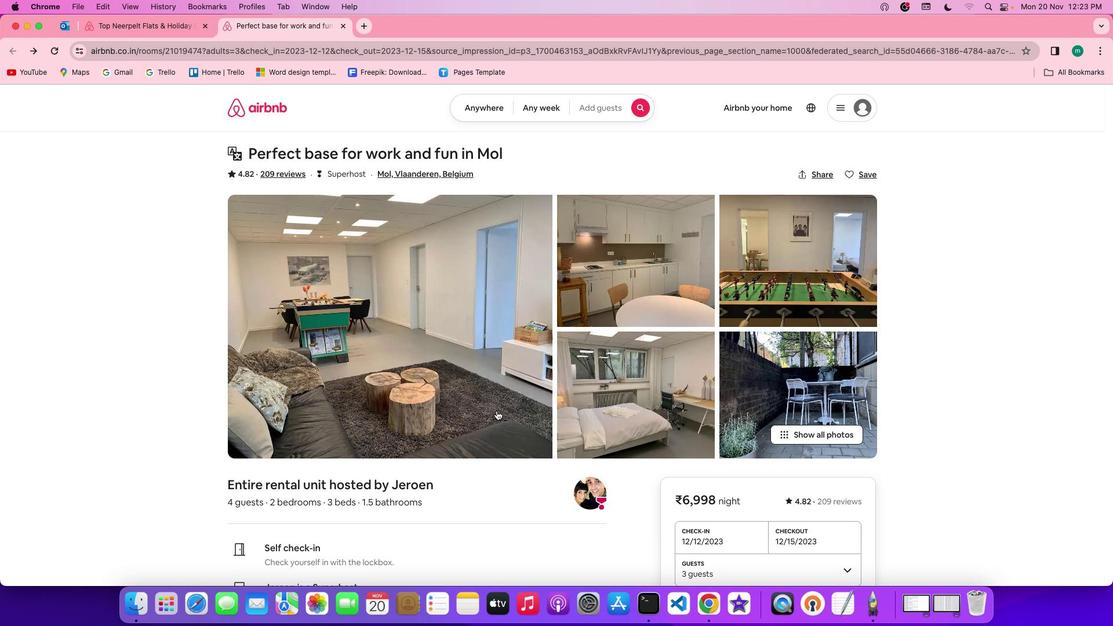 
Action: Mouse scrolled (497, 411) with delta (0, 0)
Screenshot: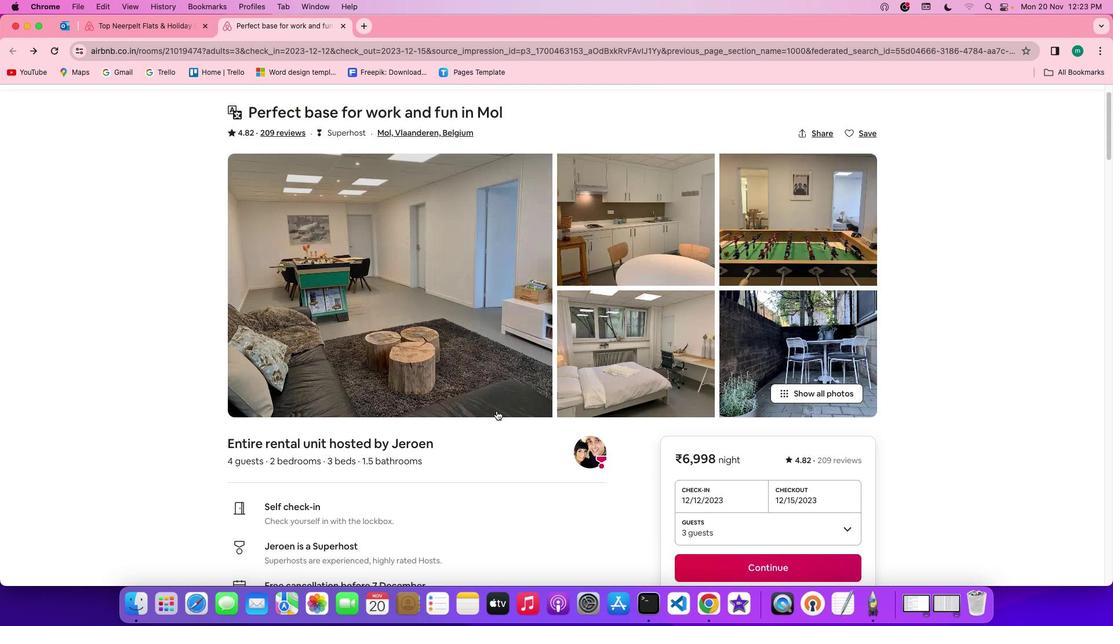 
Action: Mouse scrolled (497, 411) with delta (0, 0)
Screenshot: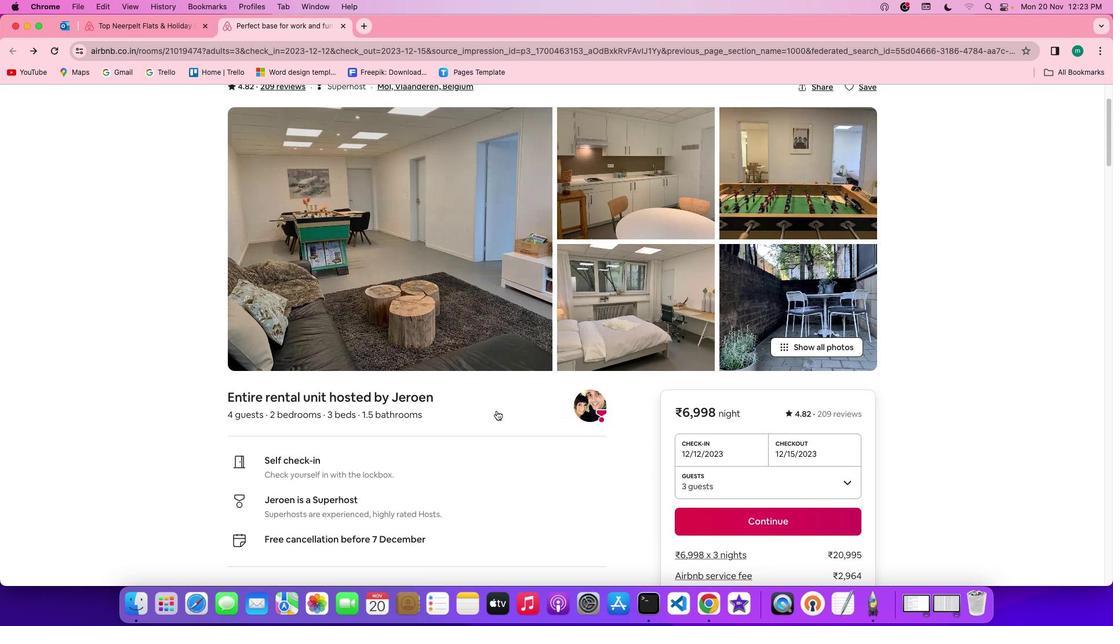 
Action: Mouse scrolled (497, 411) with delta (0, -1)
Screenshot: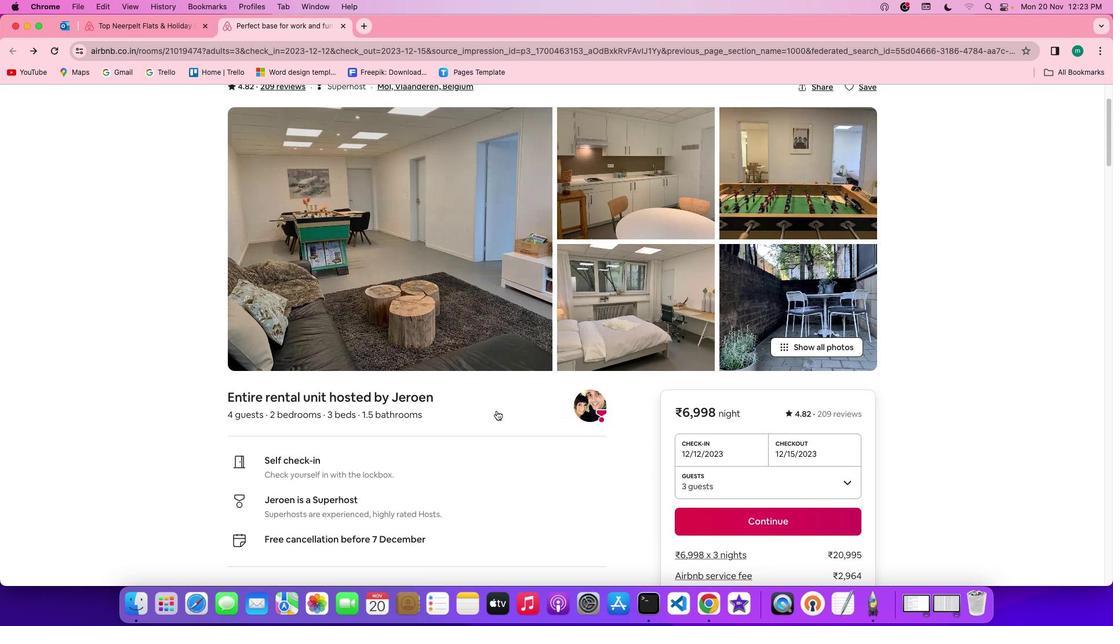 
Action: Mouse scrolled (497, 411) with delta (0, -2)
Screenshot: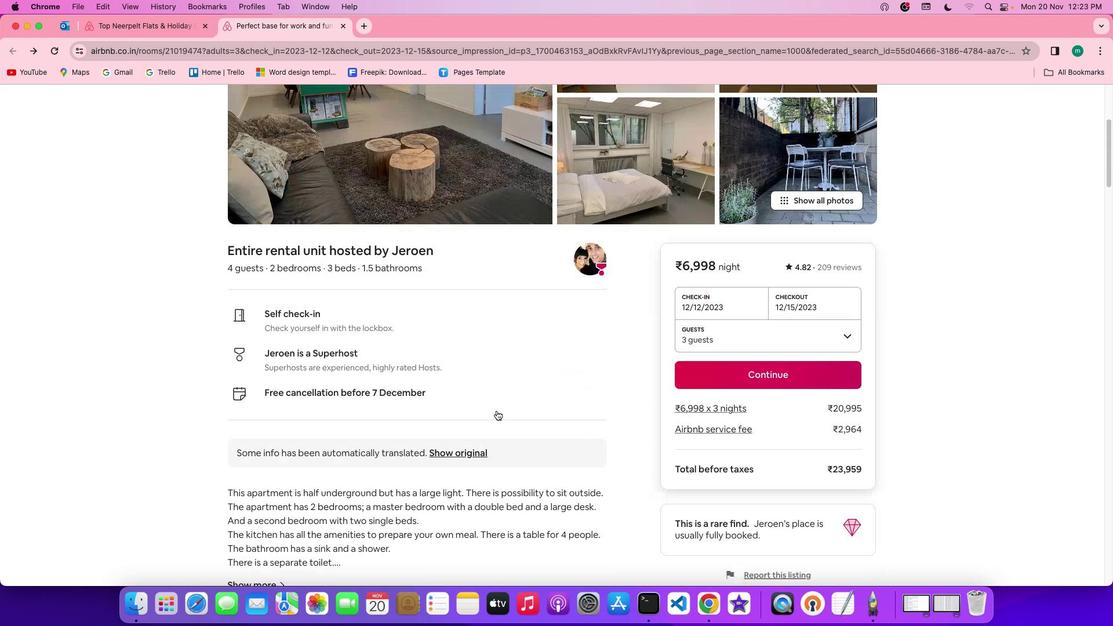 
Action: Mouse scrolled (497, 411) with delta (0, -3)
Screenshot: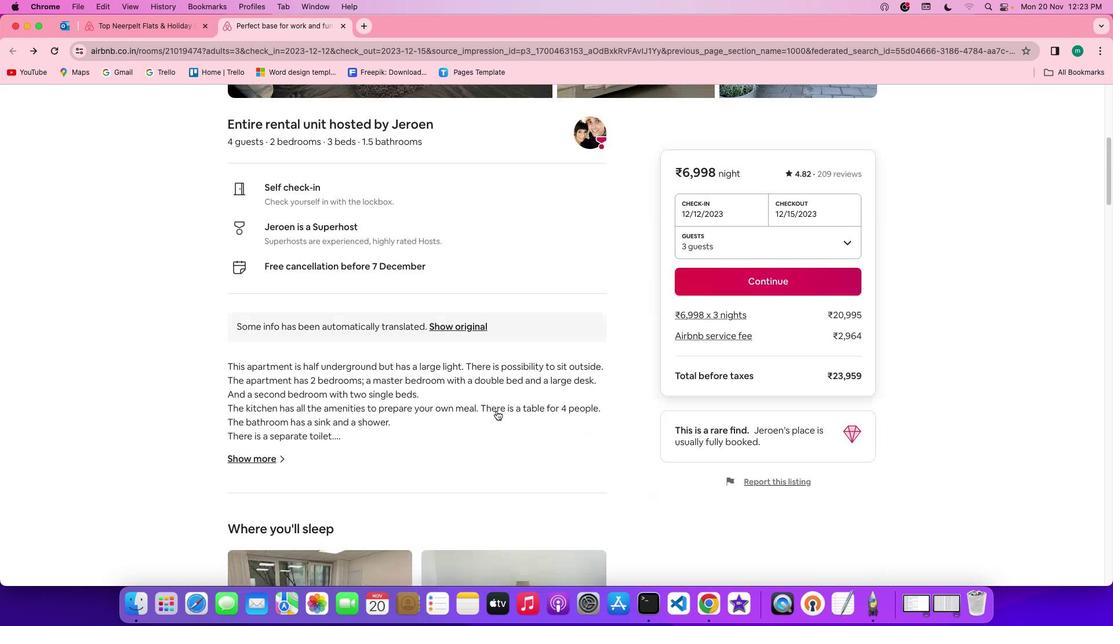
Action: Mouse scrolled (497, 411) with delta (0, -2)
Screenshot: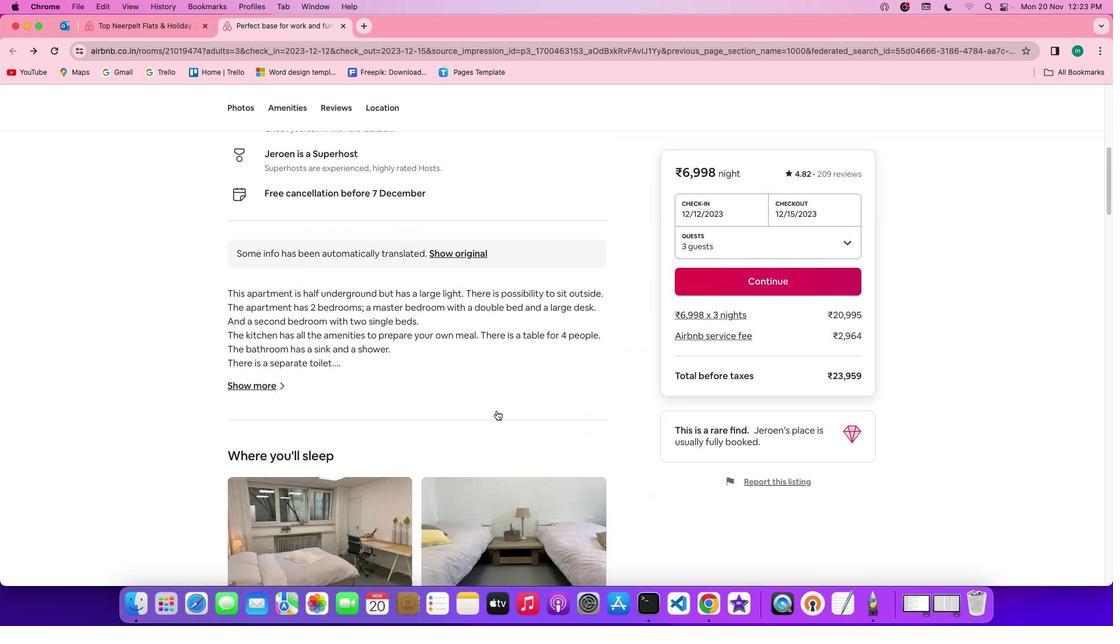 
Action: Mouse moved to (265, 304)
Screenshot: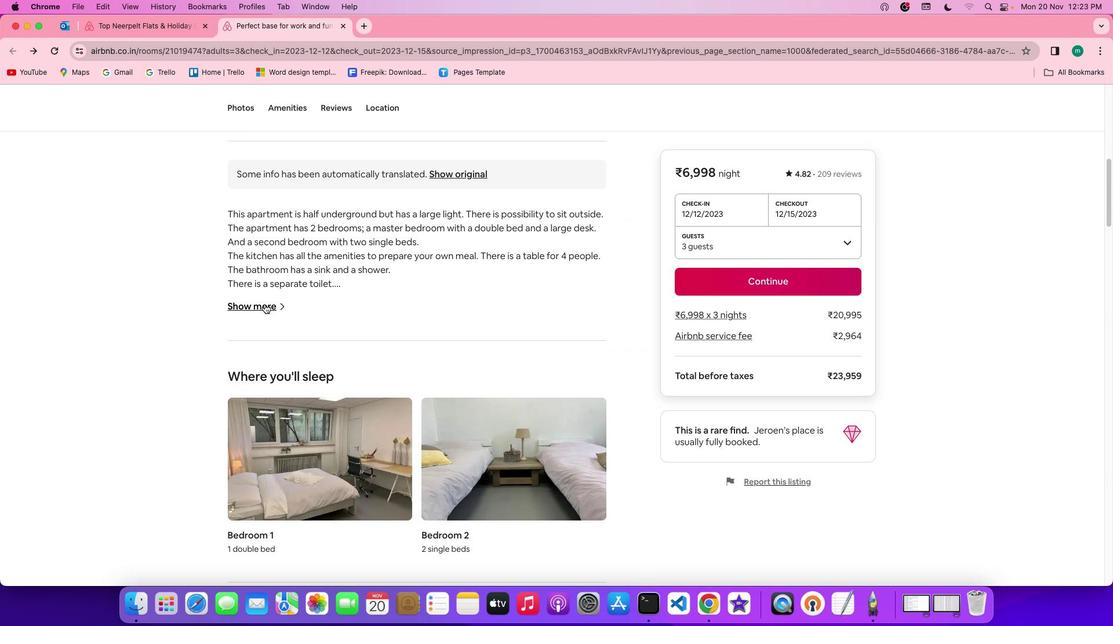 
Action: Mouse pressed left at (265, 304)
Screenshot: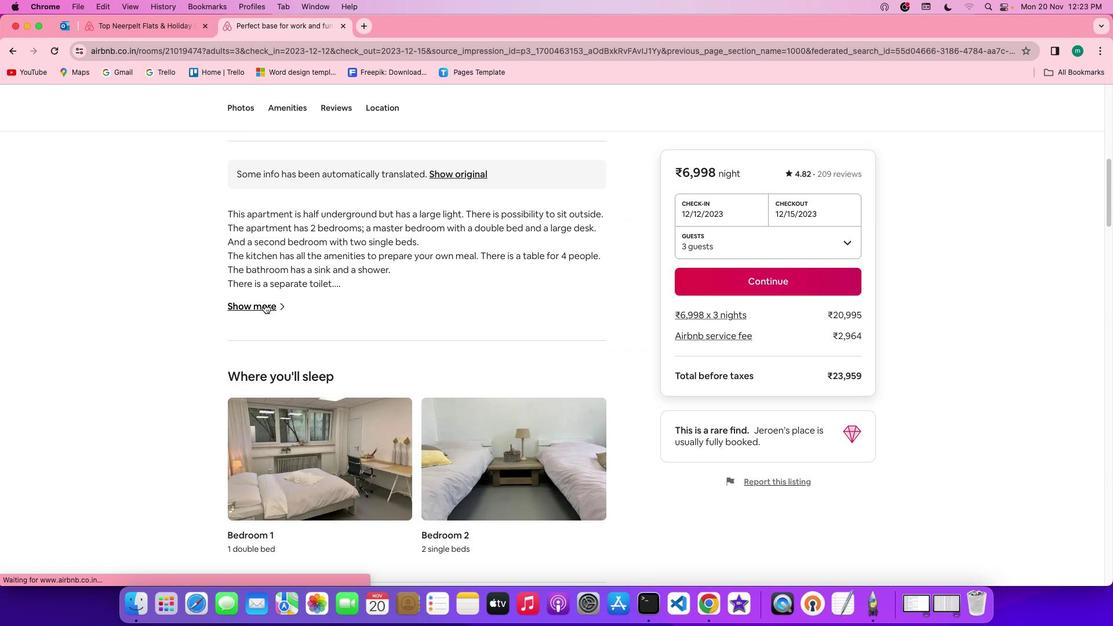 
Action: Mouse moved to (502, 374)
Screenshot: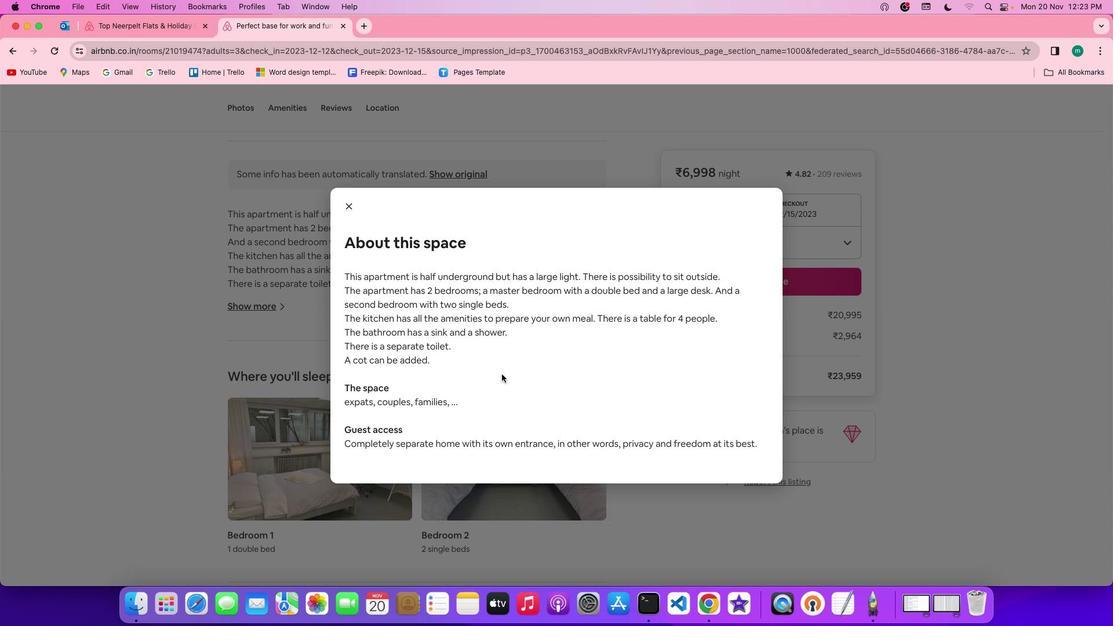 
Action: Mouse scrolled (502, 374) with delta (0, 0)
Screenshot: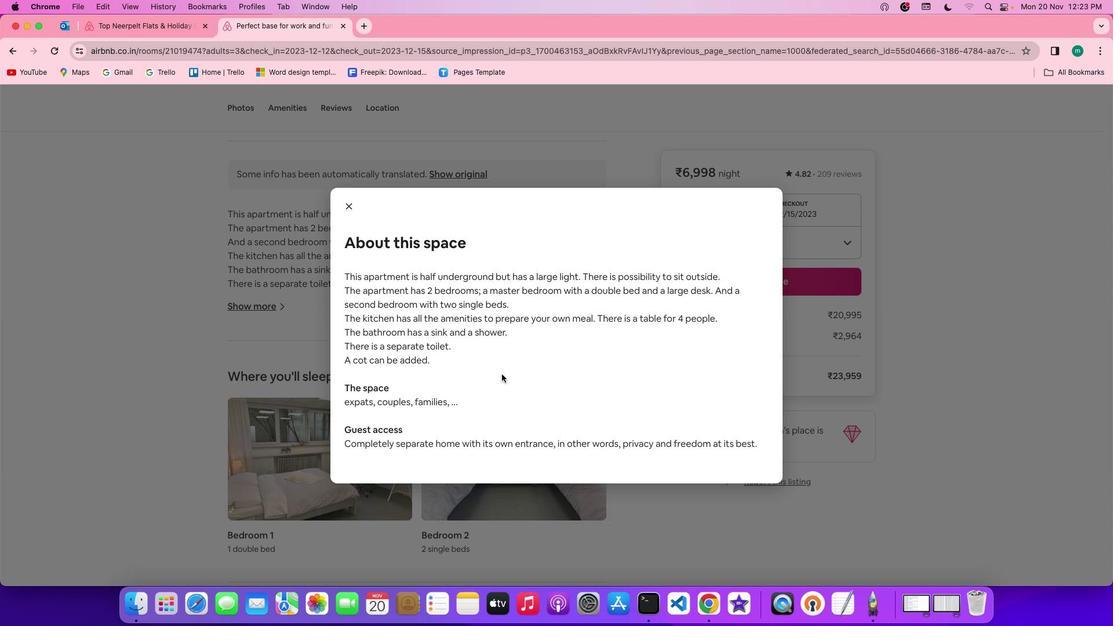
Action: Mouse scrolled (502, 374) with delta (0, 0)
Screenshot: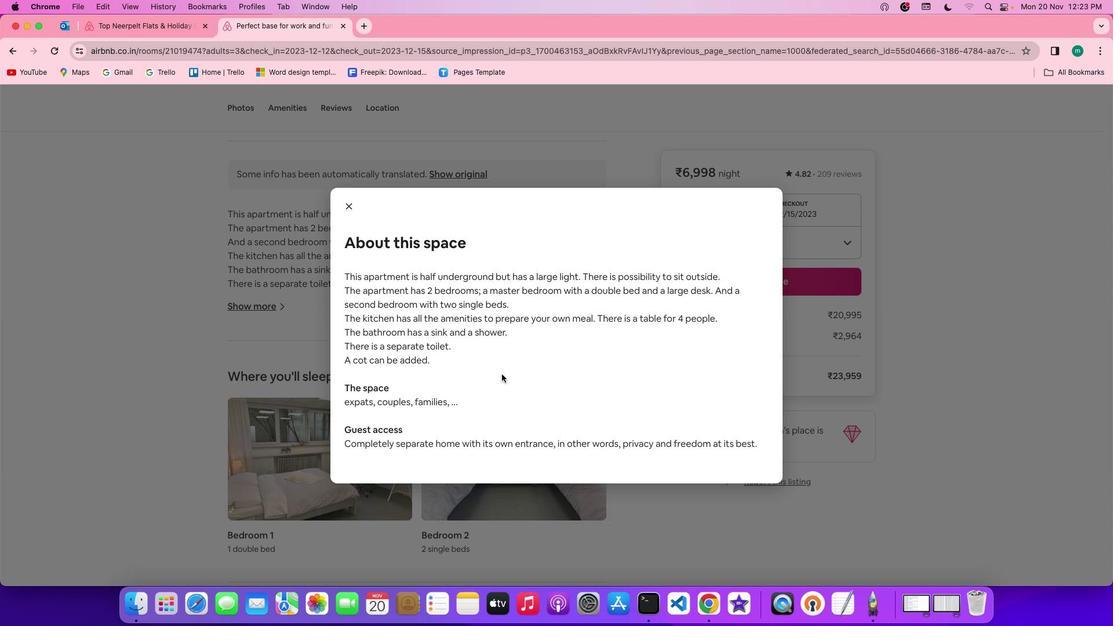 
Action: Mouse scrolled (502, 374) with delta (0, -1)
Screenshot: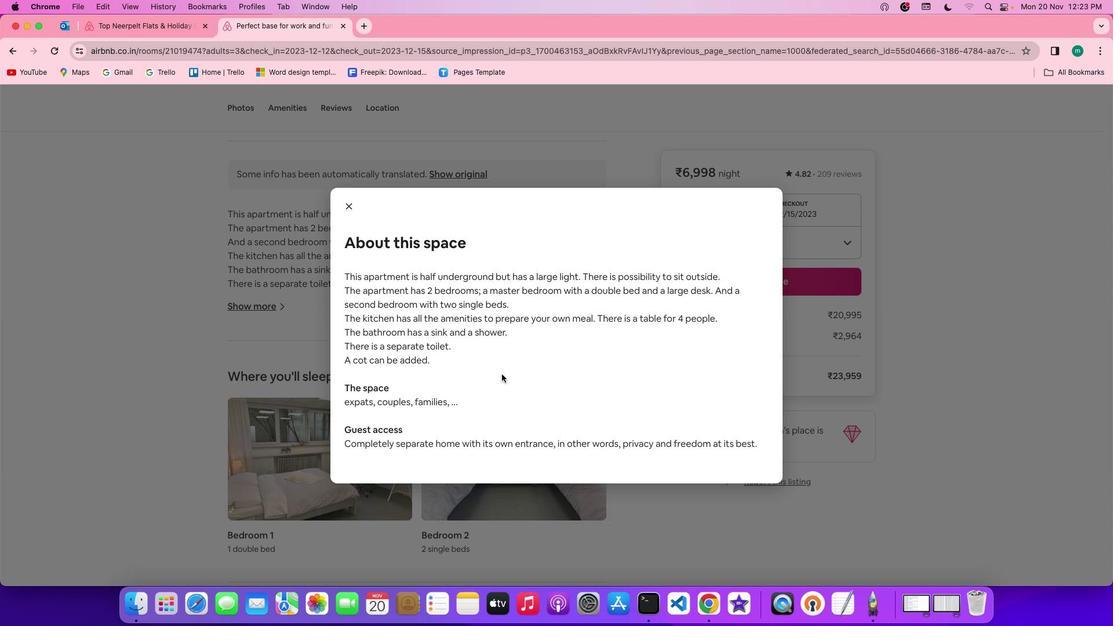 
Action: Mouse scrolled (502, 374) with delta (0, -2)
Screenshot: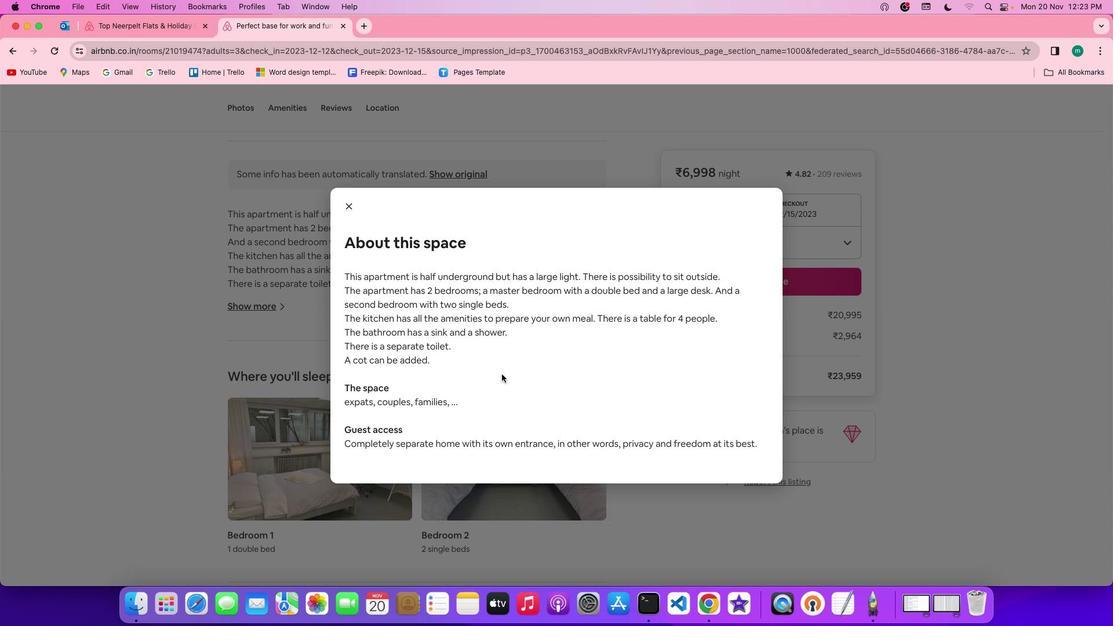 
Action: Mouse scrolled (502, 374) with delta (0, -2)
Screenshot: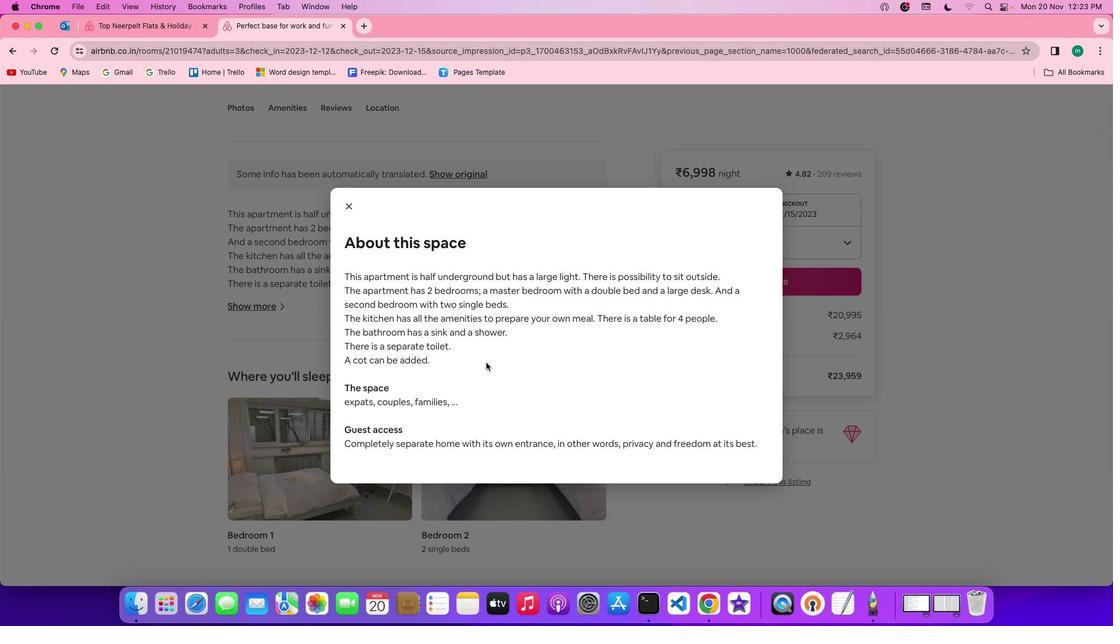 
Action: Mouse moved to (346, 209)
Screenshot: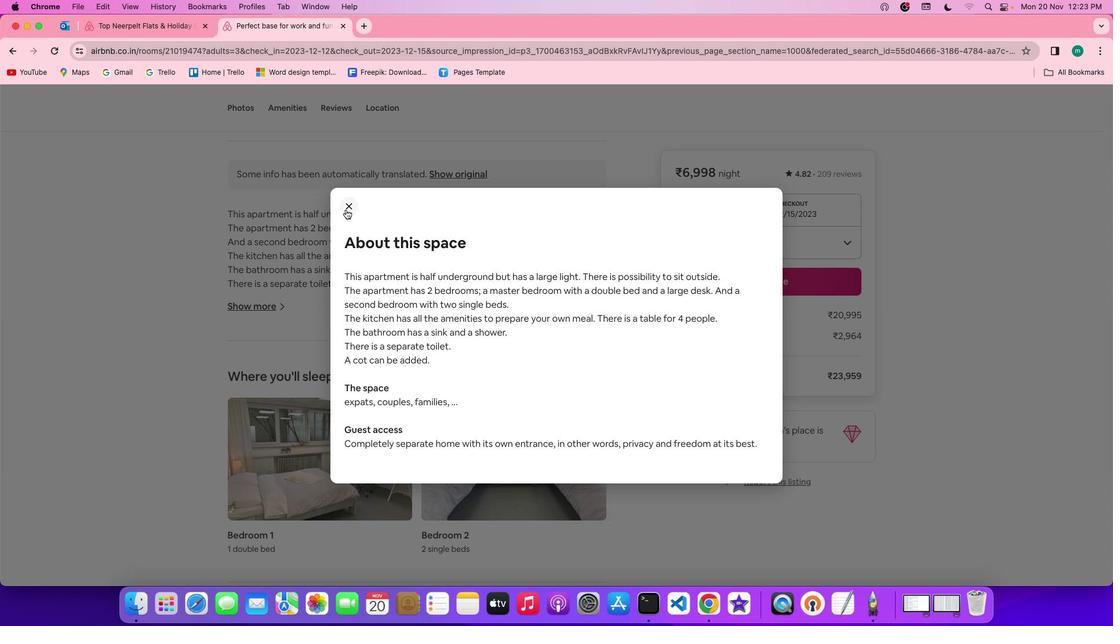 
Action: Mouse pressed left at (346, 209)
Screenshot: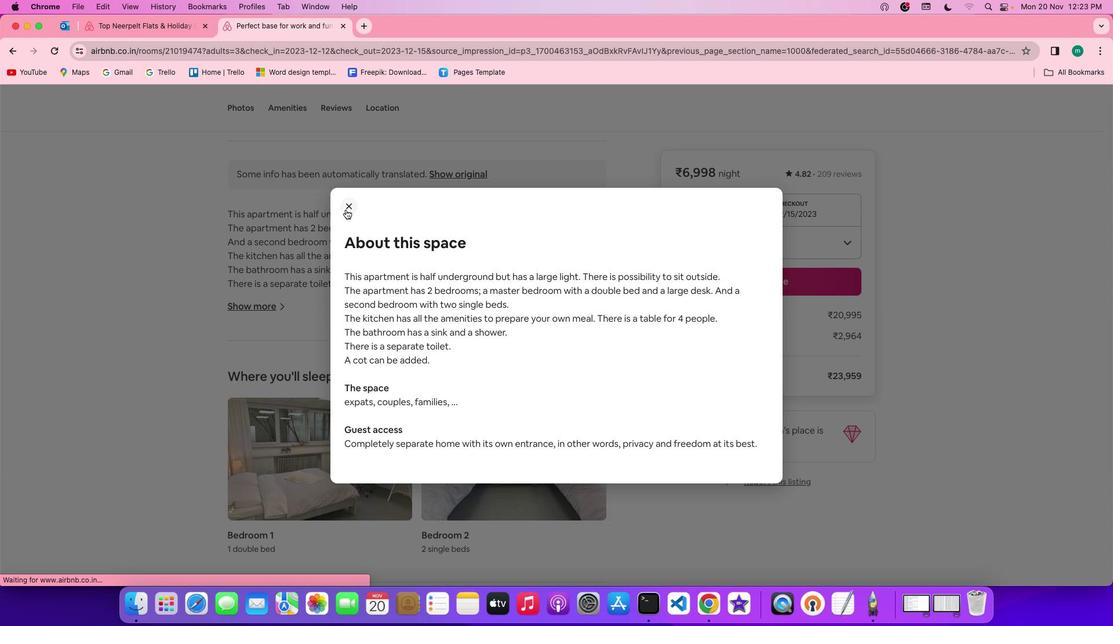 
Action: Mouse moved to (512, 472)
Screenshot: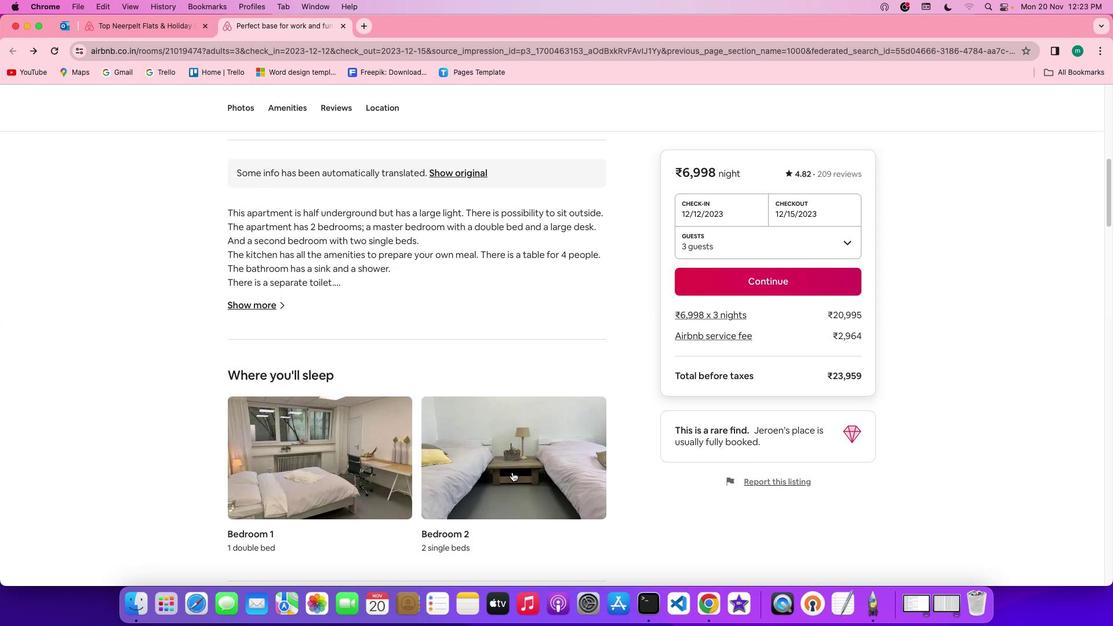 
Action: Mouse scrolled (512, 472) with delta (0, 0)
Screenshot: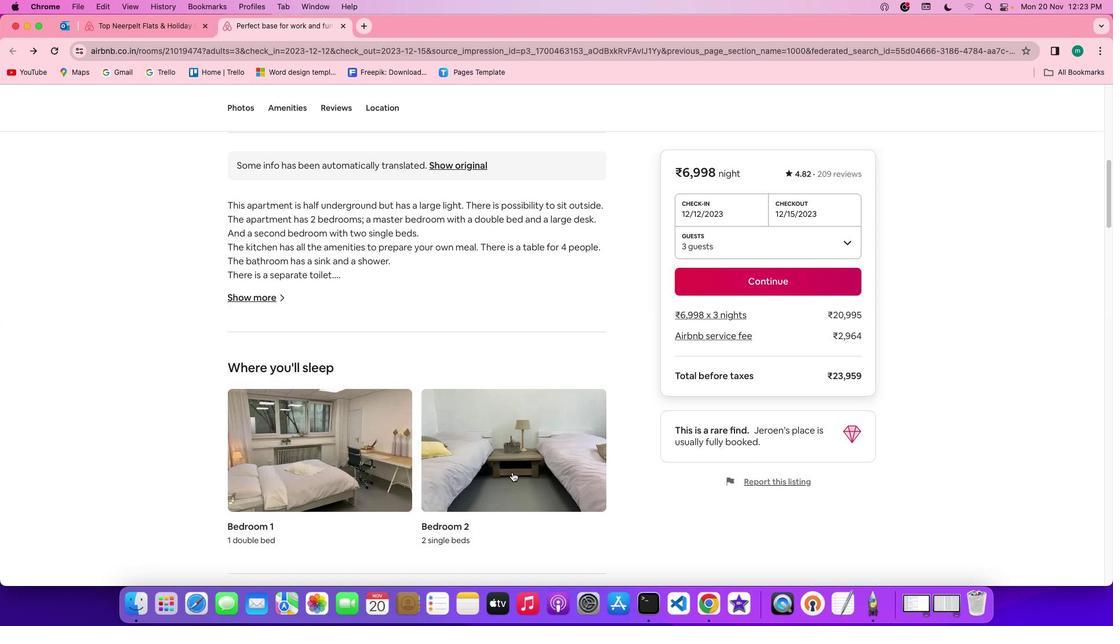 
Action: Mouse scrolled (512, 472) with delta (0, 0)
Screenshot: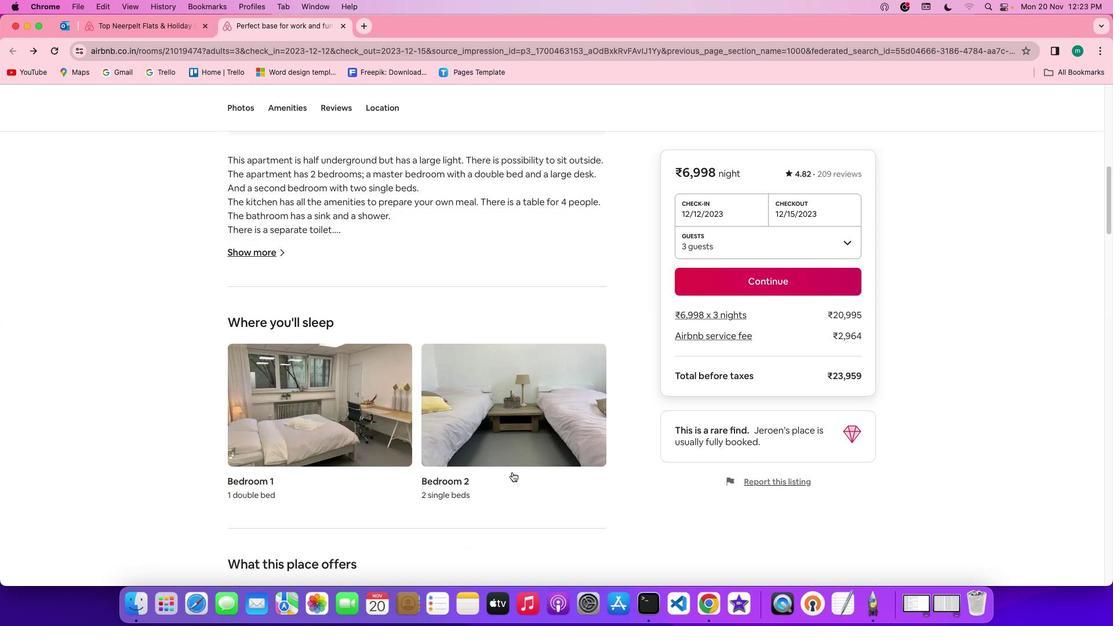 
Action: Mouse scrolled (512, 472) with delta (0, -1)
Screenshot: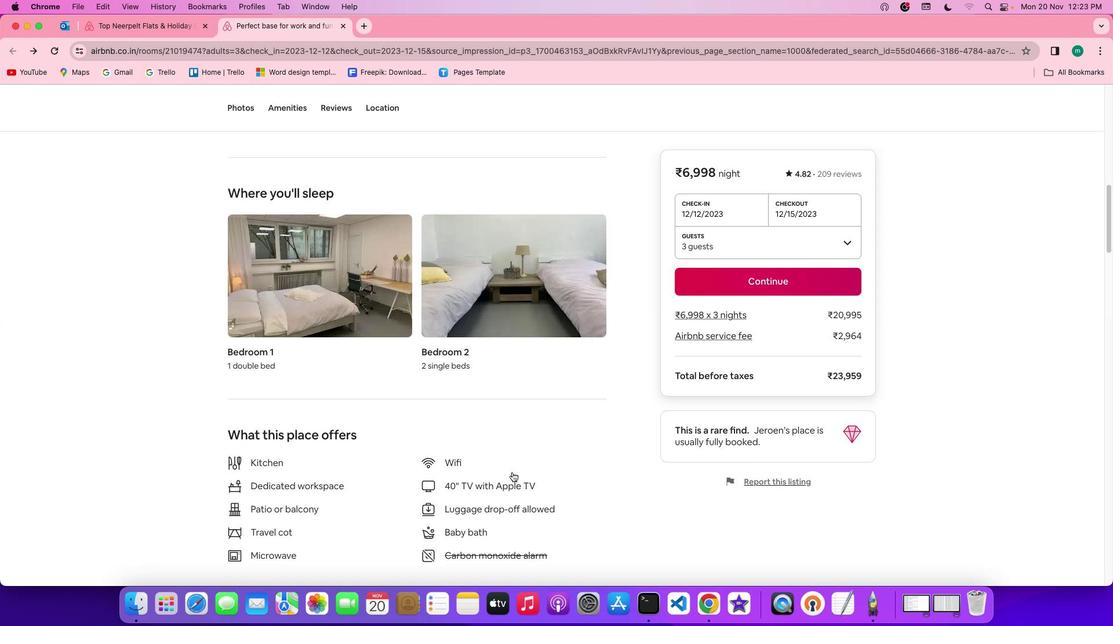 
Action: Mouse scrolled (512, 472) with delta (0, -2)
Screenshot: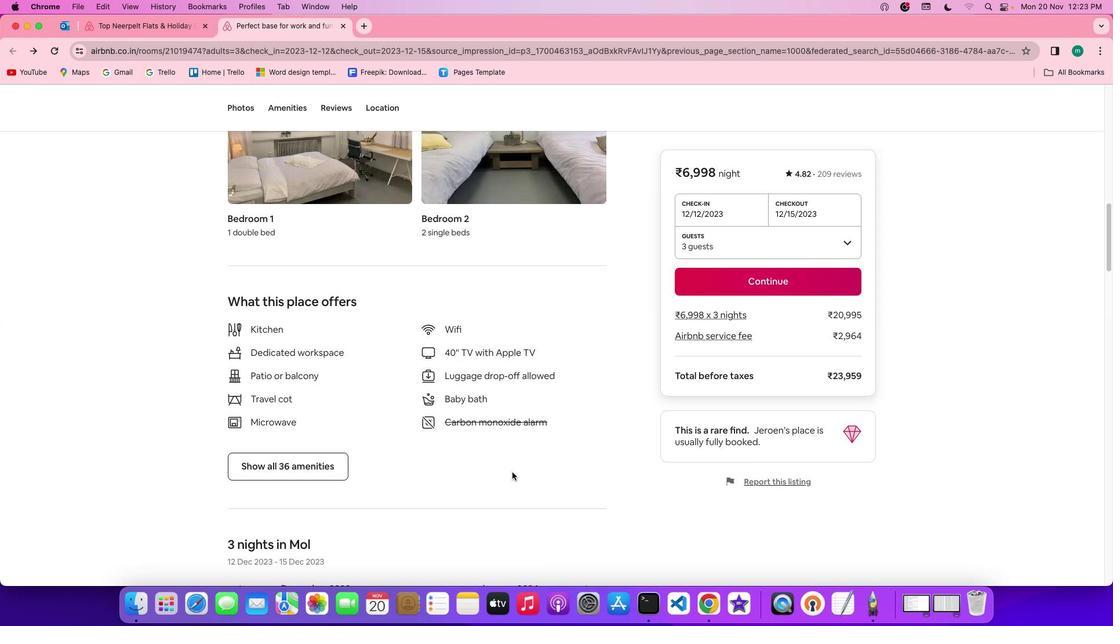 
Action: Mouse scrolled (512, 472) with delta (0, -2)
Screenshot: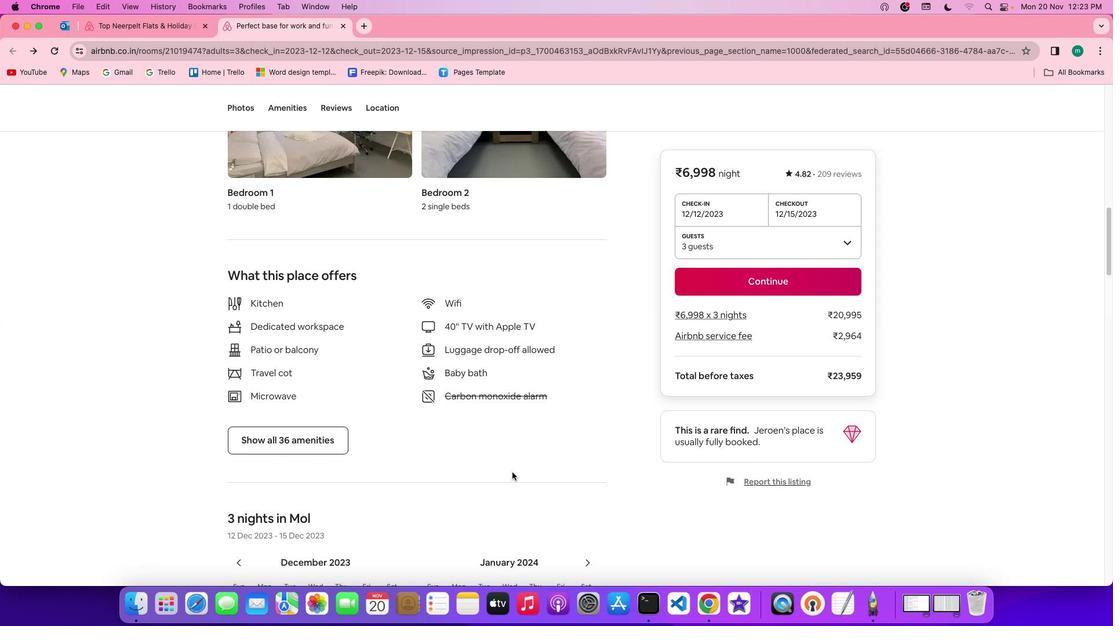 
Action: Mouse moved to (293, 444)
Screenshot: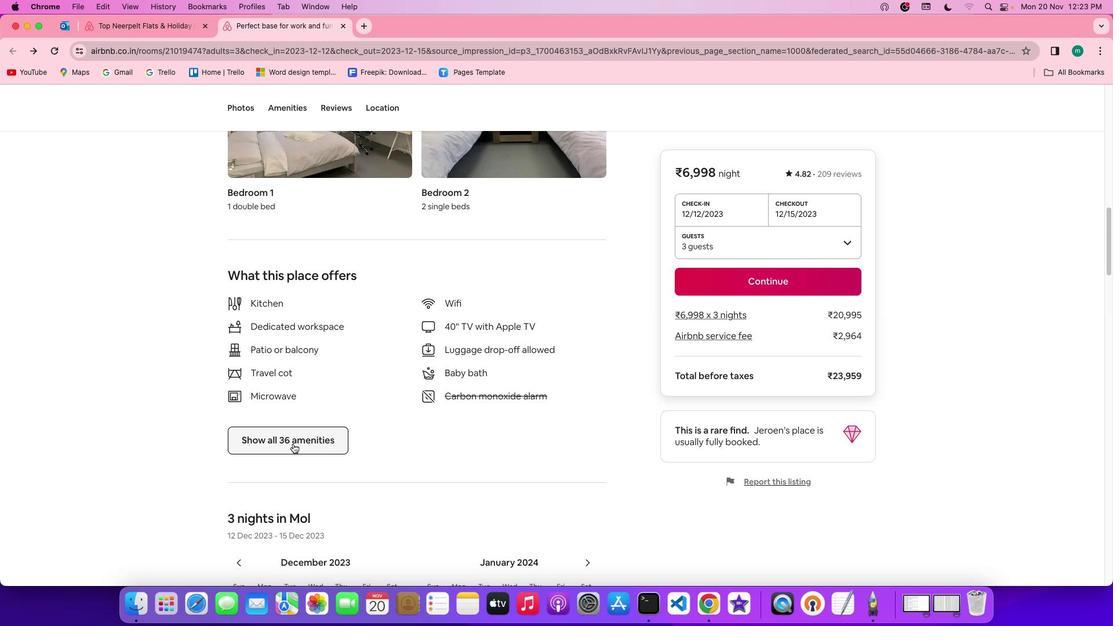 
Action: Mouse pressed left at (293, 444)
Screenshot: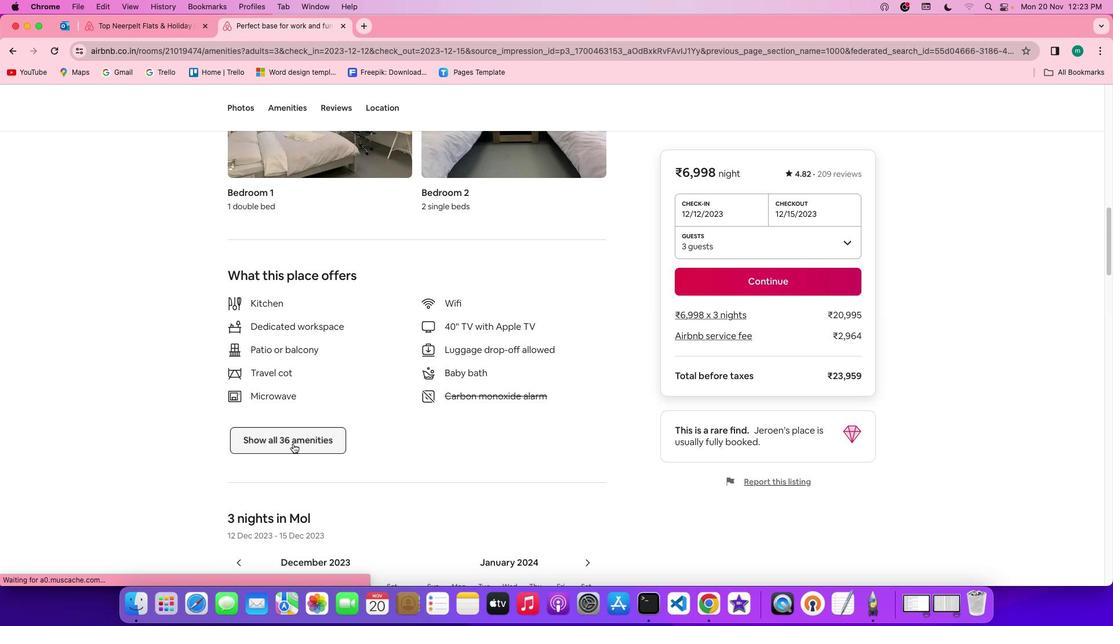 
Action: Mouse moved to (510, 435)
Screenshot: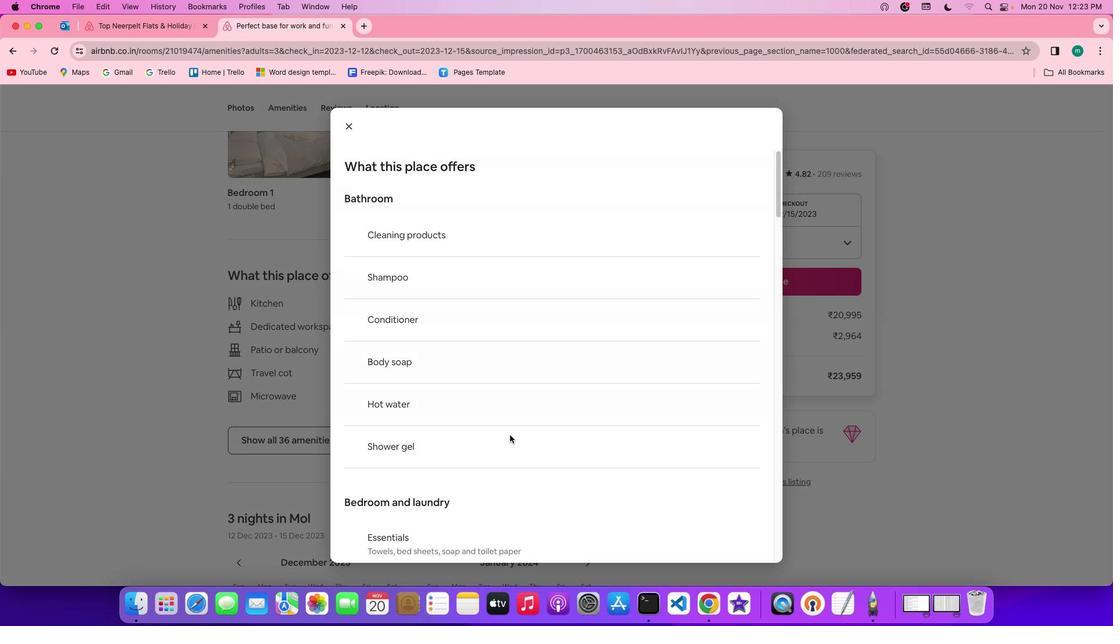 
Action: Mouse scrolled (510, 435) with delta (0, 0)
Screenshot: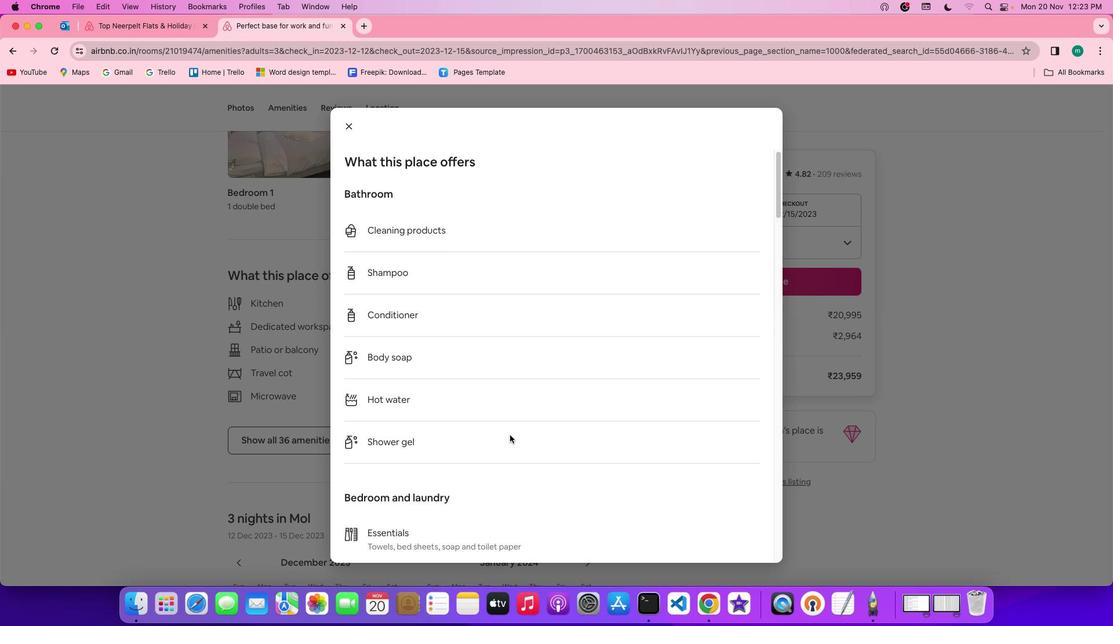 
Action: Mouse scrolled (510, 435) with delta (0, 0)
Screenshot: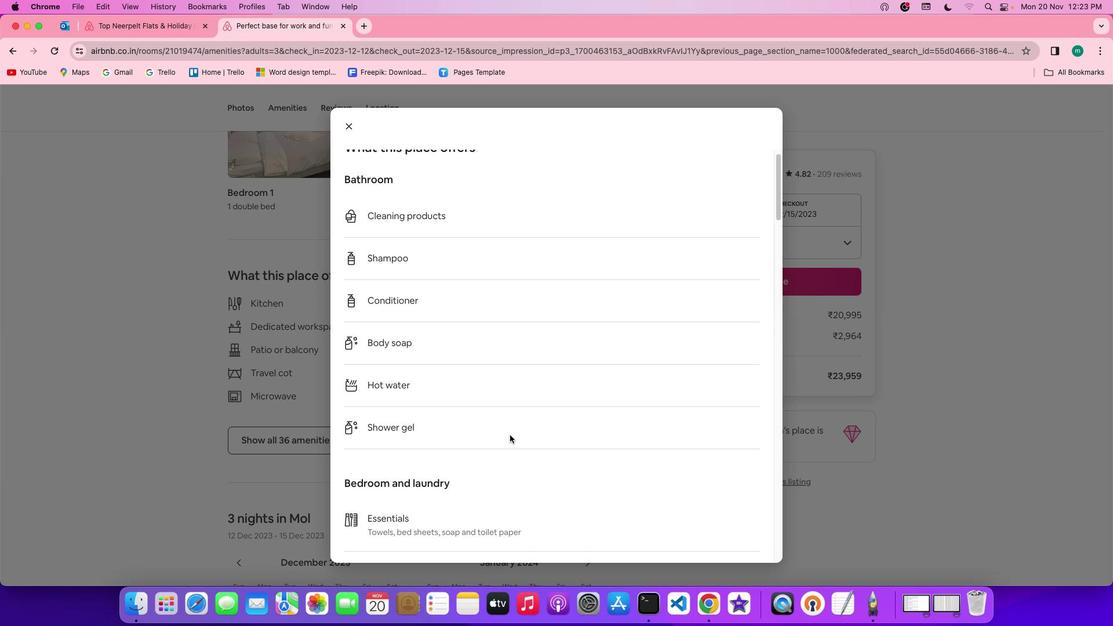 
Action: Mouse scrolled (510, 435) with delta (0, -1)
Screenshot: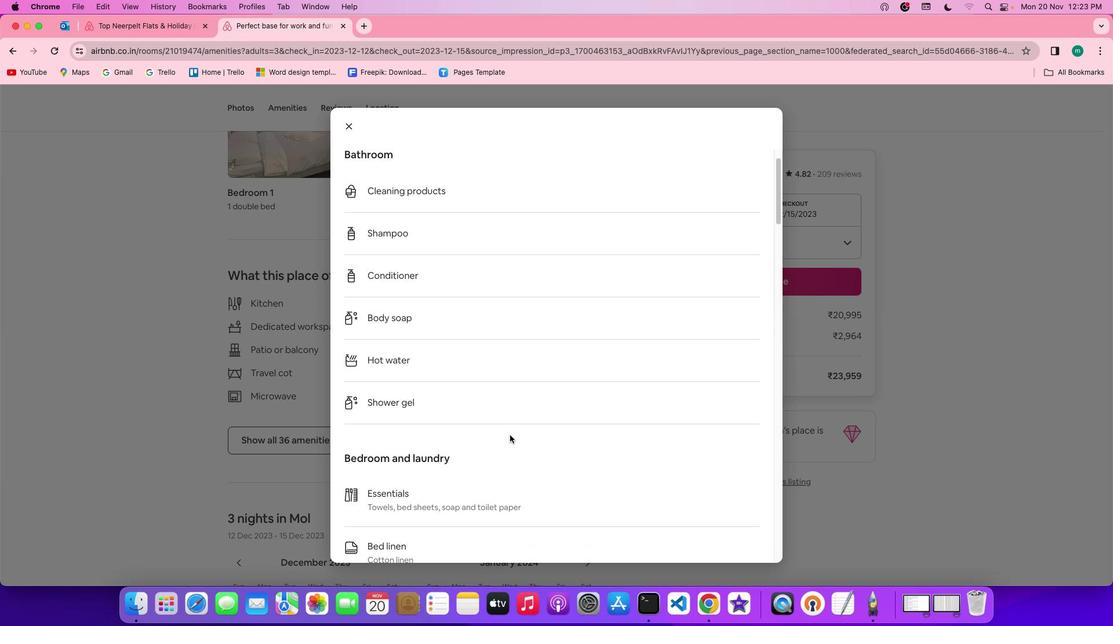 
Action: Mouse scrolled (510, 435) with delta (0, -1)
Screenshot: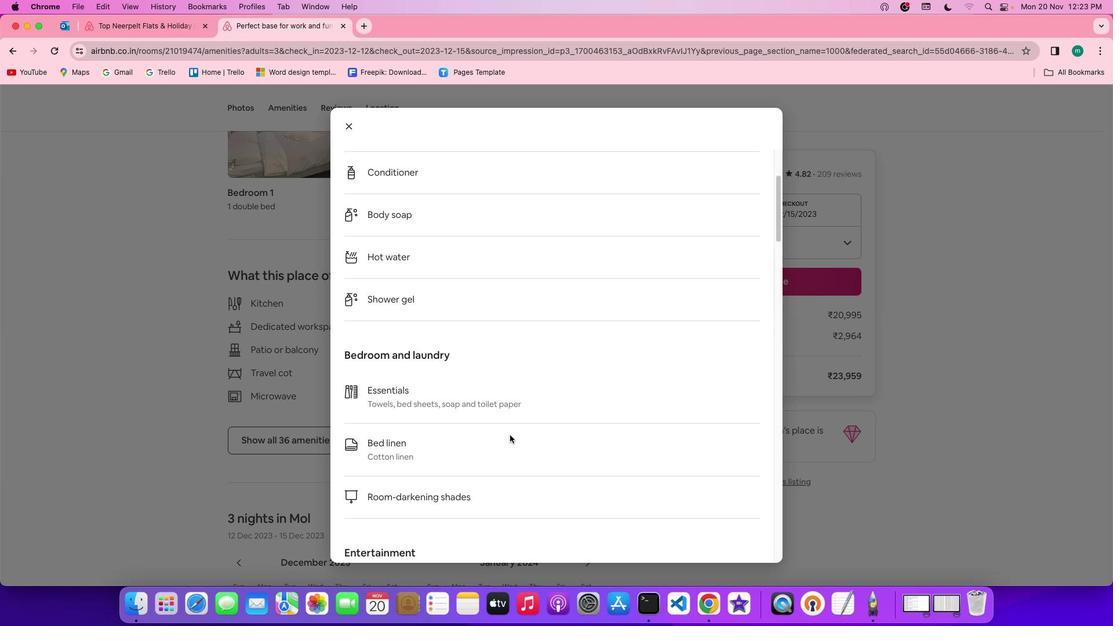 
Action: Mouse scrolled (510, 435) with delta (0, 0)
Screenshot: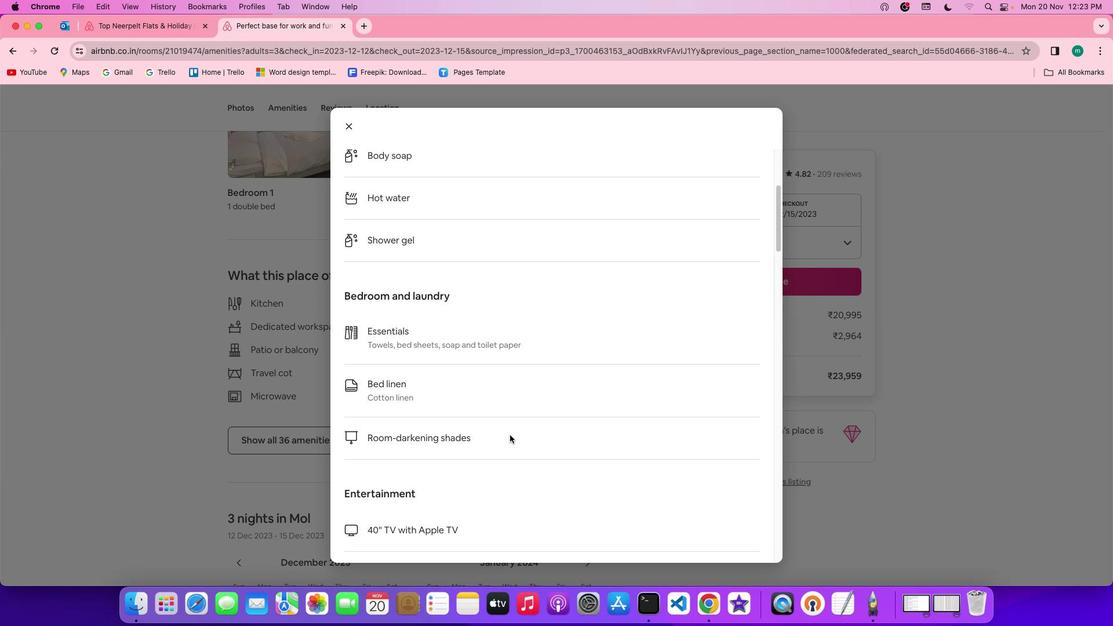 
Action: Mouse scrolled (510, 435) with delta (0, 0)
Screenshot: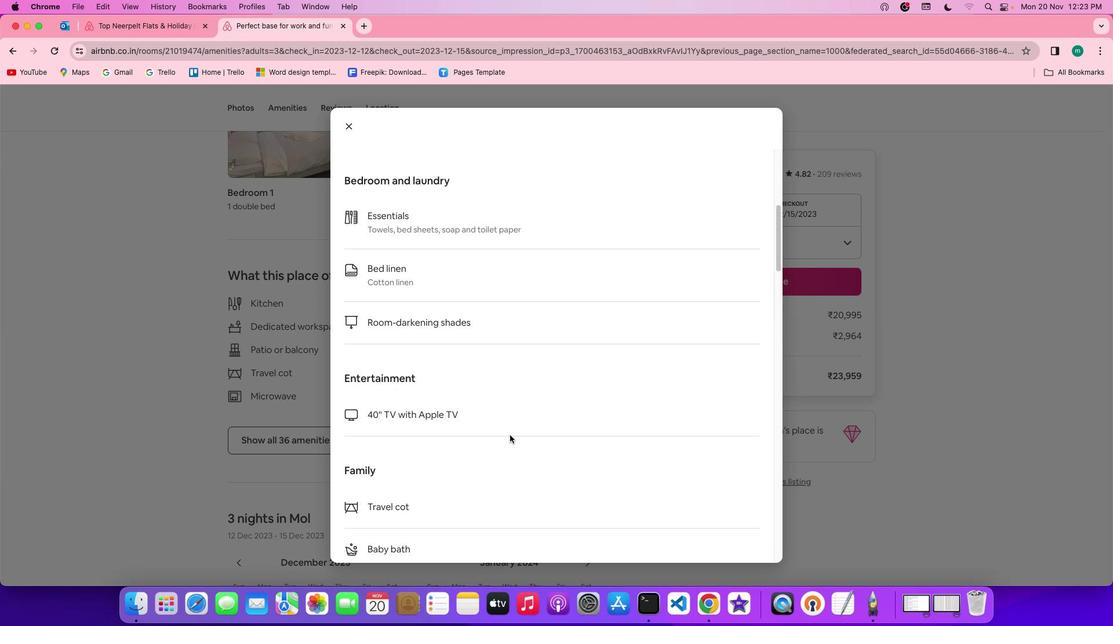 
Action: Mouse scrolled (510, 435) with delta (0, -1)
Screenshot: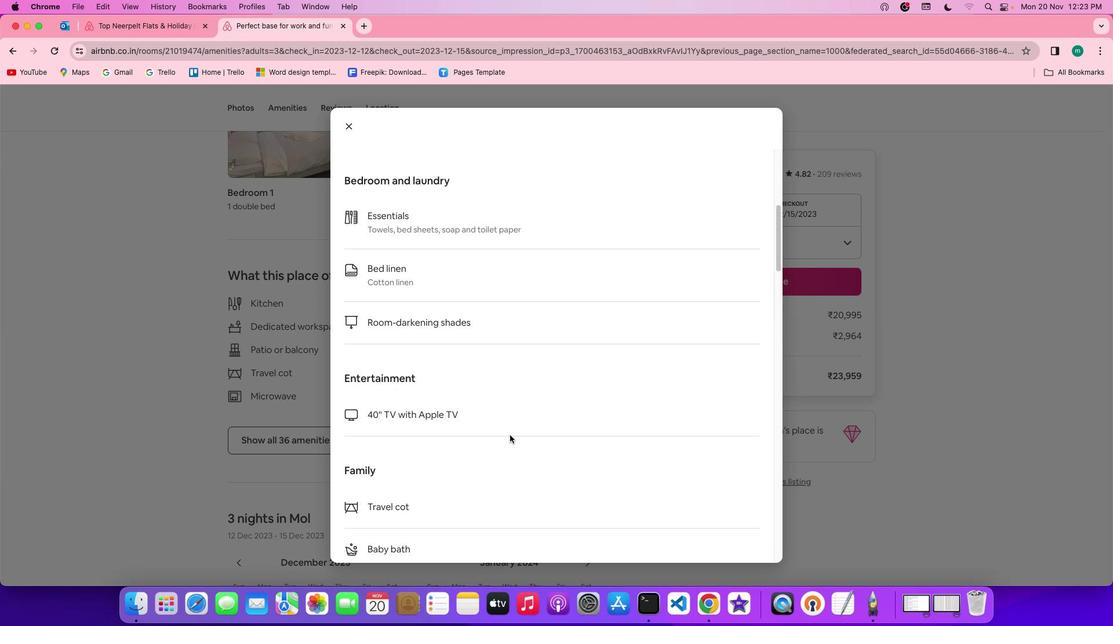 
Action: Mouse scrolled (510, 435) with delta (0, -2)
Screenshot: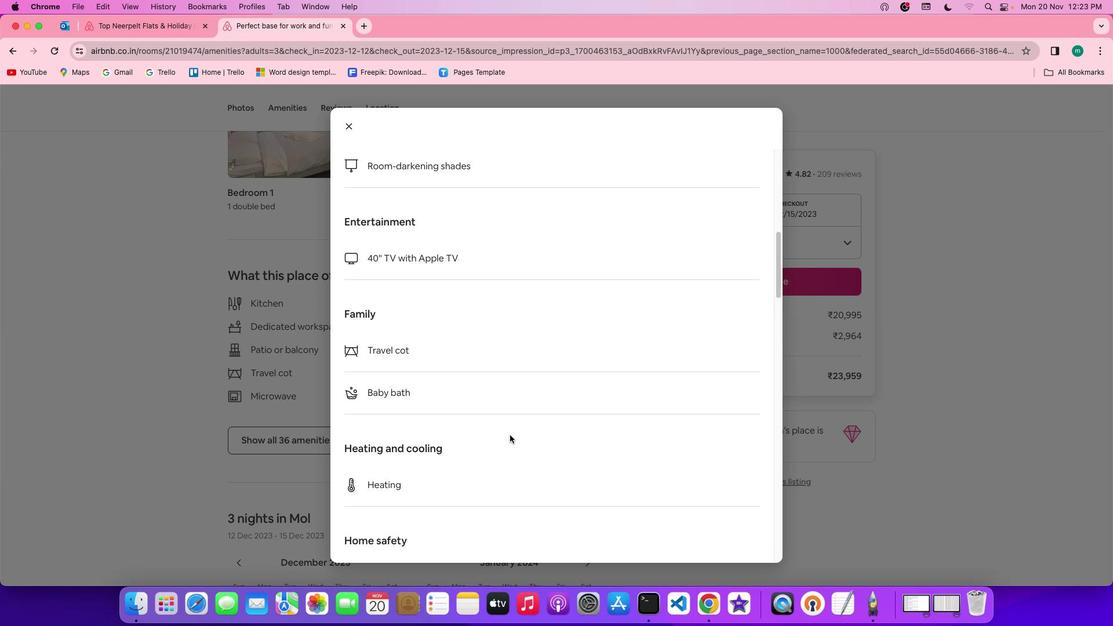 
Action: Mouse scrolled (510, 435) with delta (0, -3)
Screenshot: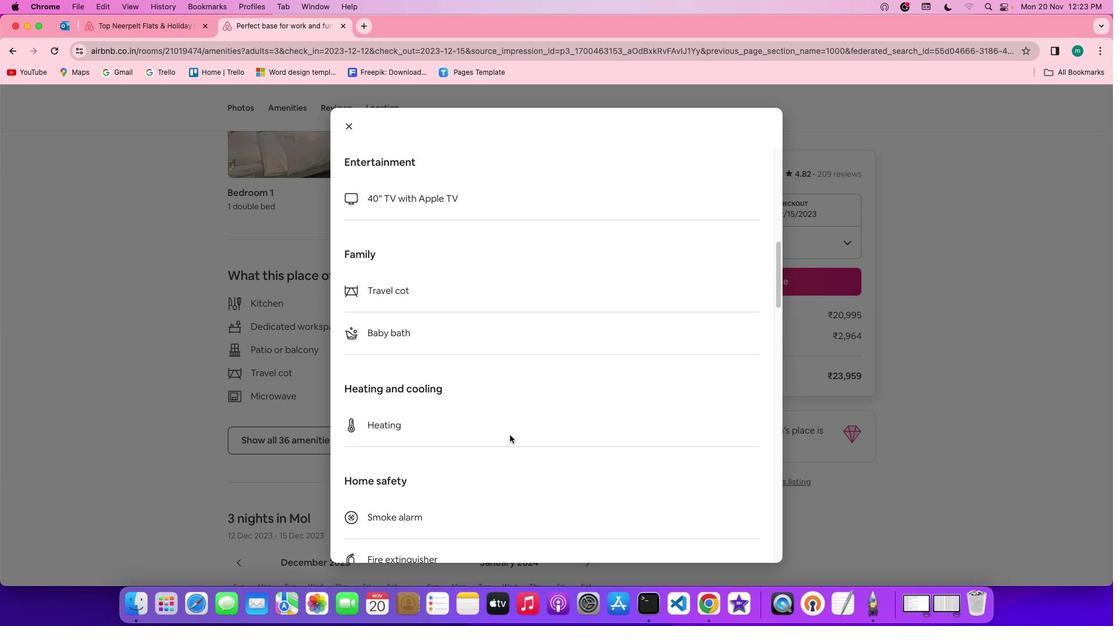 
Action: Mouse scrolled (510, 435) with delta (0, 0)
Screenshot: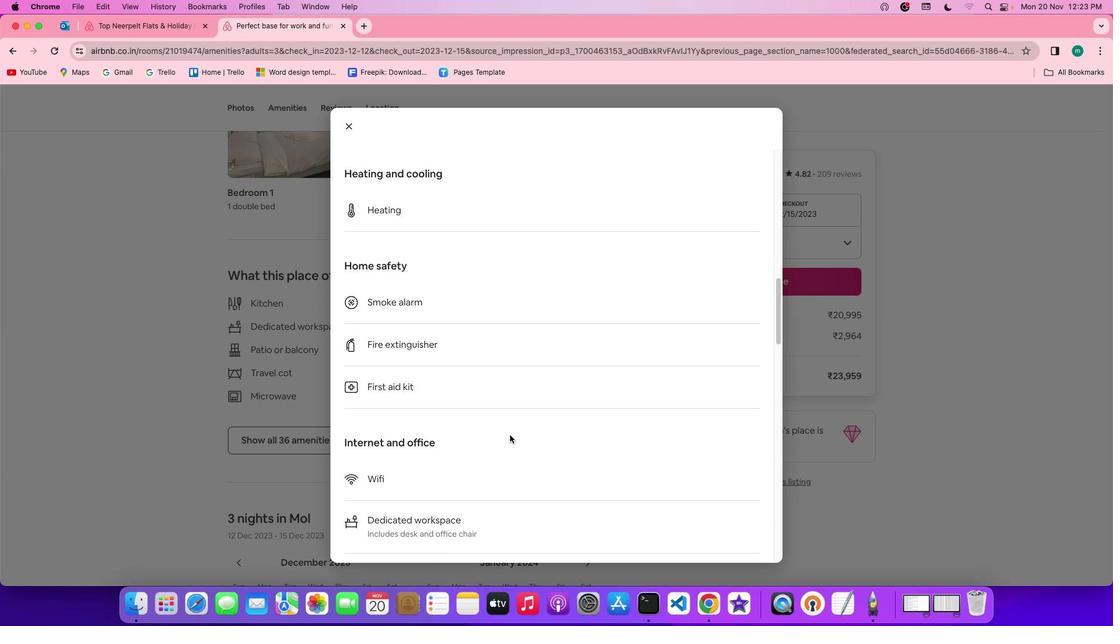 
Action: Mouse scrolled (510, 435) with delta (0, 0)
Screenshot: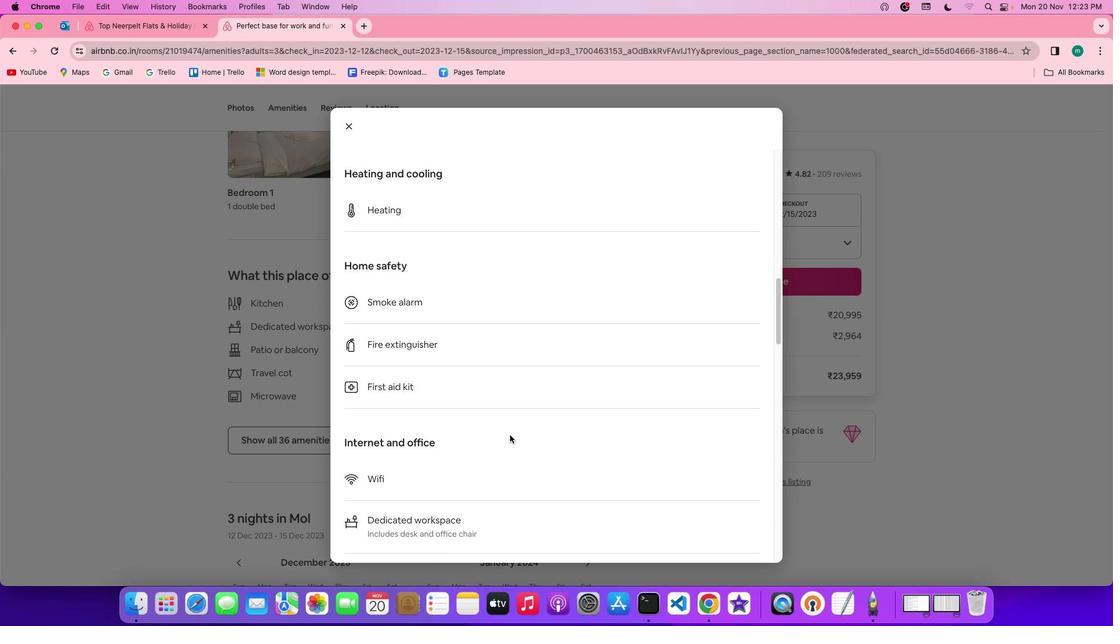 
Action: Mouse scrolled (510, 435) with delta (0, -1)
Screenshot: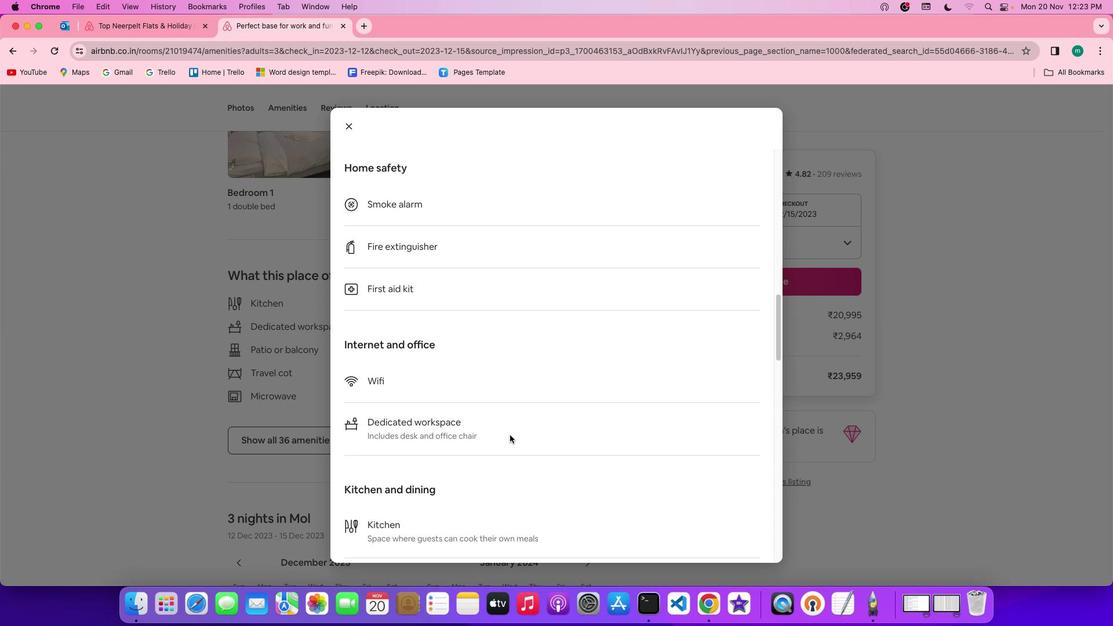 
Action: Mouse scrolled (510, 435) with delta (0, -2)
Screenshot: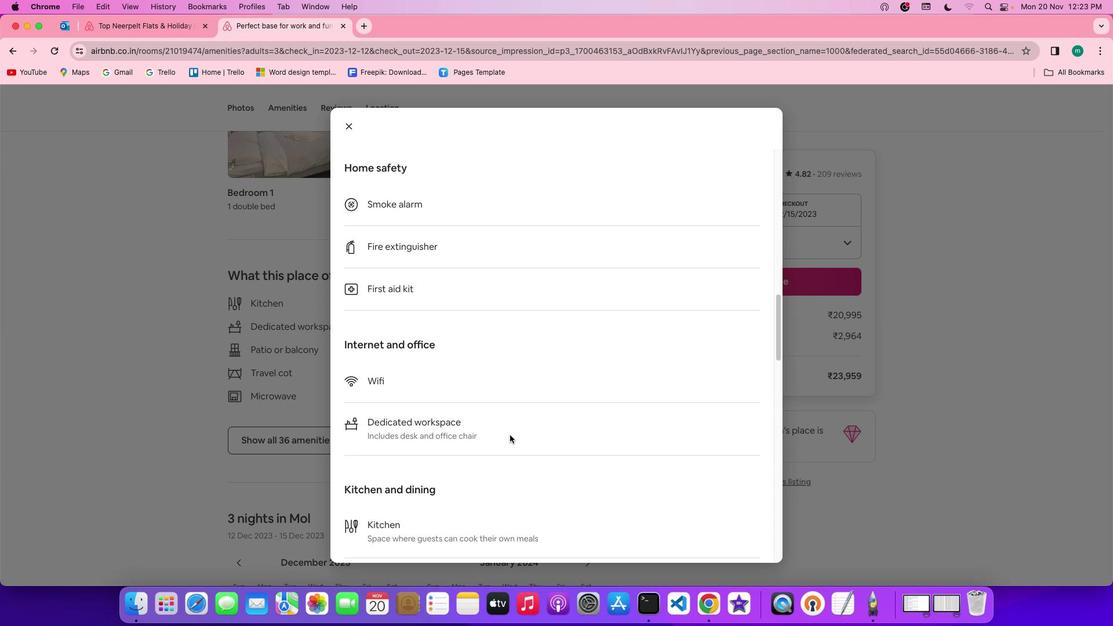 
Action: Mouse scrolled (510, 435) with delta (0, -3)
Screenshot: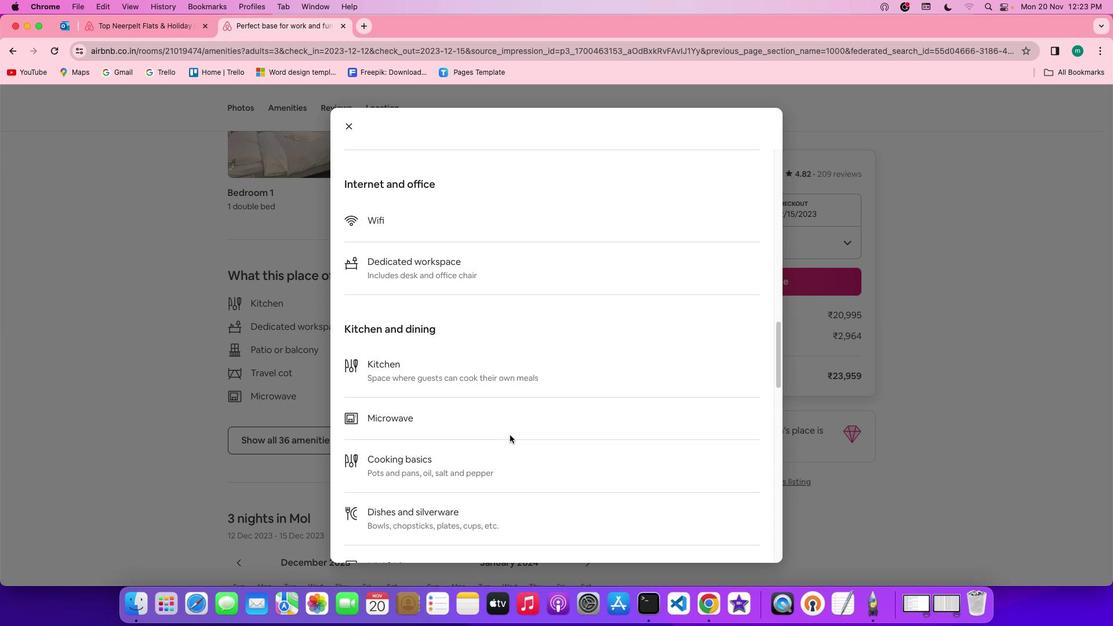 
Action: Mouse scrolled (510, 435) with delta (0, -3)
Screenshot: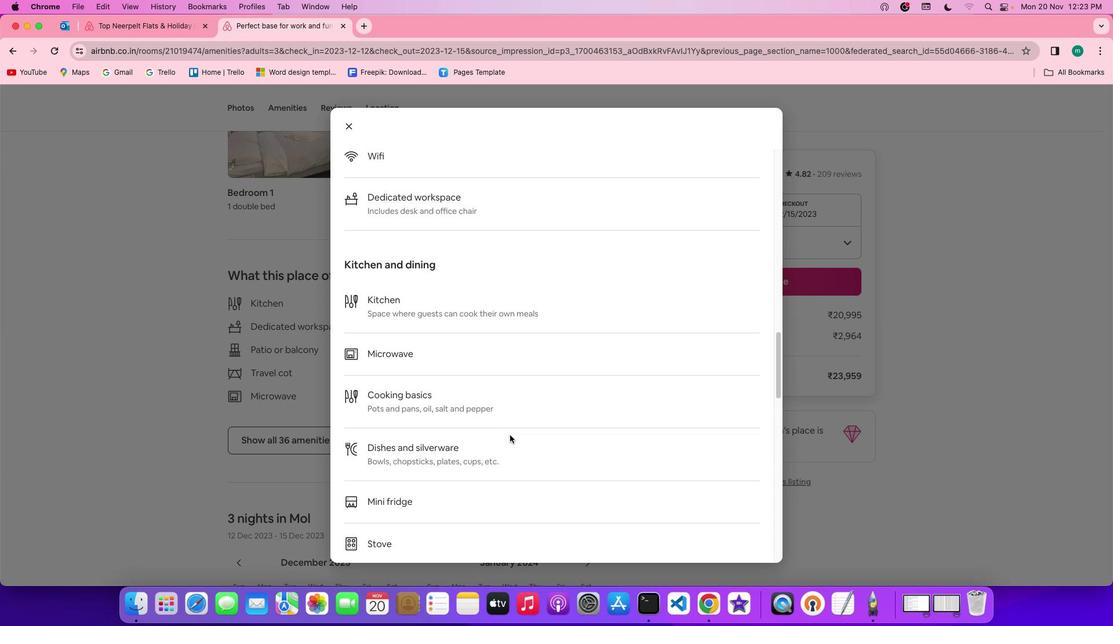 
Action: Mouse scrolled (510, 435) with delta (0, 0)
Screenshot: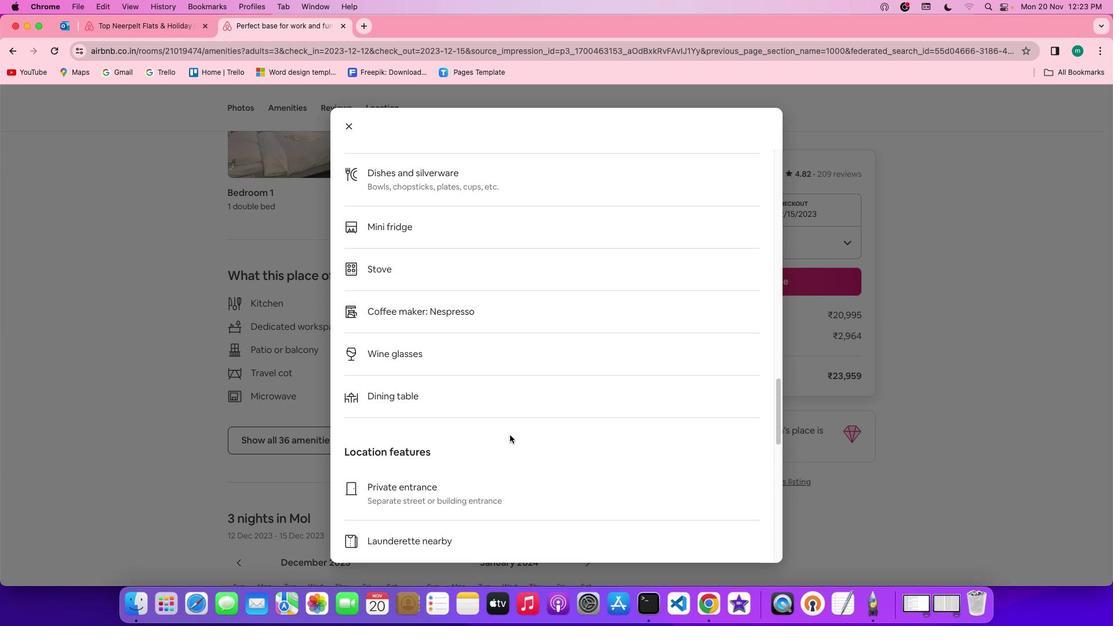 
Action: Mouse scrolled (510, 435) with delta (0, 0)
Screenshot: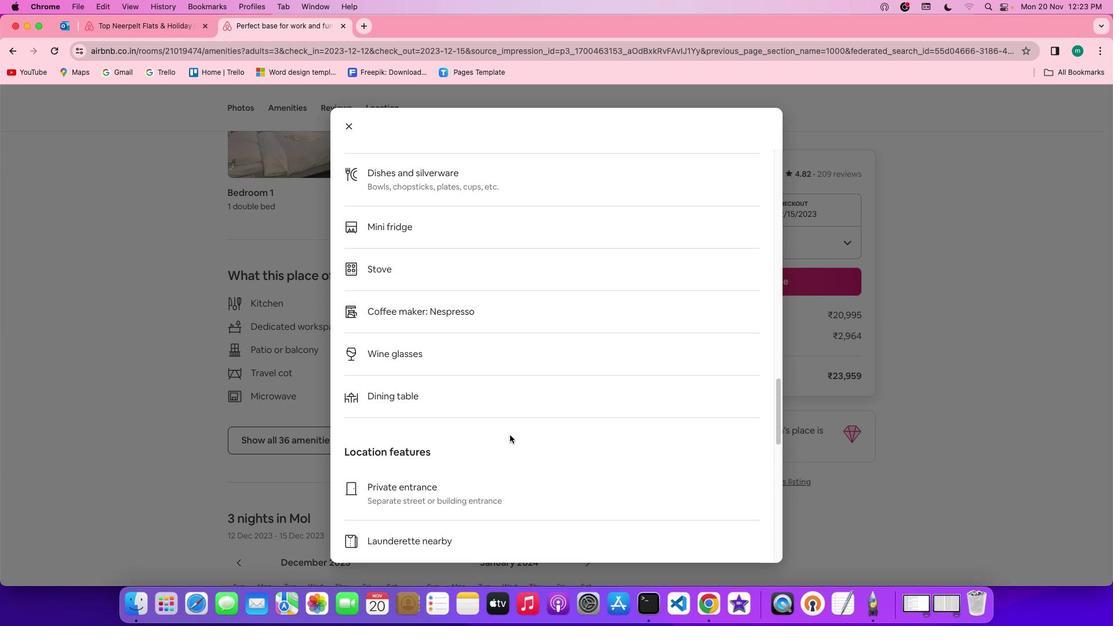 
Action: Mouse scrolled (510, 435) with delta (0, -1)
